 Task: Research Airbnb accommodation in Jeddah, Saudi Arabia from 12th December, 2023 to 16th December, 2023 for 8 adults.8 bedrooms having 8 beds and 8 bathrooms. Property type can be hotel. Amenities needed are: wifi, TV, free parkinig on premises, gym, breakfast. Booking option can be shelf check-in. Look for 3 properties as per requirement.
Action: Mouse pressed left at (530, 109)
Screenshot: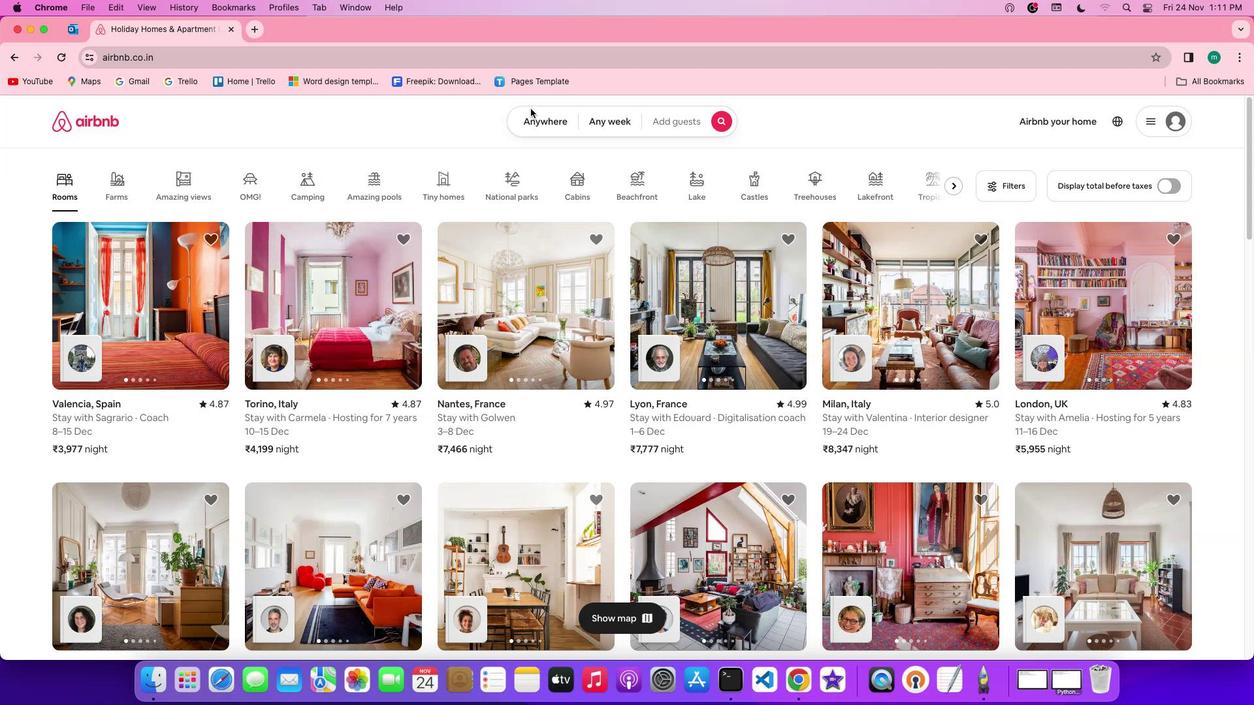 
Action: Mouse pressed left at (530, 109)
Screenshot: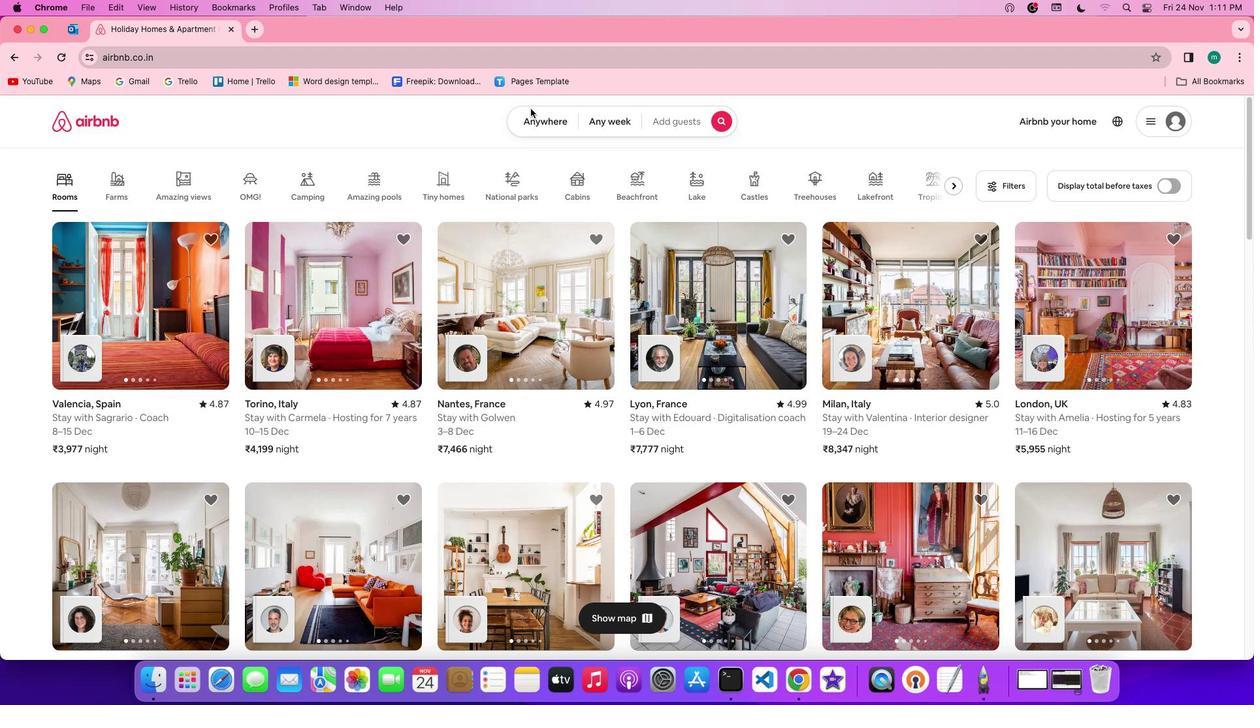 
Action: Mouse moved to (474, 167)
Screenshot: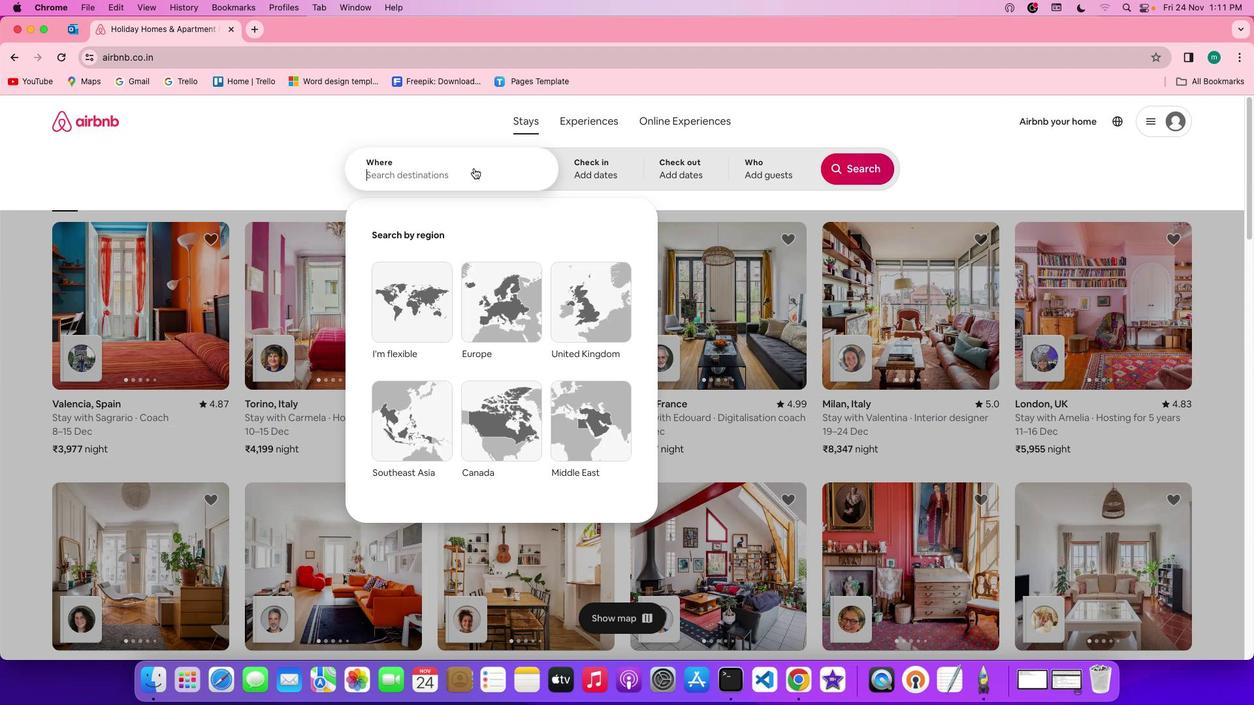 
Action: Mouse pressed left at (474, 167)
Screenshot: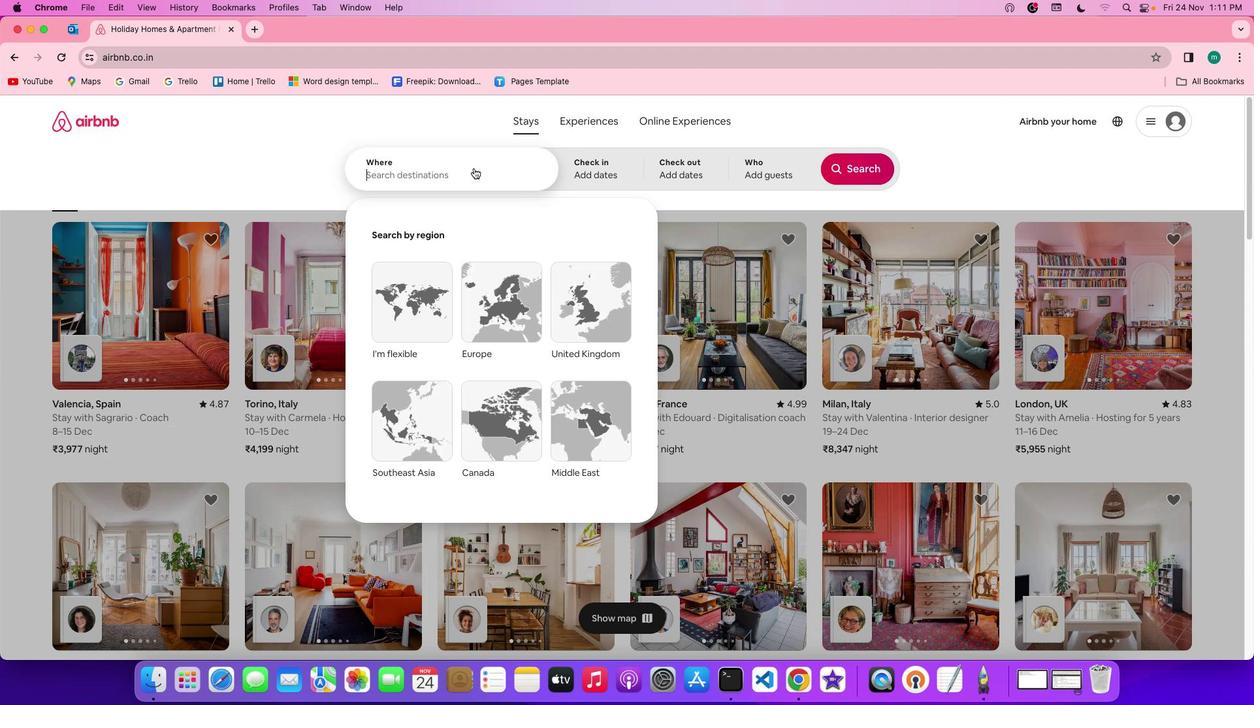 
Action: Mouse moved to (467, 178)
Screenshot: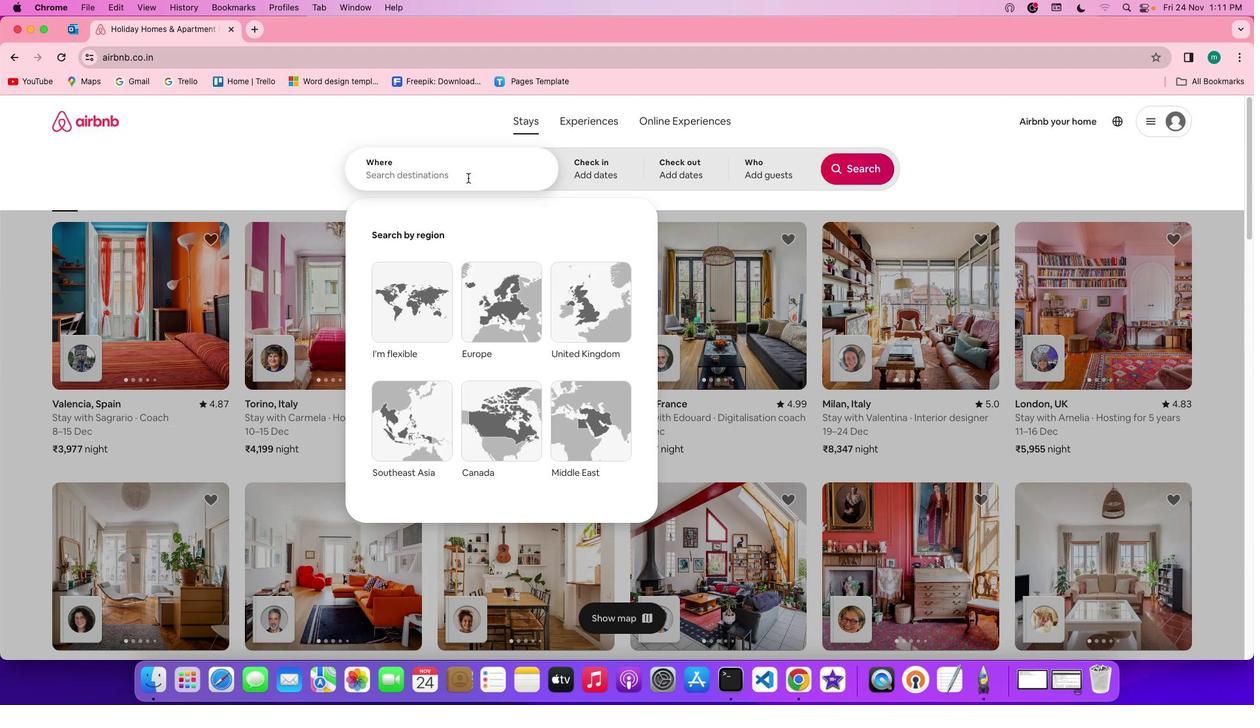 
Action: Mouse pressed left at (467, 178)
Screenshot: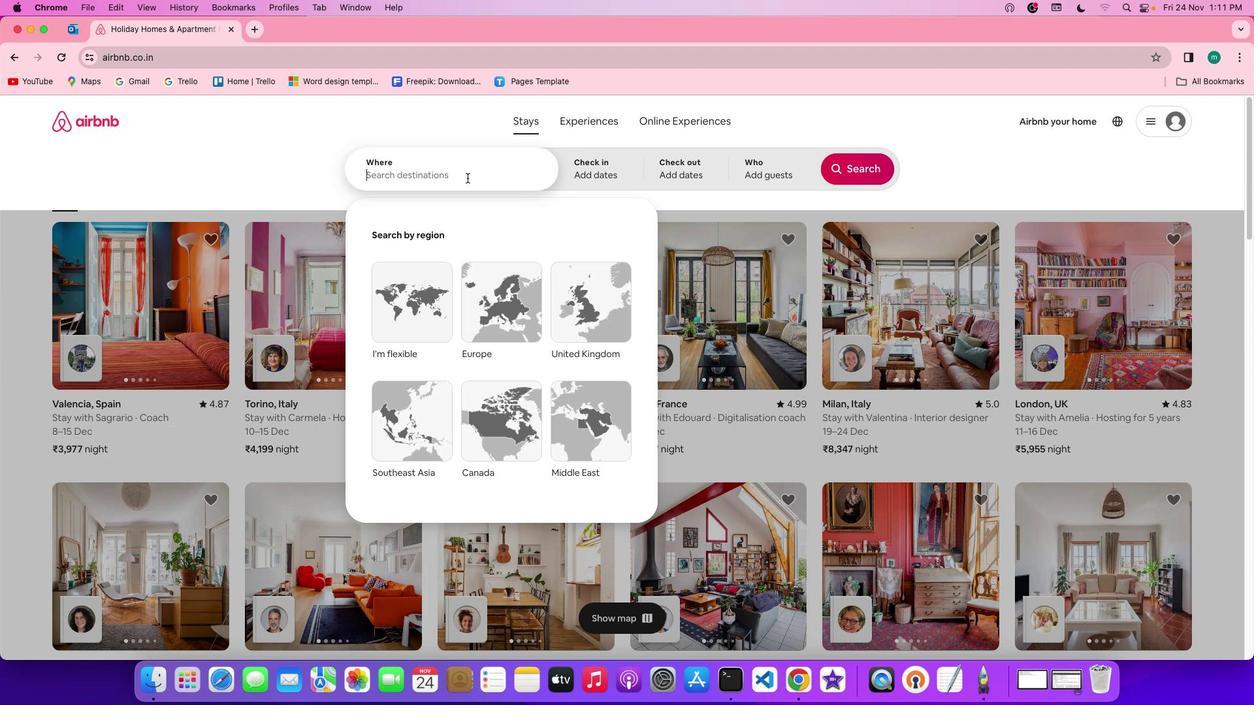 
Action: Mouse moved to (467, 178)
Screenshot: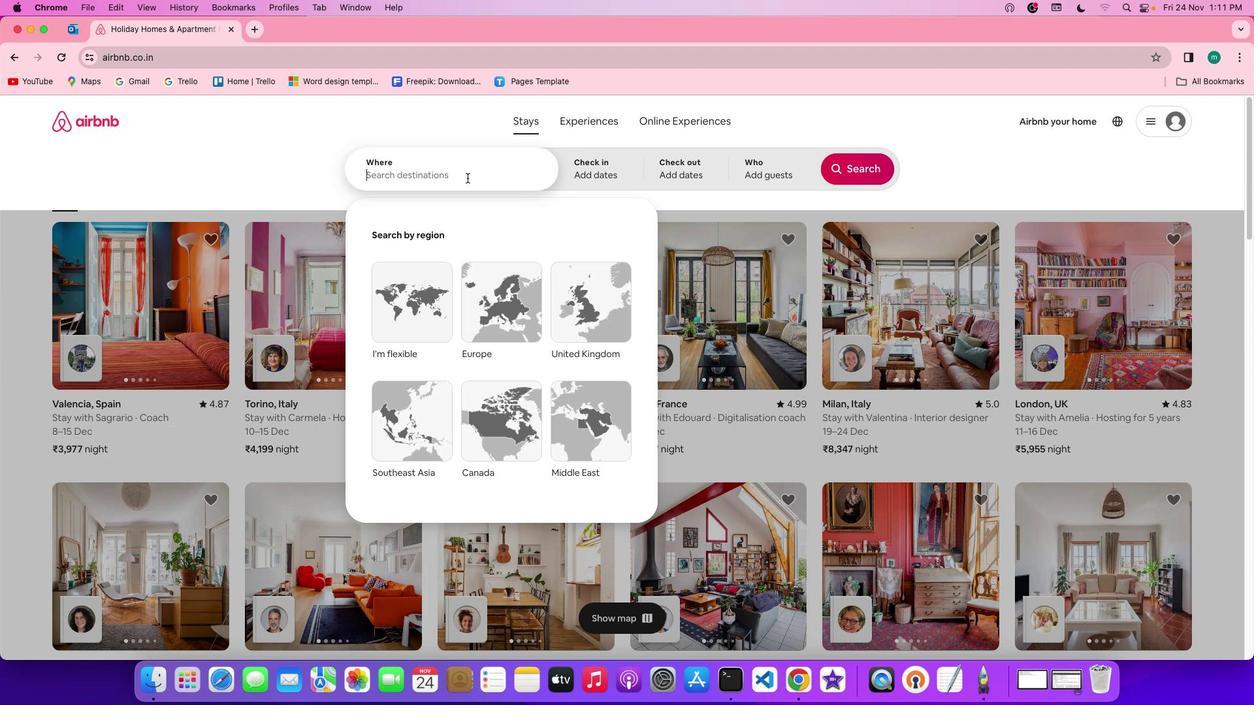 
Action: Key pressed Key.shift'J''e''d''d''a''h'','Key.spaceKey.shift's''a''u''d''i'Key.spaceKey.shift'a''r''a''b''i''a'
Screenshot: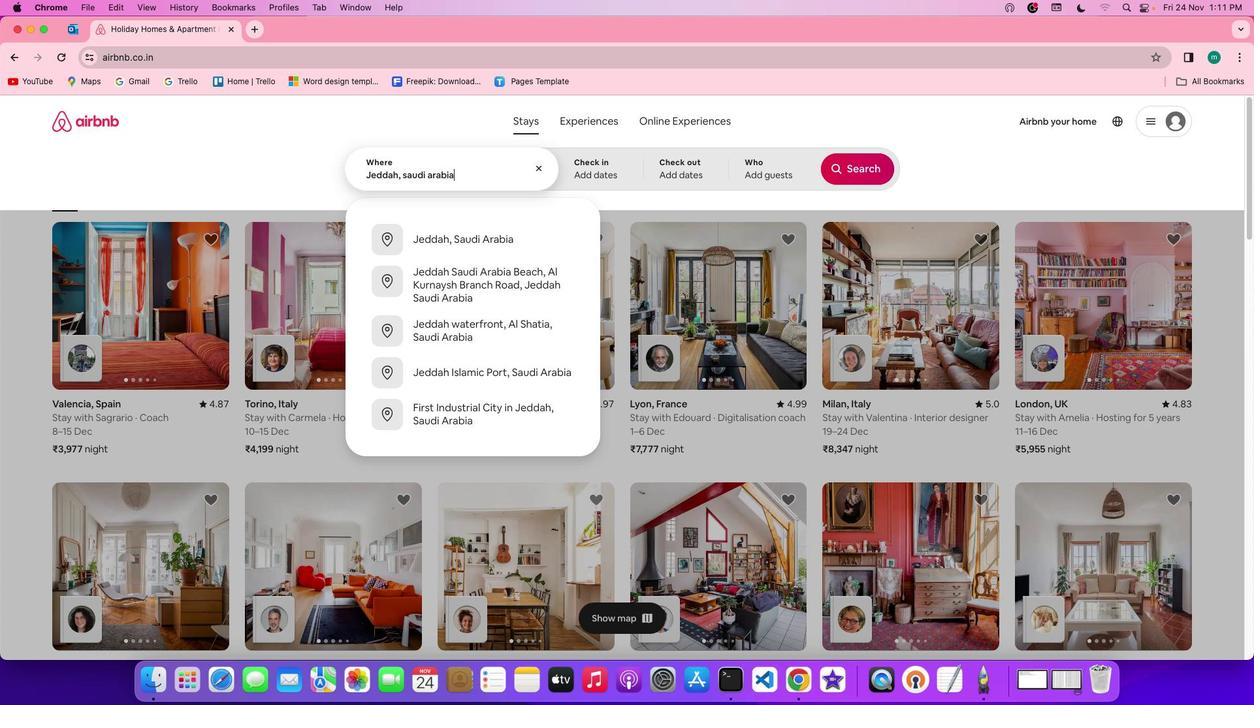 
Action: Mouse moved to (603, 166)
Screenshot: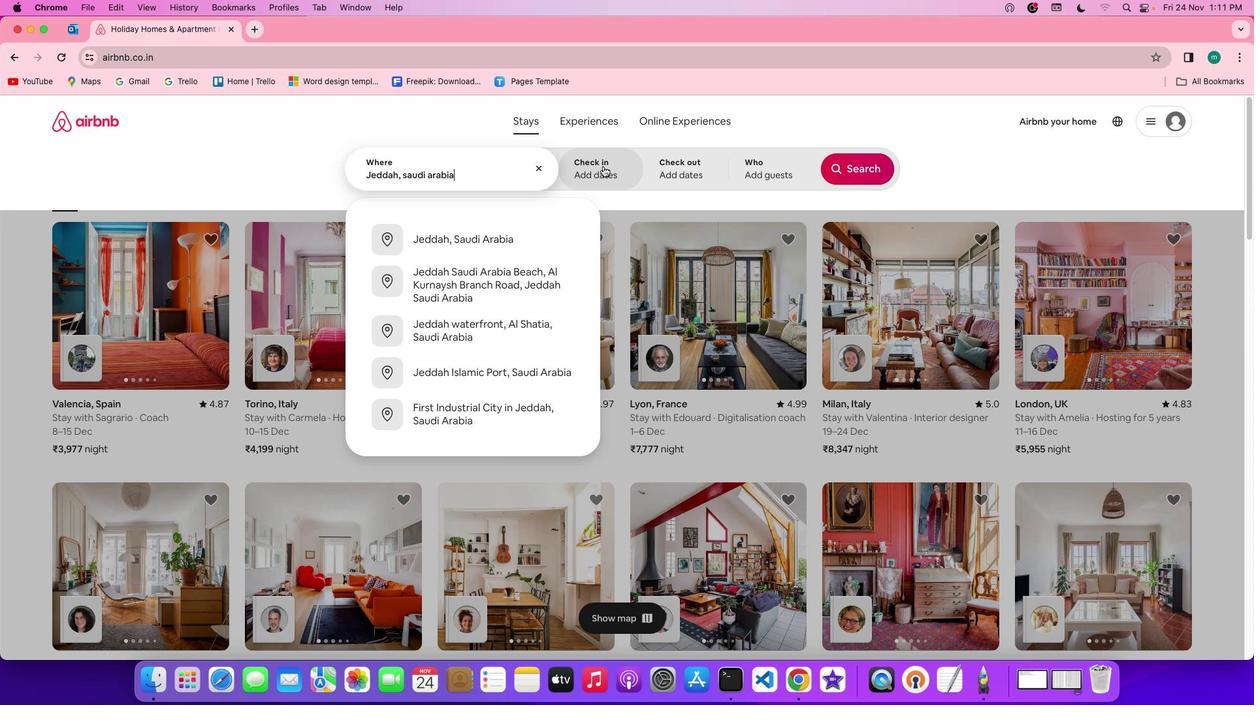 
Action: Mouse pressed left at (603, 166)
Screenshot: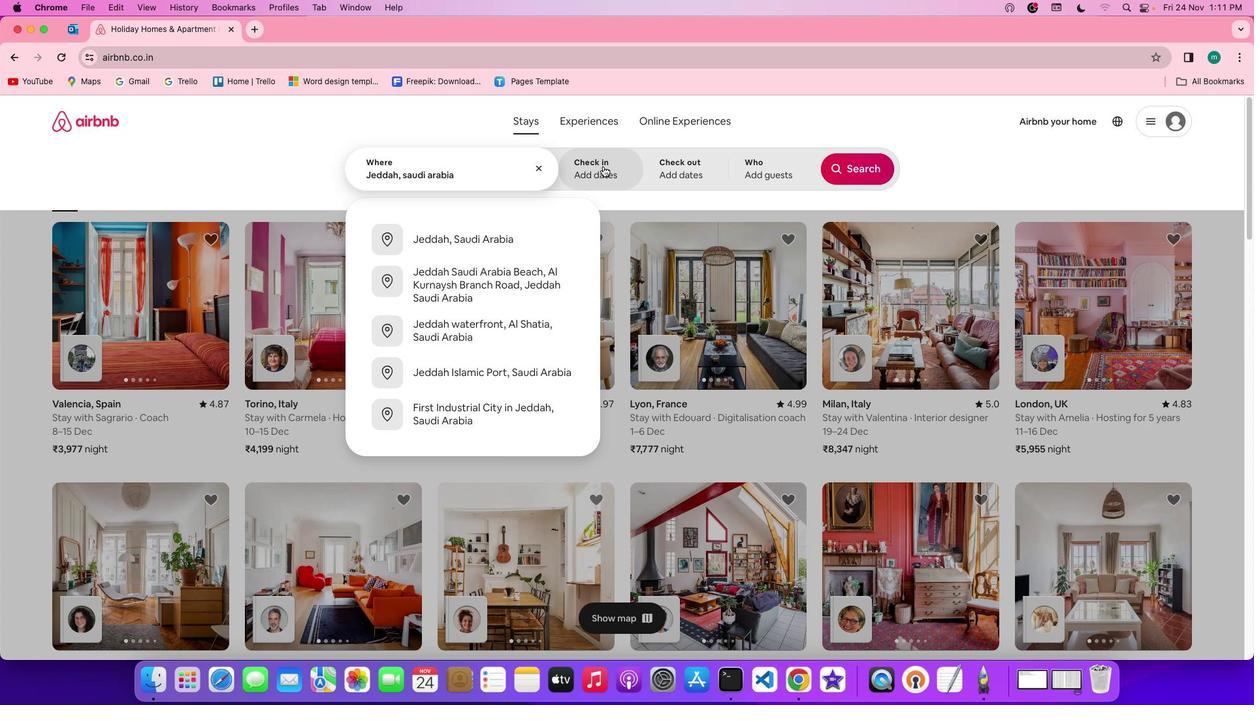 
Action: Mouse moved to (714, 387)
Screenshot: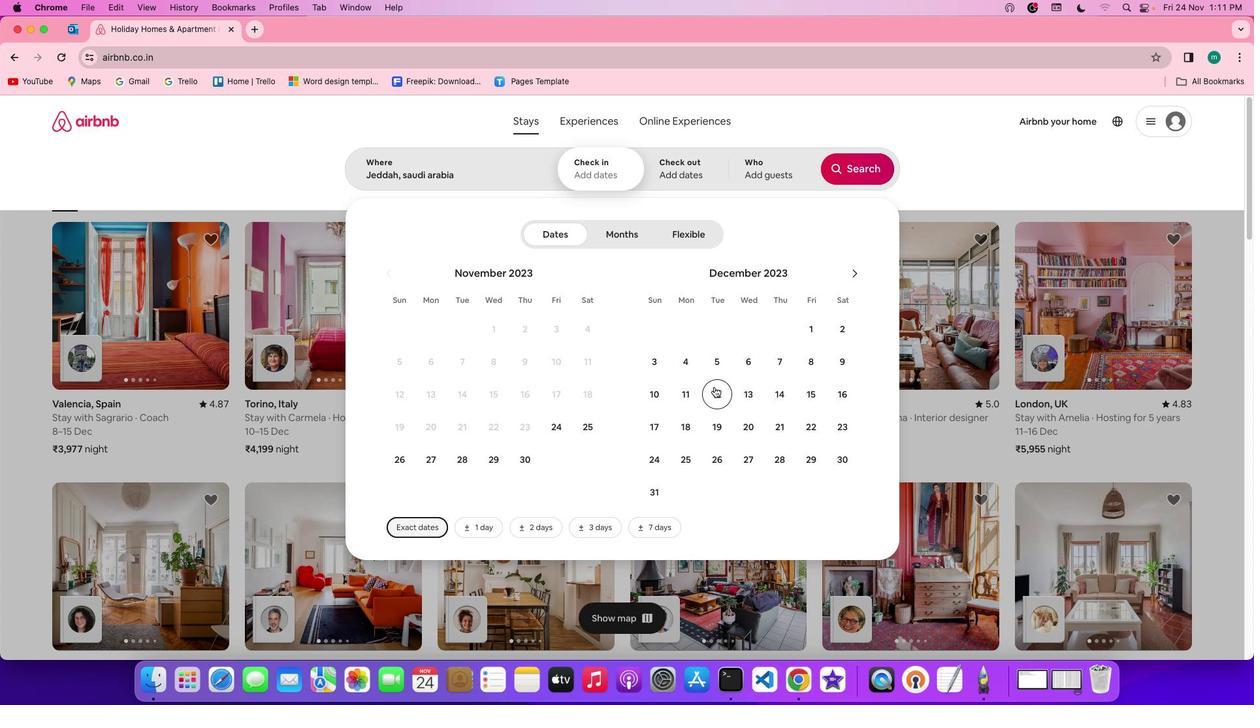 
Action: Mouse pressed left at (714, 387)
Screenshot: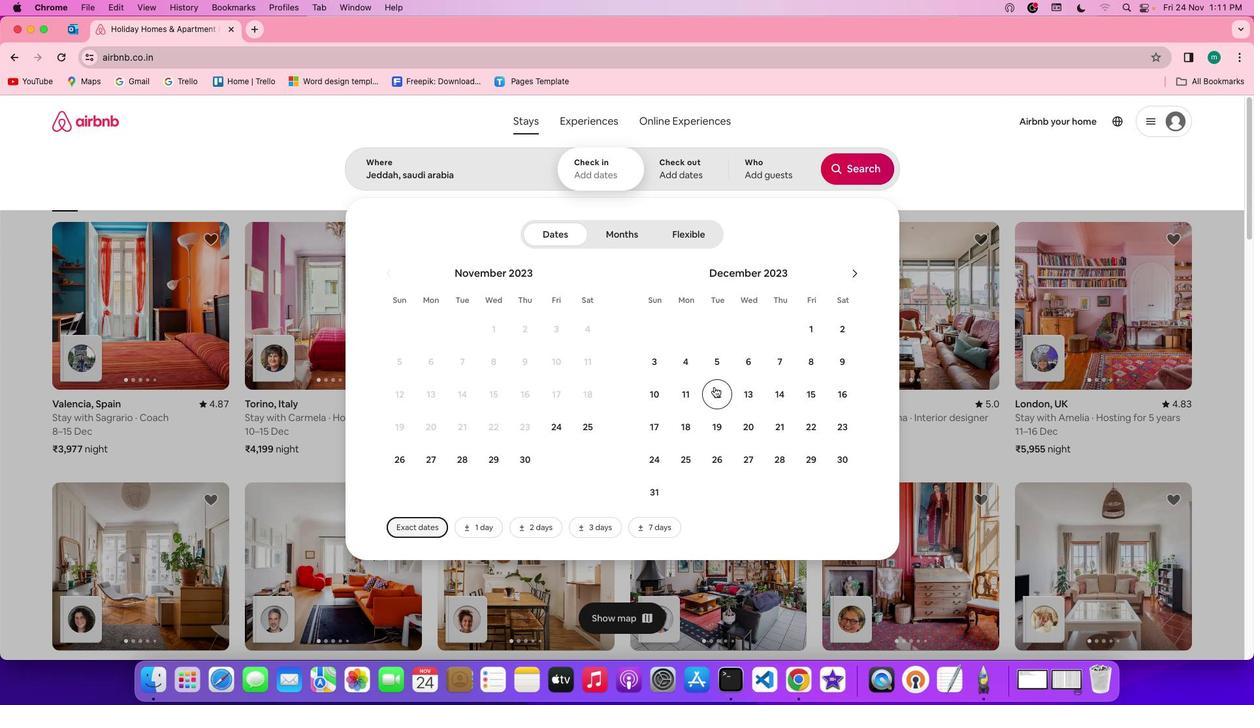 
Action: Mouse moved to (828, 394)
Screenshot: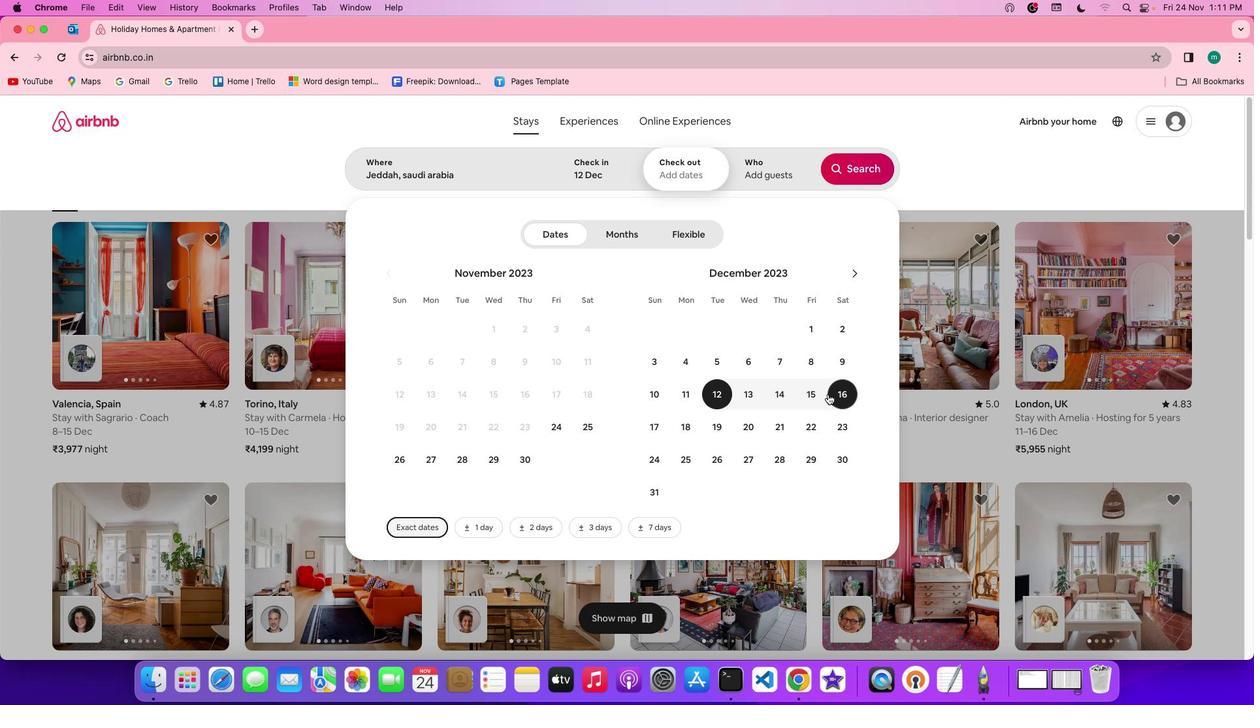 
Action: Mouse pressed left at (828, 394)
Screenshot: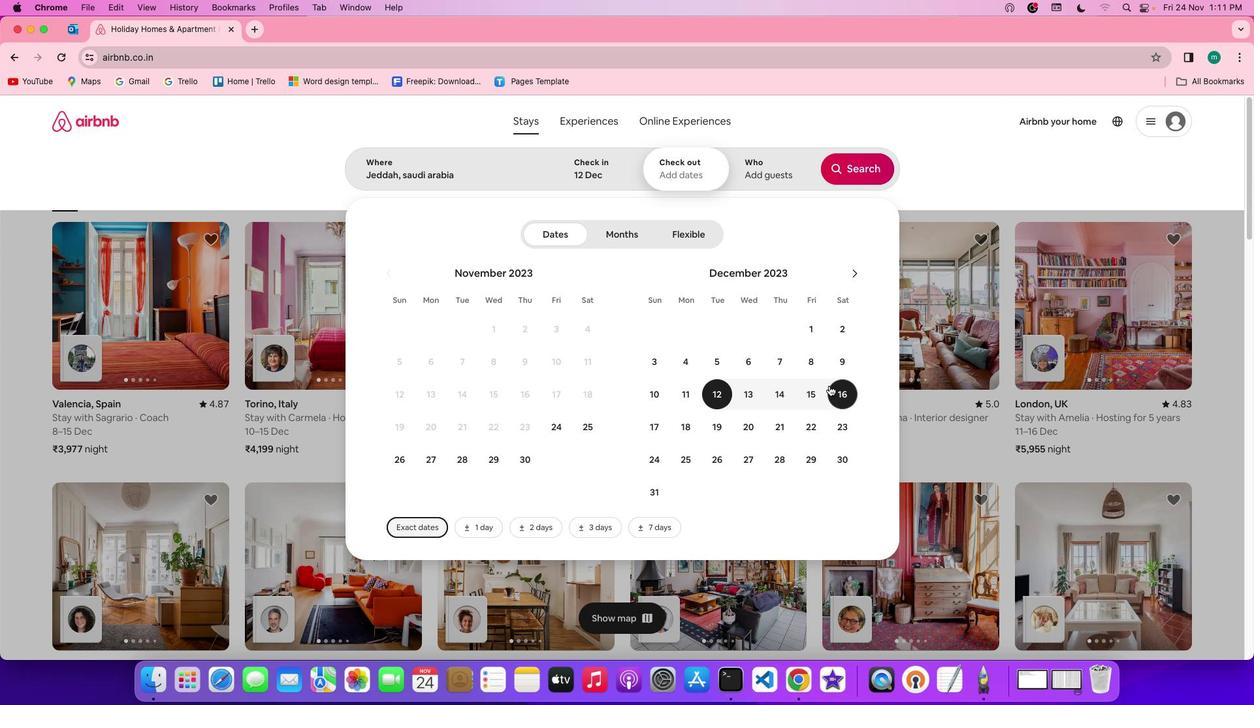 
Action: Mouse moved to (776, 157)
Screenshot: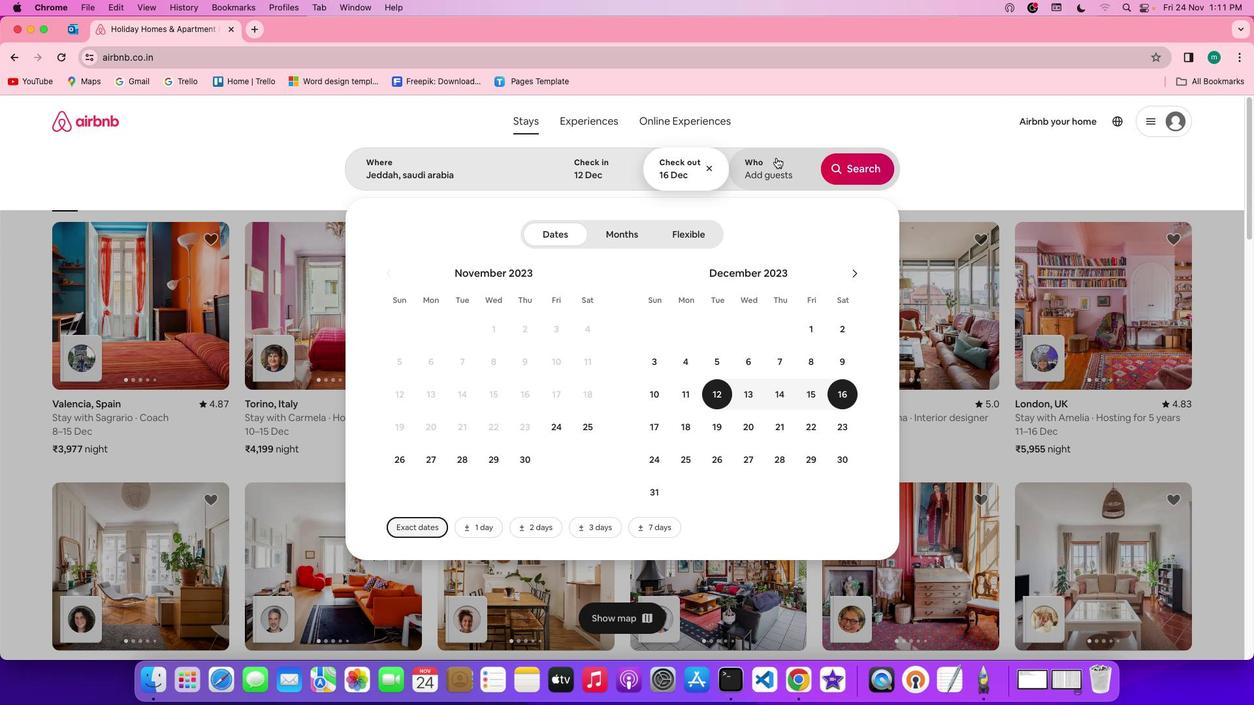 
Action: Mouse pressed left at (776, 157)
Screenshot: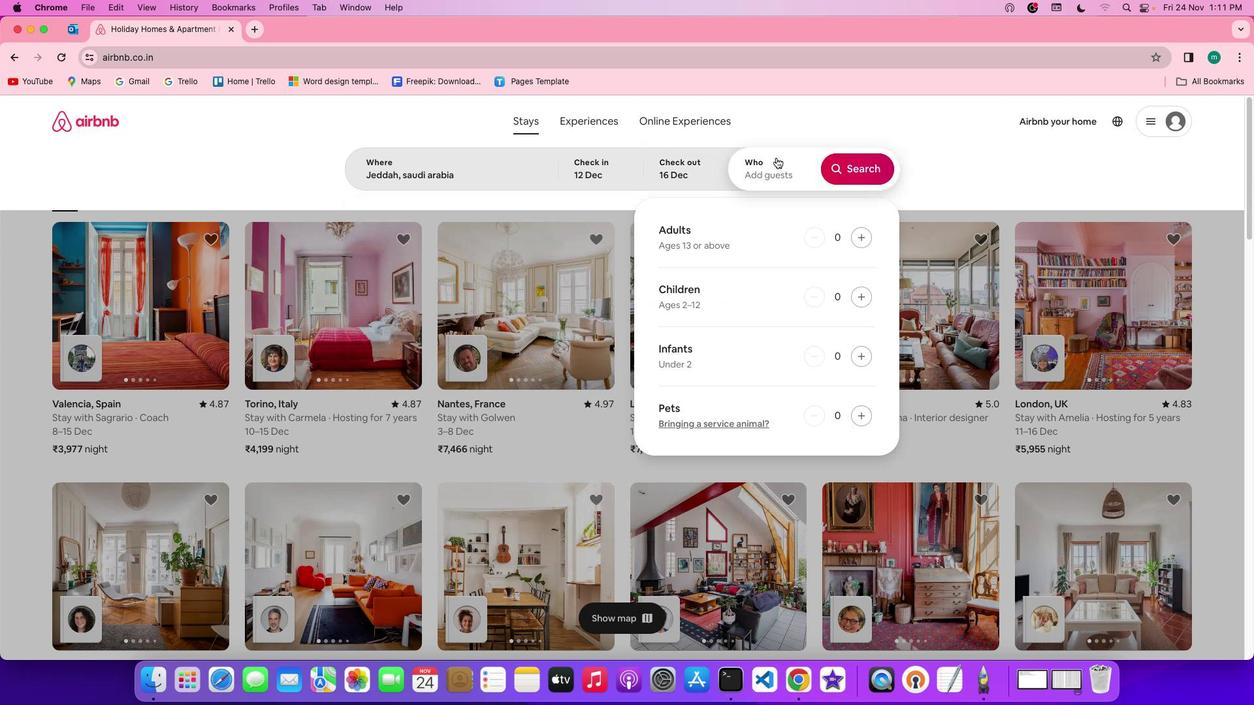 
Action: Mouse moved to (865, 237)
Screenshot: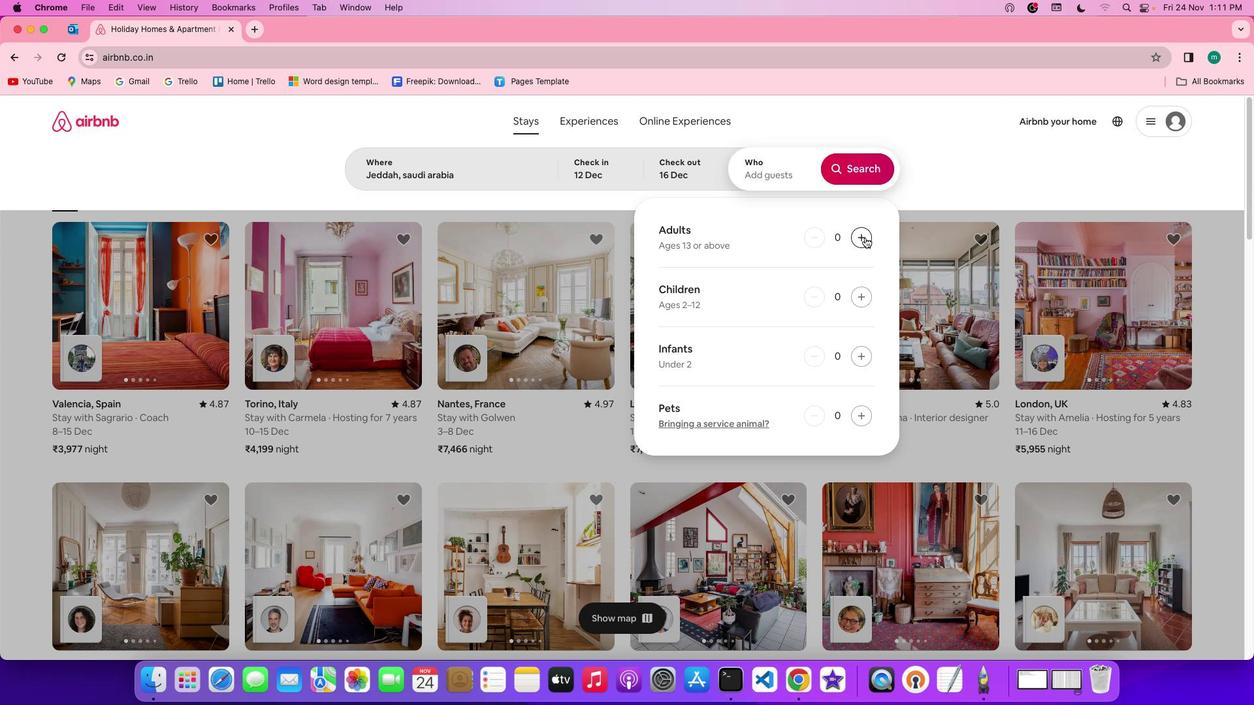 
Action: Mouse pressed left at (865, 237)
Screenshot: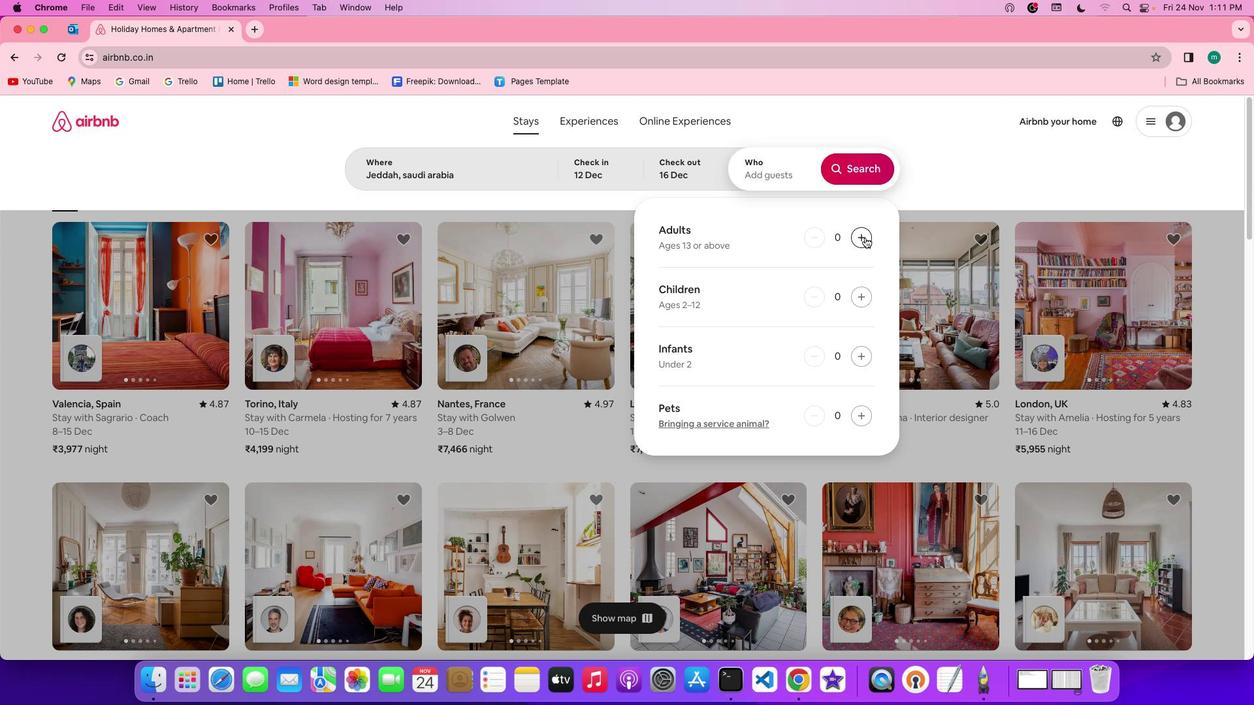 
Action: Mouse pressed left at (865, 237)
Screenshot: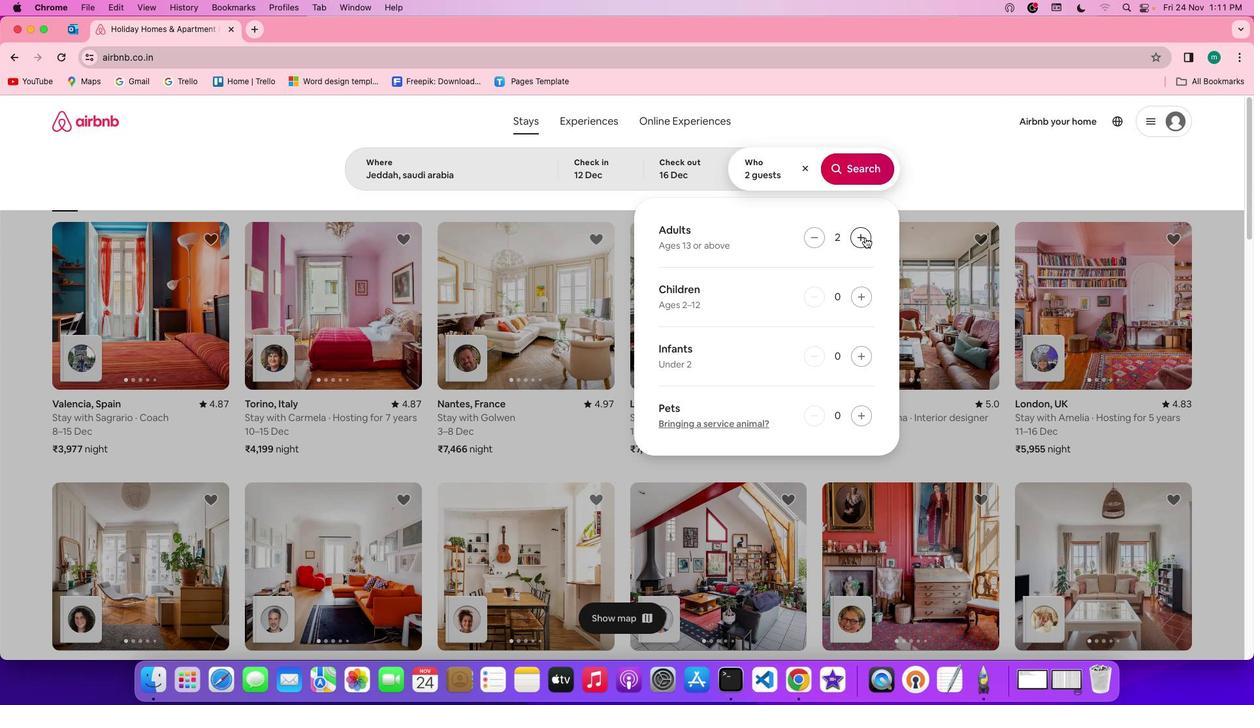 
Action: Mouse pressed left at (865, 237)
Screenshot: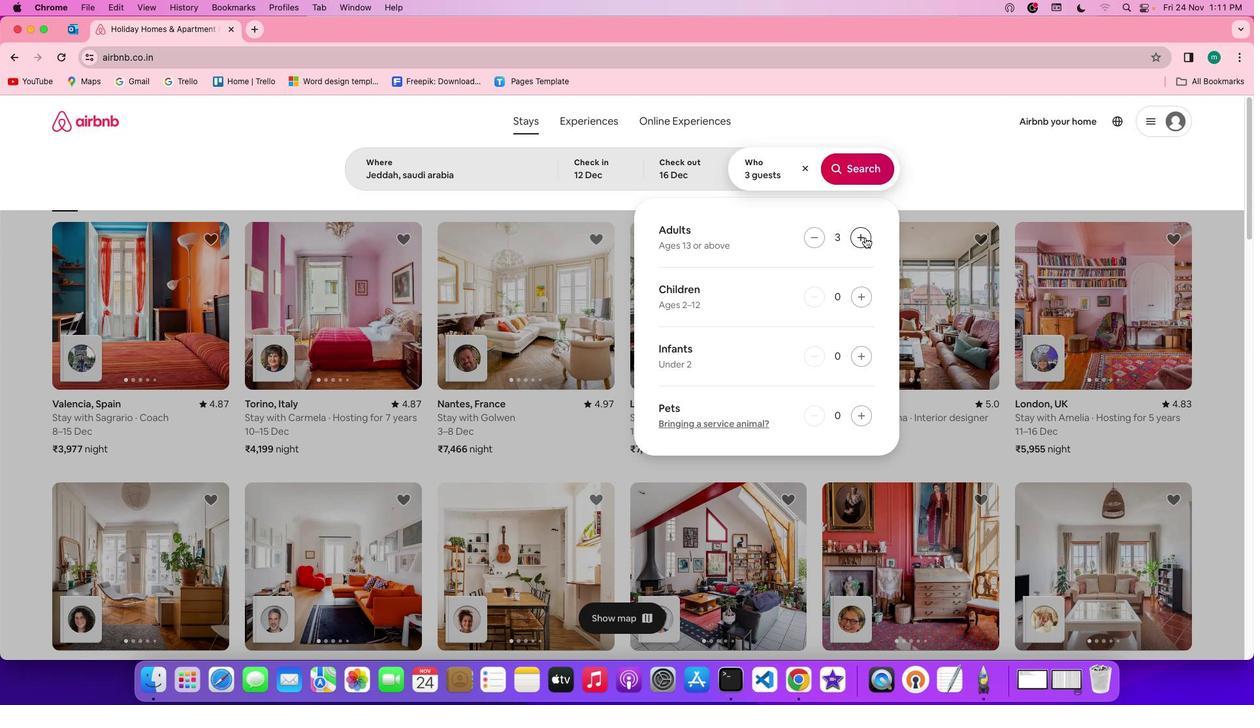 
Action: Mouse pressed left at (865, 237)
Screenshot: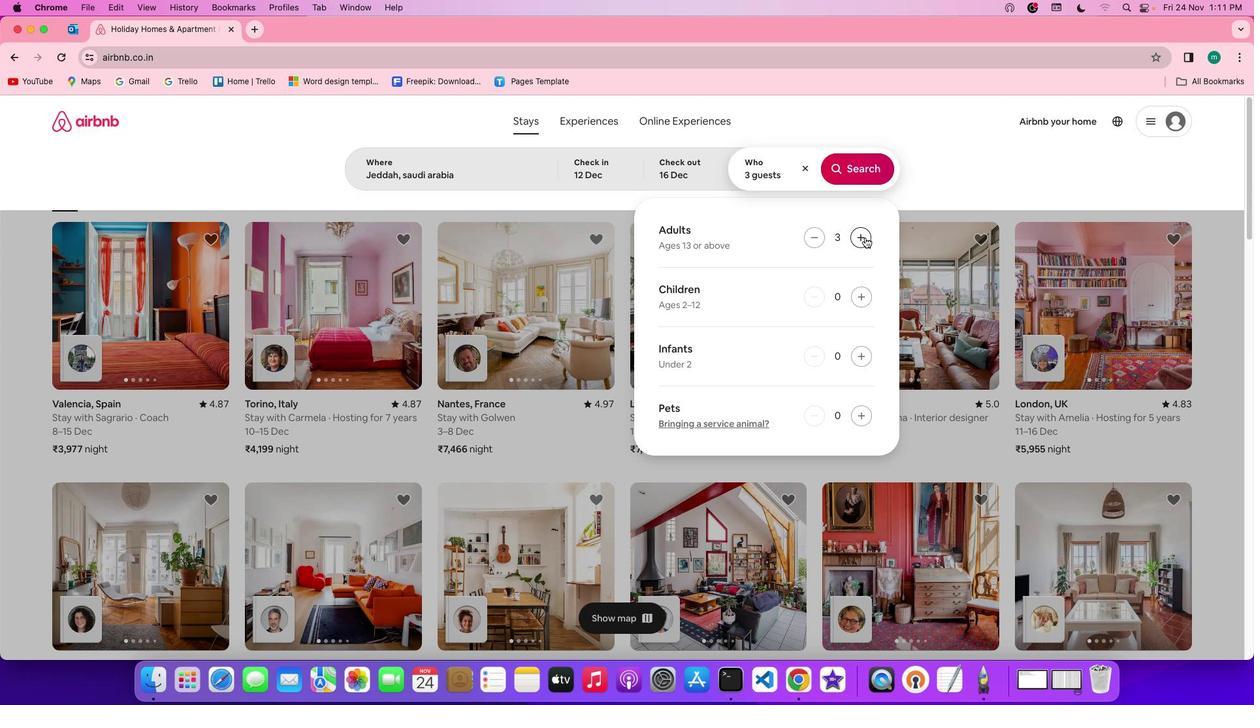 
Action: Mouse pressed left at (865, 237)
Screenshot: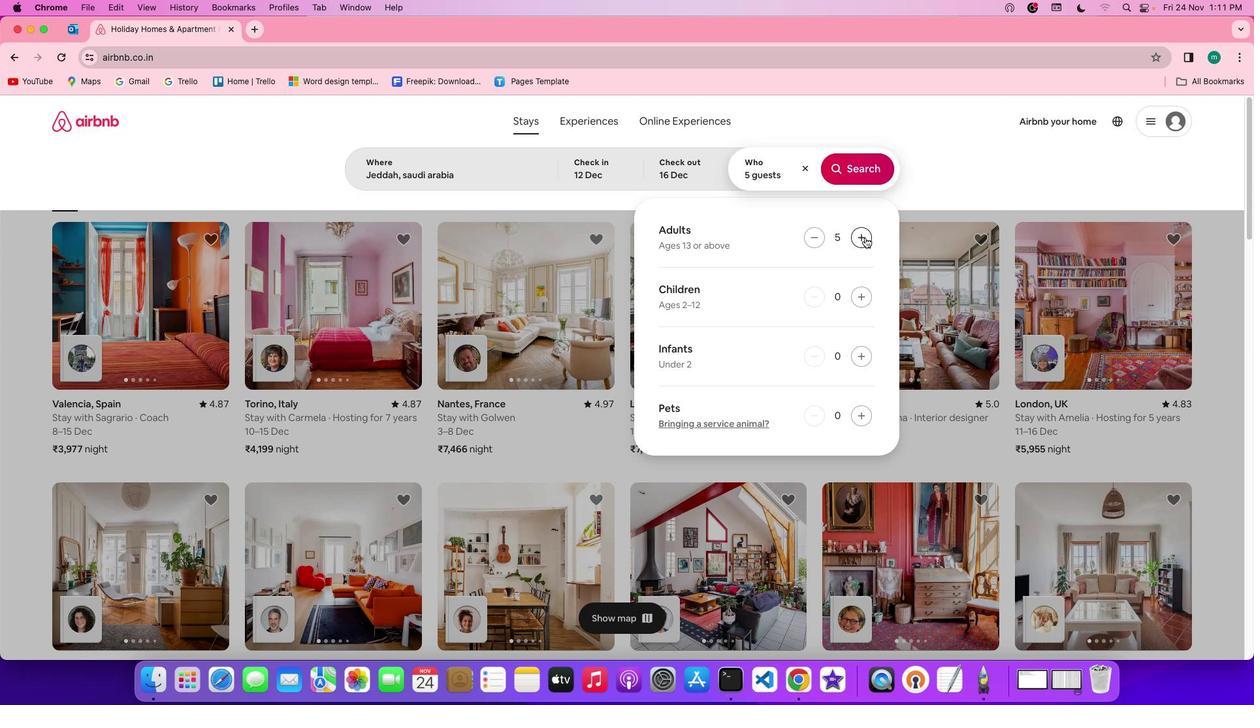 
Action: Mouse pressed left at (865, 237)
Screenshot: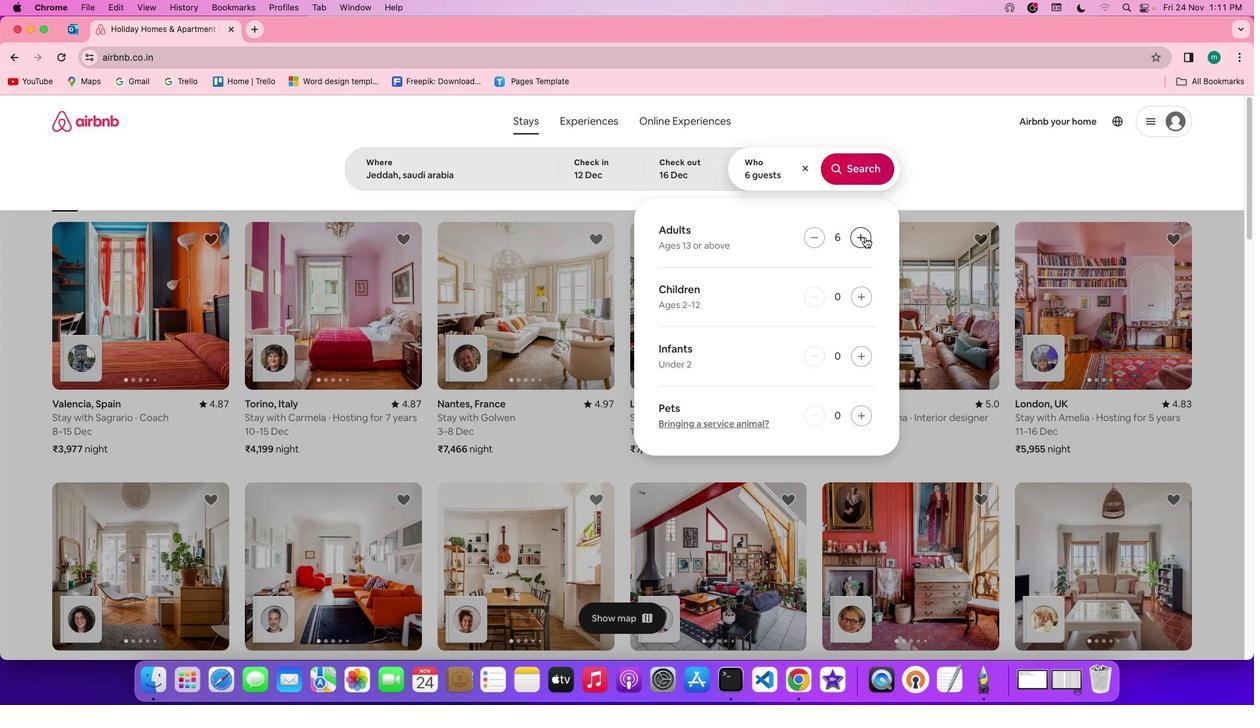 
Action: Mouse pressed left at (865, 237)
Screenshot: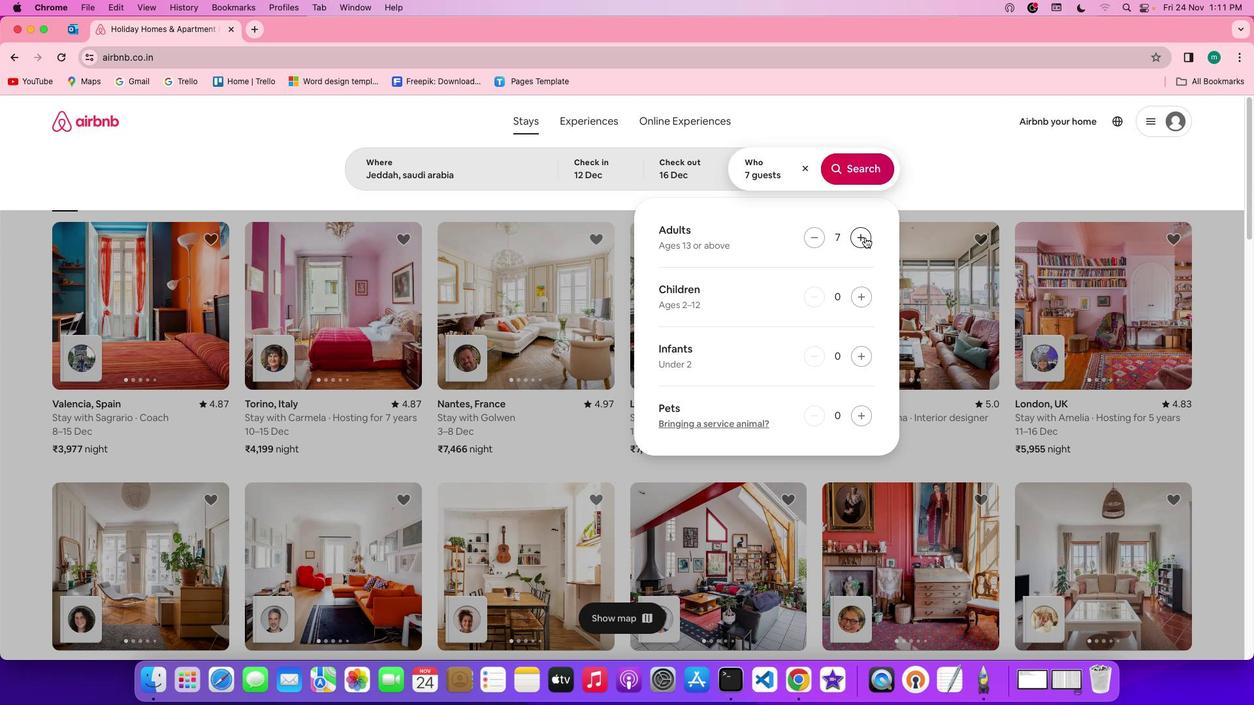 
Action: Mouse moved to (868, 247)
Screenshot: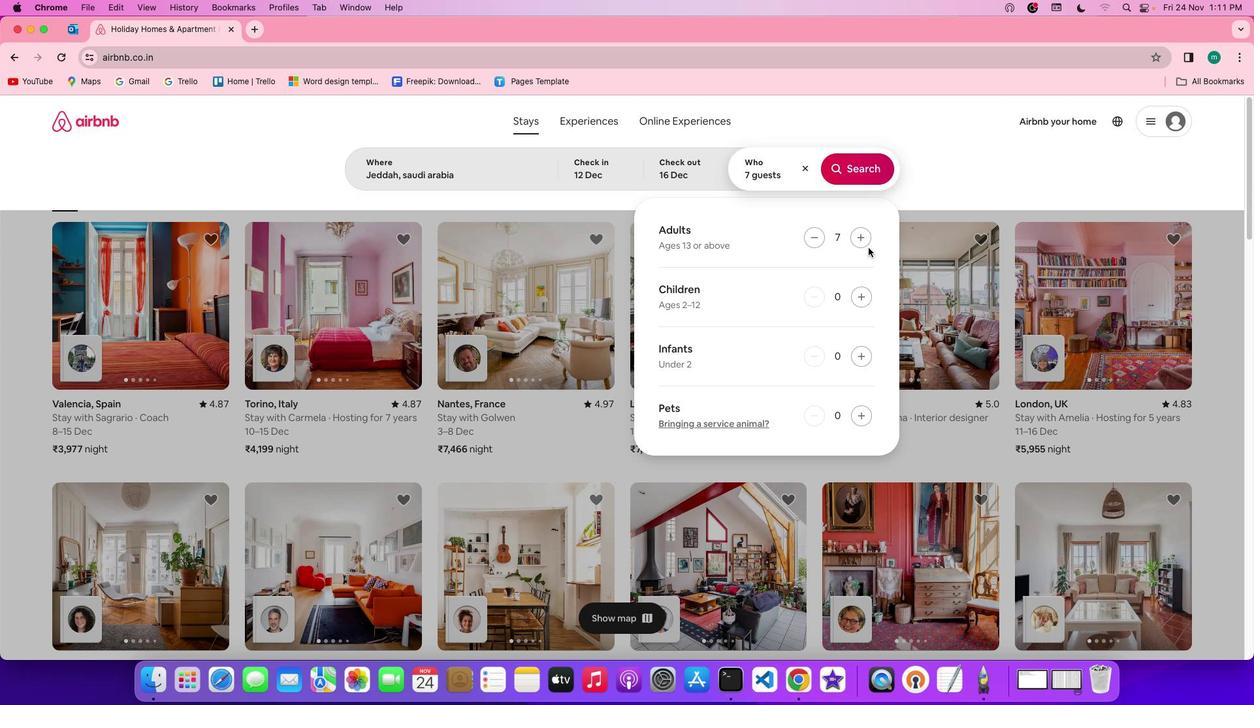 
Action: Mouse pressed left at (868, 247)
Screenshot: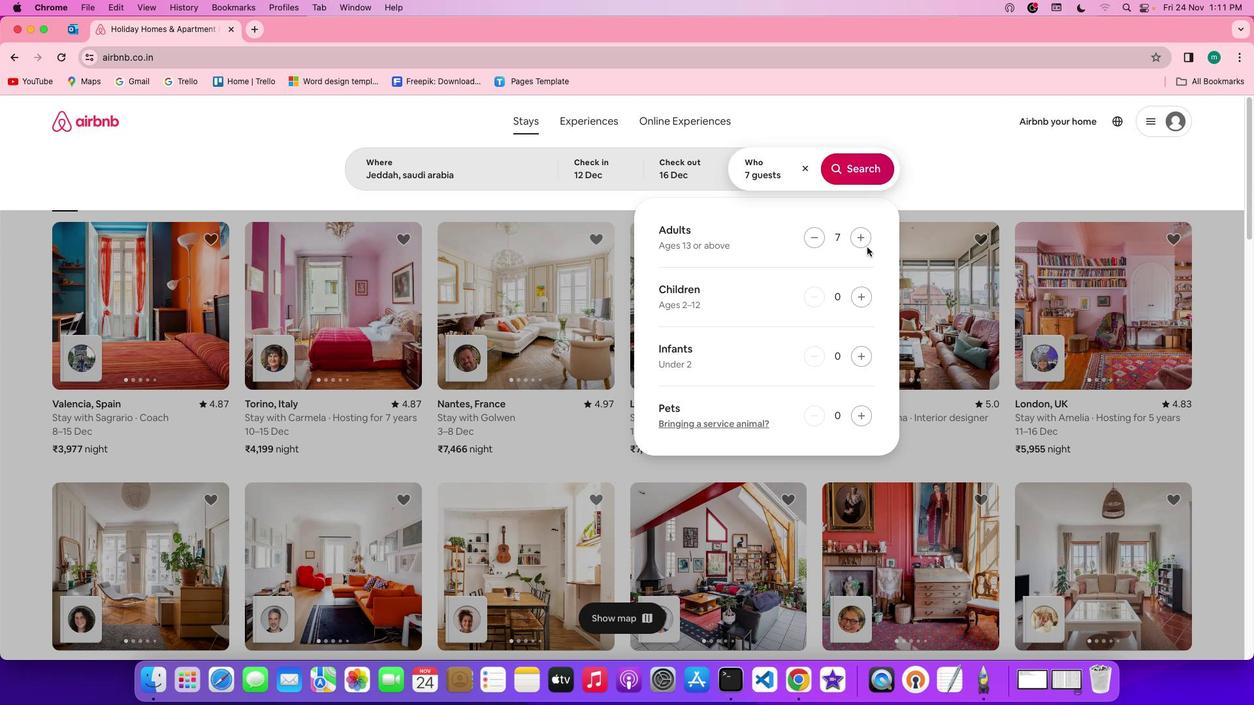 
Action: Mouse moved to (865, 241)
Screenshot: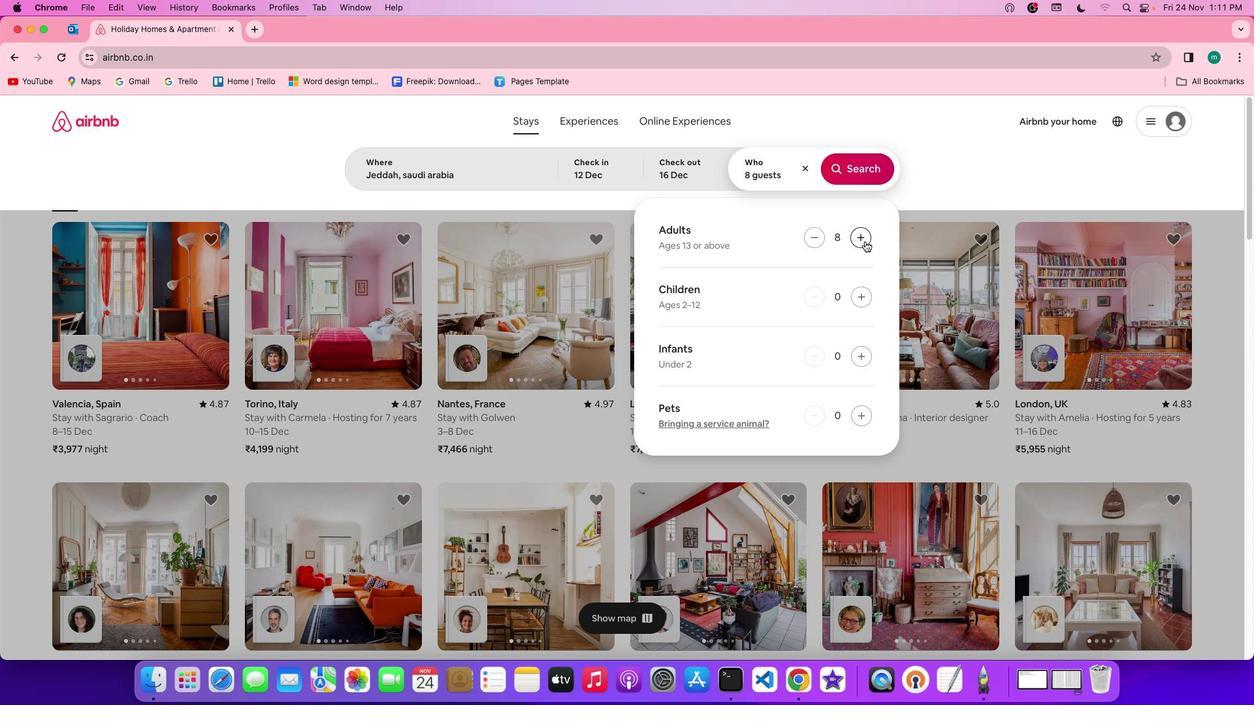 
Action: Mouse pressed left at (865, 241)
Screenshot: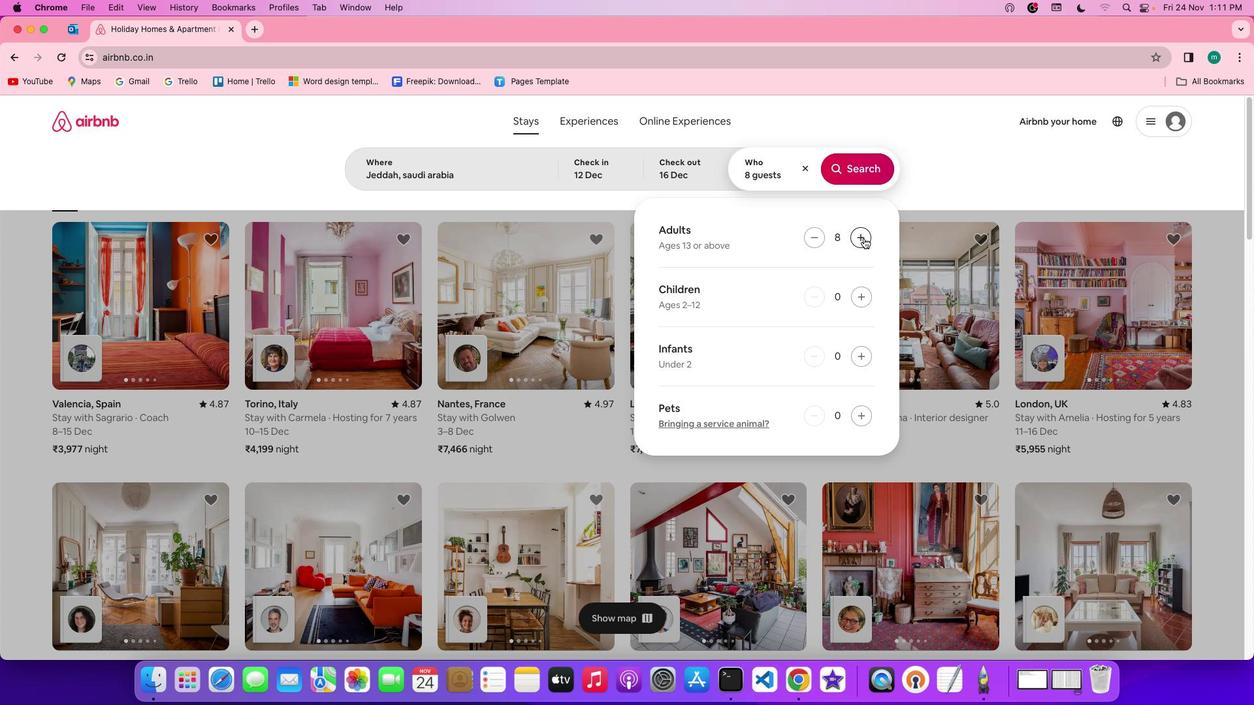 
Action: Mouse moved to (869, 173)
Screenshot: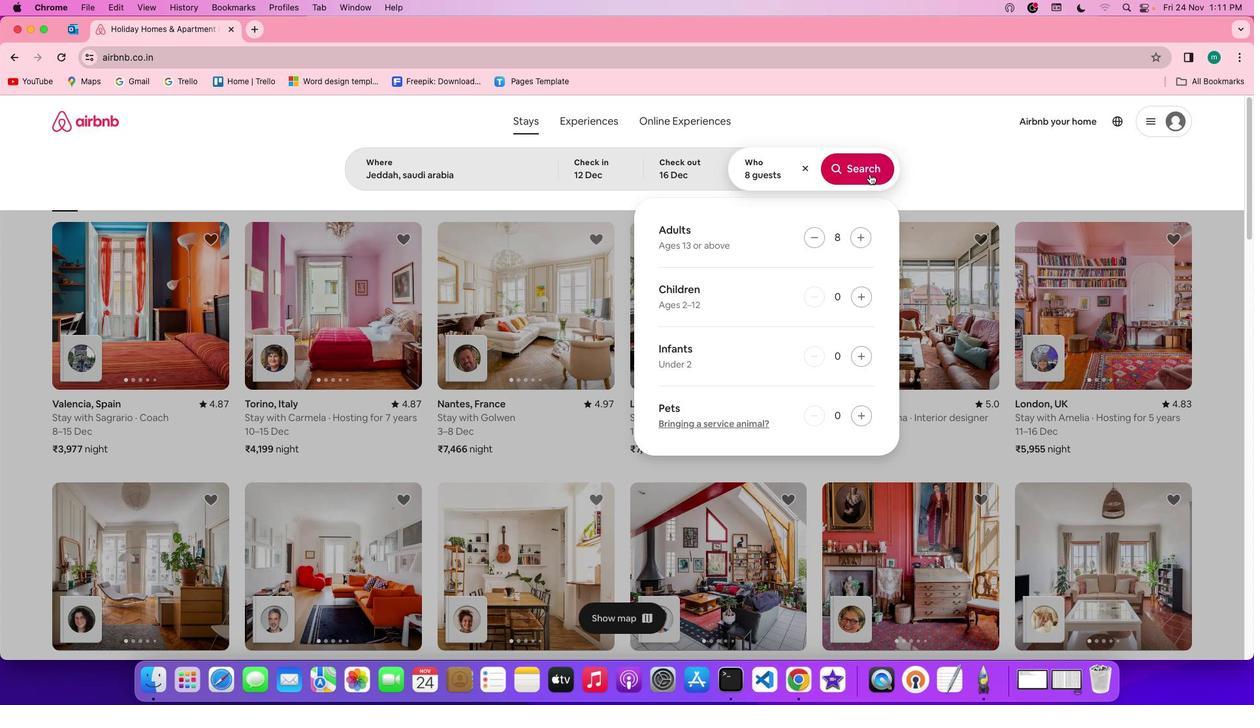 
Action: Mouse pressed left at (869, 173)
Screenshot: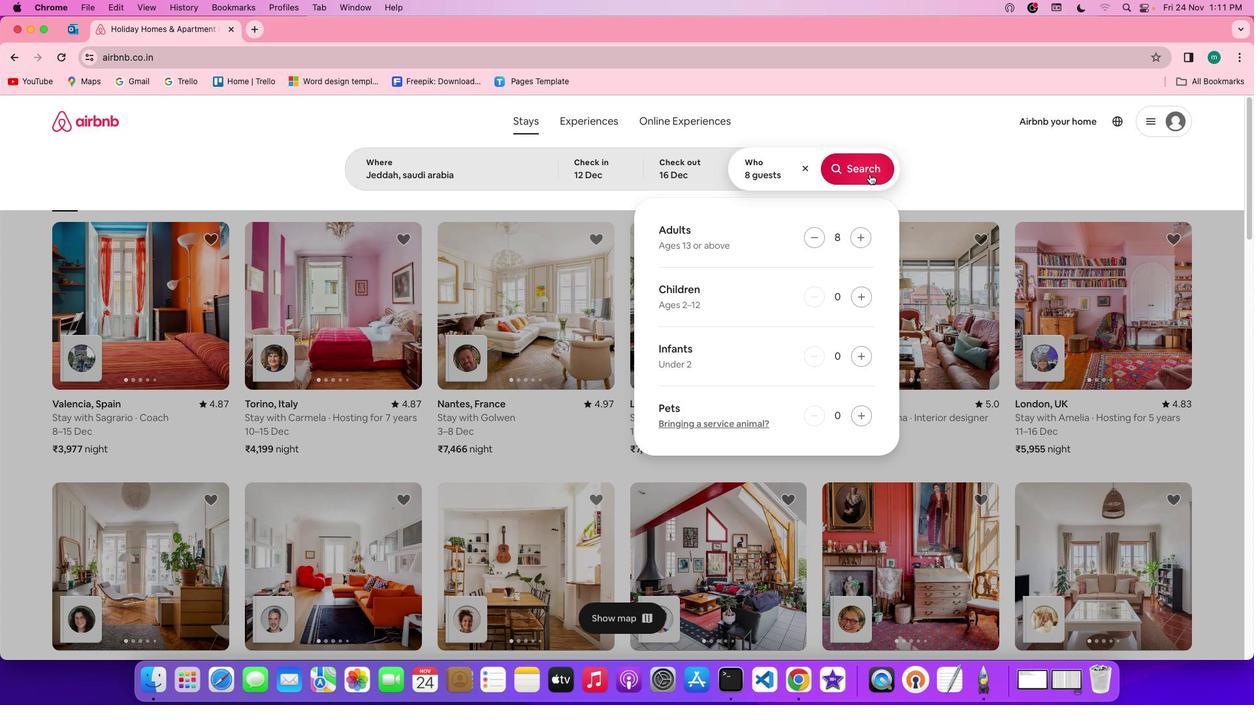 
Action: Mouse moved to (1048, 171)
Screenshot: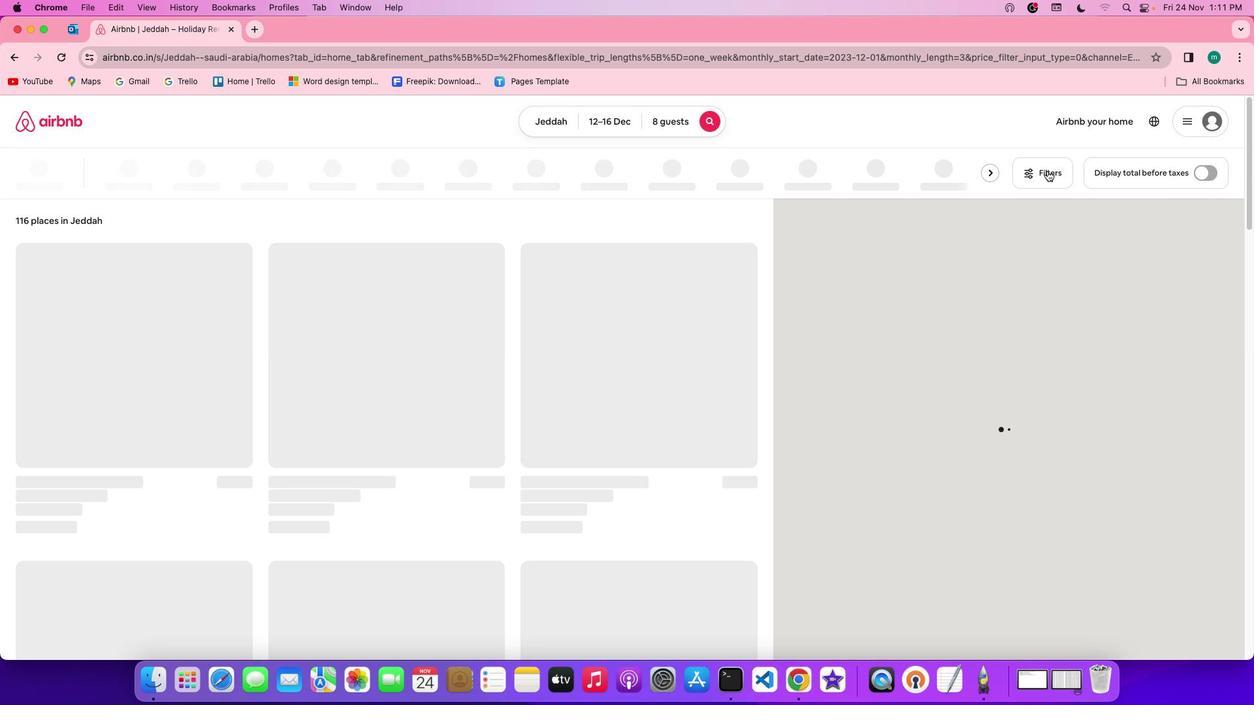
Action: Mouse pressed left at (1048, 171)
Screenshot: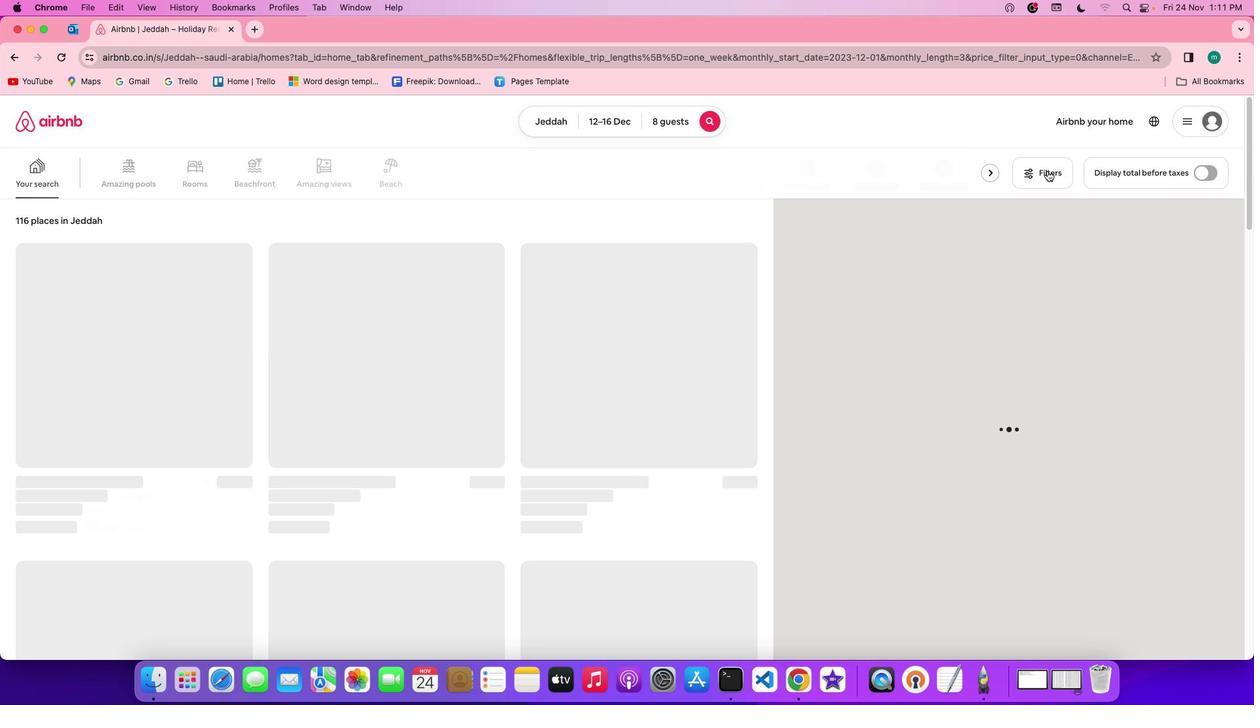 
Action: Mouse moved to (682, 369)
Screenshot: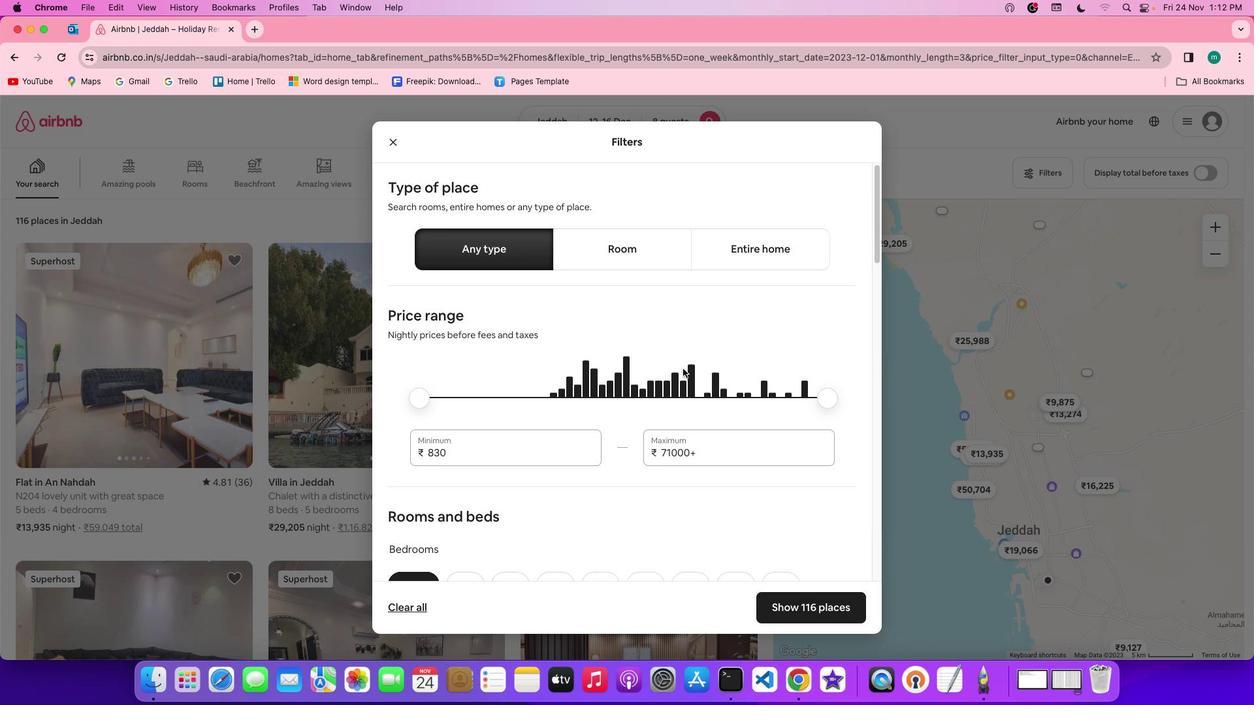 
Action: Mouse scrolled (682, 369) with delta (0, 0)
Screenshot: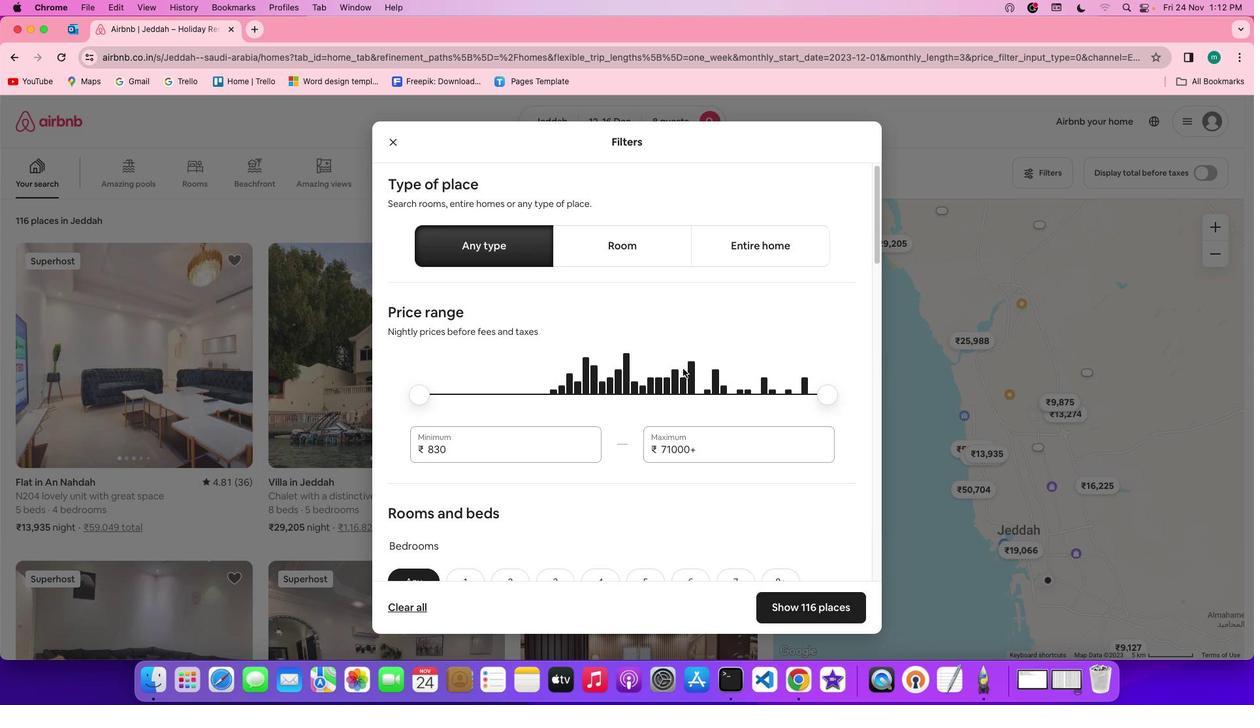 
Action: Mouse scrolled (682, 369) with delta (0, 0)
Screenshot: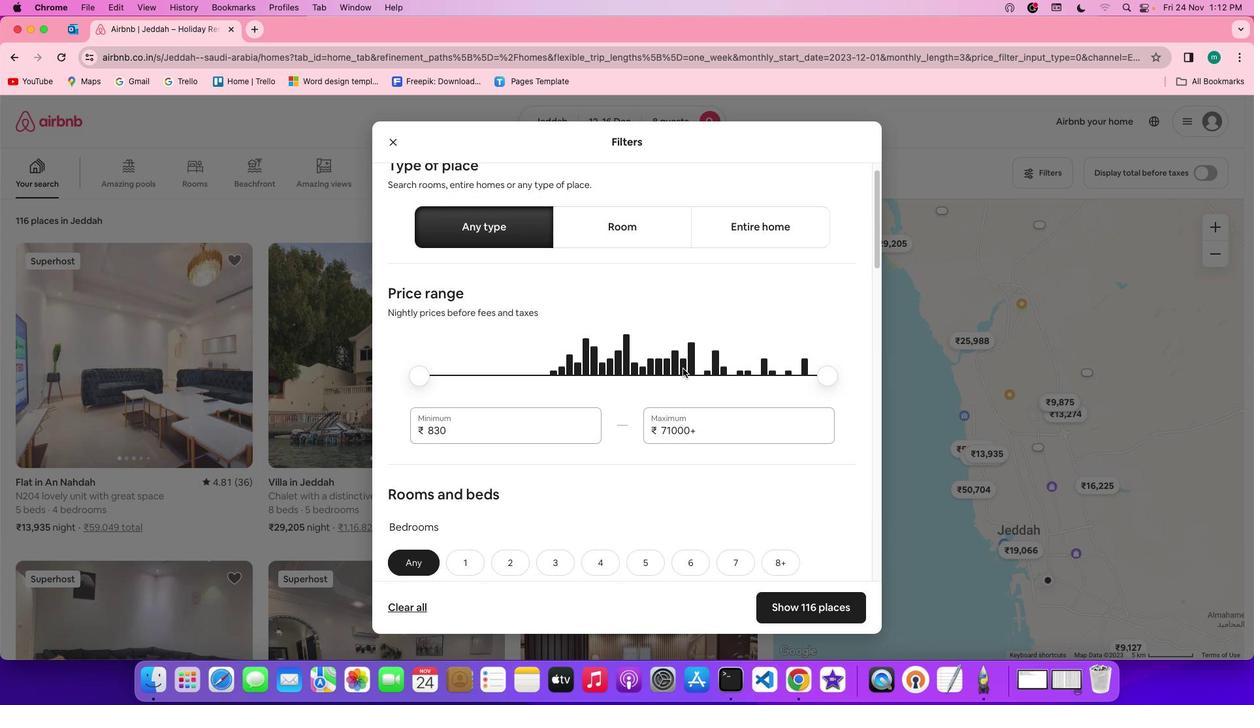 
Action: Mouse scrolled (682, 369) with delta (0, 0)
Screenshot: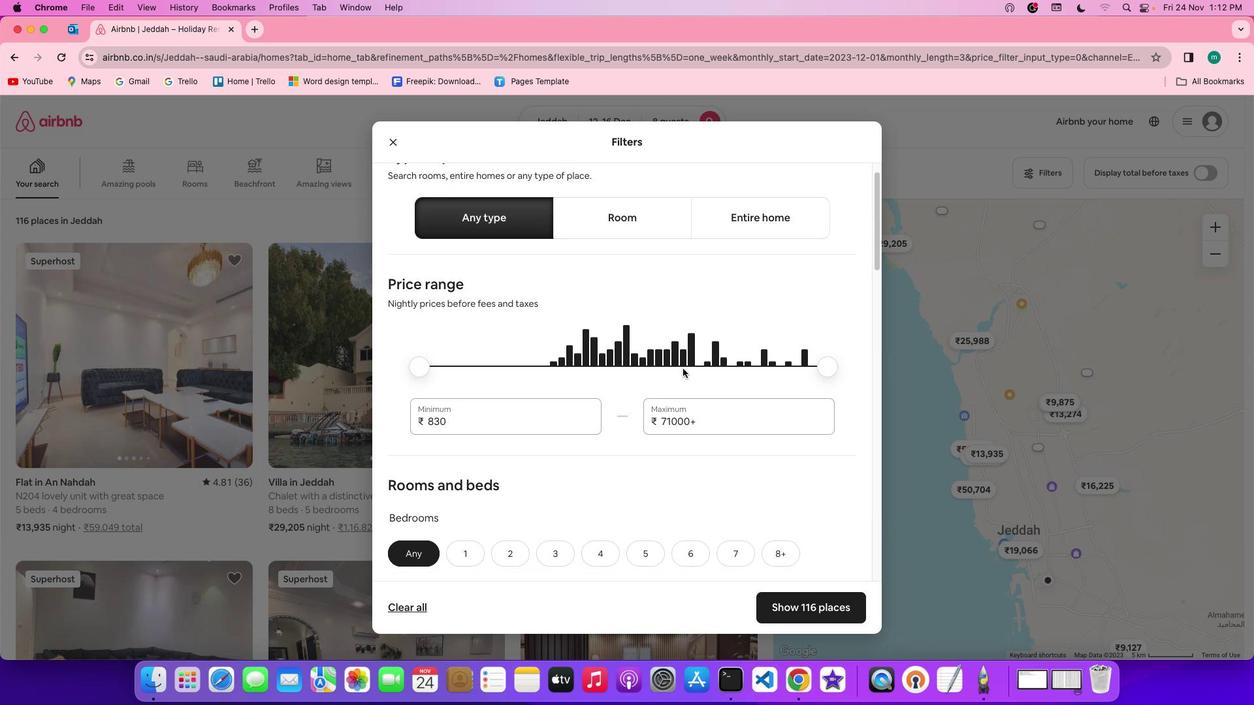
Action: Mouse scrolled (682, 369) with delta (0, -1)
Screenshot: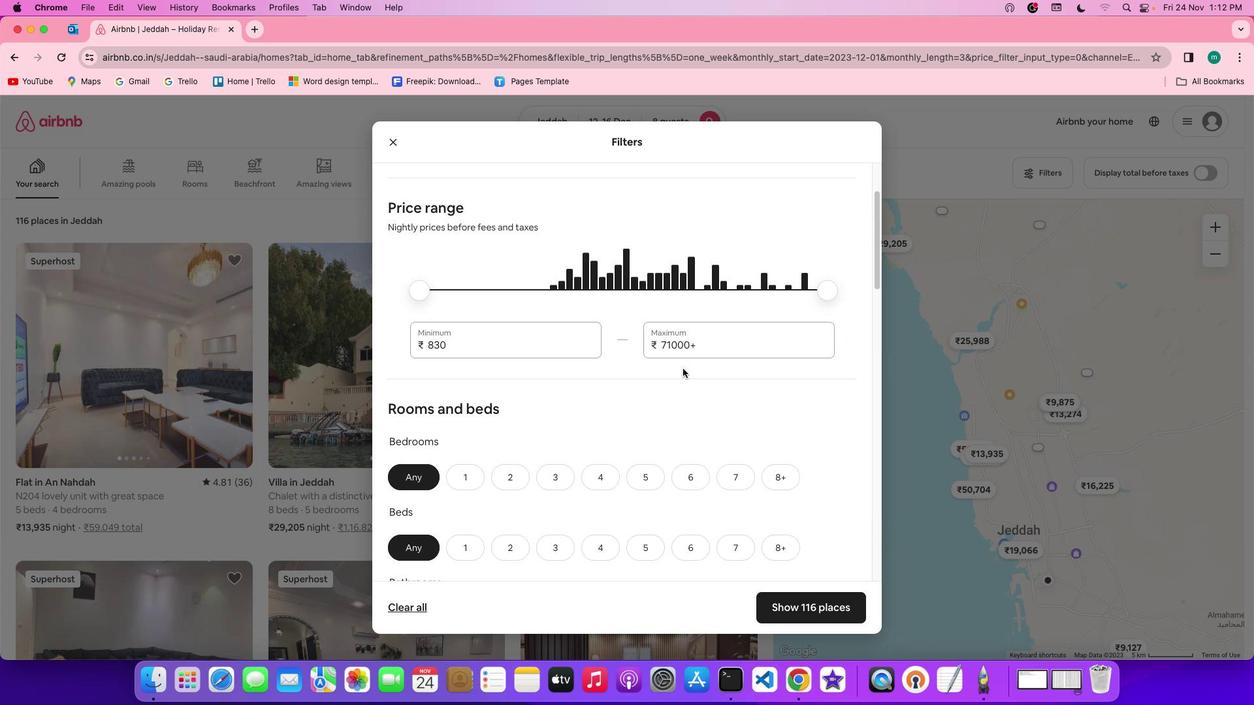 
Action: Mouse scrolled (682, 369) with delta (0, 0)
Screenshot: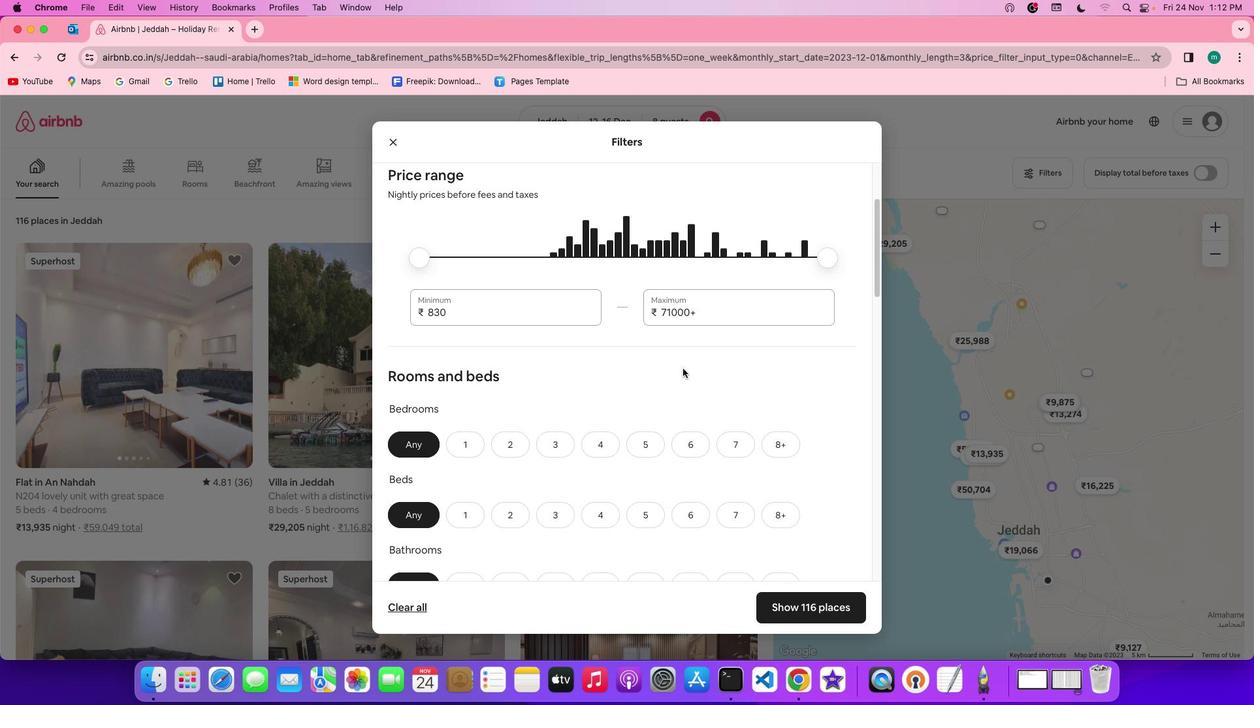 
Action: Mouse scrolled (682, 369) with delta (0, 0)
Screenshot: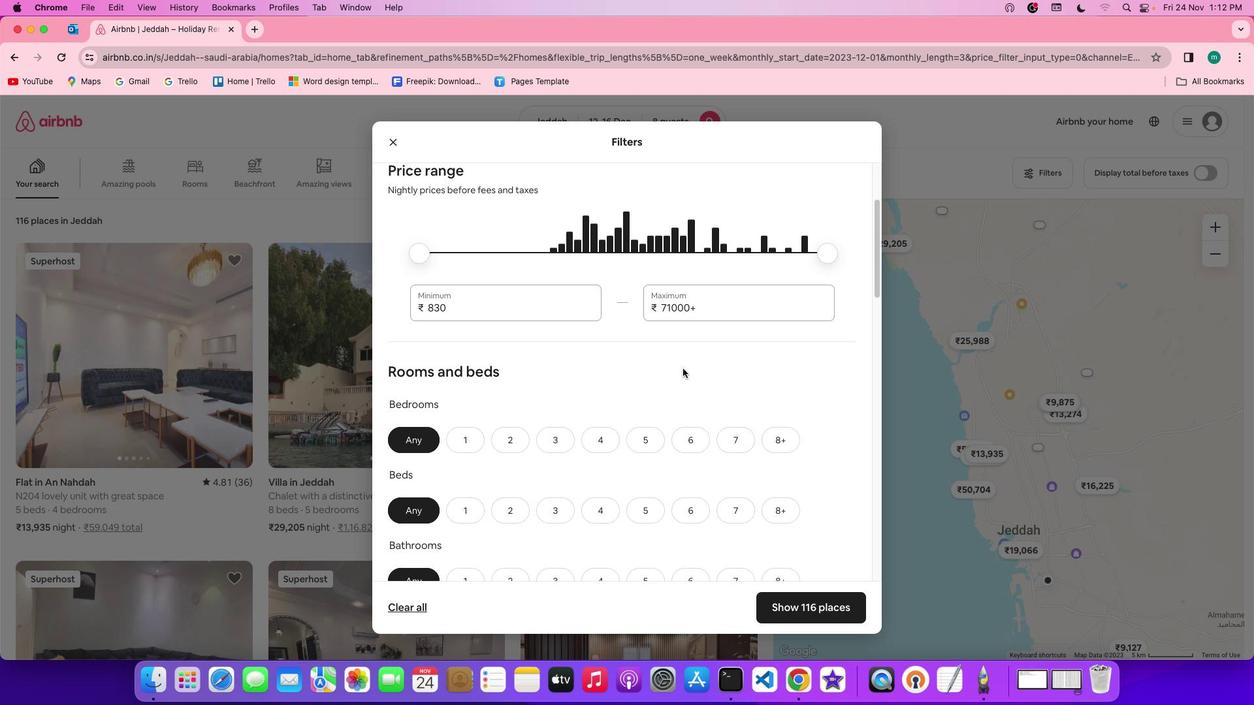 
Action: Mouse scrolled (682, 369) with delta (0, 0)
Screenshot: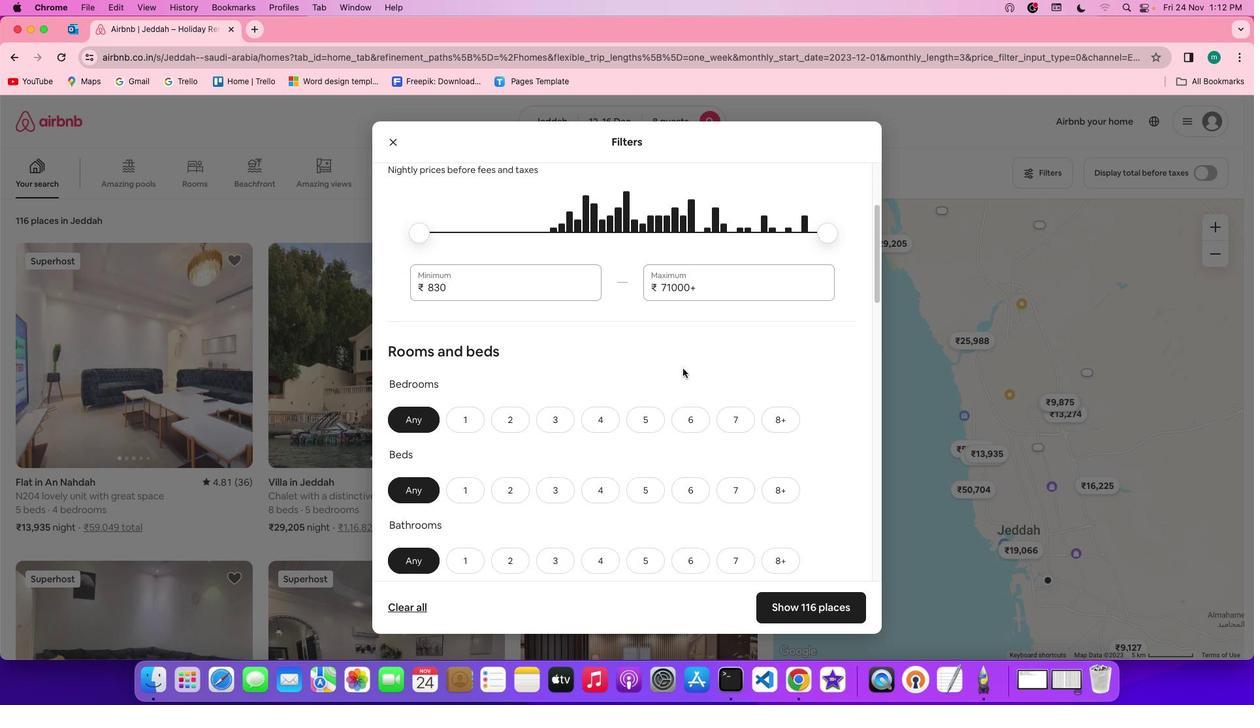 
Action: Mouse scrolled (682, 369) with delta (0, 0)
Screenshot: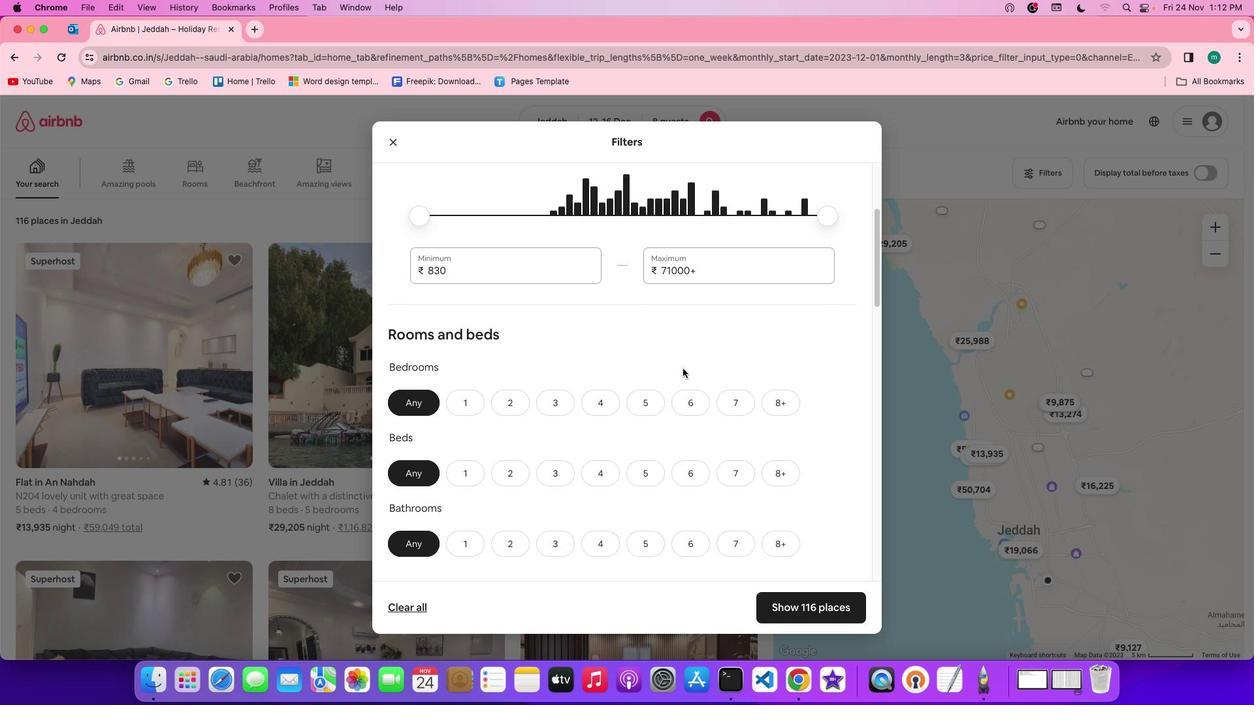 
Action: Mouse scrolled (682, 369) with delta (0, 0)
Screenshot: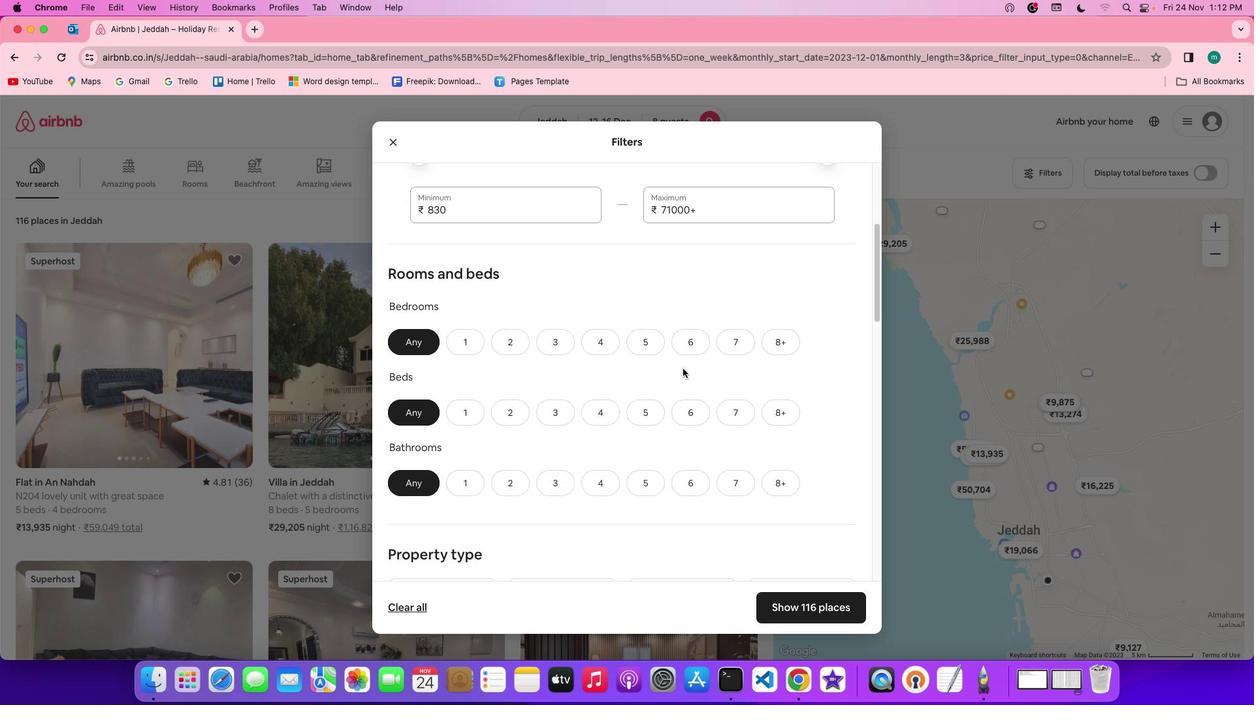 
Action: Mouse scrolled (682, 369) with delta (0, 0)
Screenshot: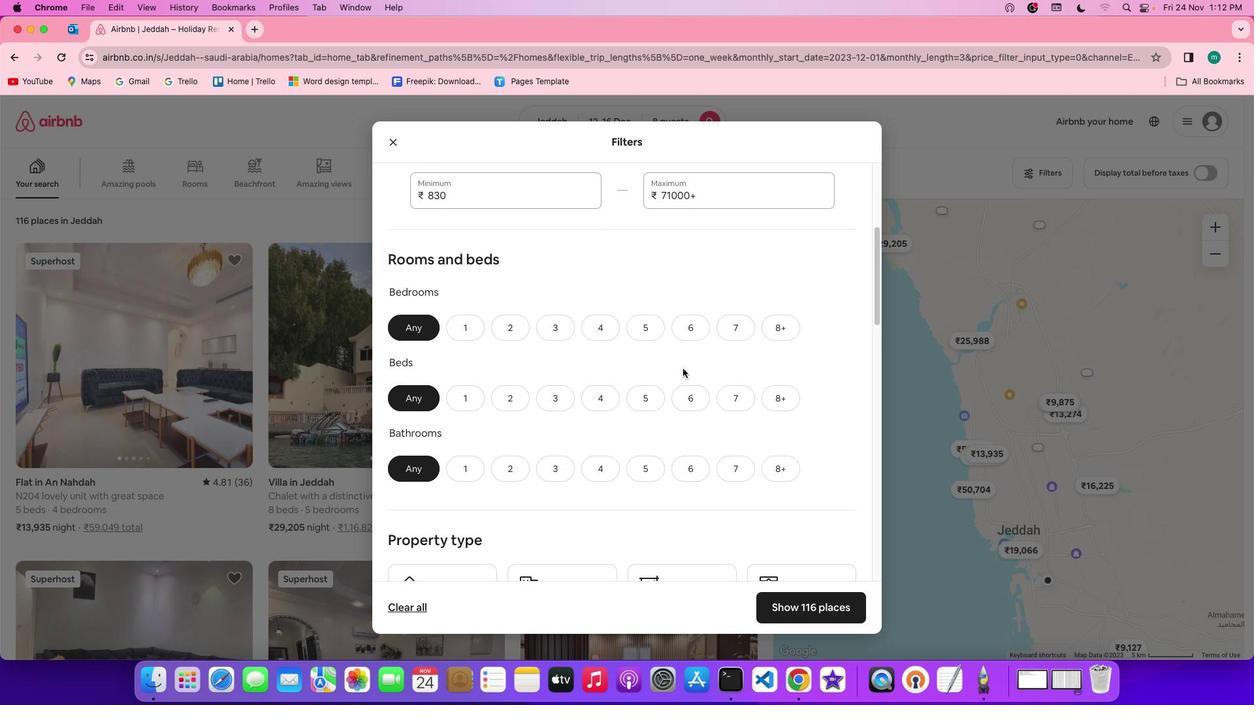 
Action: Mouse scrolled (682, 369) with delta (0, 0)
Screenshot: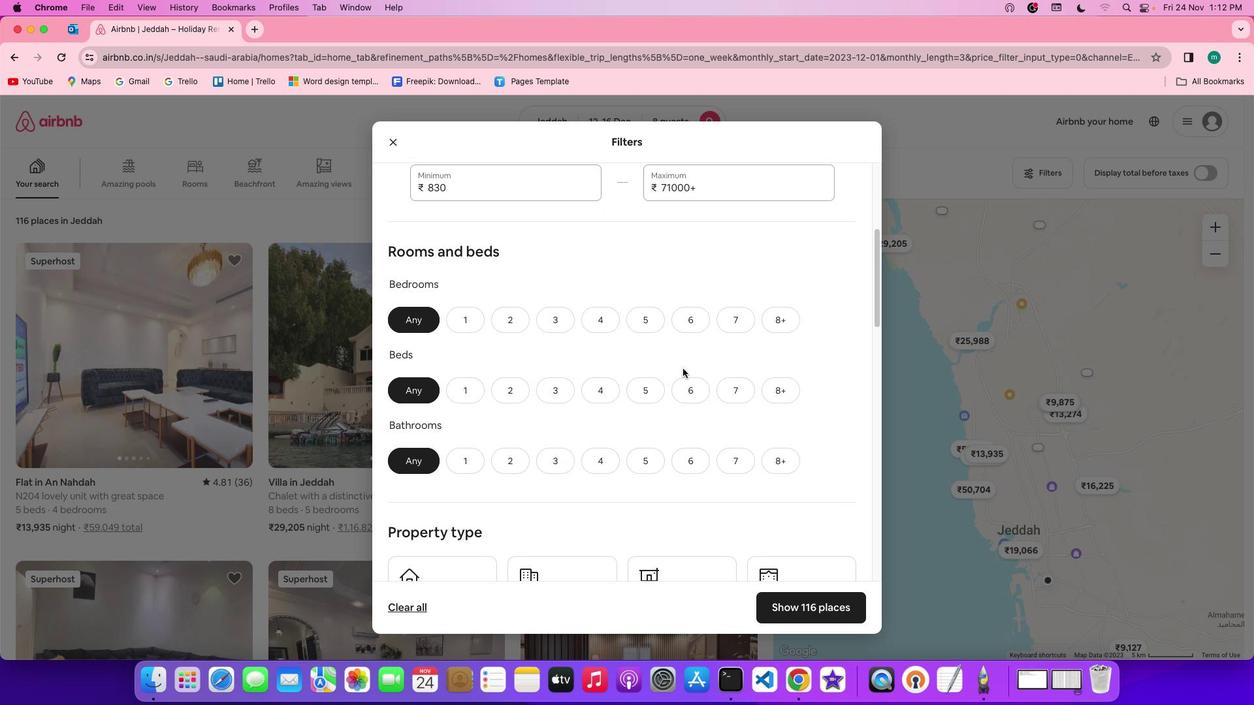 
Action: Mouse scrolled (682, 369) with delta (0, 0)
Screenshot: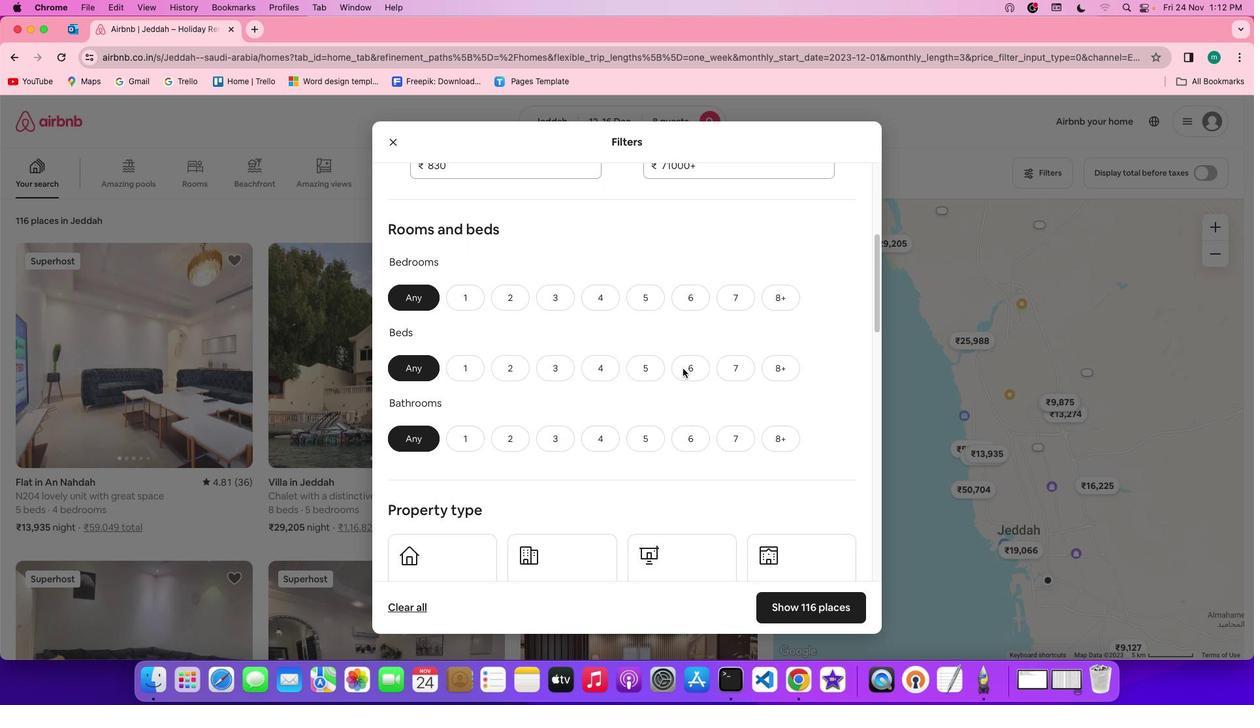 
Action: Mouse scrolled (682, 369) with delta (0, 0)
Screenshot: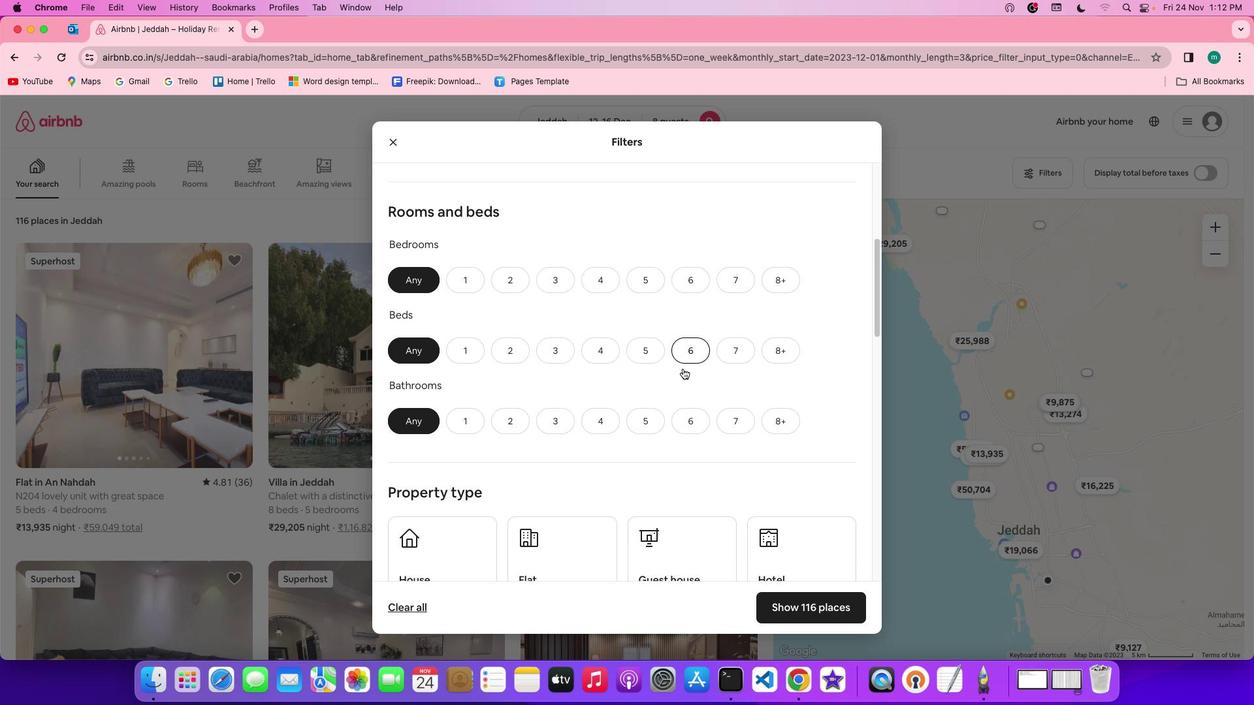 
Action: Mouse scrolled (682, 369) with delta (0, 0)
Screenshot: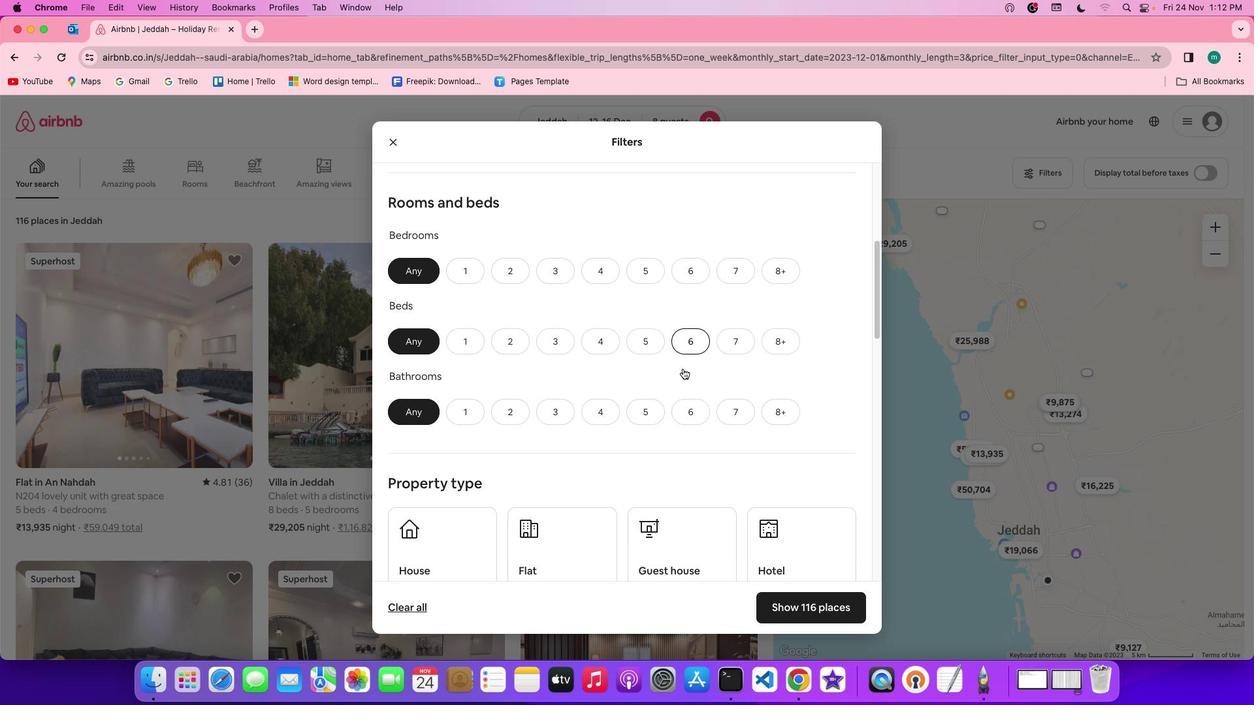 
Action: Mouse scrolled (682, 369) with delta (0, 0)
Screenshot: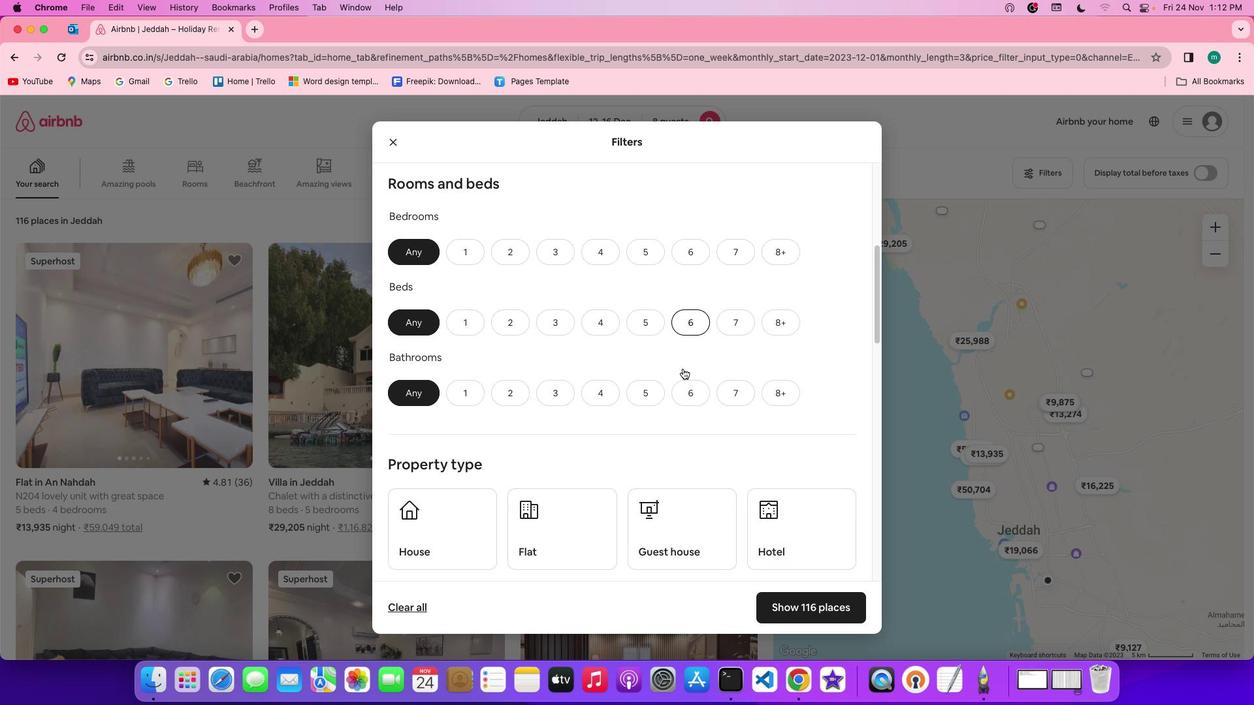 
Action: Mouse scrolled (682, 369) with delta (0, 0)
Screenshot: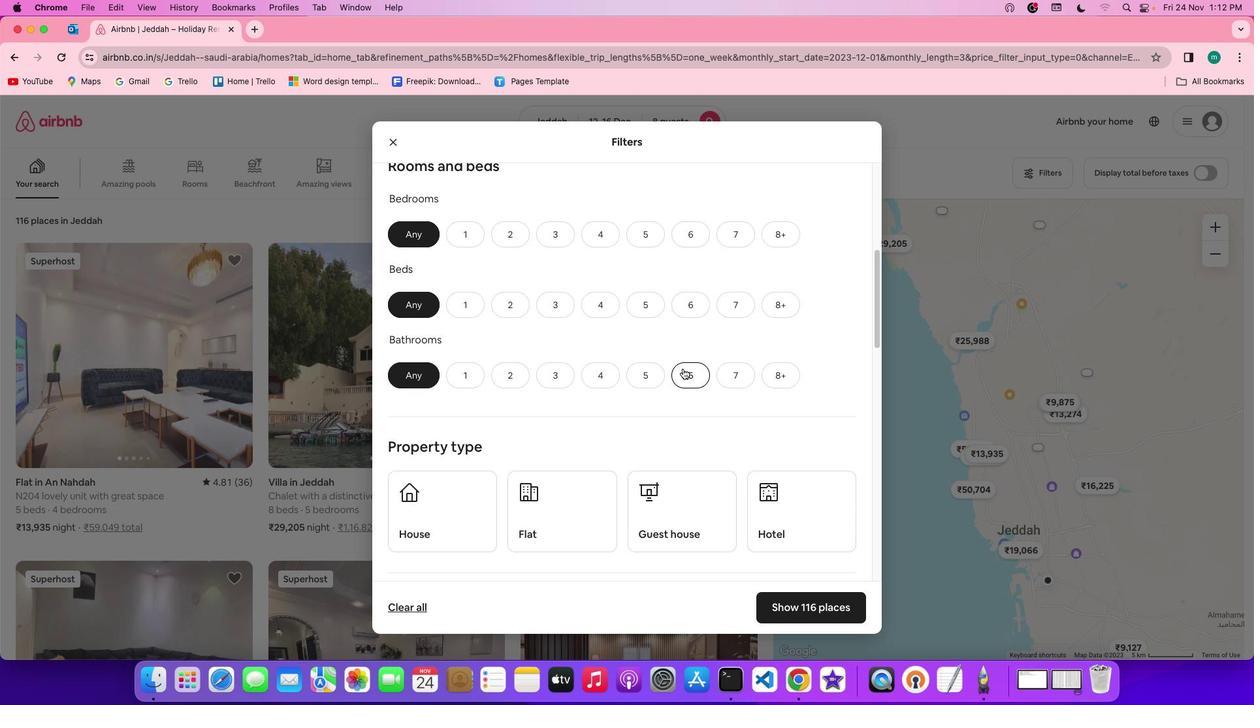 
Action: Mouse scrolled (682, 369) with delta (0, 0)
Screenshot: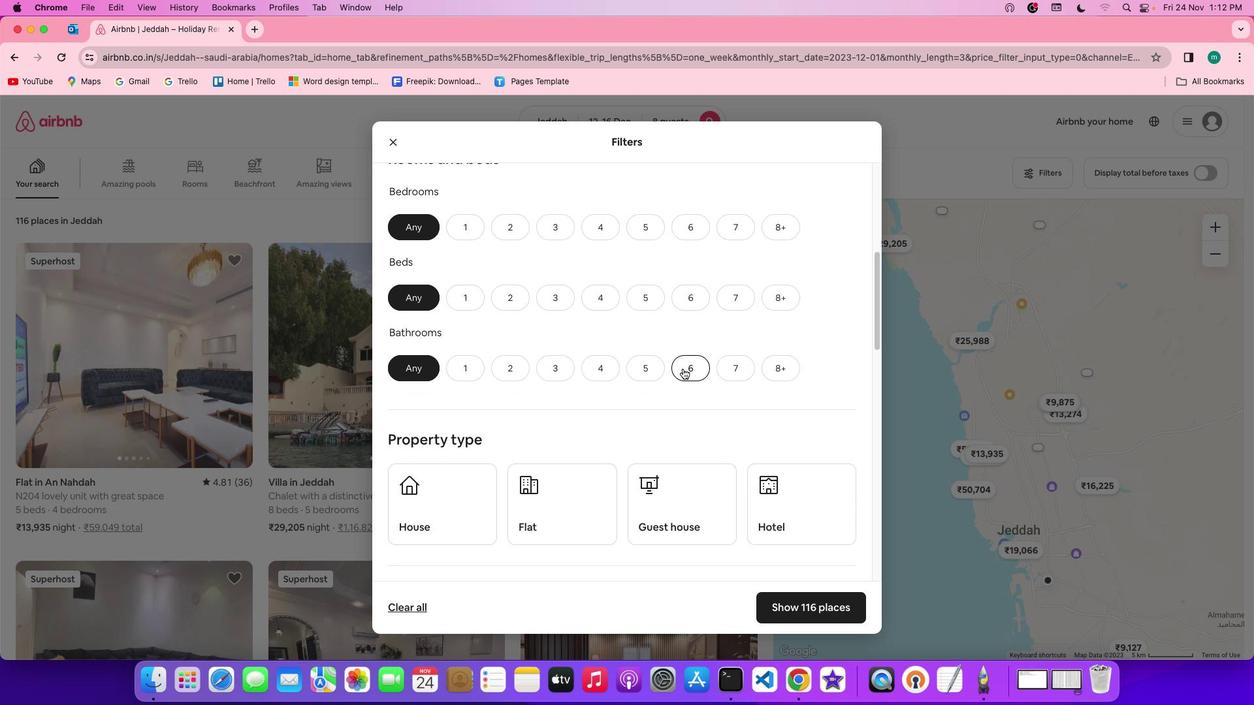 
Action: Mouse scrolled (682, 369) with delta (0, 0)
Screenshot: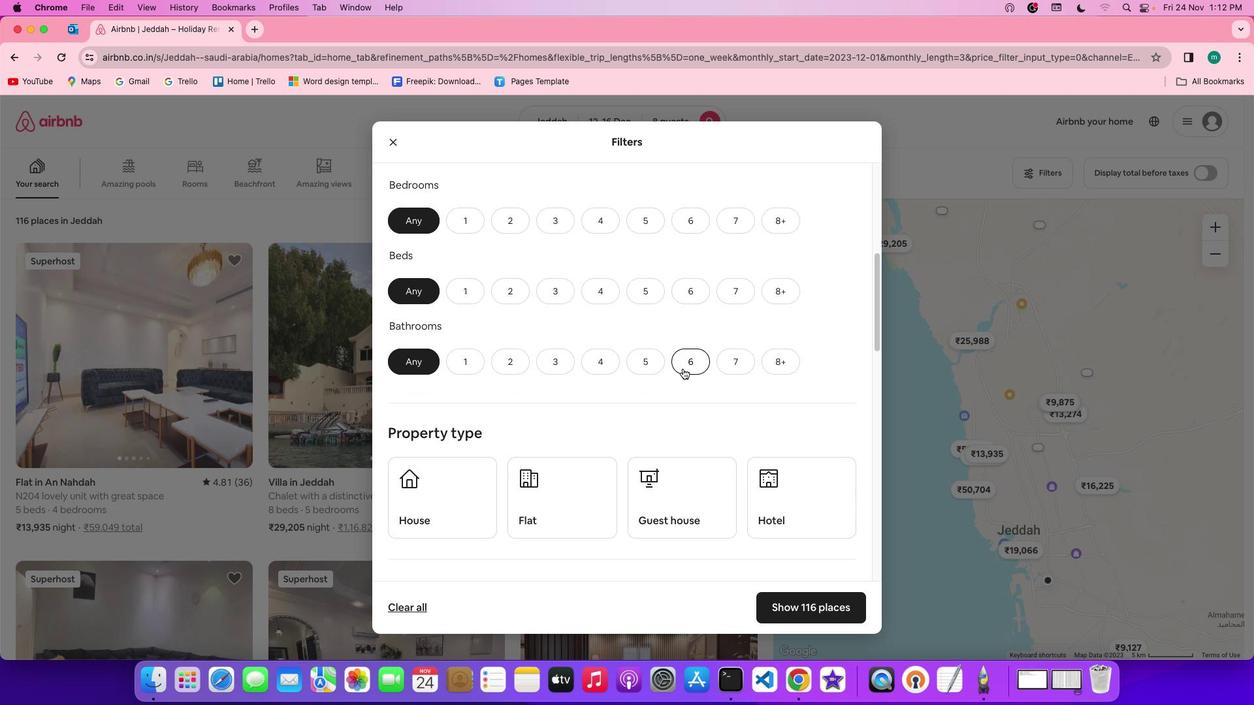 
Action: Mouse scrolled (682, 369) with delta (0, 0)
Screenshot: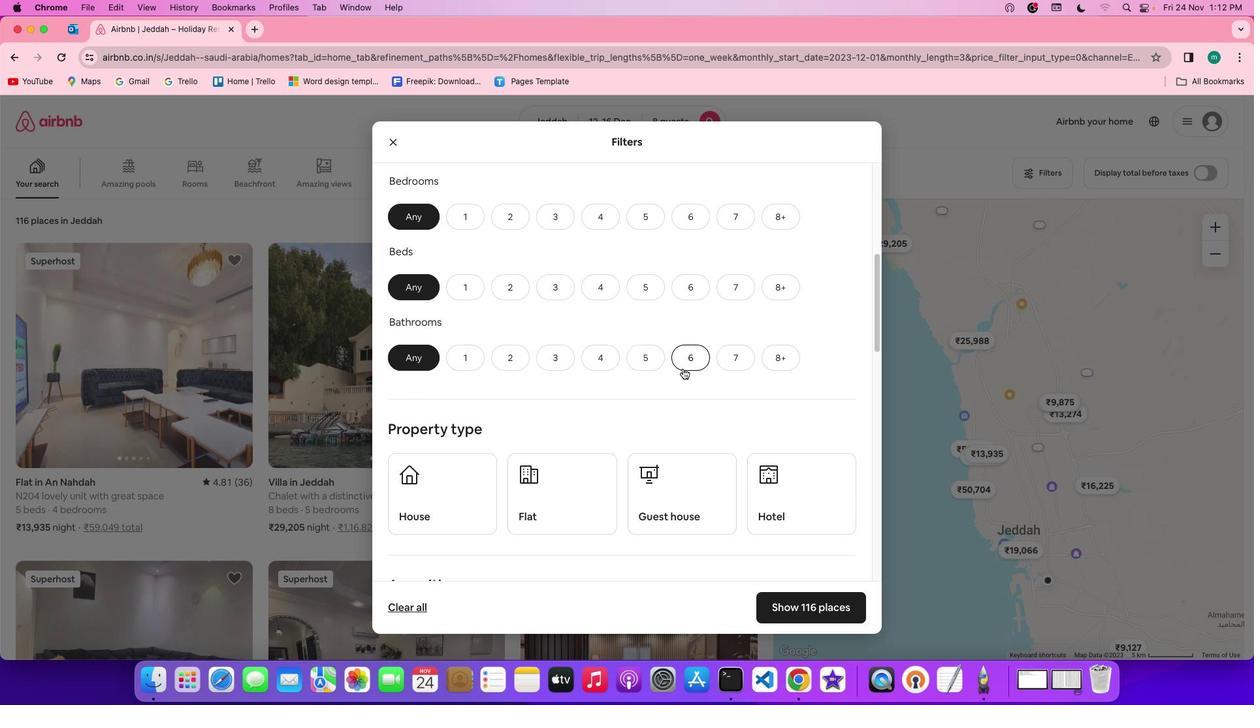 
Action: Mouse scrolled (682, 369) with delta (0, 0)
Screenshot: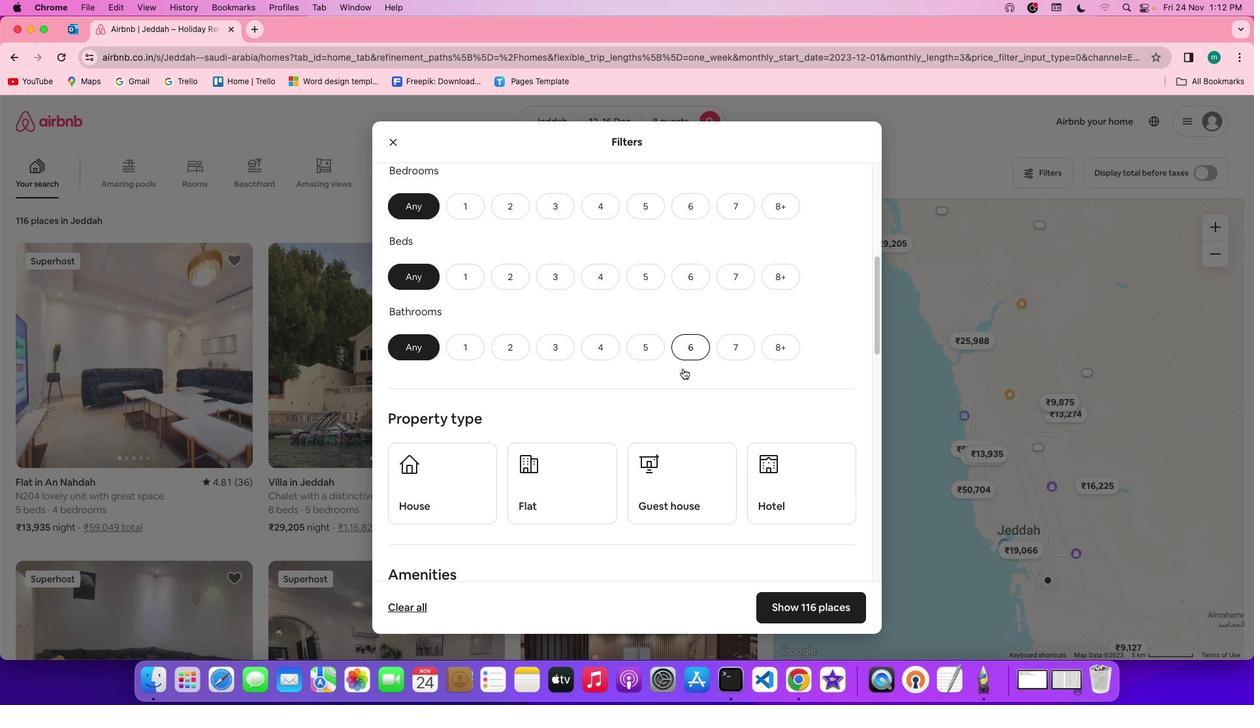 
Action: Mouse moved to (786, 211)
Screenshot: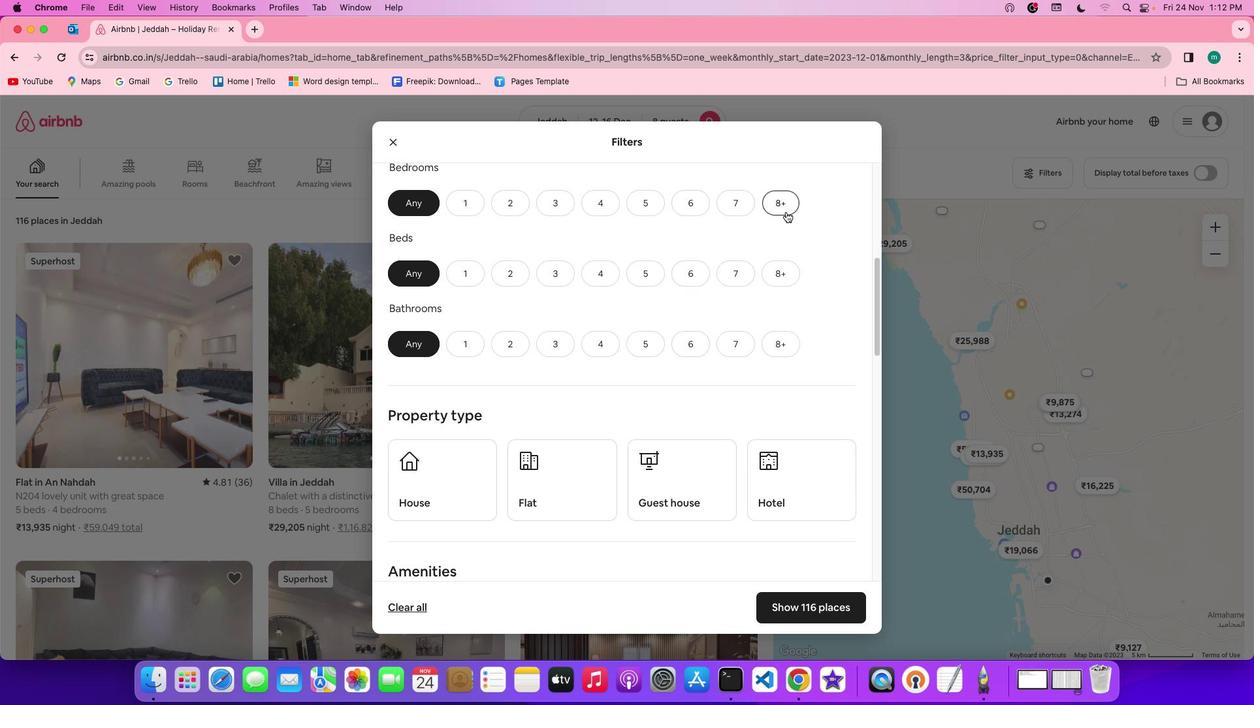
Action: Mouse pressed left at (786, 211)
Screenshot: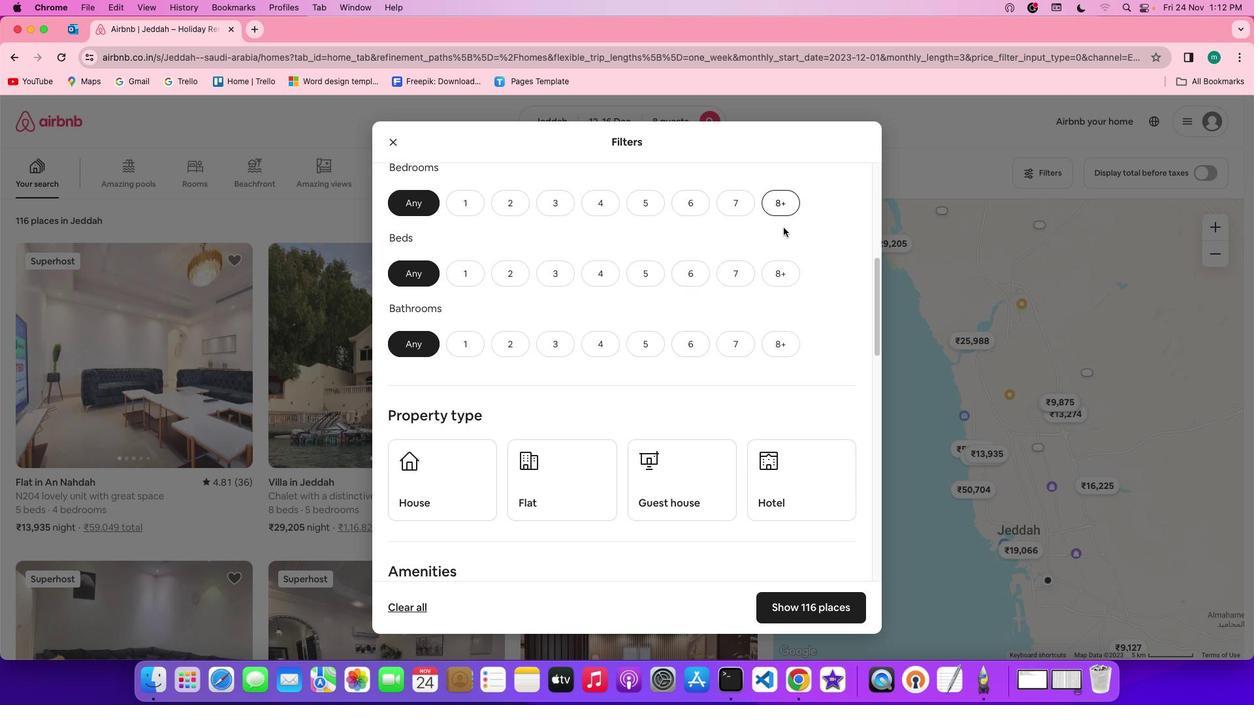 
Action: Mouse moved to (777, 277)
Screenshot: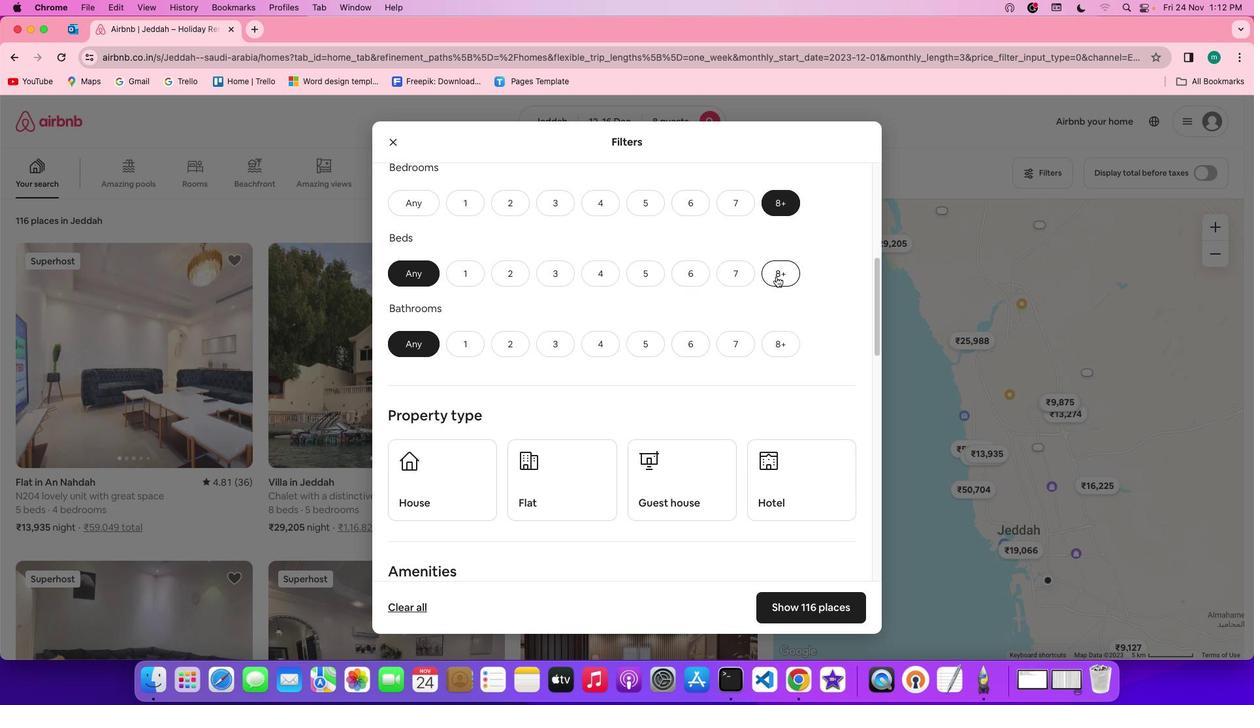 
Action: Mouse pressed left at (777, 277)
Screenshot: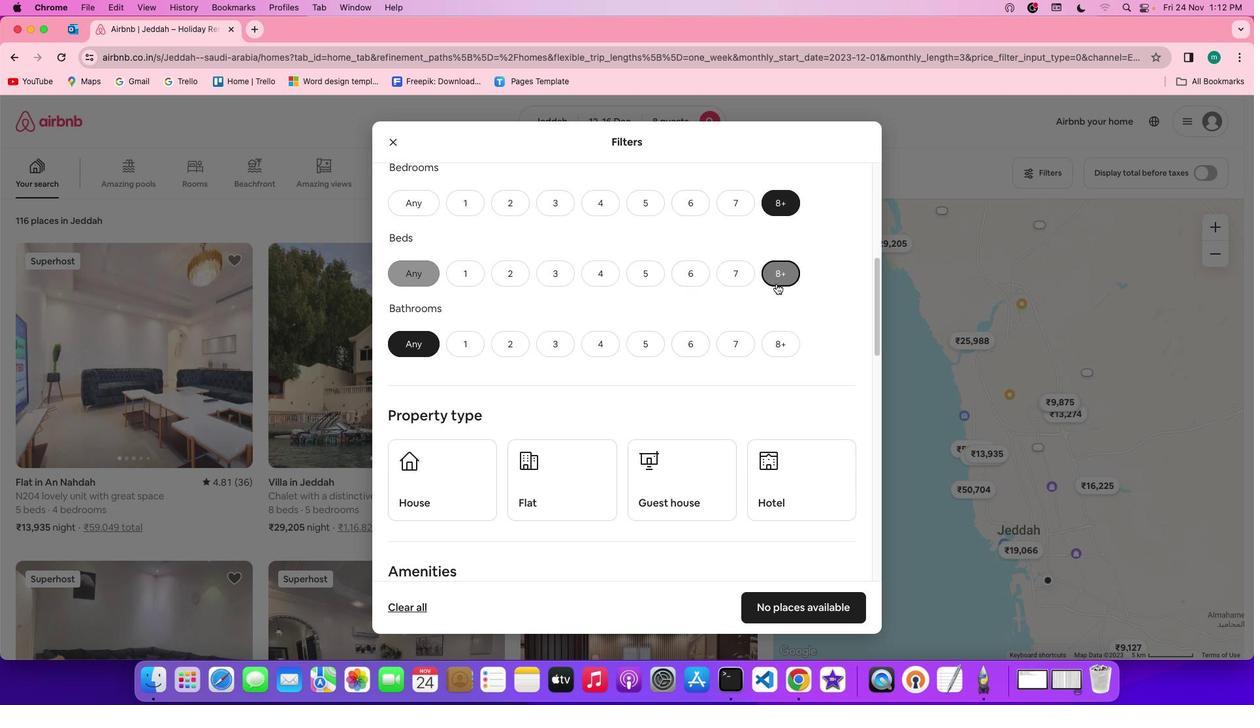
Action: Mouse moved to (775, 339)
Screenshot: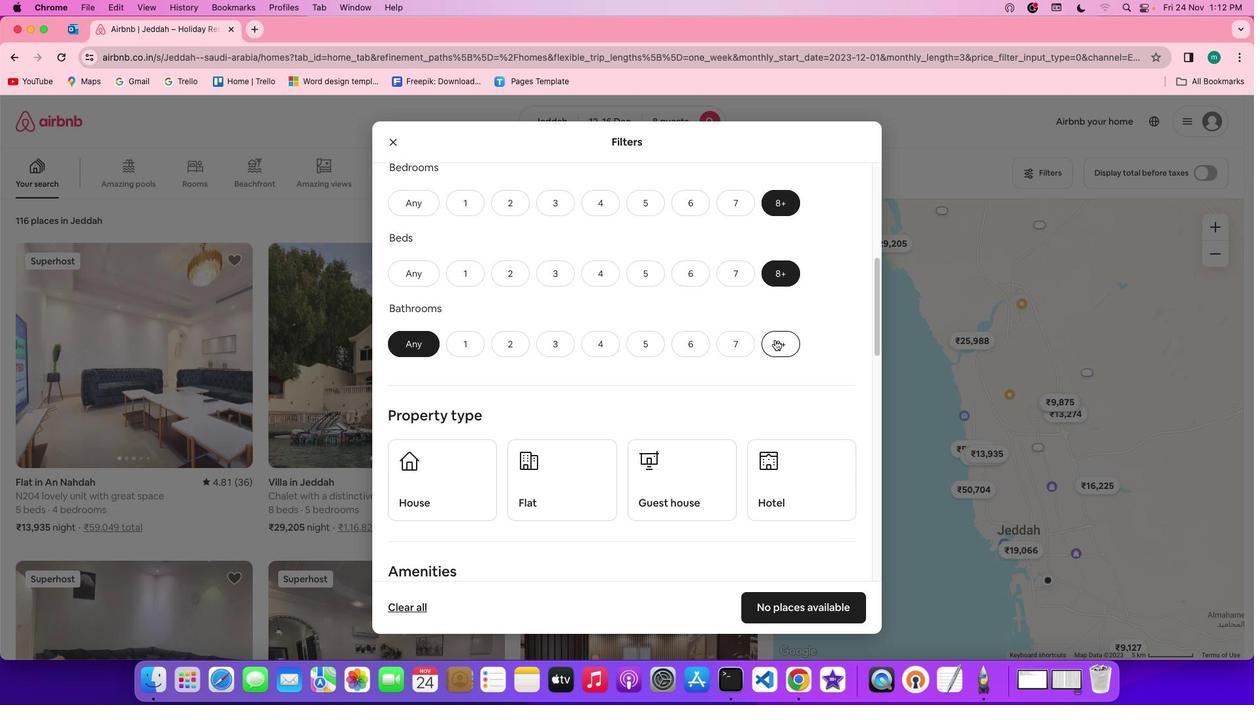 
Action: Mouse pressed left at (775, 339)
Screenshot: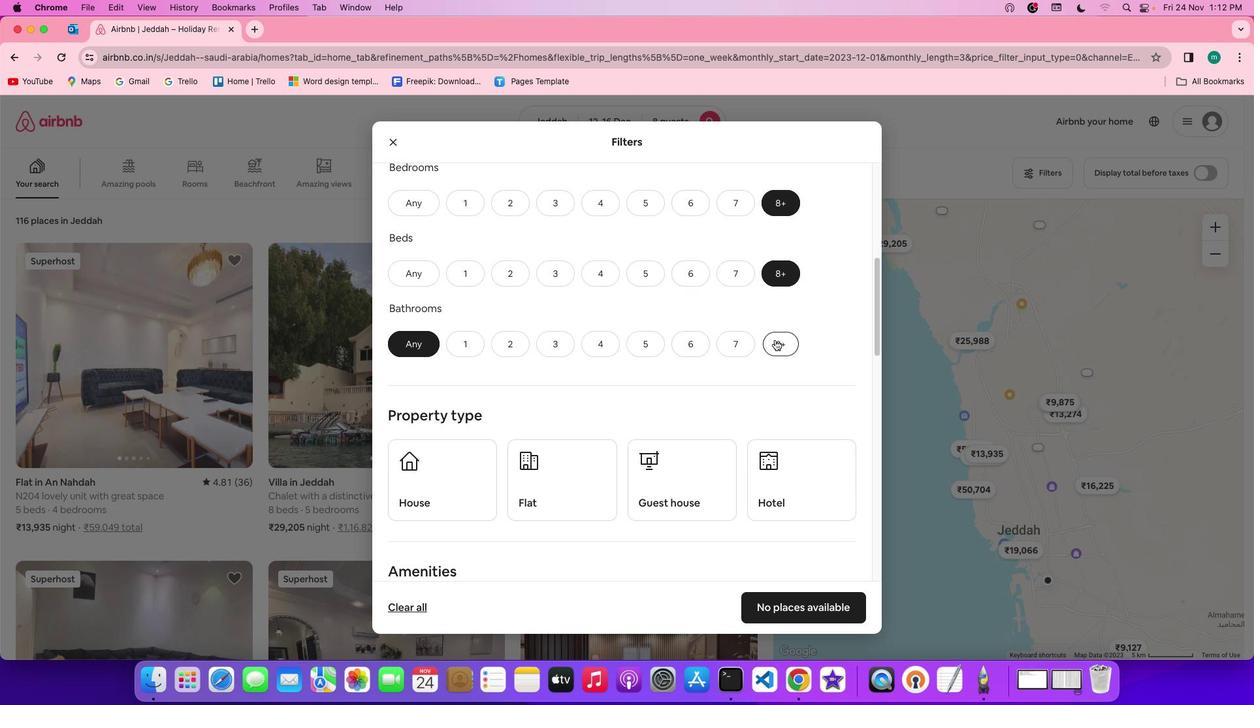 
Action: Mouse moved to (642, 381)
Screenshot: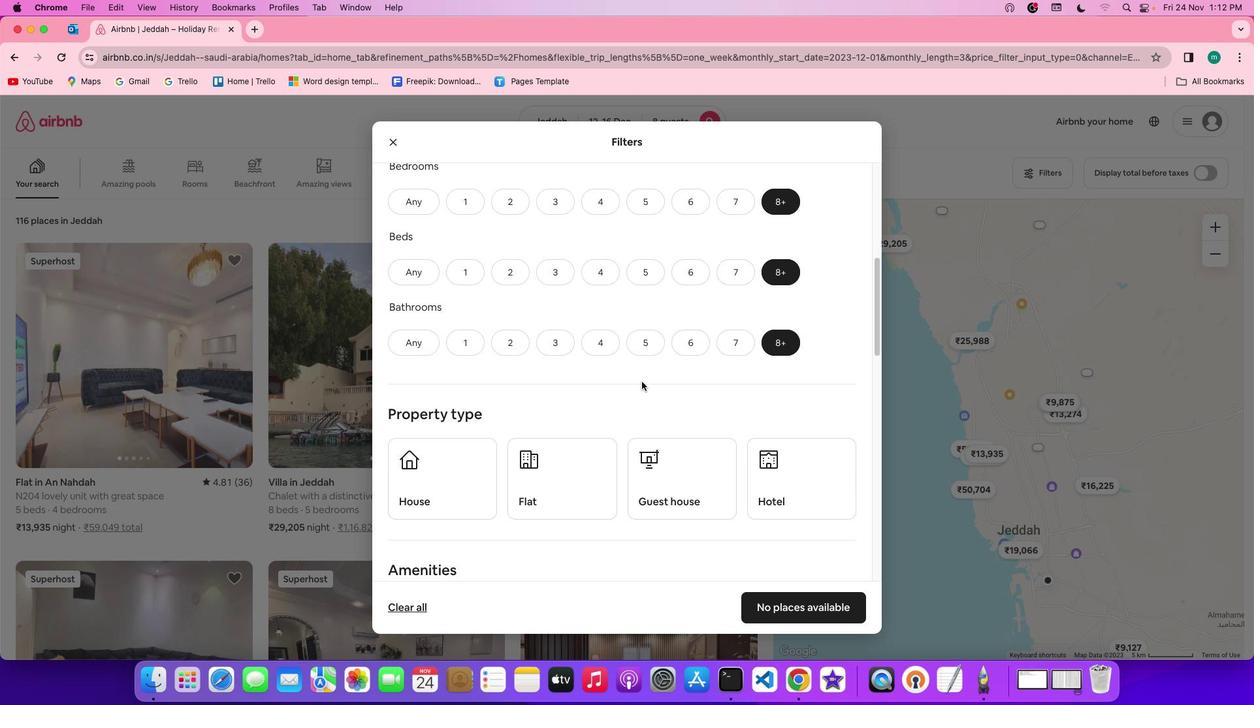 
Action: Mouse scrolled (642, 381) with delta (0, 0)
Screenshot: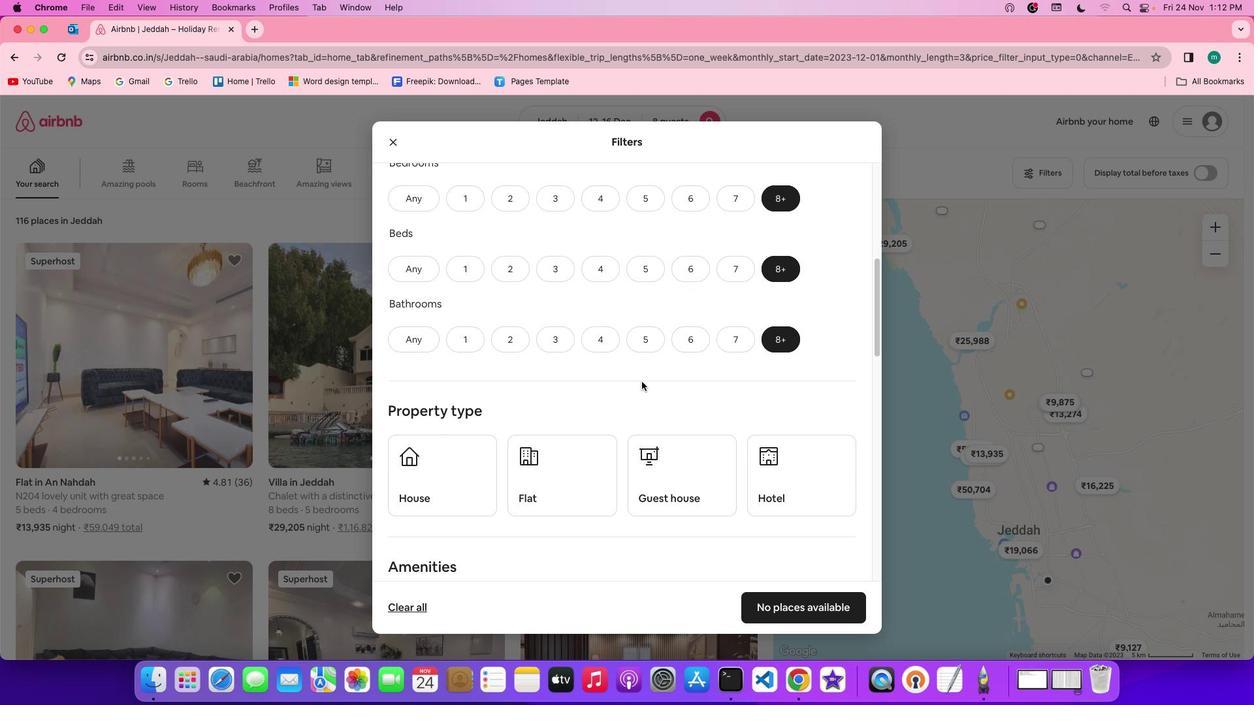 
Action: Mouse scrolled (642, 381) with delta (0, 0)
Screenshot: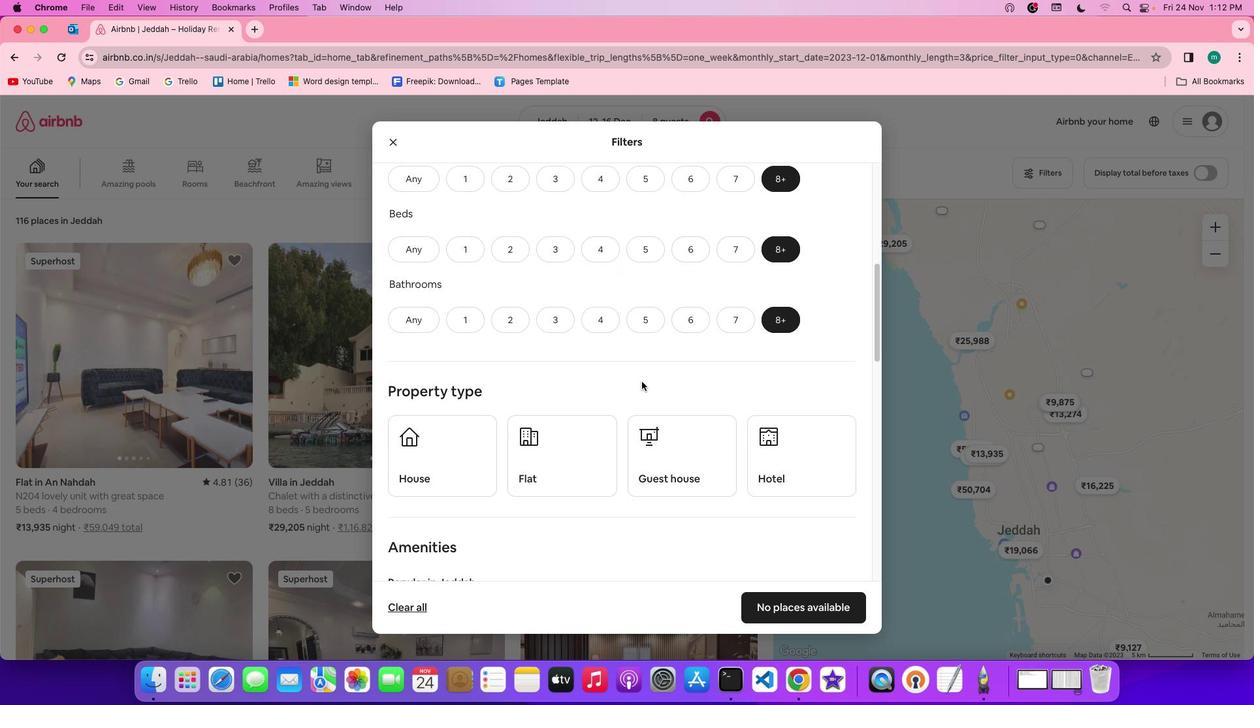 
Action: Mouse scrolled (642, 381) with delta (0, -1)
Screenshot: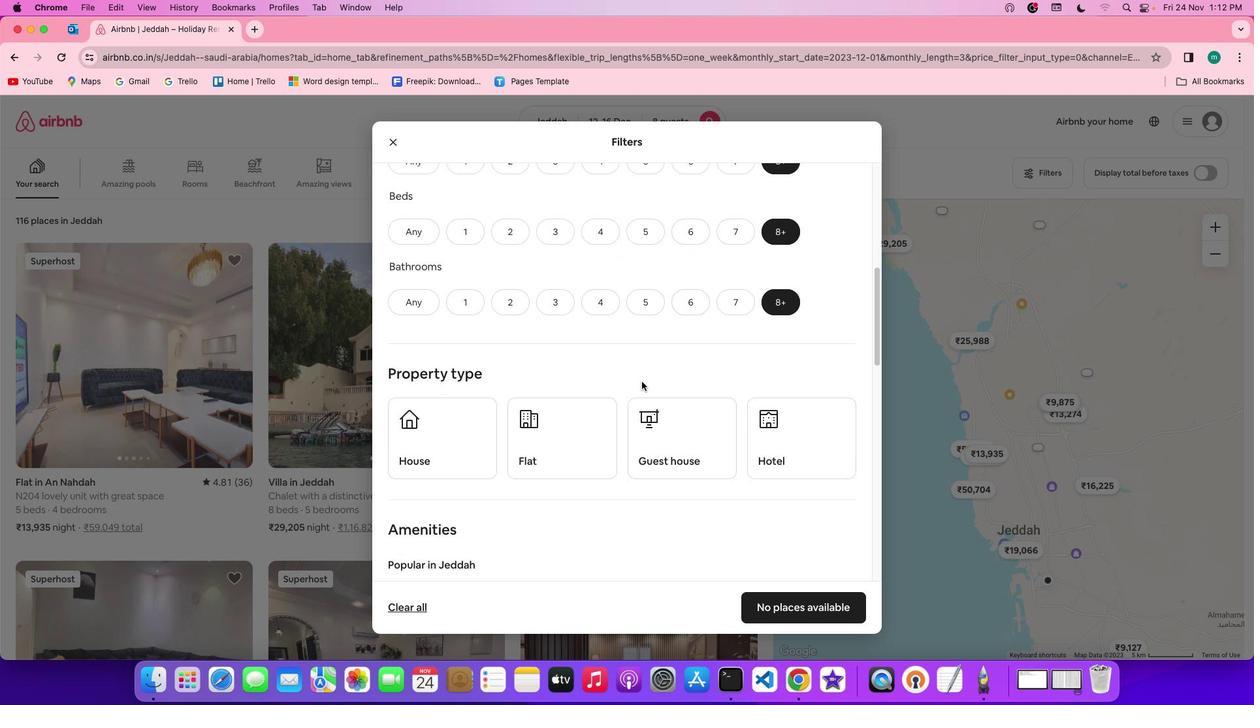 
Action: Mouse moved to (641, 381)
Screenshot: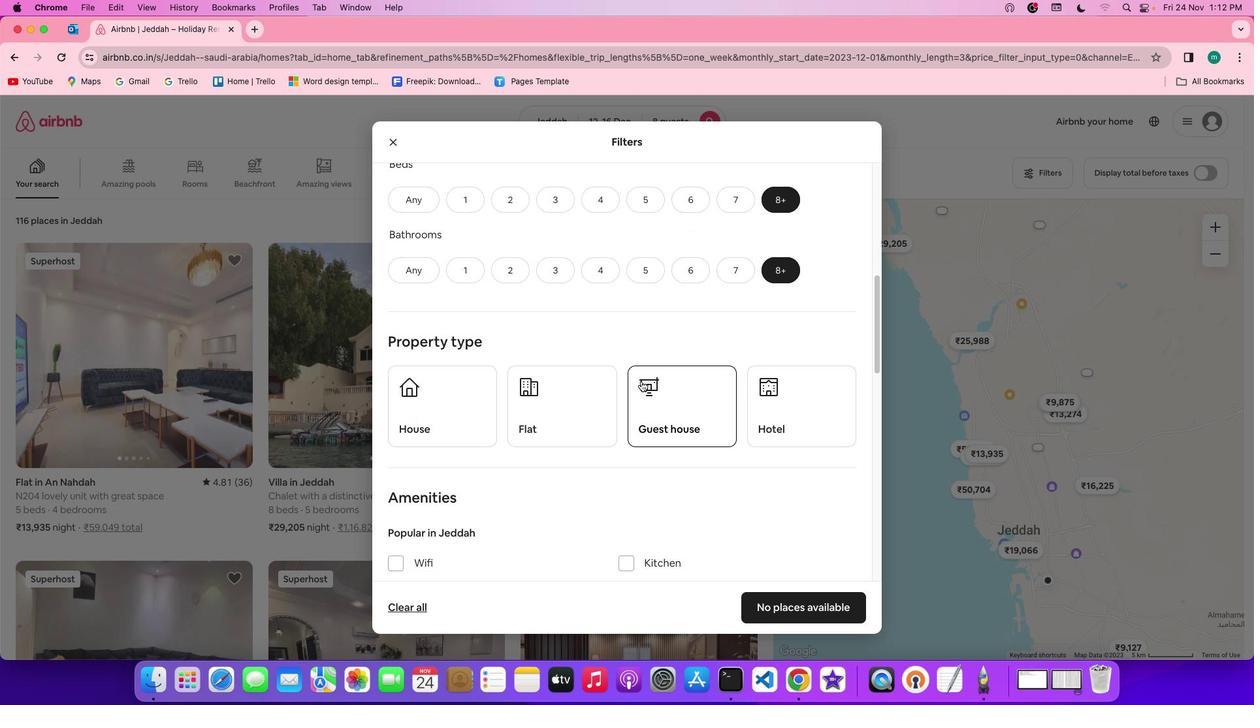 
Action: Mouse scrolled (641, 381) with delta (0, 0)
Screenshot: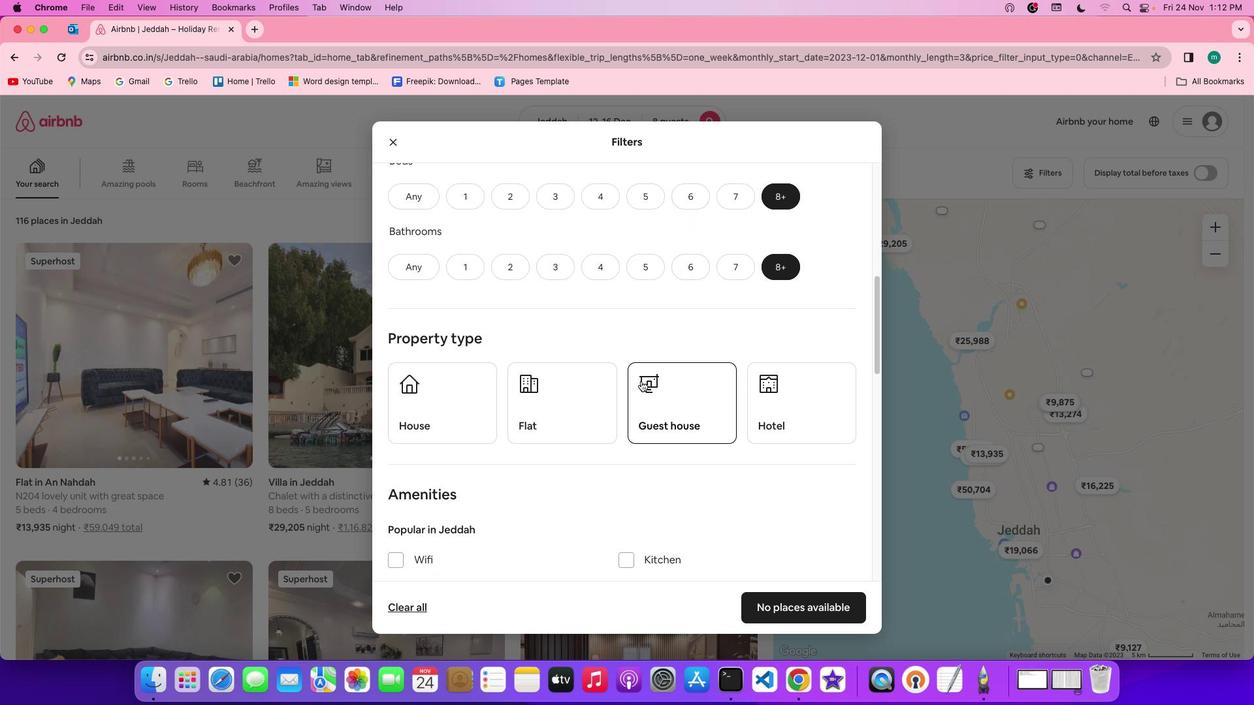 
Action: Mouse scrolled (641, 381) with delta (0, 0)
Screenshot: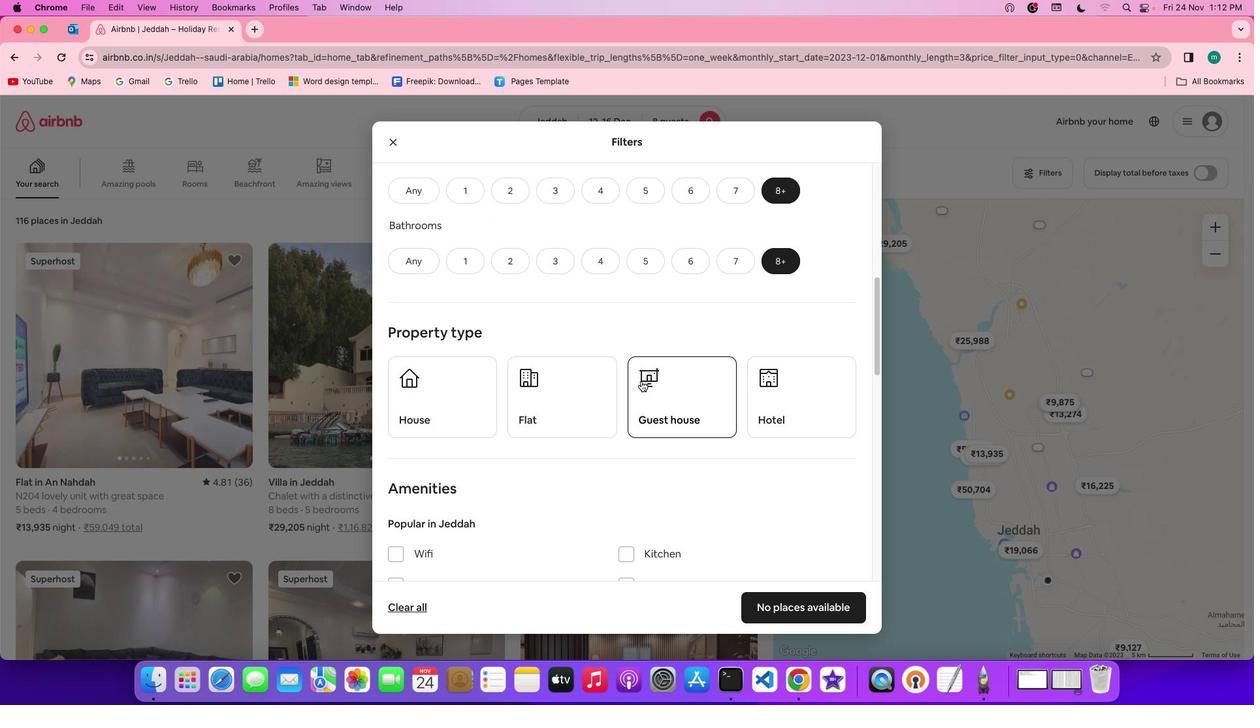 
Action: Mouse scrolled (641, 381) with delta (0, 0)
Screenshot: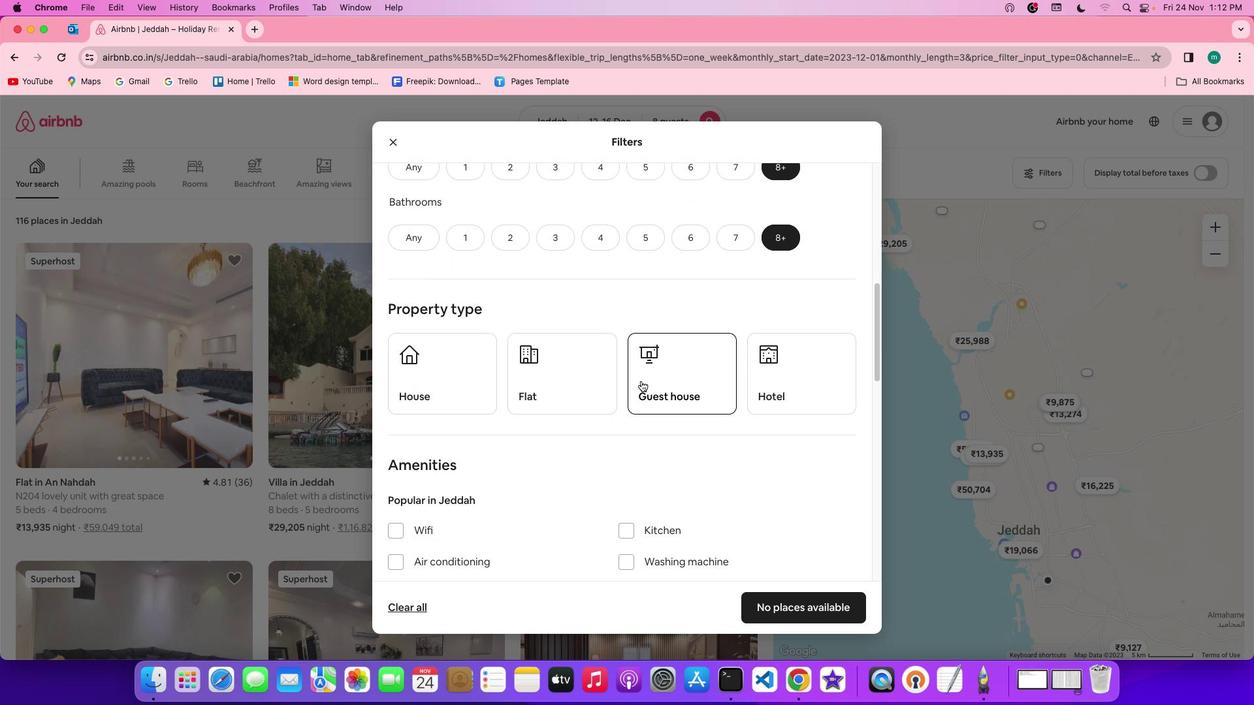 
Action: Mouse scrolled (641, 381) with delta (0, 0)
Screenshot: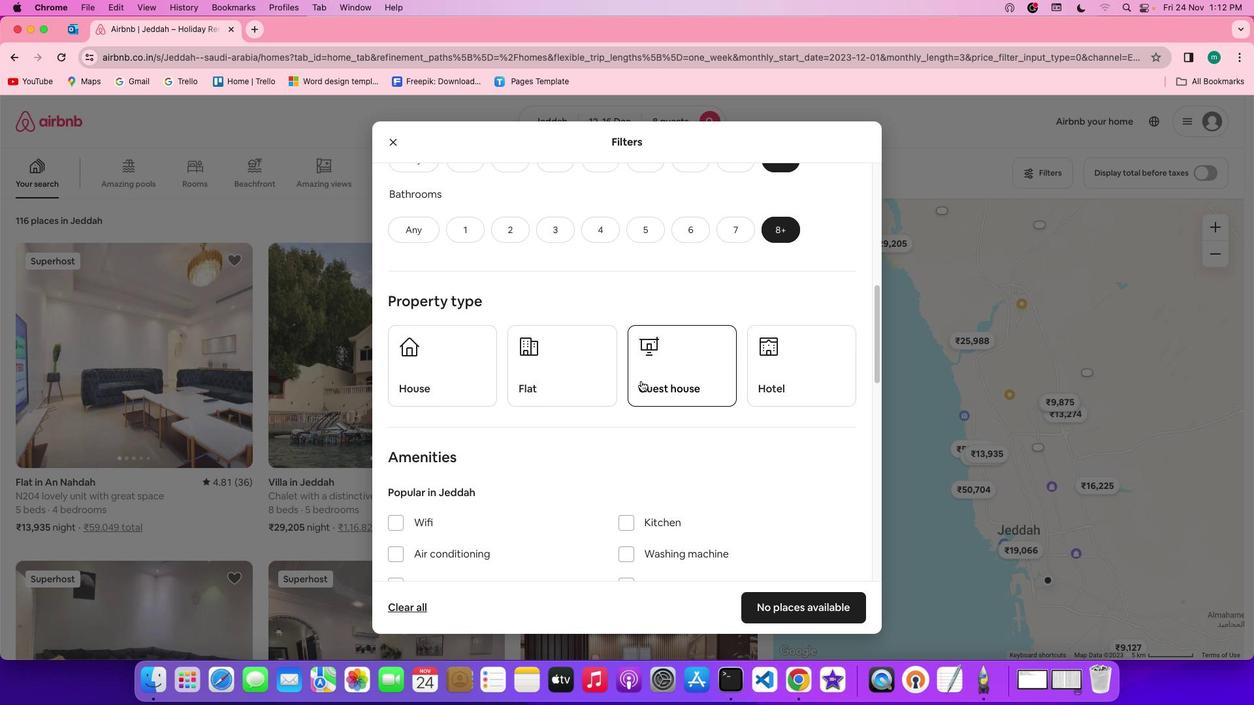
Action: Mouse scrolled (641, 381) with delta (0, 0)
Screenshot: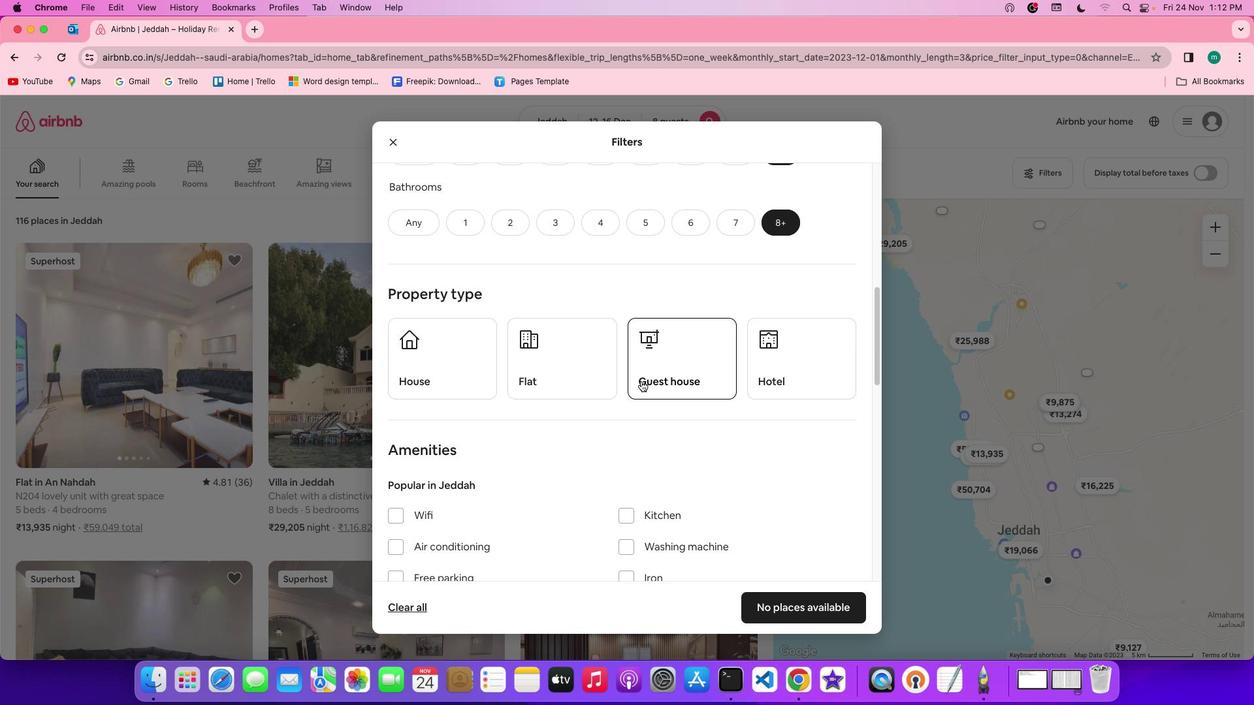 
Action: Mouse scrolled (641, 381) with delta (0, 0)
Screenshot: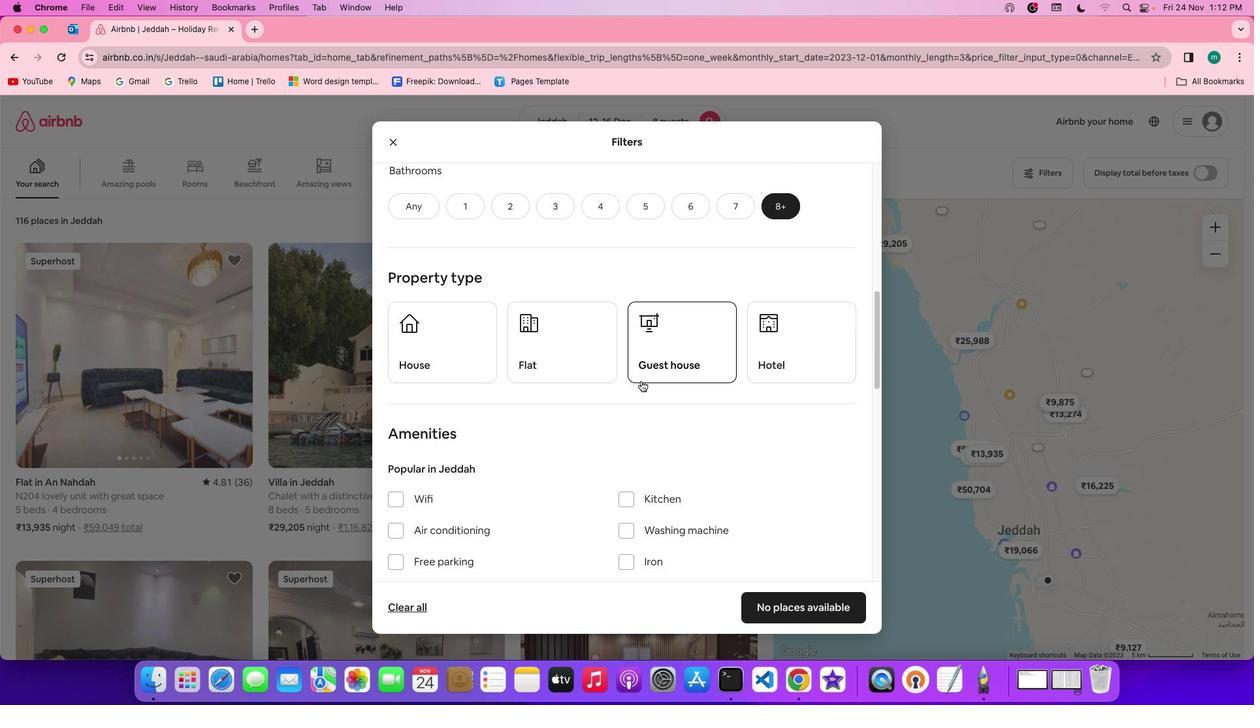 
Action: Mouse scrolled (641, 381) with delta (0, 0)
Screenshot: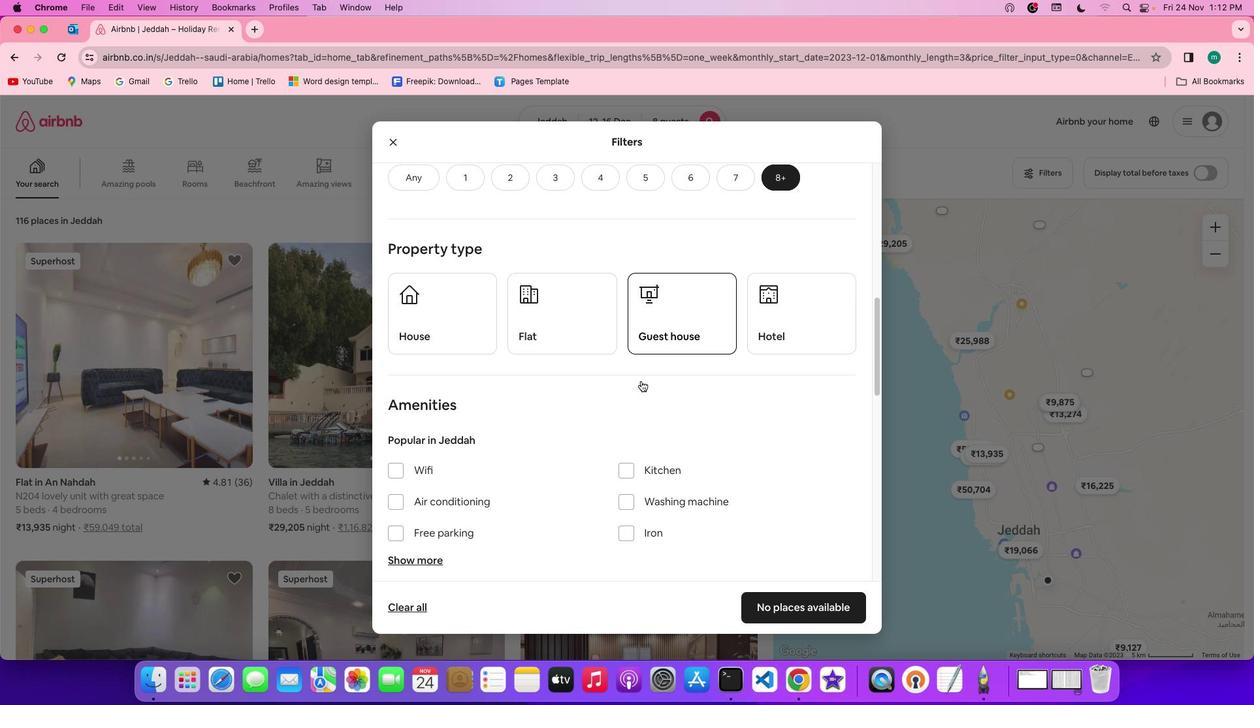 
Action: Mouse scrolled (641, 381) with delta (0, 0)
Screenshot: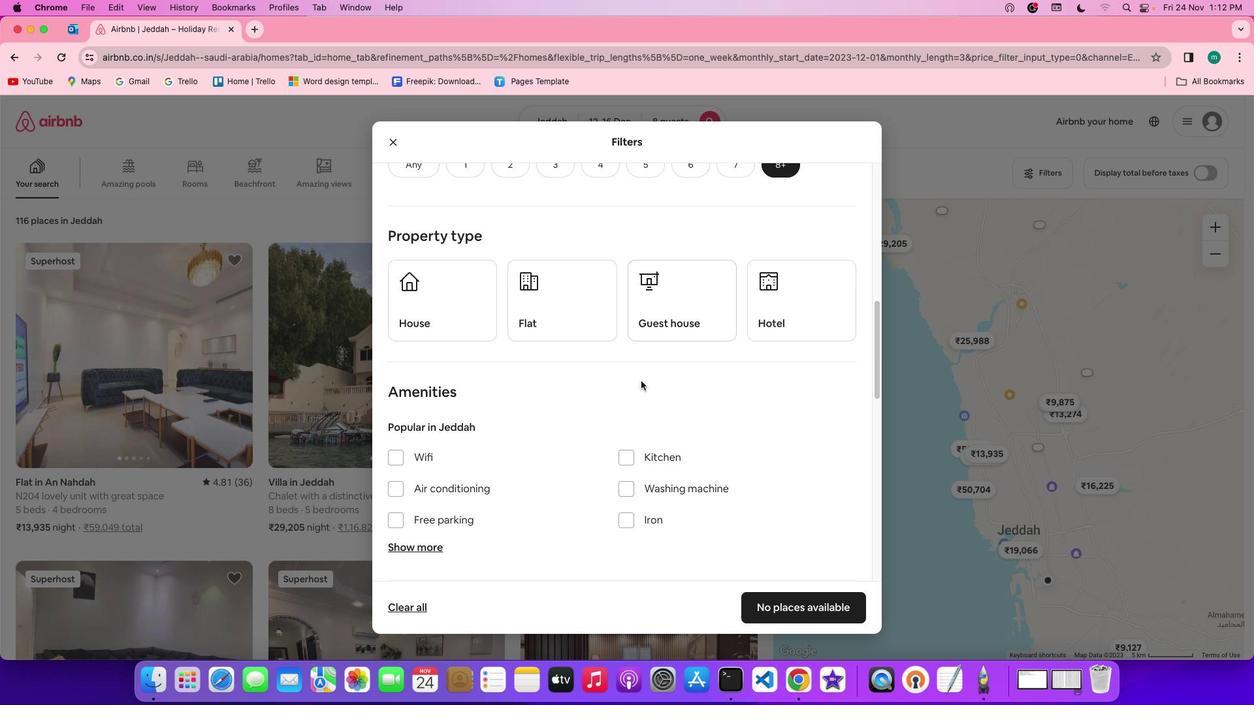 
Action: Mouse scrolled (641, 381) with delta (0, 0)
Screenshot: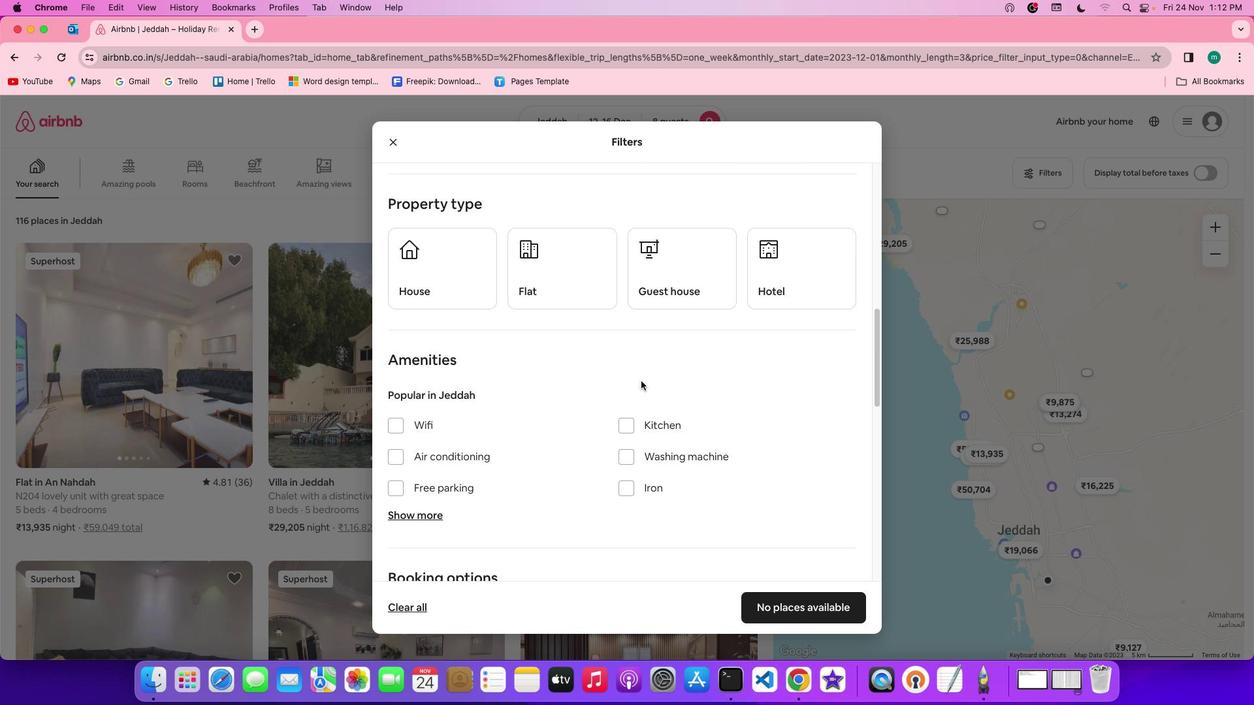 
Action: Mouse scrolled (641, 381) with delta (0, 0)
Screenshot: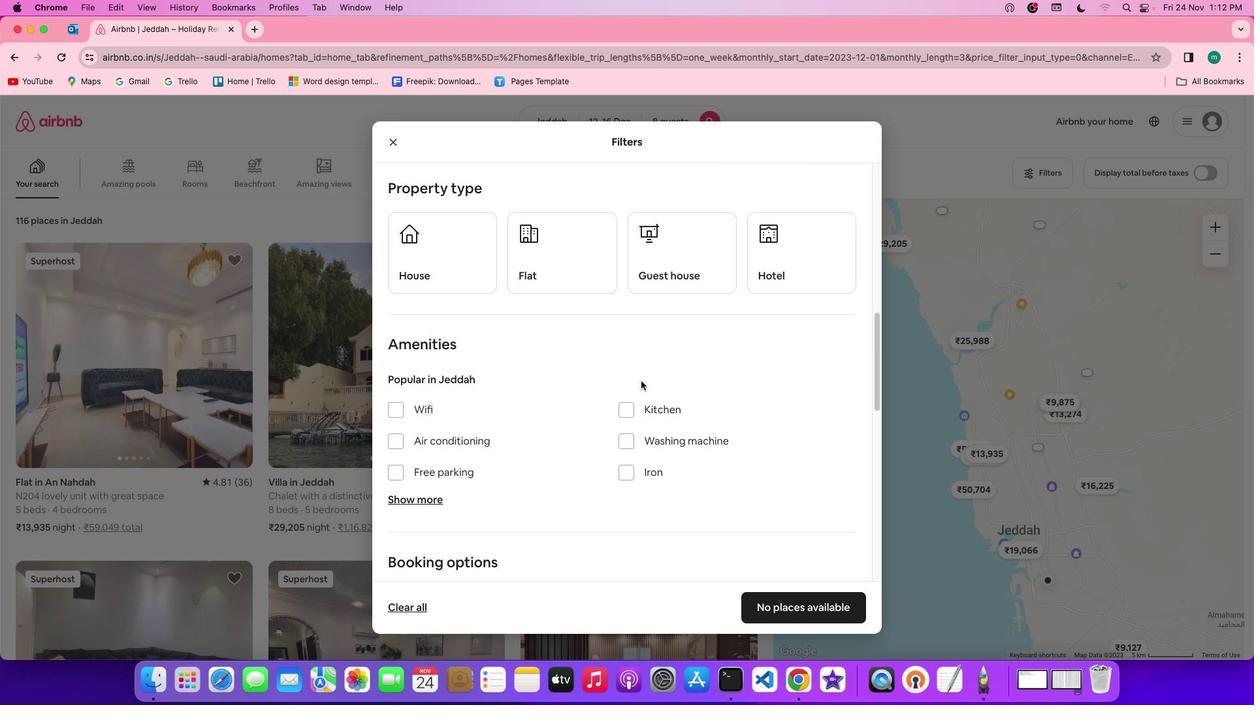 
Action: Mouse scrolled (641, 381) with delta (0, 0)
Screenshot: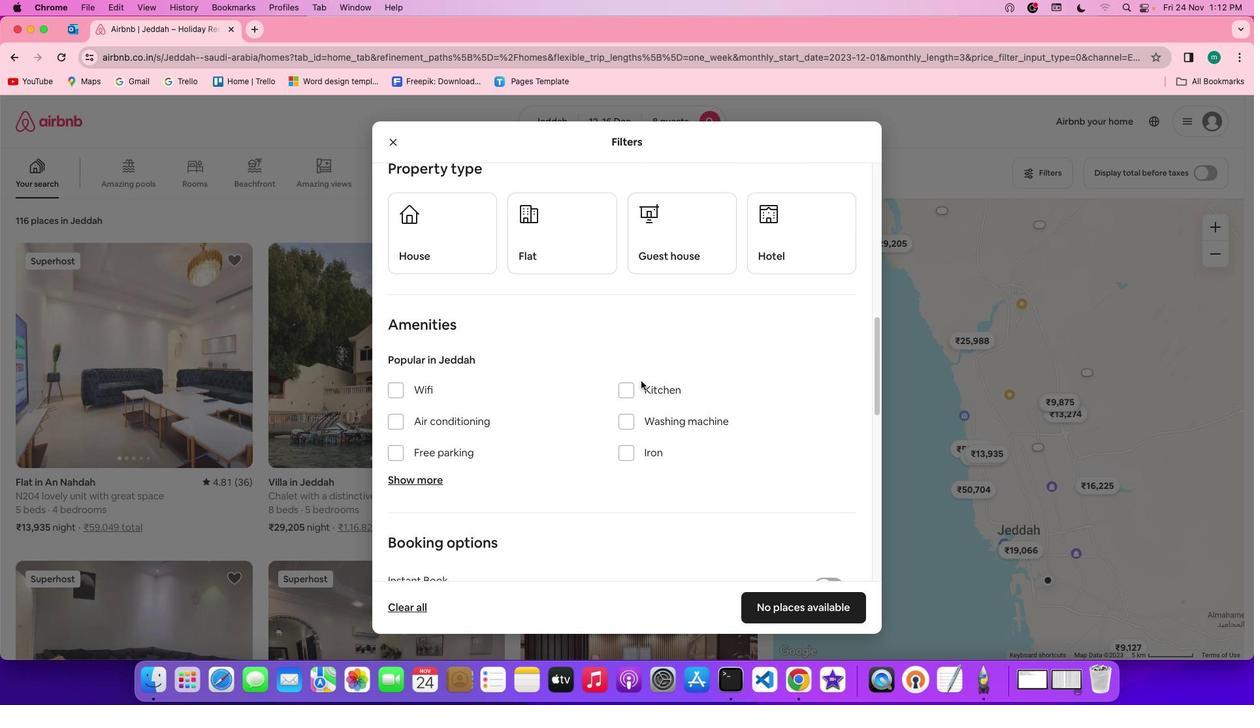 
Action: Mouse scrolled (641, 381) with delta (0, 0)
Screenshot: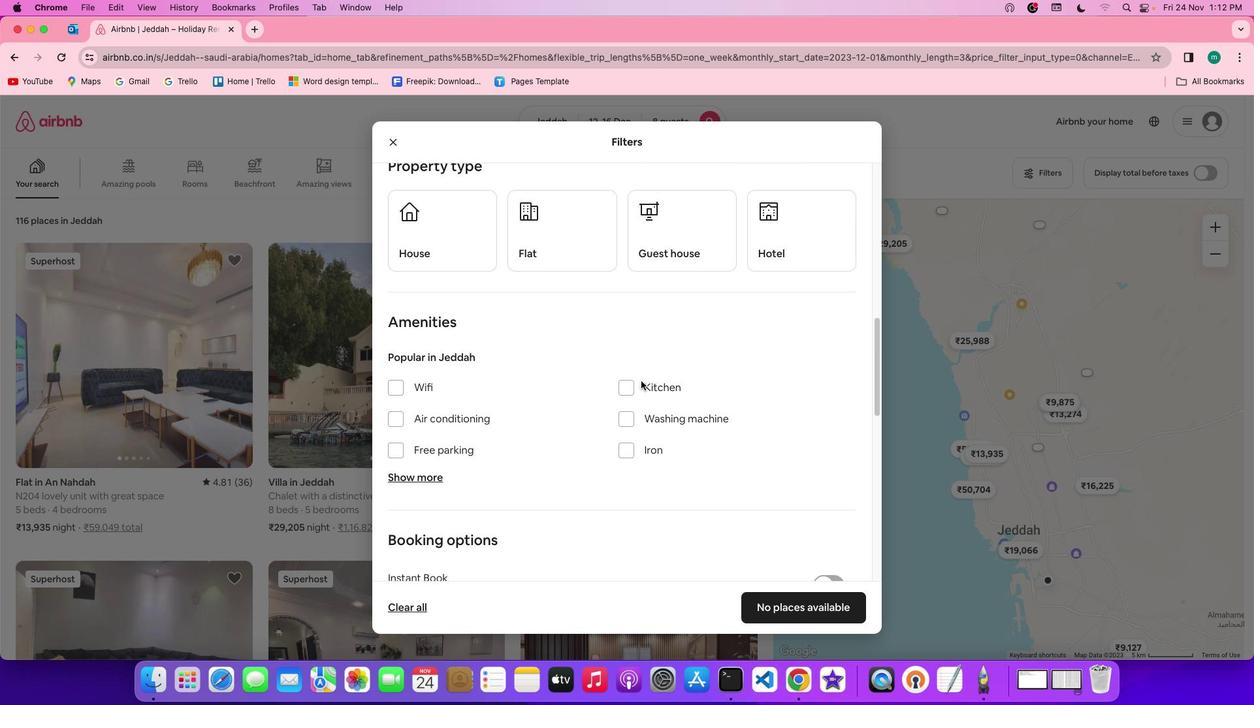 
Action: Mouse scrolled (641, 381) with delta (0, 0)
Screenshot: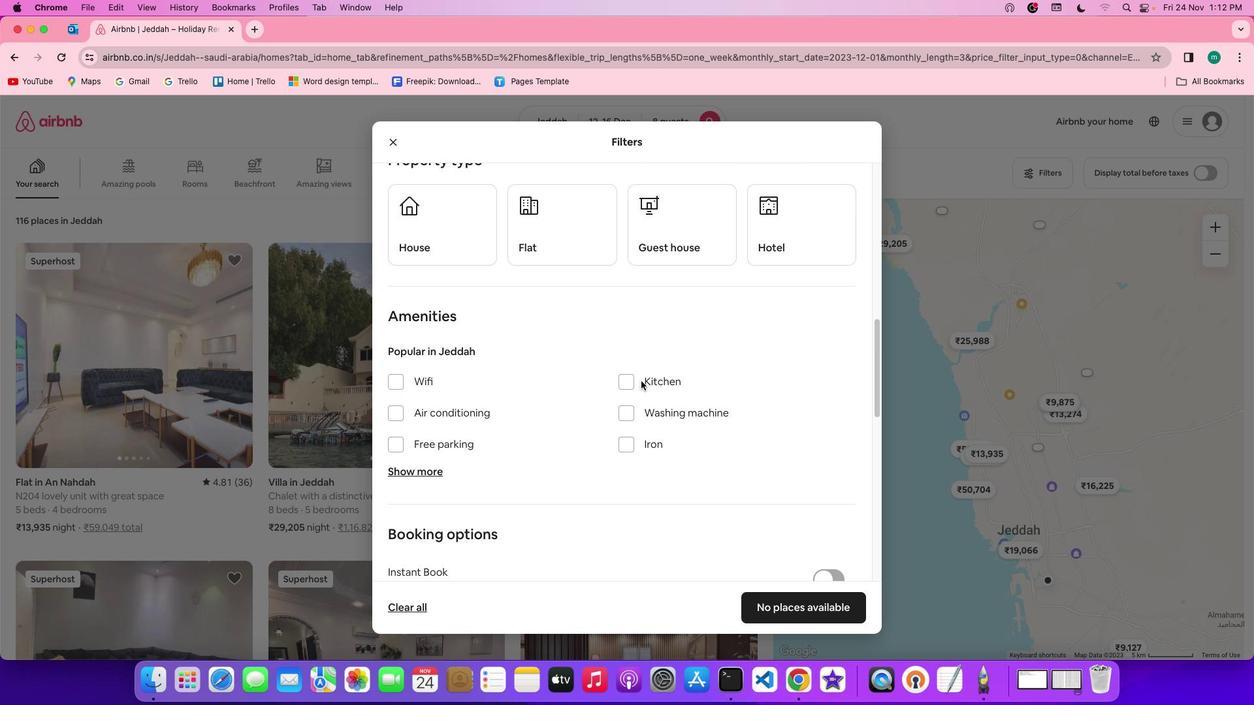 
Action: Mouse moved to (779, 234)
Screenshot: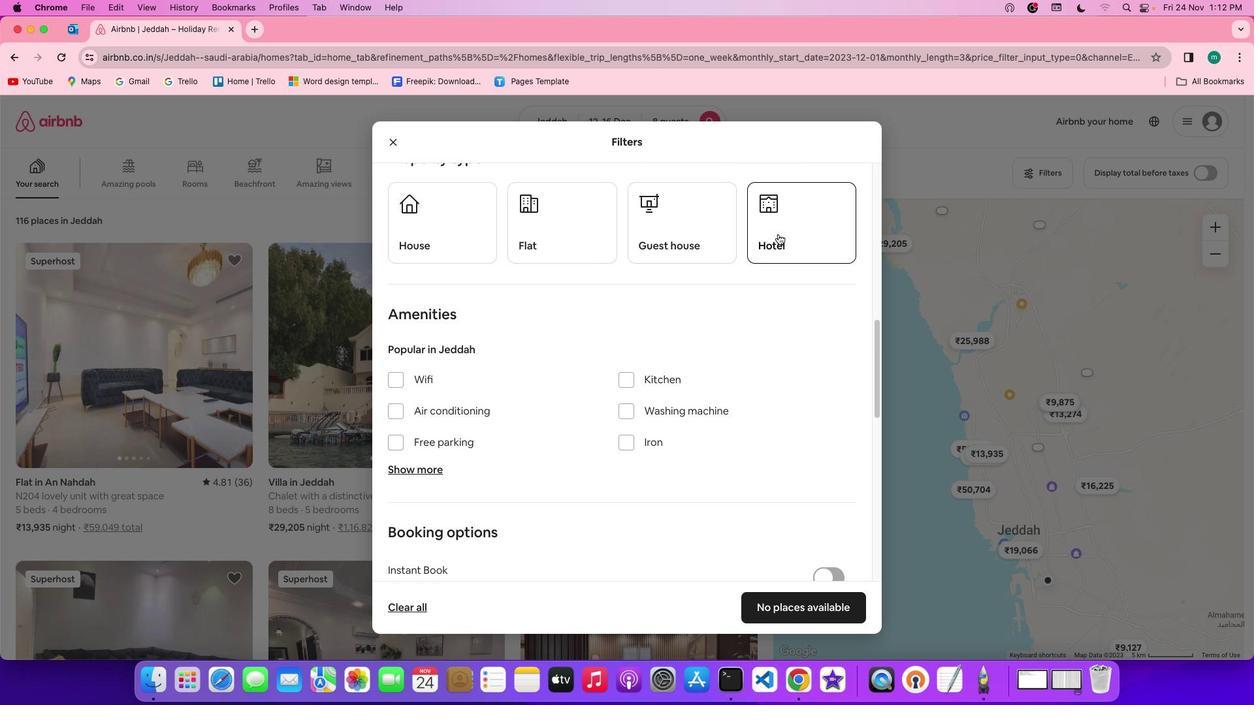 
Action: Mouse pressed left at (779, 234)
Screenshot: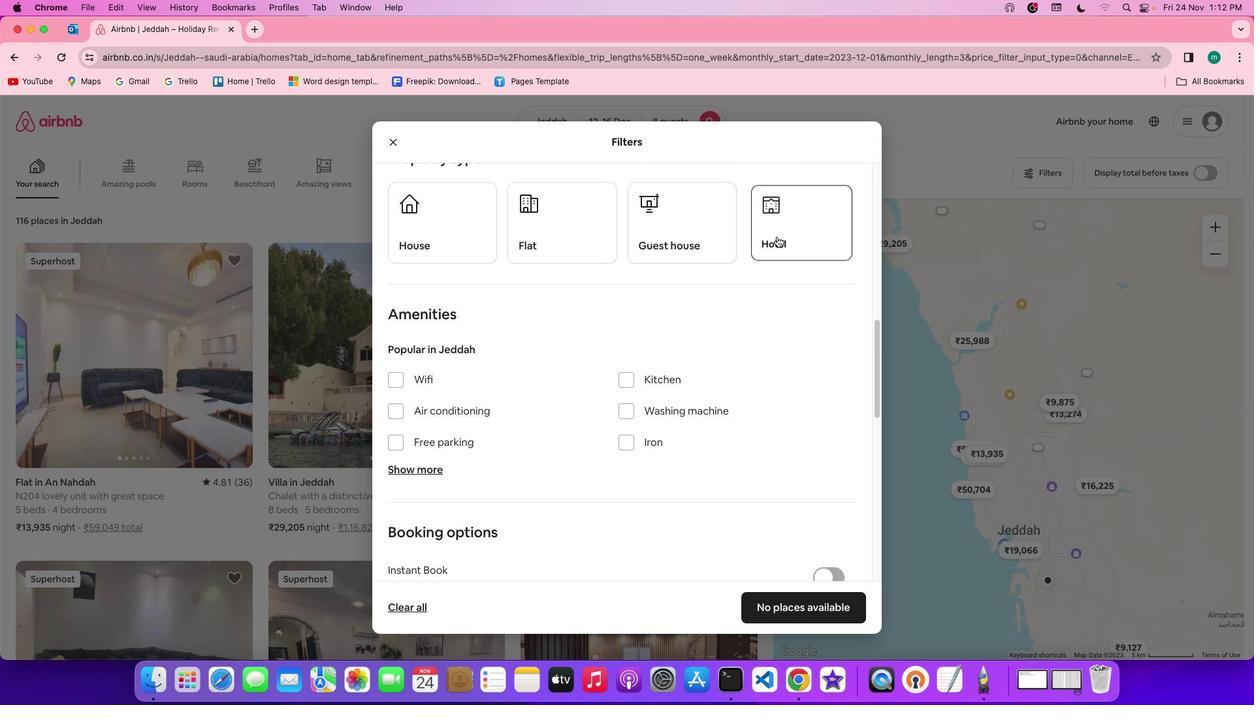 
Action: Mouse moved to (684, 374)
Screenshot: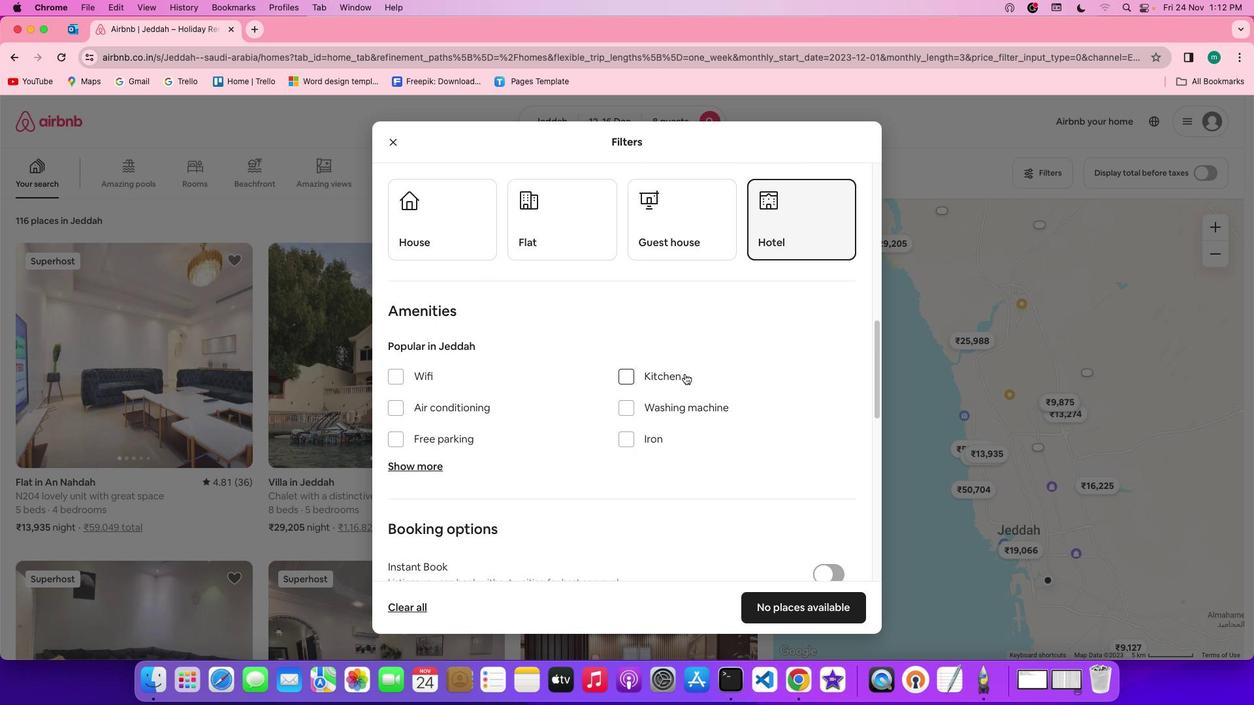 
Action: Mouse scrolled (684, 374) with delta (0, 0)
Screenshot: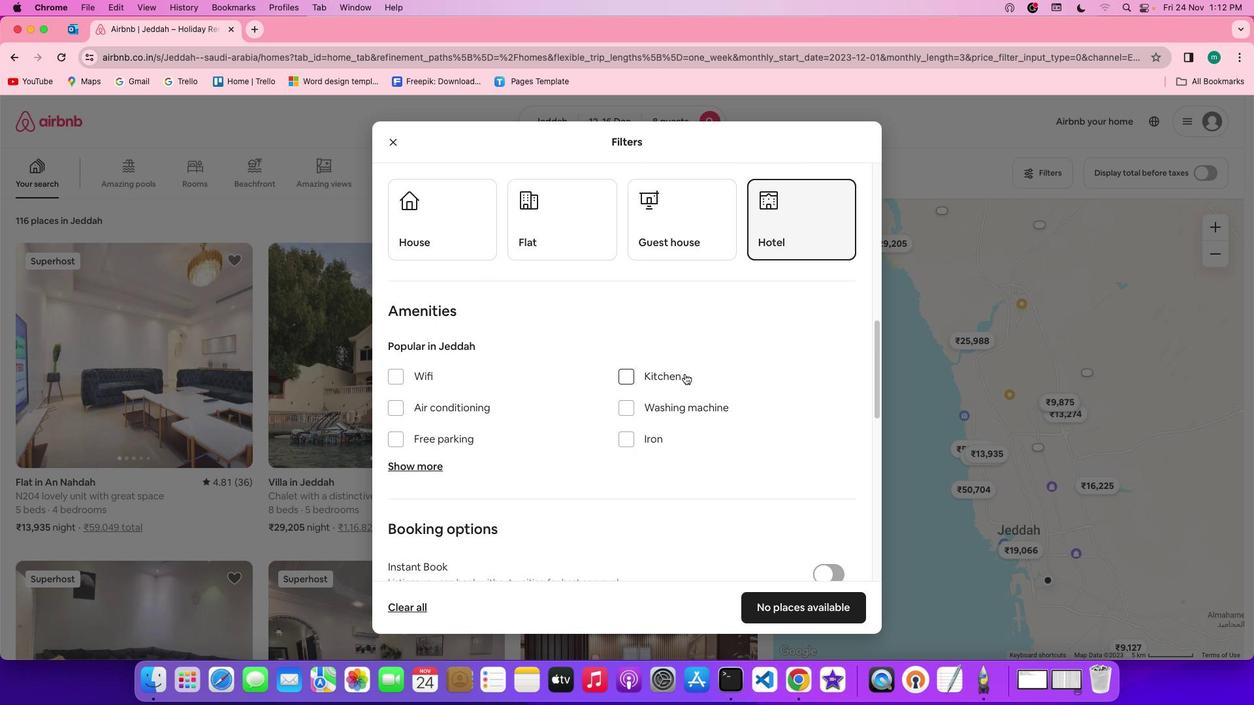 
Action: Mouse moved to (684, 374)
Screenshot: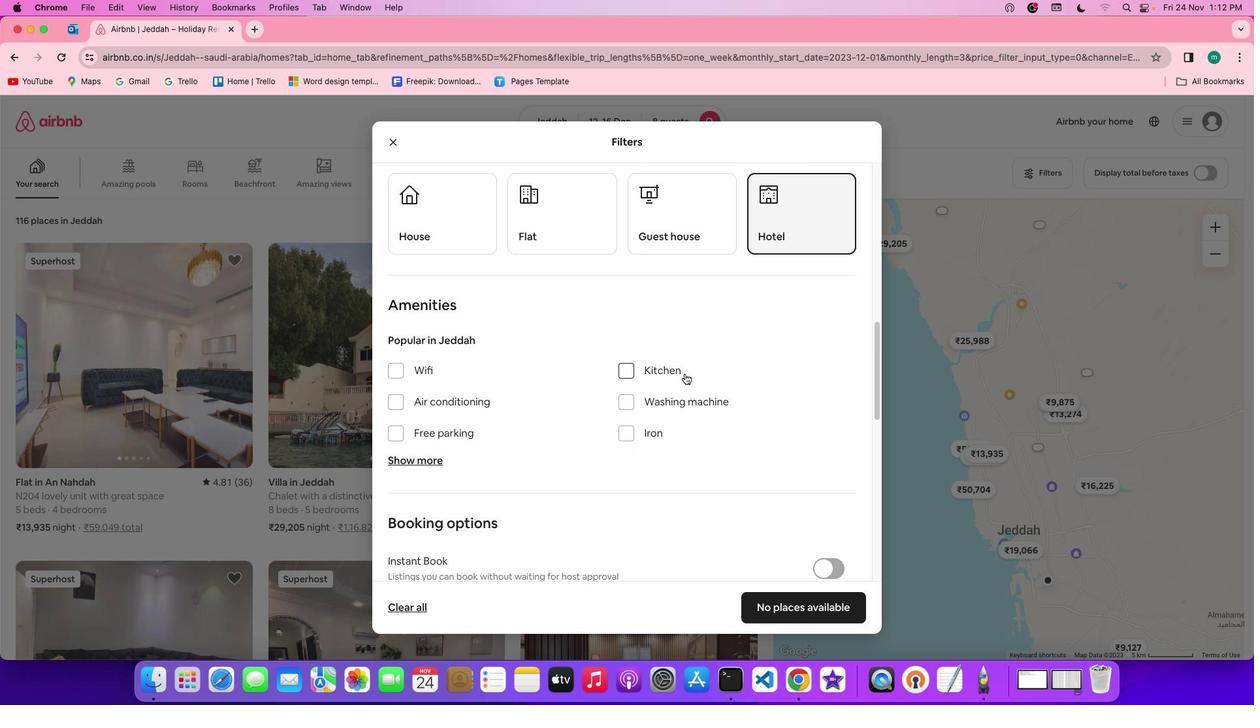 
Action: Mouse scrolled (684, 374) with delta (0, 0)
Screenshot: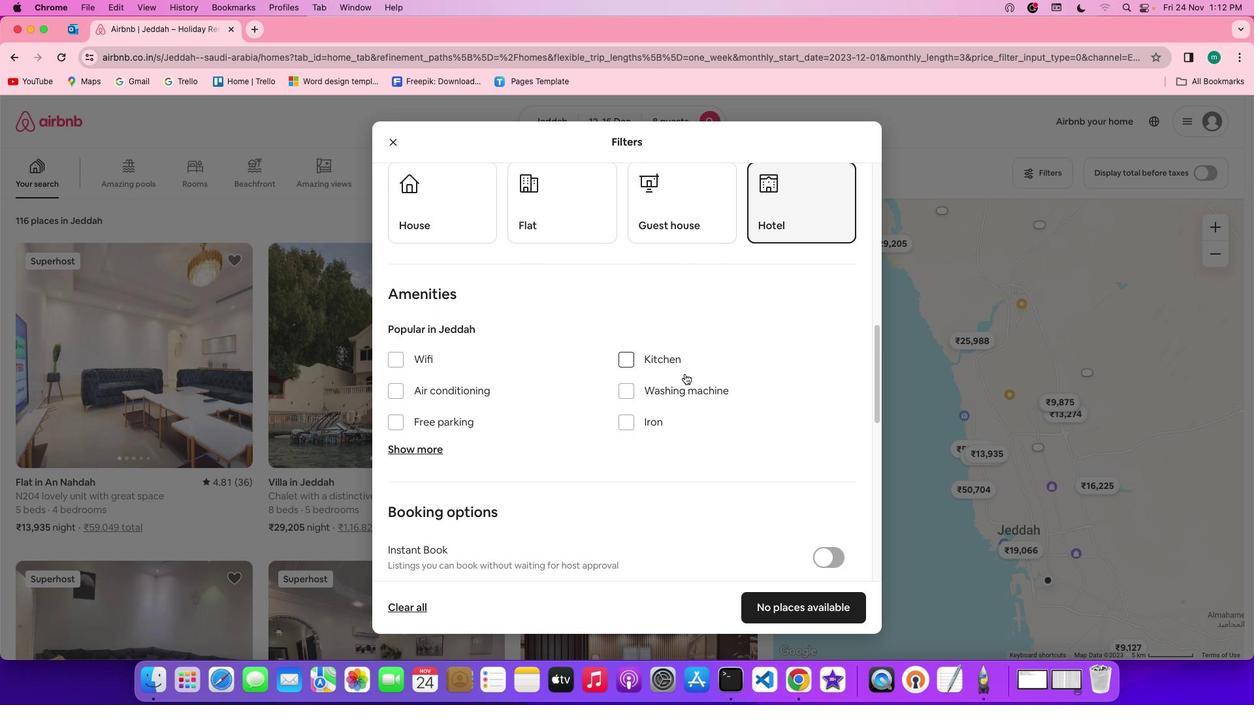 
Action: Mouse scrolled (684, 374) with delta (0, 0)
Screenshot: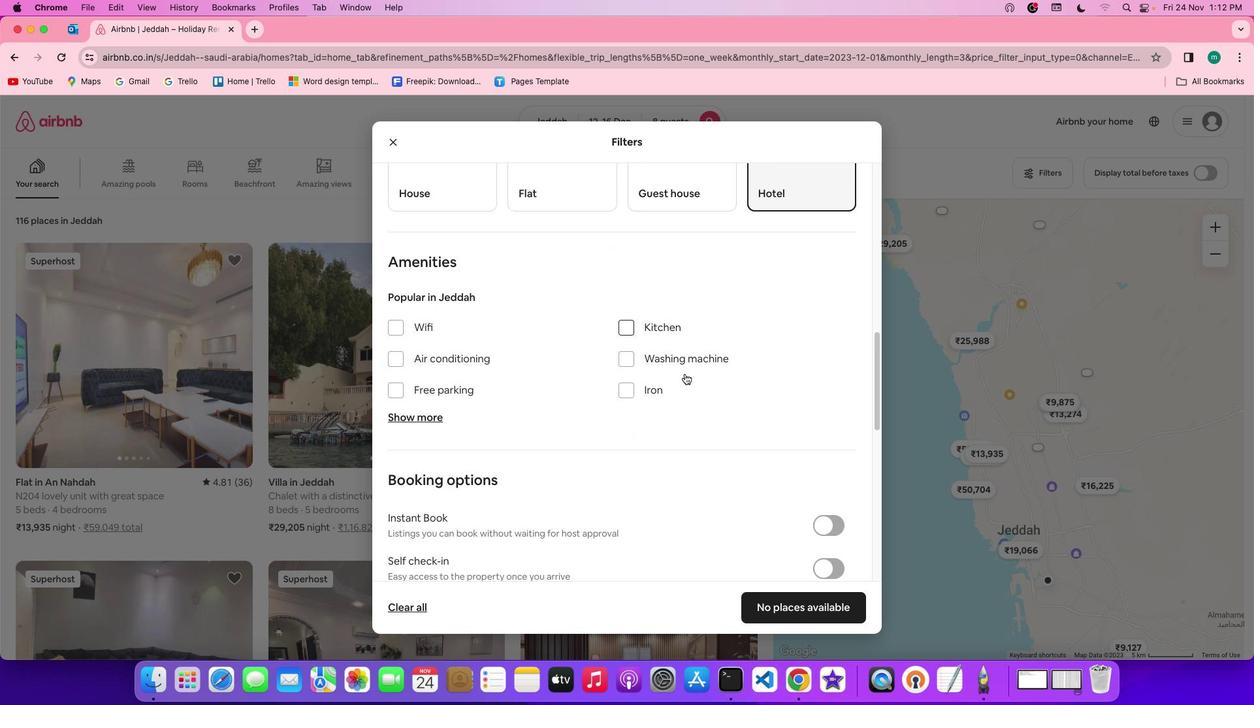 
Action: Mouse scrolled (684, 374) with delta (0, 0)
Screenshot: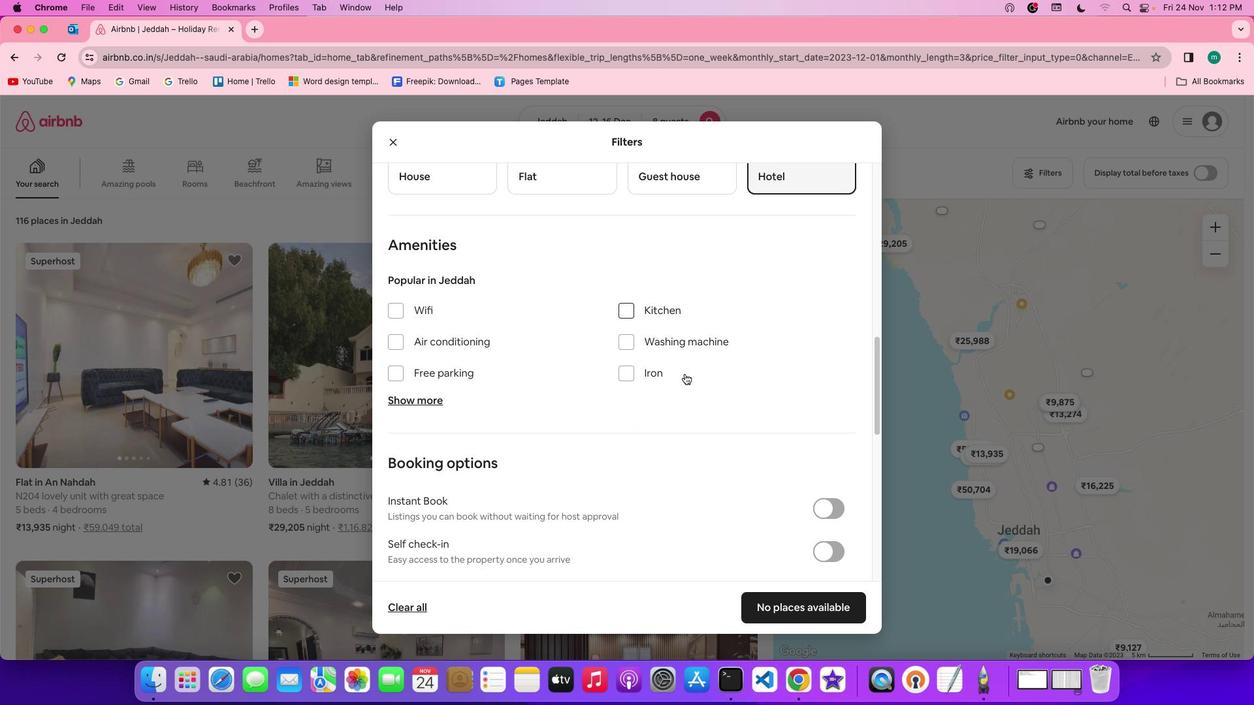 
Action: Mouse moved to (682, 385)
Screenshot: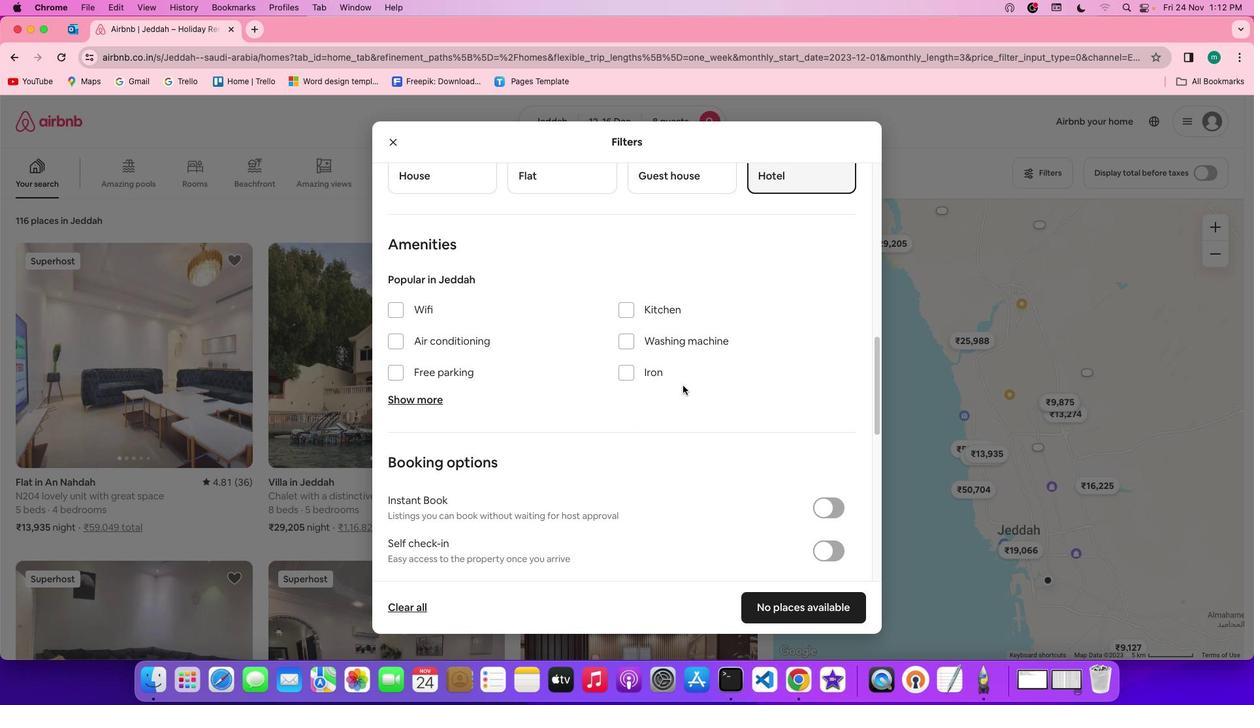 
Action: Mouse scrolled (682, 385) with delta (0, 0)
Screenshot: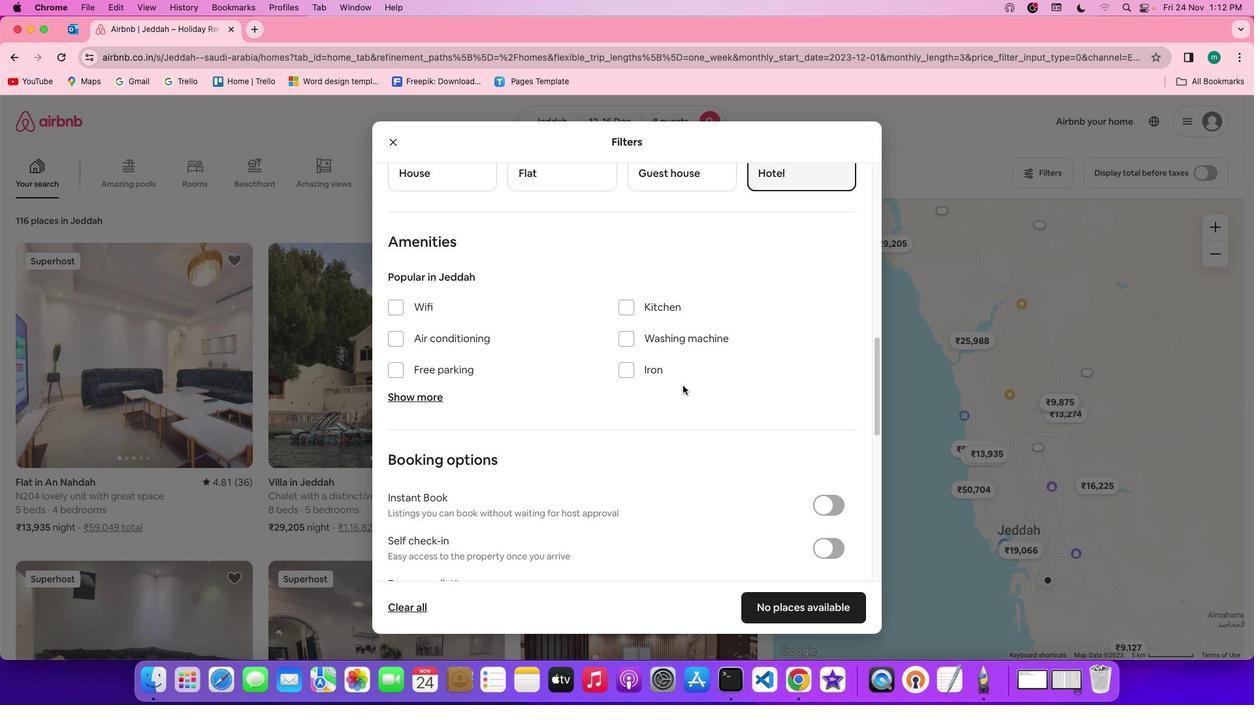 
Action: Mouse moved to (682, 386)
Screenshot: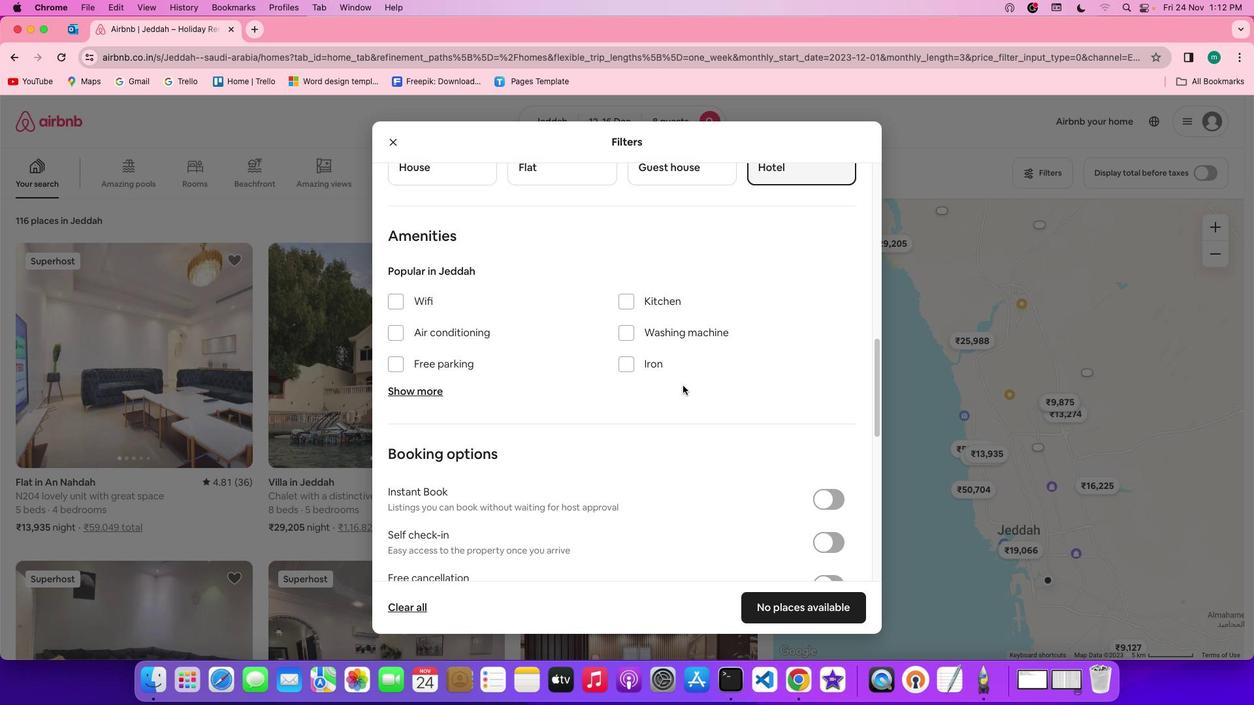 
Action: Mouse scrolled (682, 386) with delta (0, 0)
Screenshot: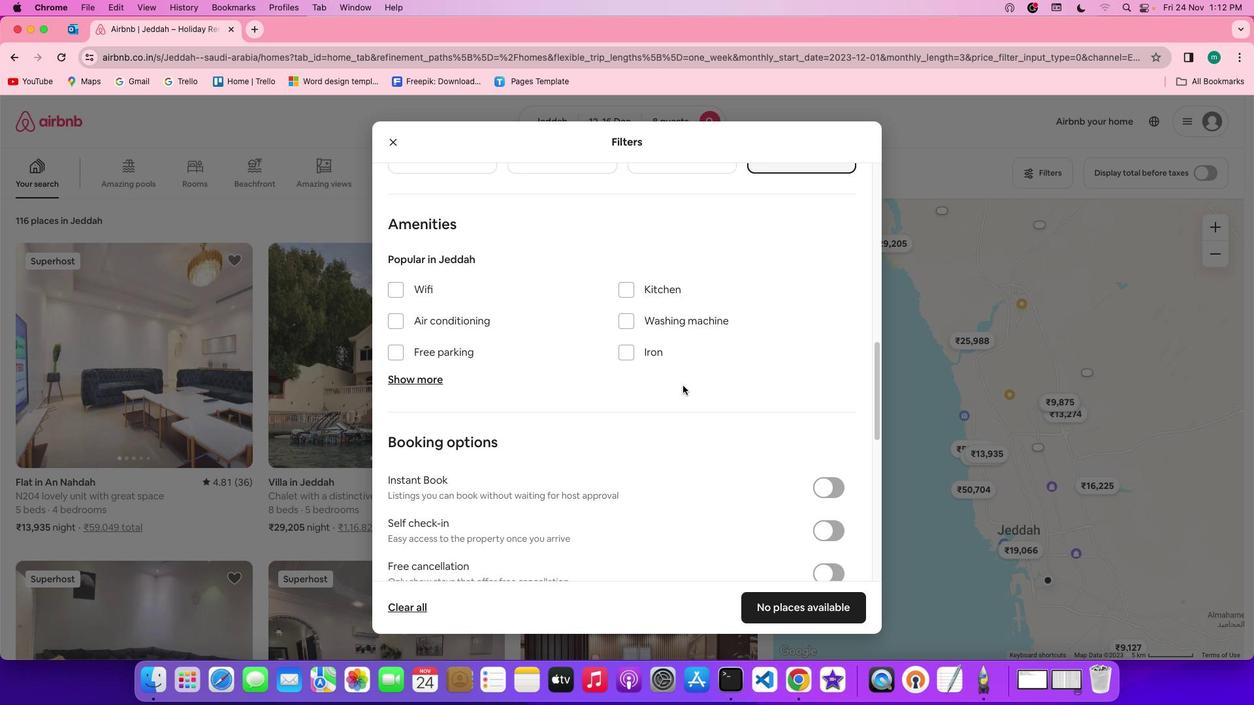 
Action: Mouse scrolled (682, 386) with delta (0, 0)
Screenshot: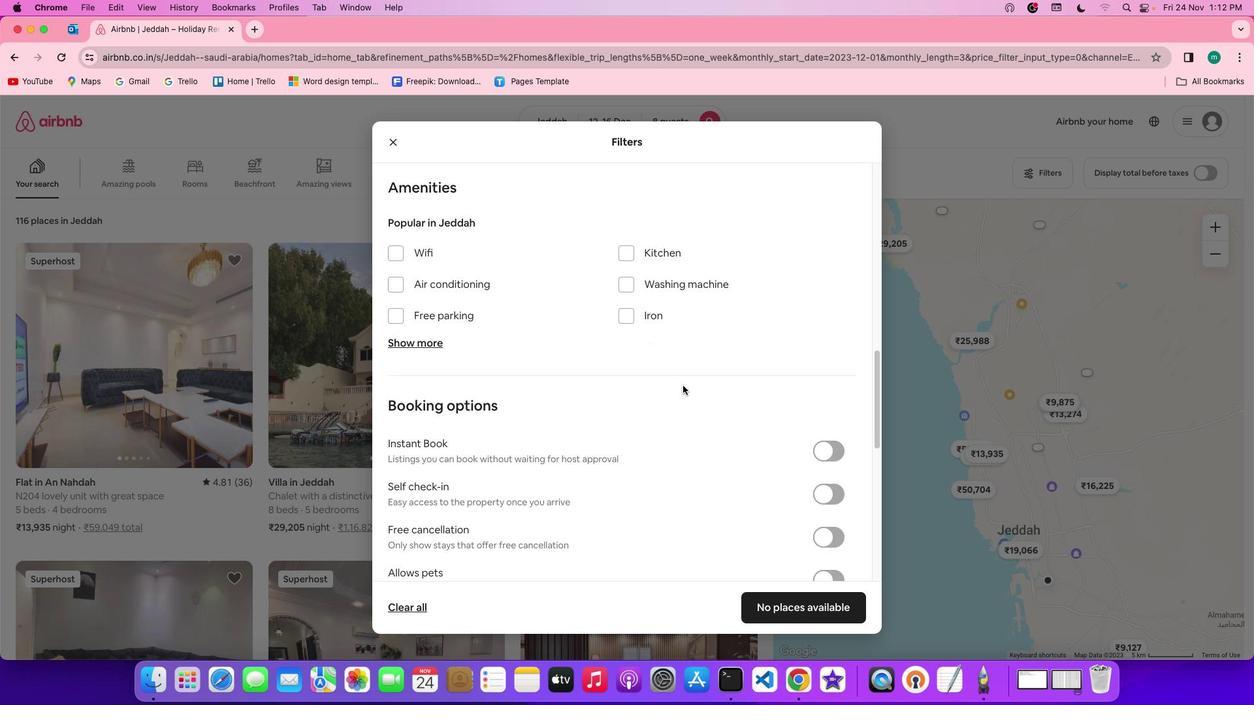 
Action: Mouse scrolled (682, 386) with delta (0, -1)
Screenshot: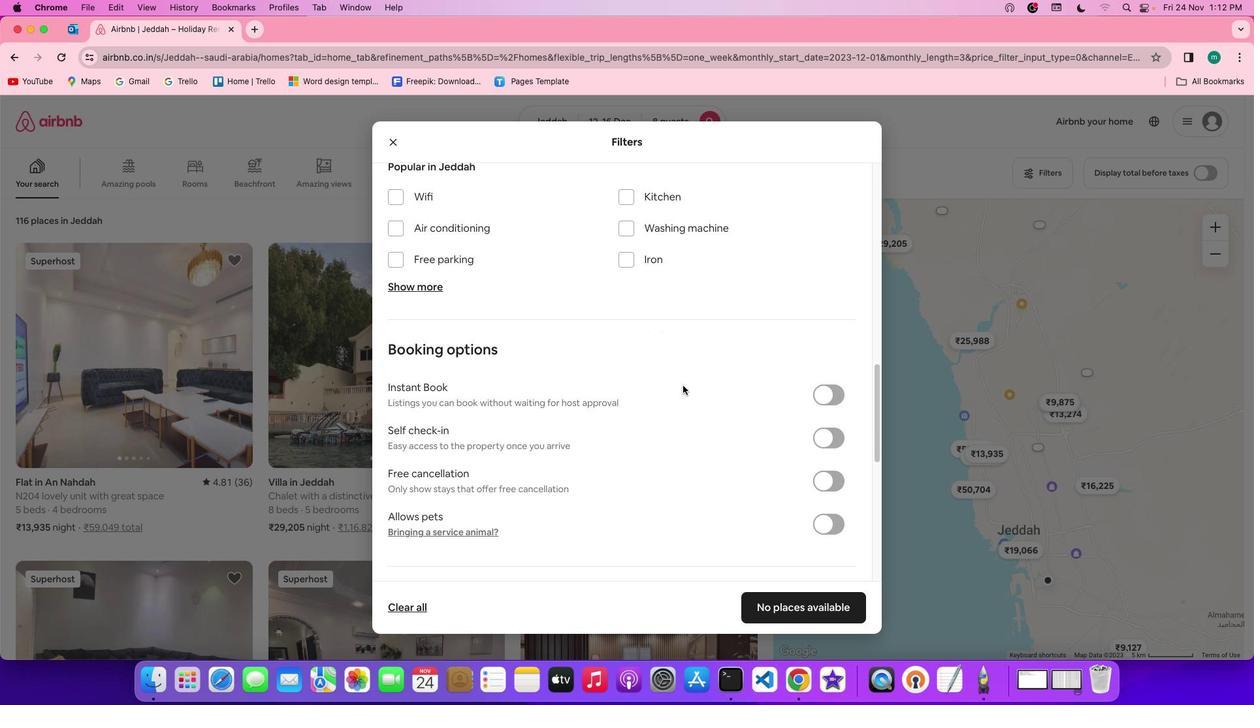 
Action: Mouse scrolled (682, 386) with delta (0, 0)
Screenshot: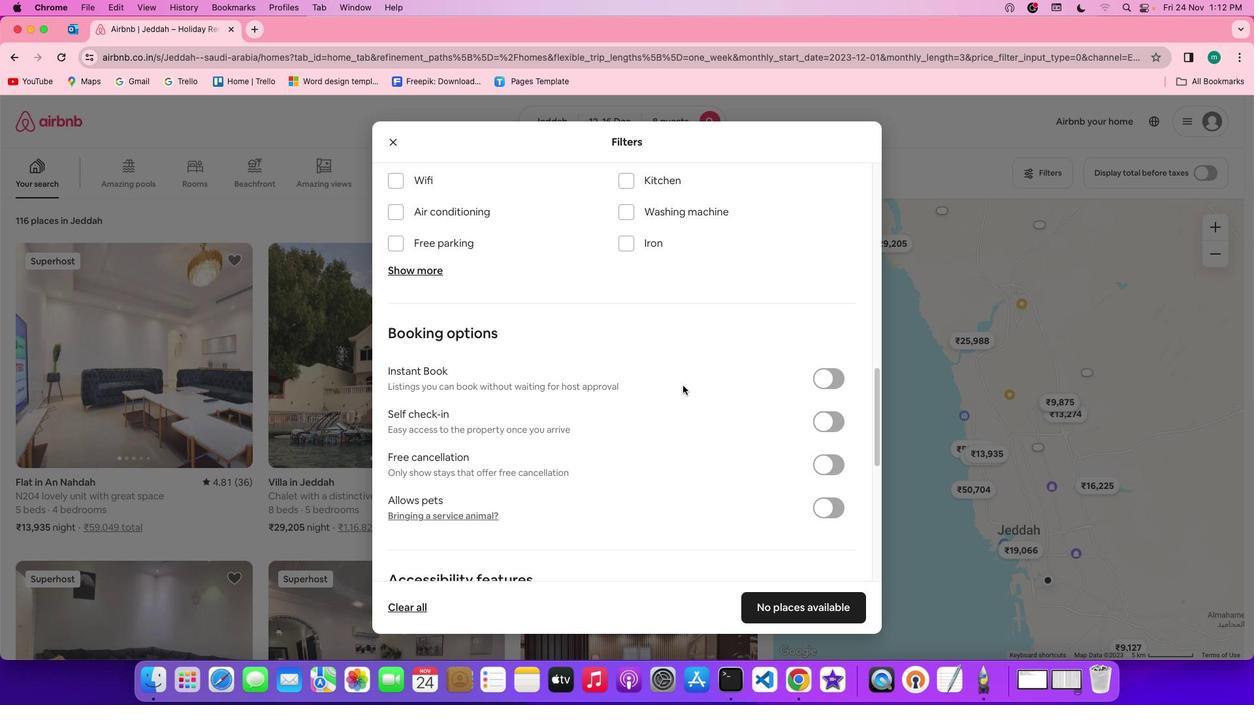 
Action: Mouse scrolled (682, 386) with delta (0, 0)
Screenshot: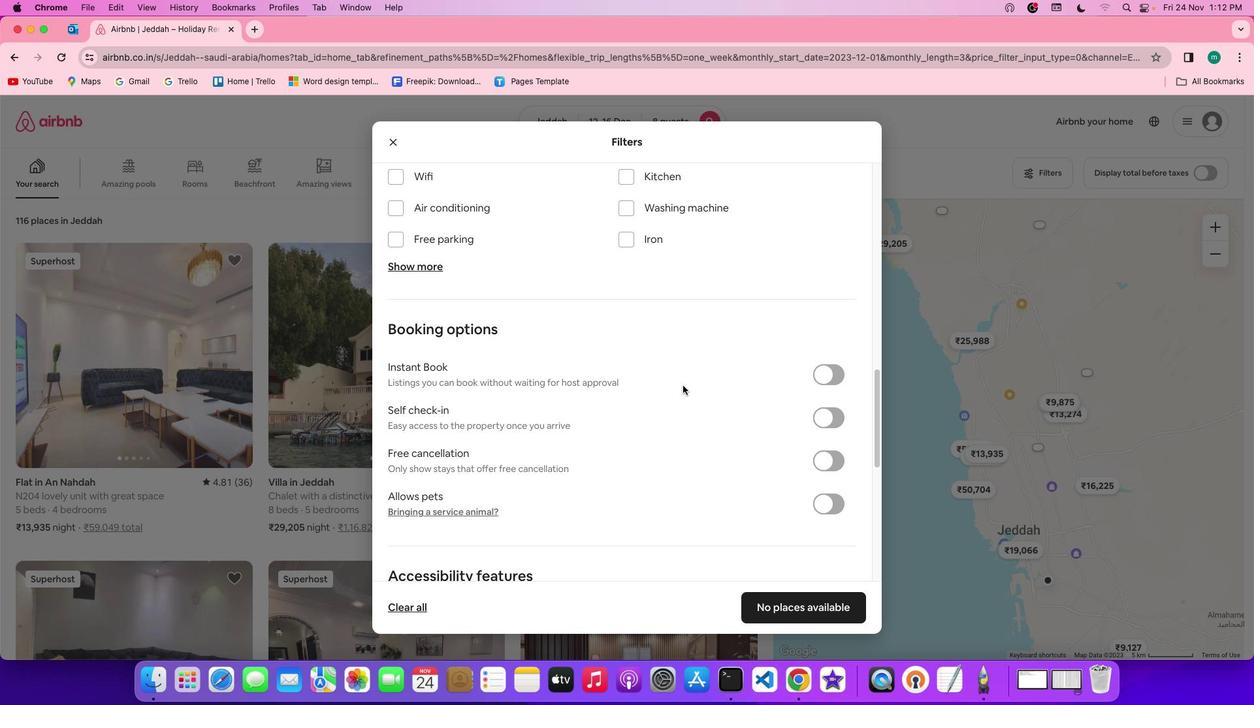 
Action: Mouse scrolled (682, 386) with delta (0, 0)
Screenshot: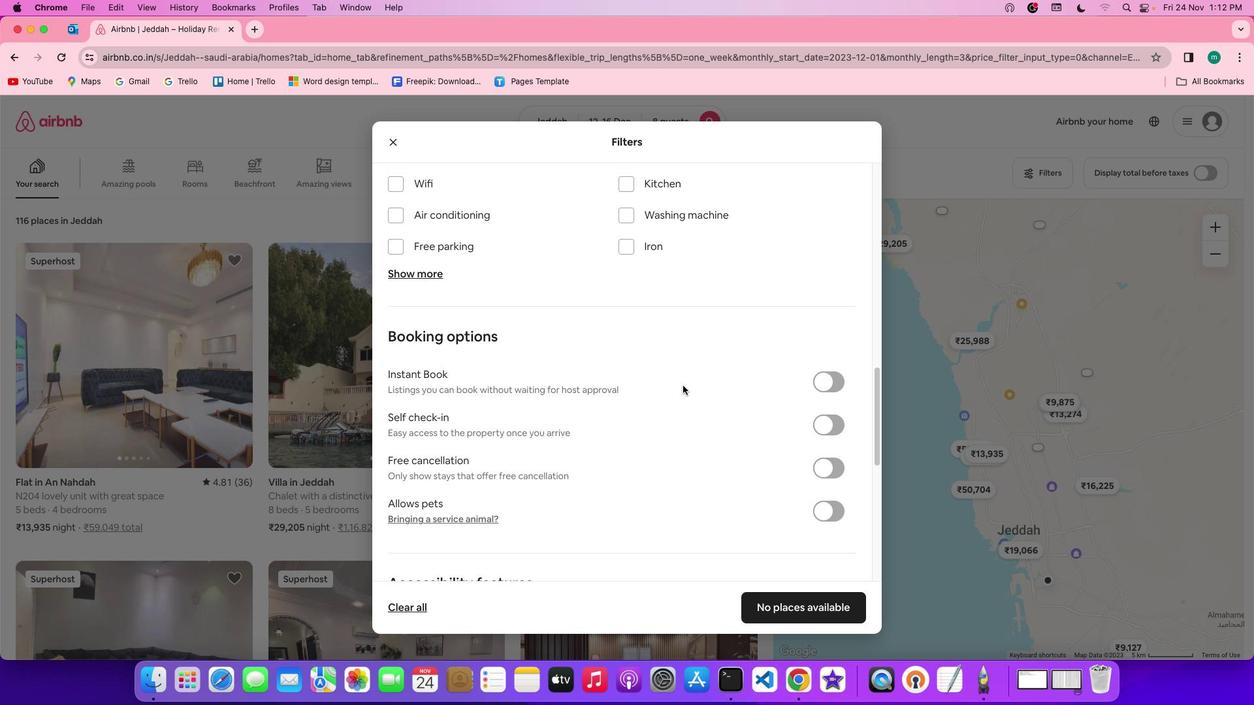 
Action: Mouse scrolled (682, 386) with delta (0, 0)
Screenshot: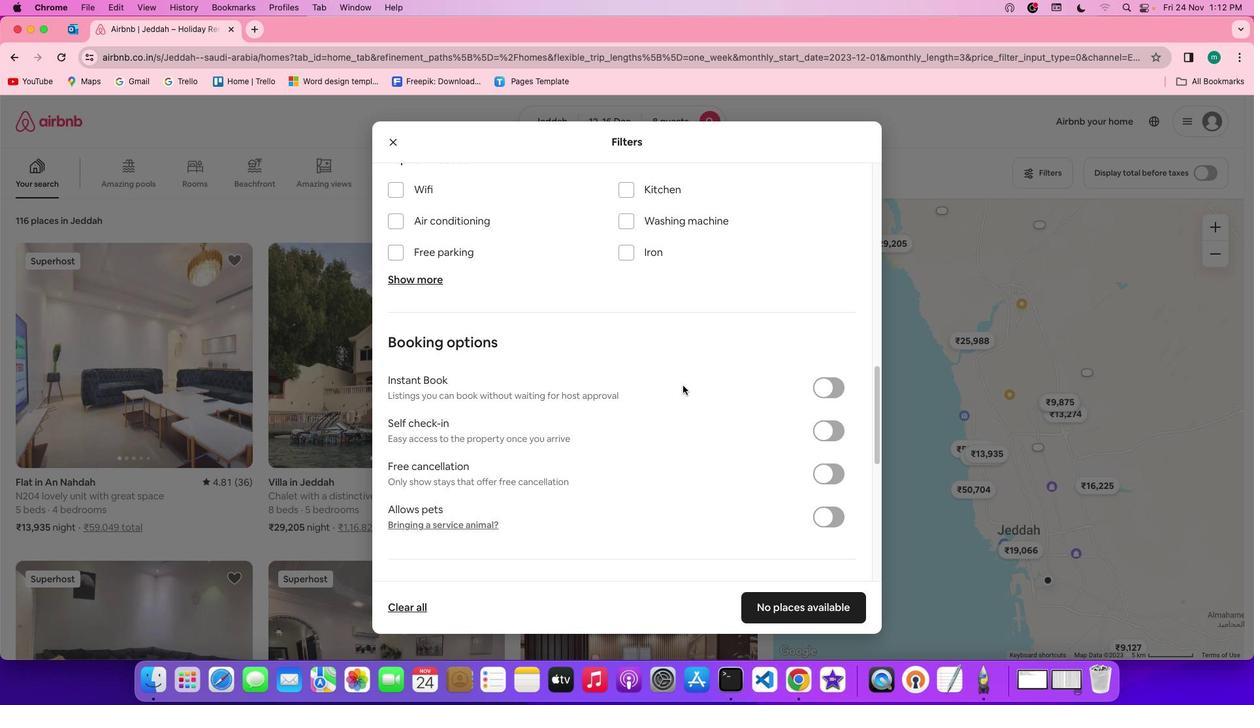 
Action: Mouse moved to (400, 194)
Screenshot: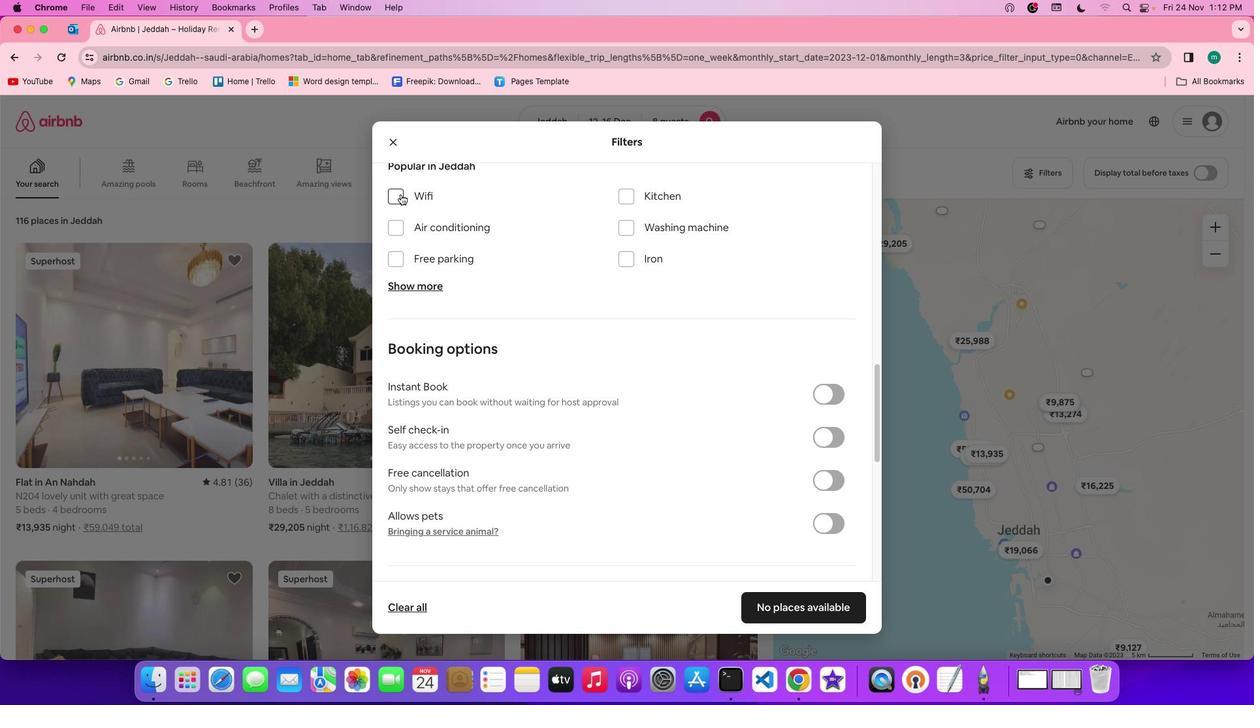 
Action: Mouse pressed left at (400, 194)
Screenshot: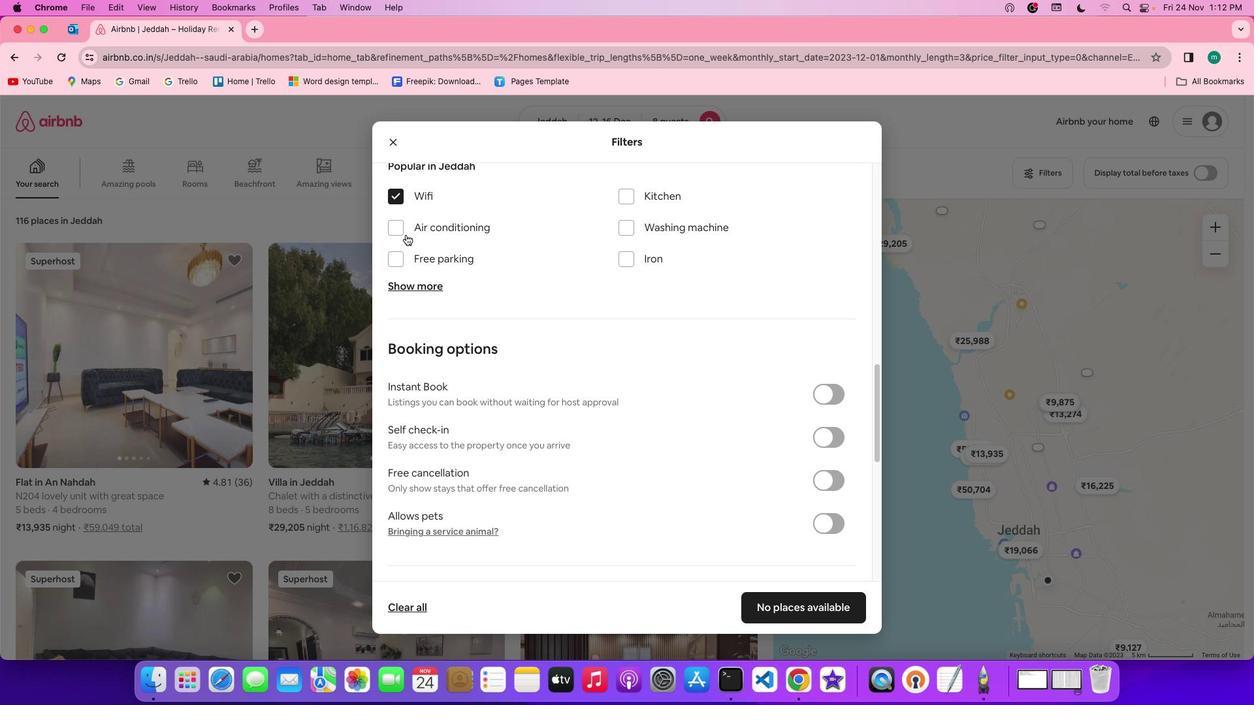 
Action: Mouse moved to (406, 282)
Screenshot: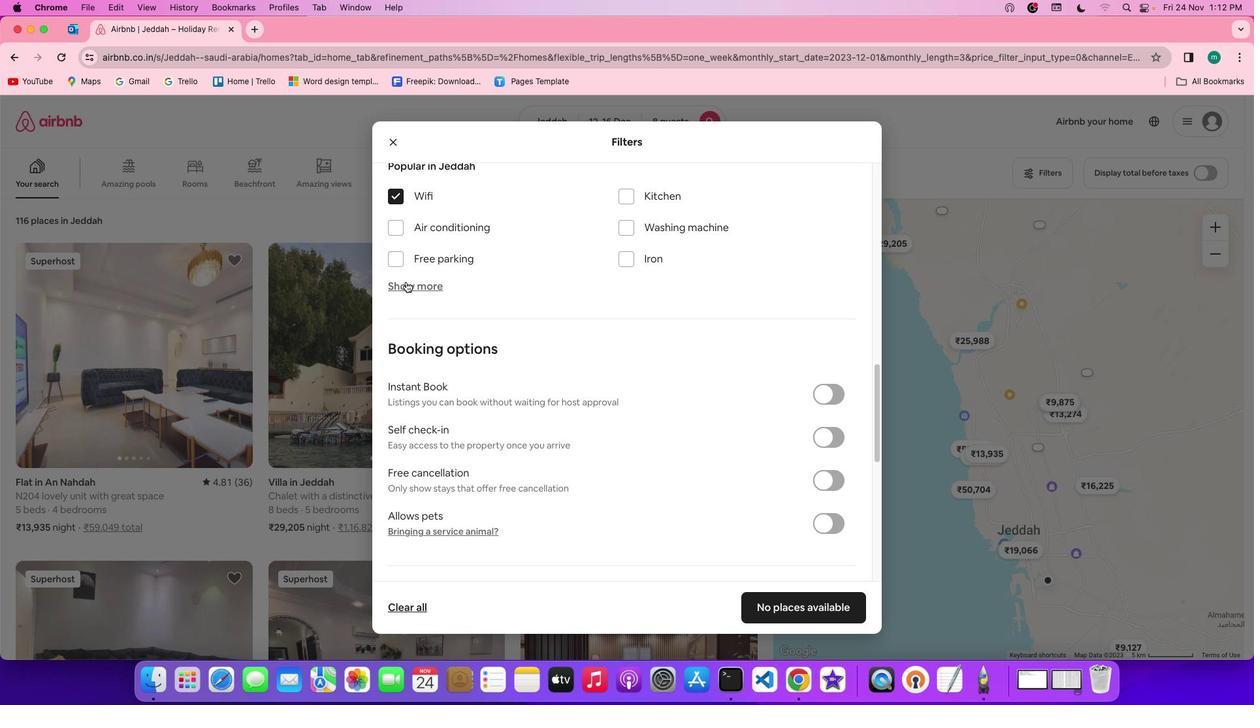 
Action: Mouse pressed left at (406, 282)
Screenshot: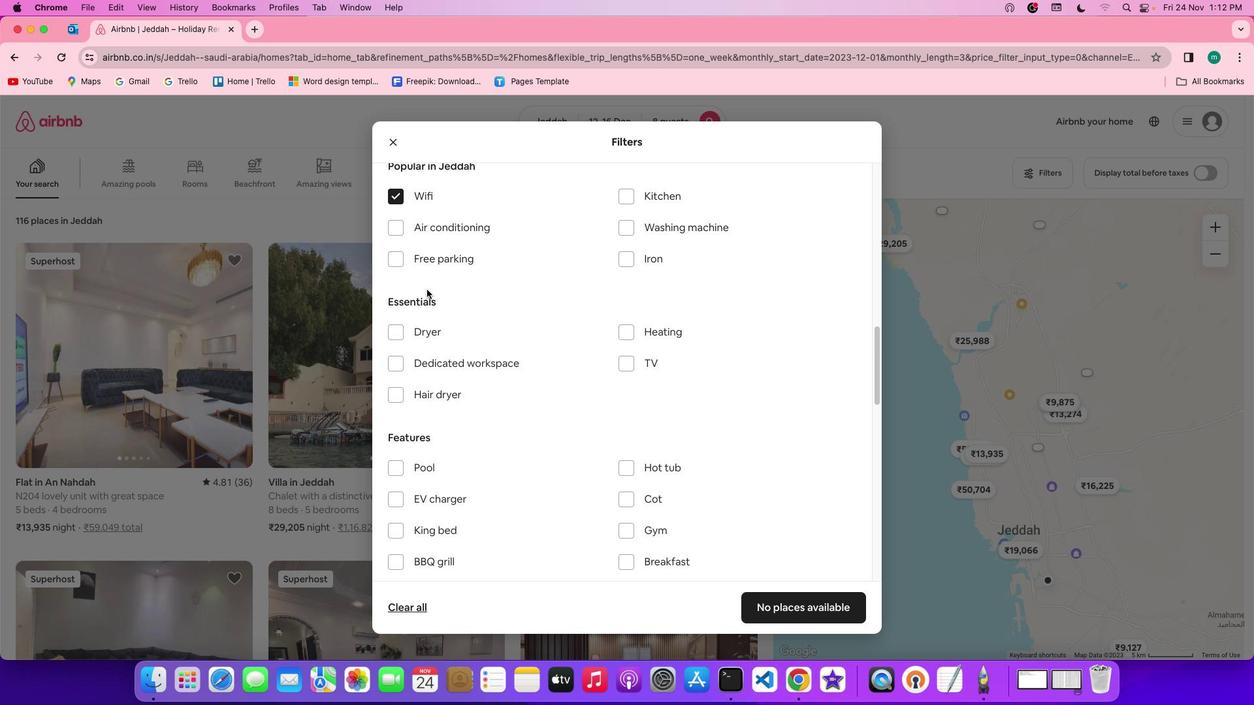 
Action: Mouse moved to (565, 326)
Screenshot: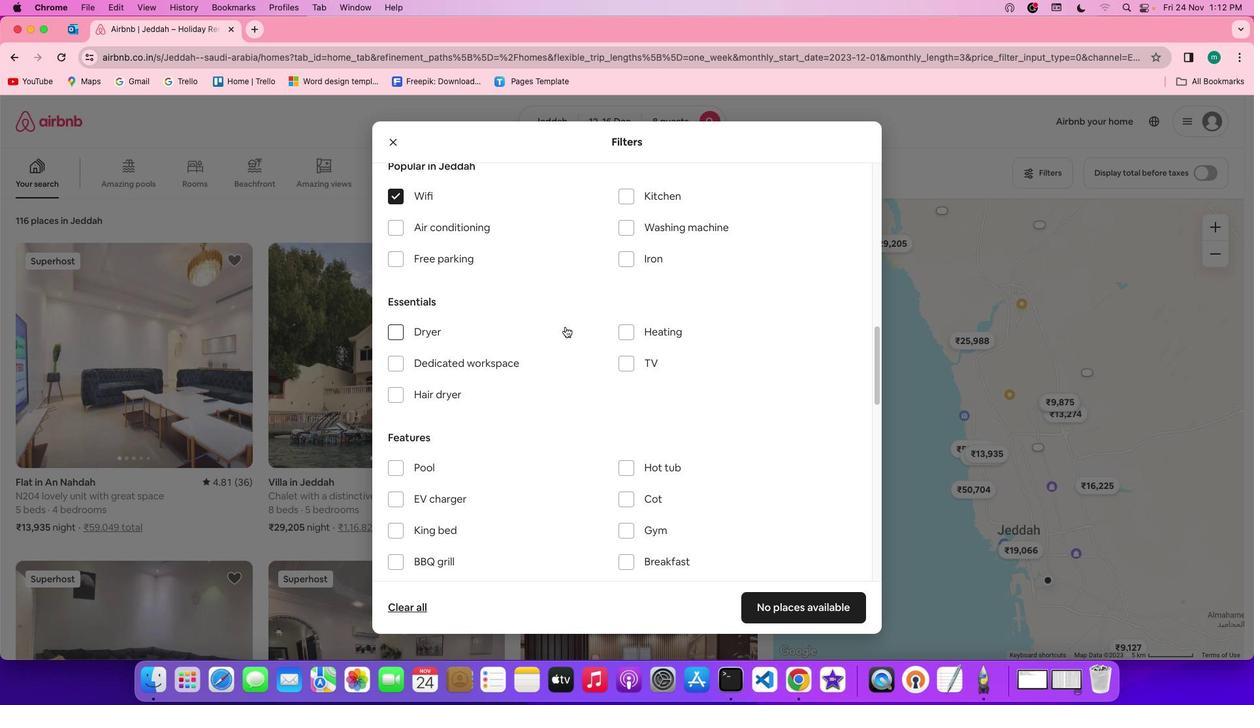 
Action: Mouse scrolled (565, 326) with delta (0, 0)
Screenshot: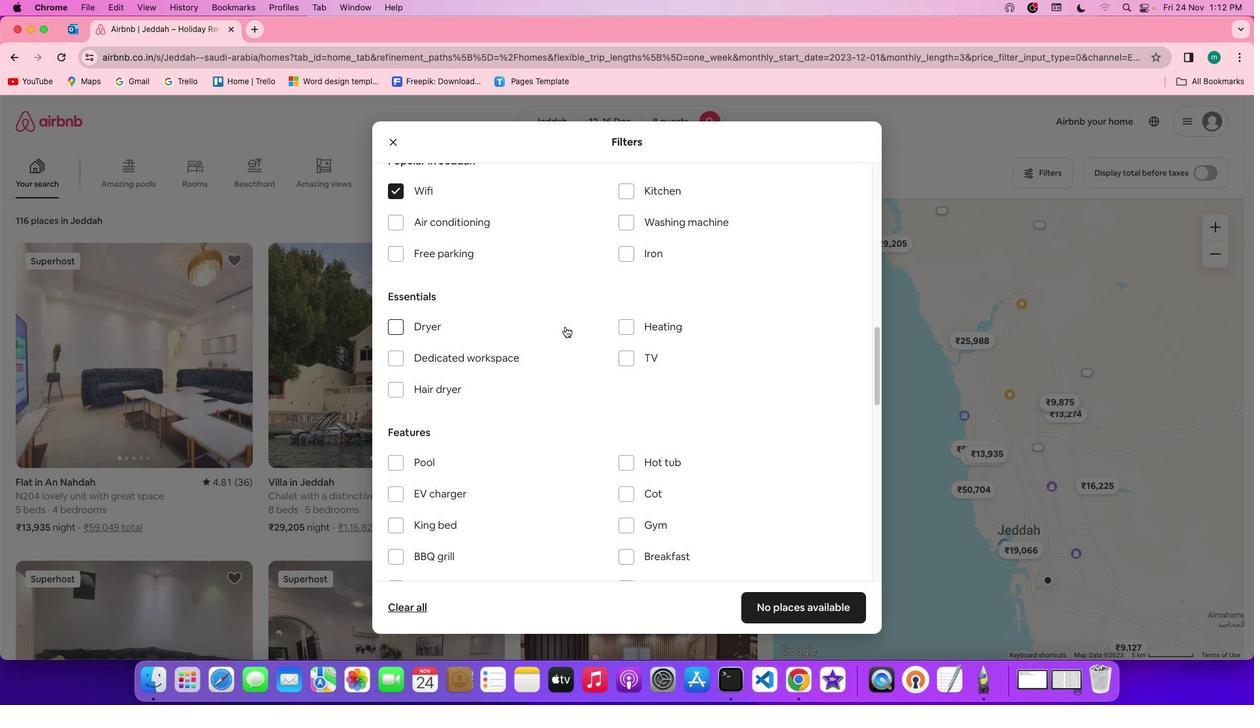 
Action: Mouse scrolled (565, 326) with delta (0, 0)
Screenshot: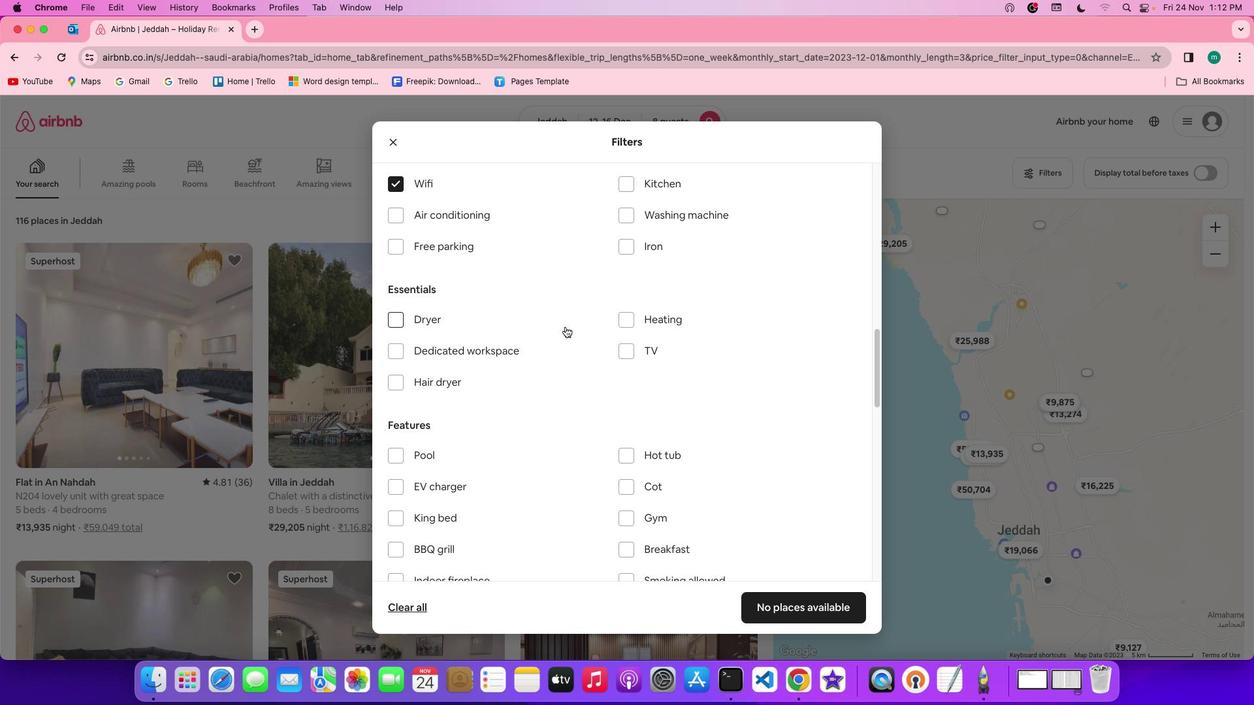 
Action: Mouse moved to (622, 349)
Screenshot: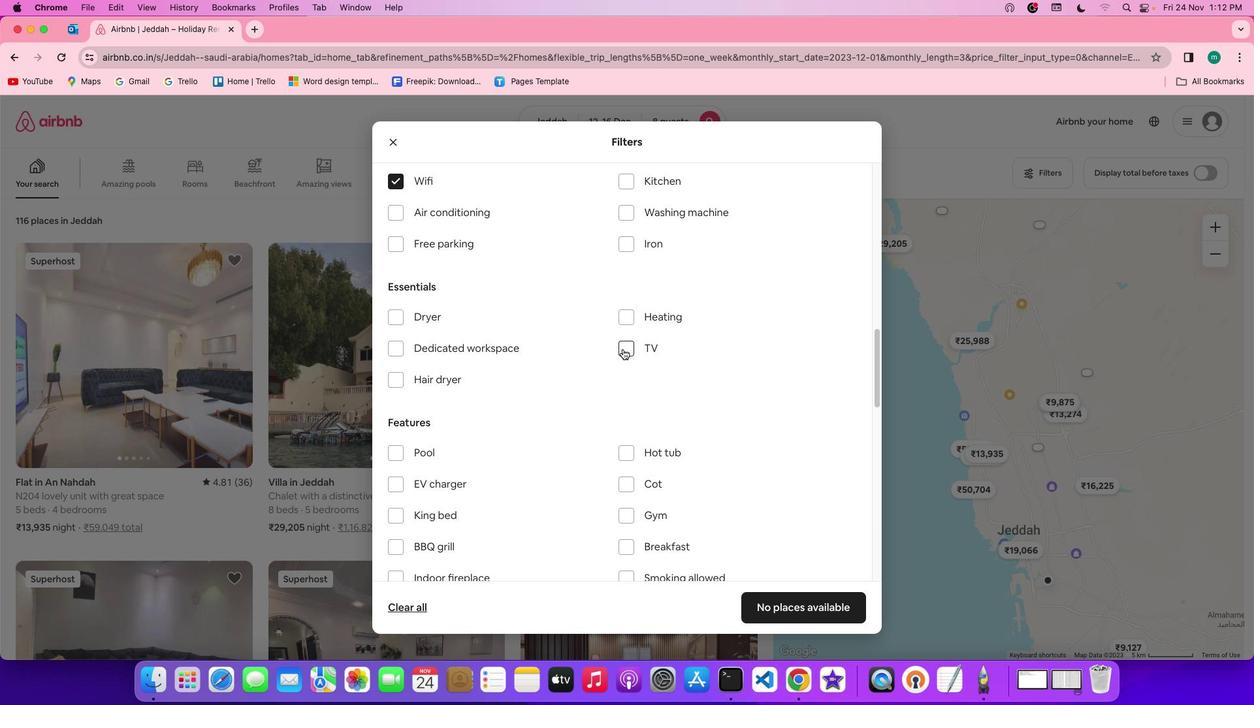 
Action: Mouse pressed left at (622, 349)
Screenshot: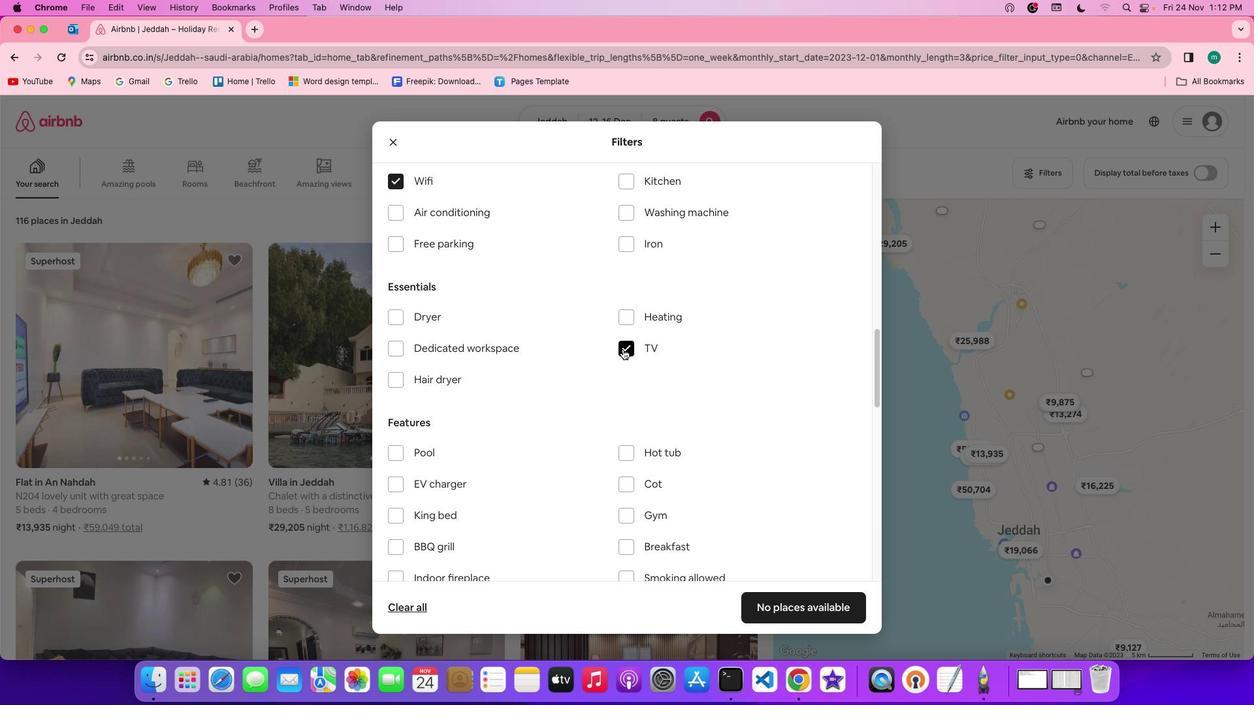 
Action: Mouse moved to (462, 241)
Screenshot: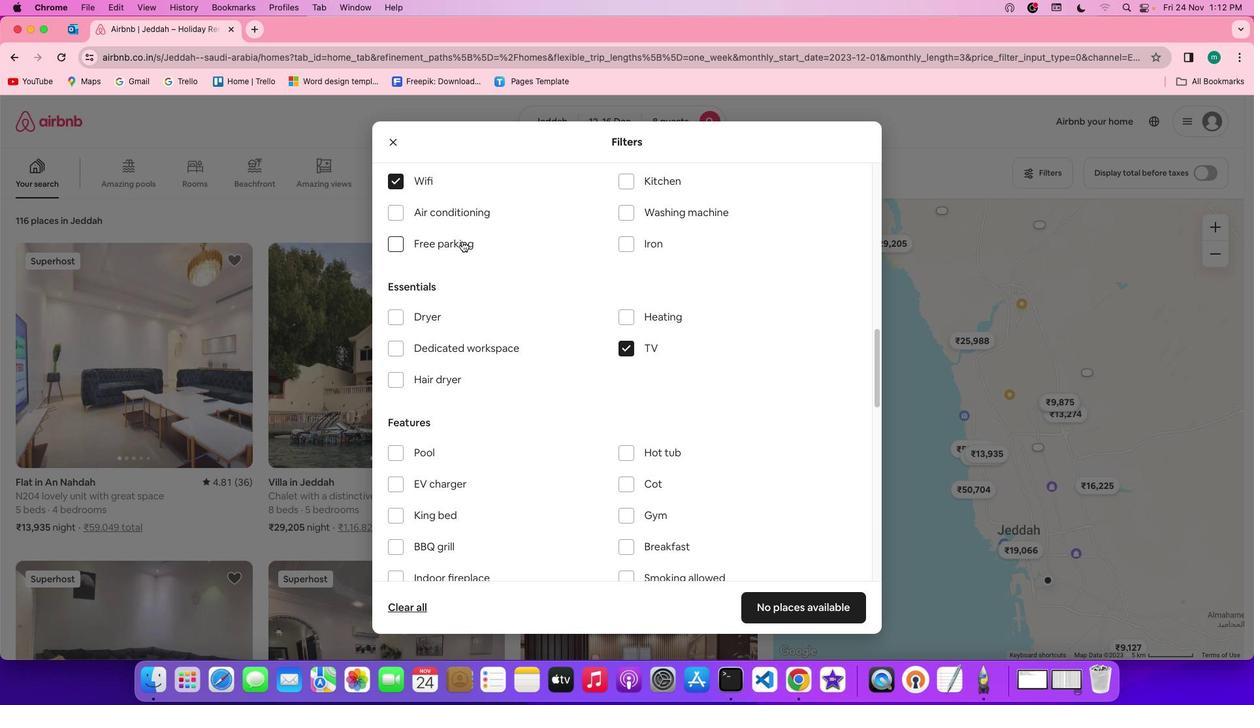 
Action: Mouse pressed left at (462, 241)
Screenshot: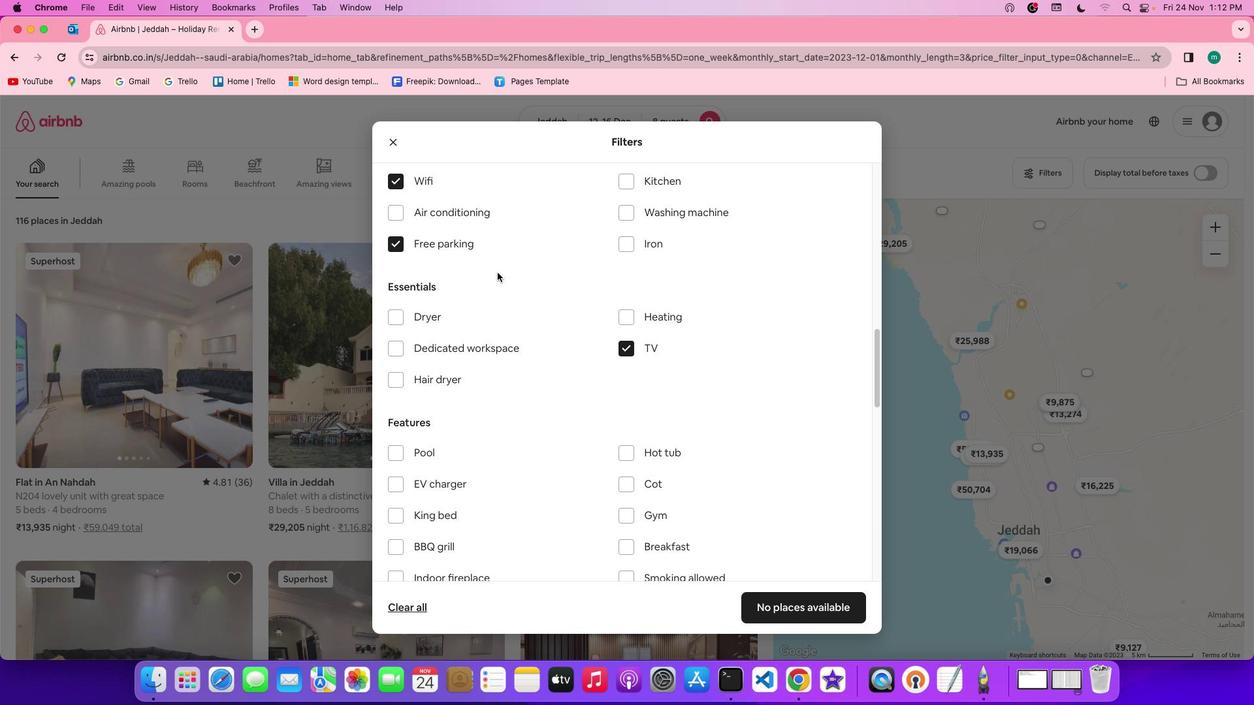 
Action: Mouse moved to (643, 365)
Screenshot: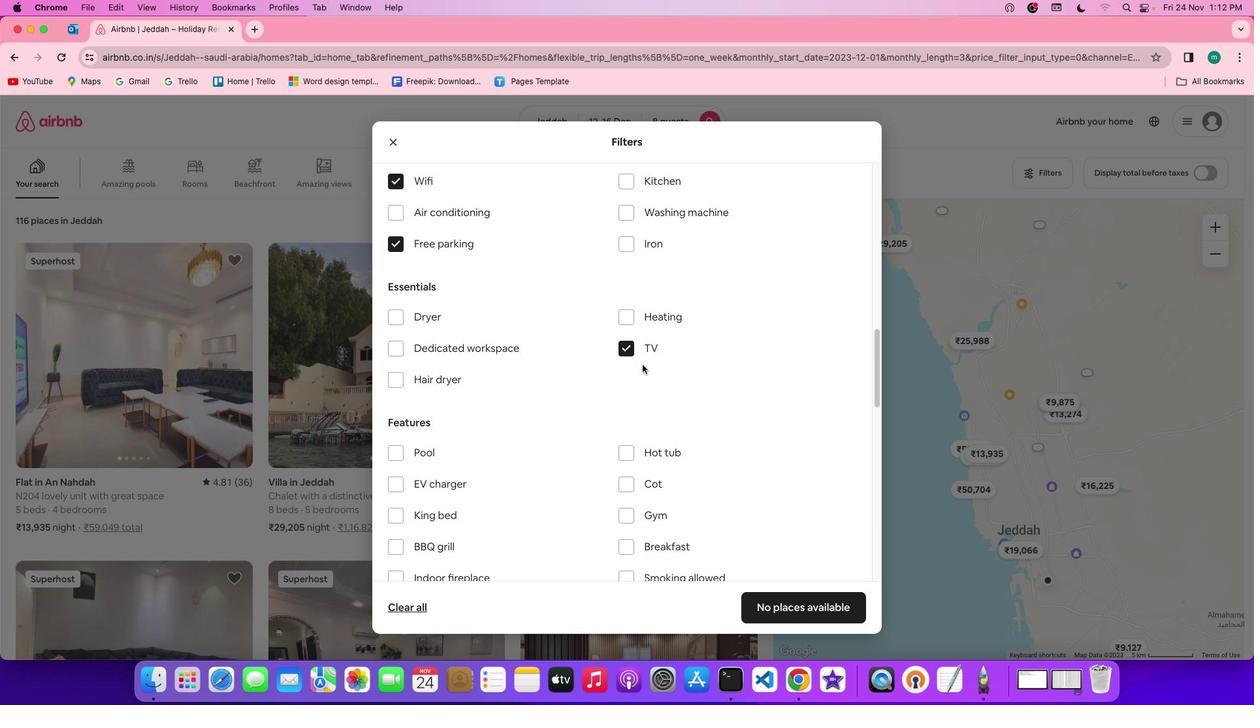 
Action: Mouse scrolled (643, 365) with delta (0, 0)
Screenshot: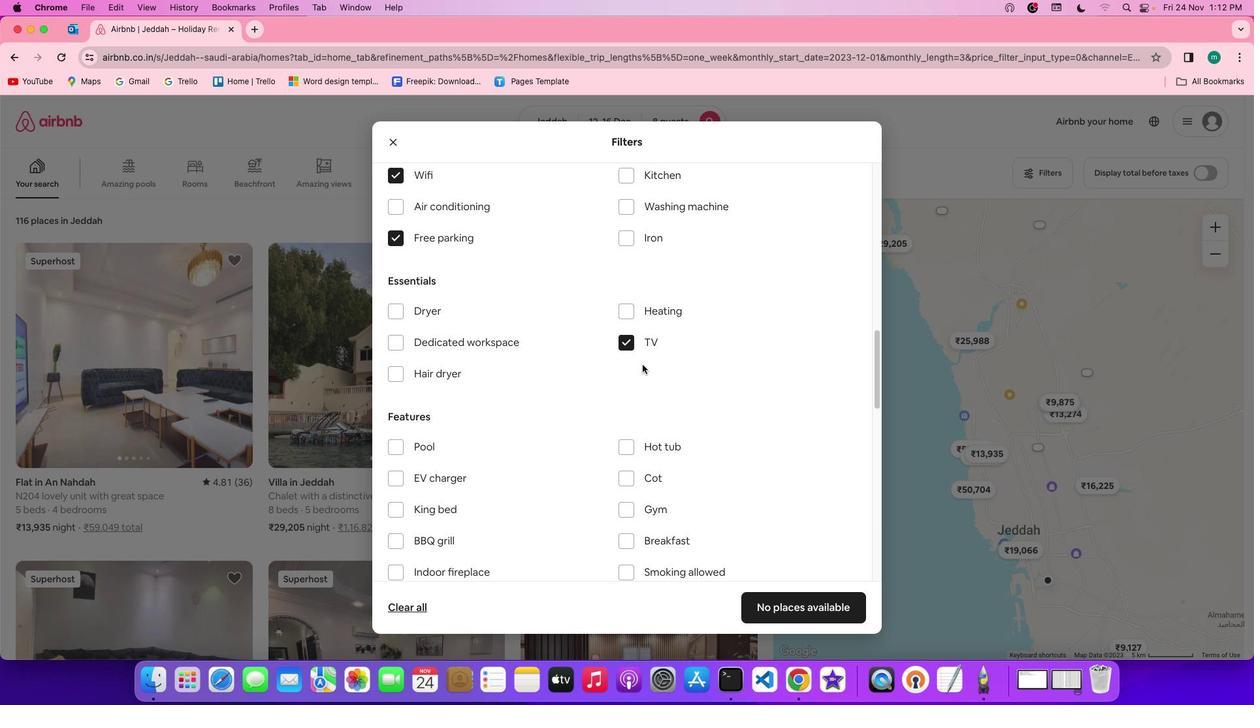 
Action: Mouse scrolled (643, 365) with delta (0, 0)
Screenshot: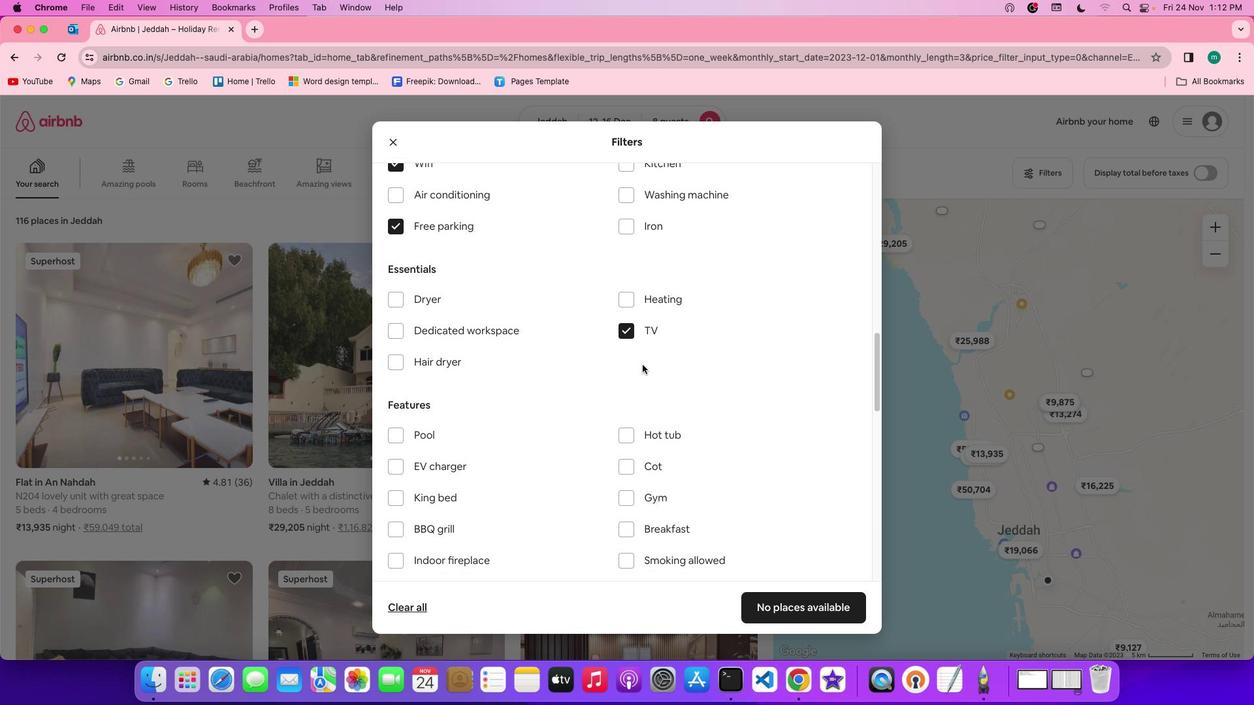
Action: Mouse scrolled (643, 365) with delta (0, 0)
Screenshot: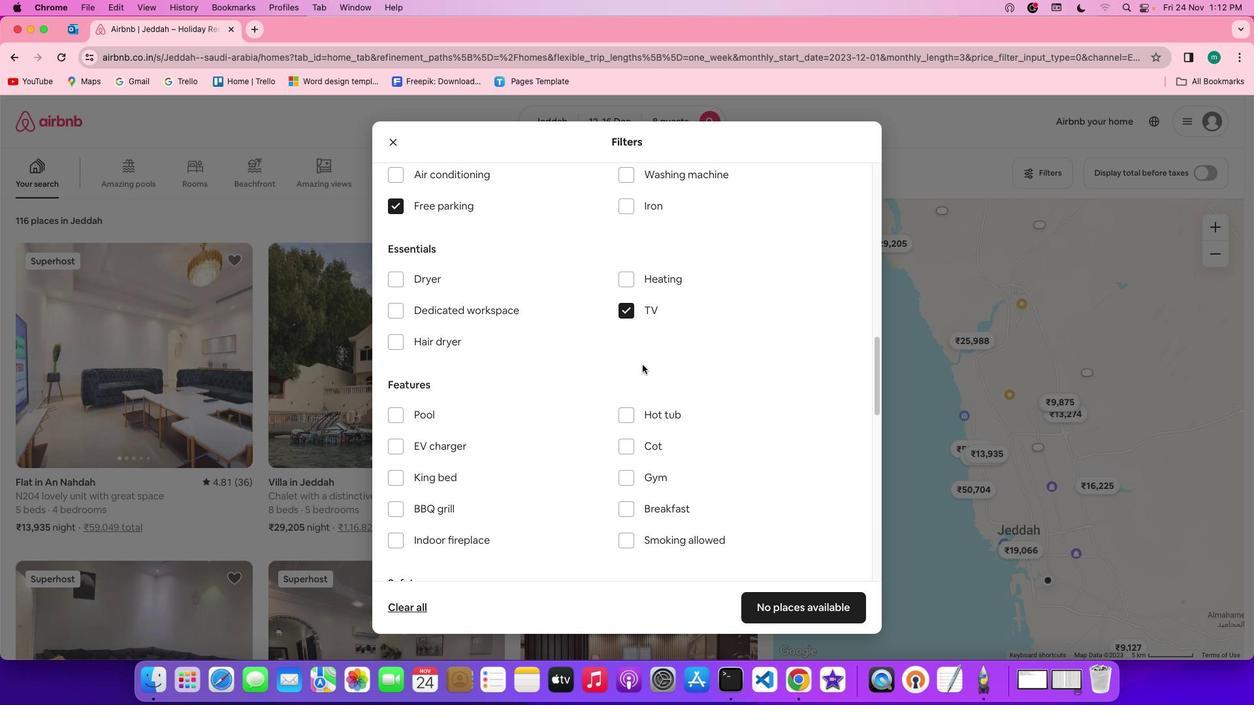 
Action: Mouse scrolled (643, 365) with delta (0, 0)
Screenshot: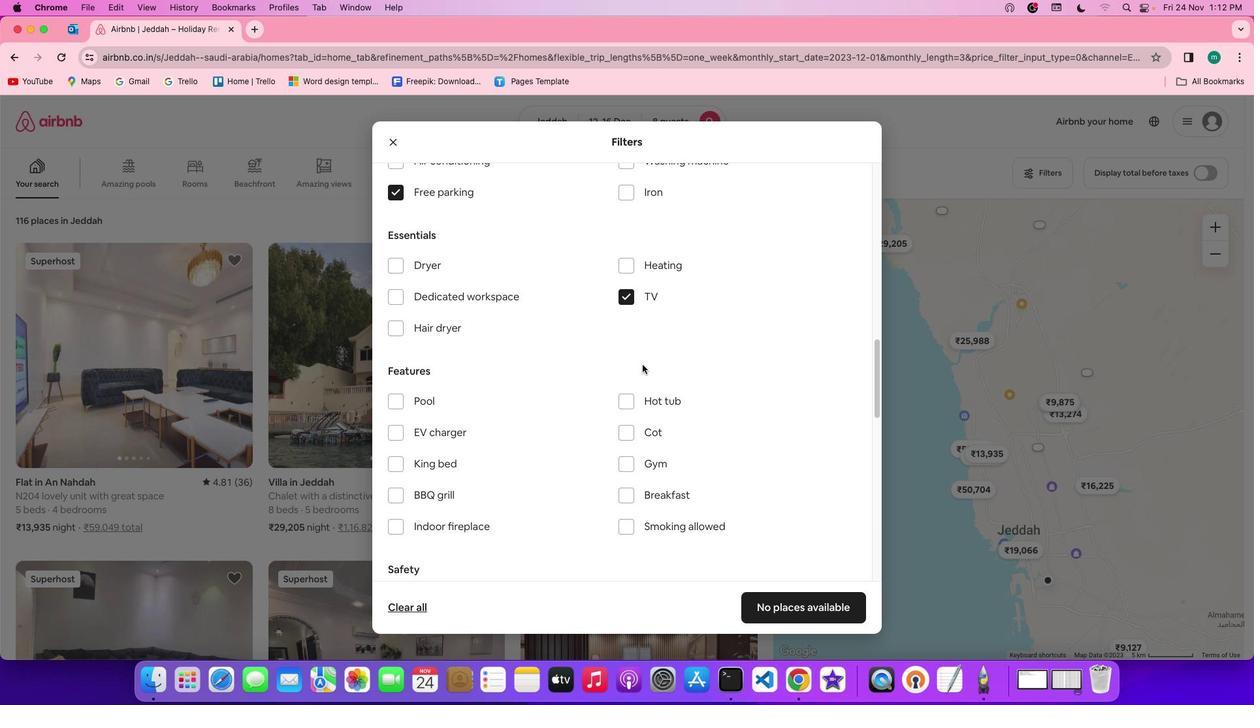 
Action: Mouse scrolled (643, 365) with delta (0, 0)
Screenshot: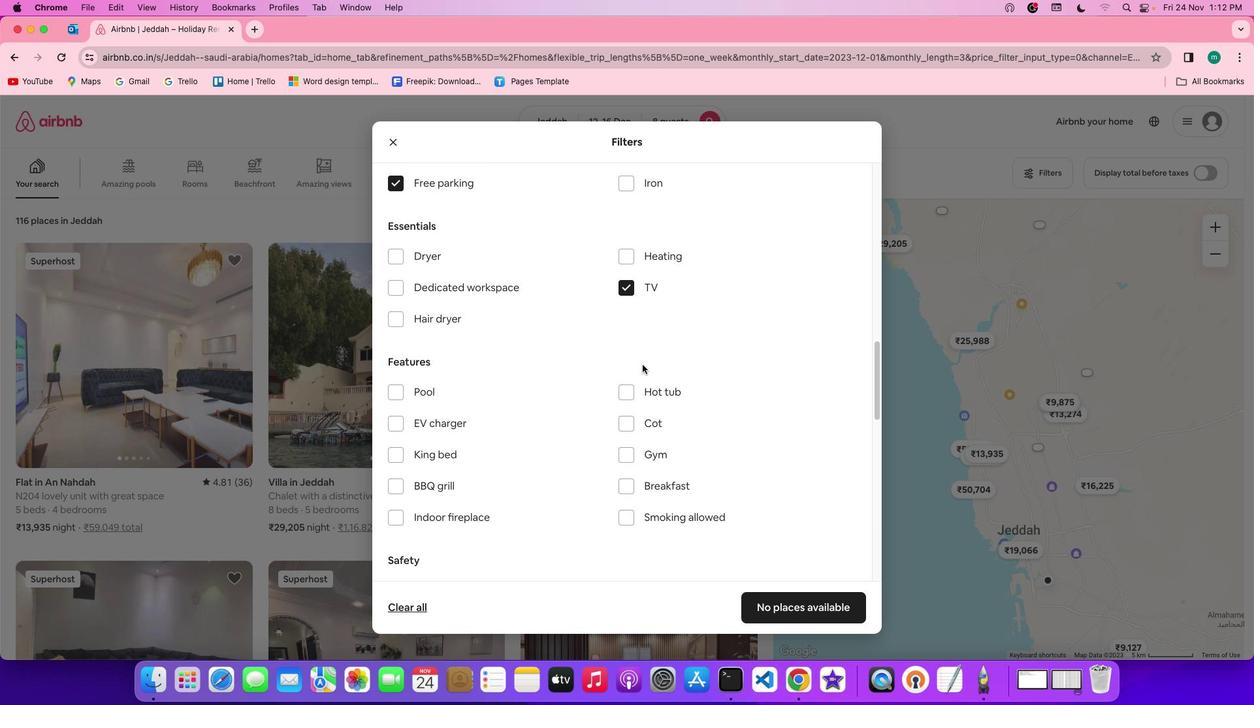 
Action: Mouse scrolled (643, 365) with delta (0, 0)
Screenshot: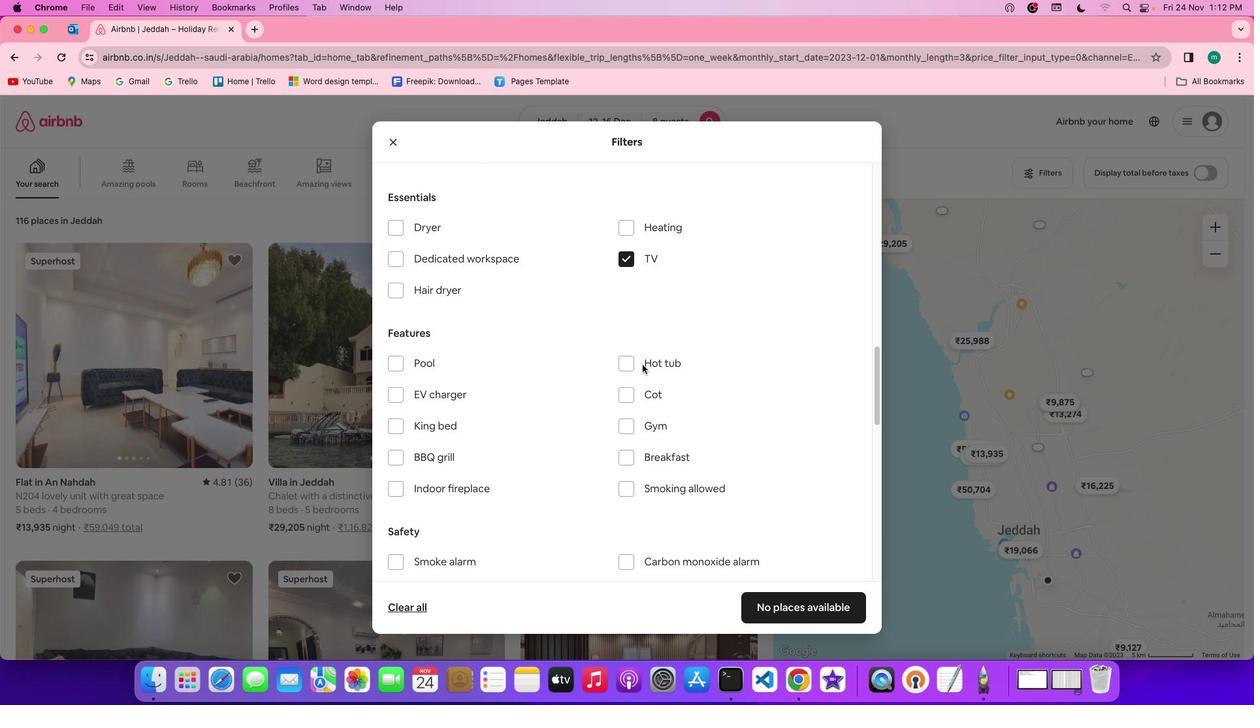 
Action: Mouse scrolled (643, 365) with delta (0, 0)
Screenshot: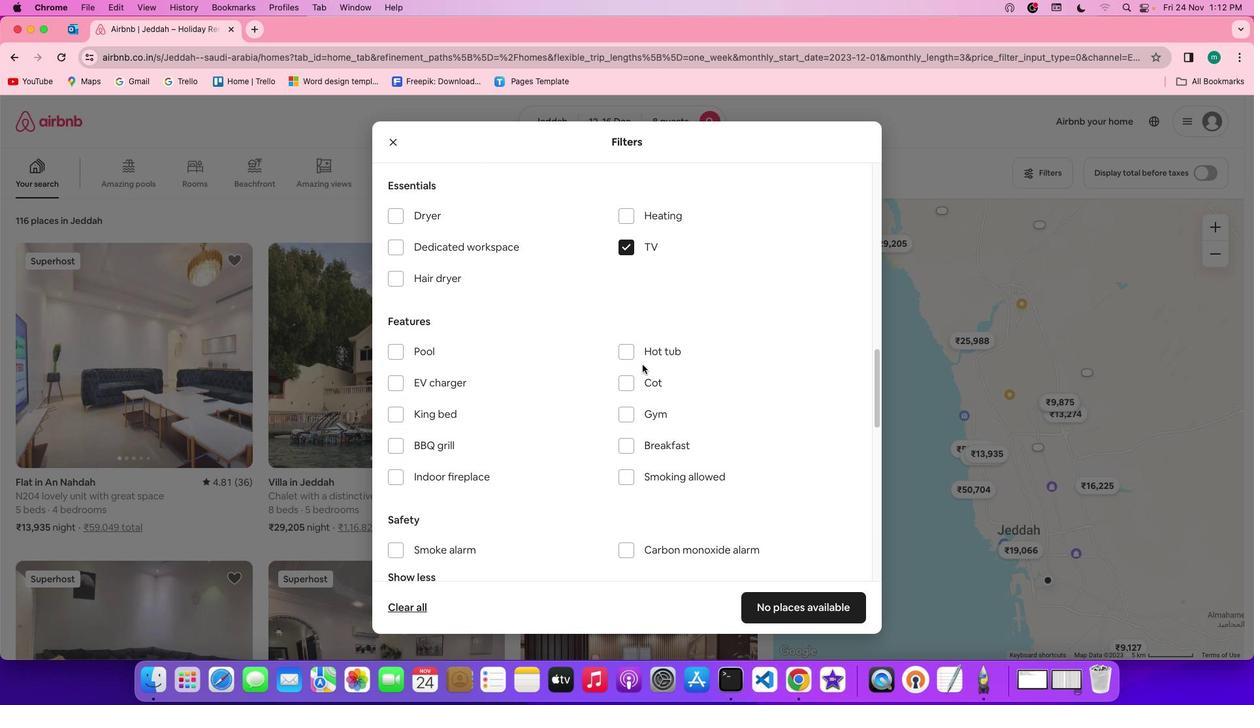
Action: Mouse scrolled (643, 365) with delta (0, 0)
Screenshot: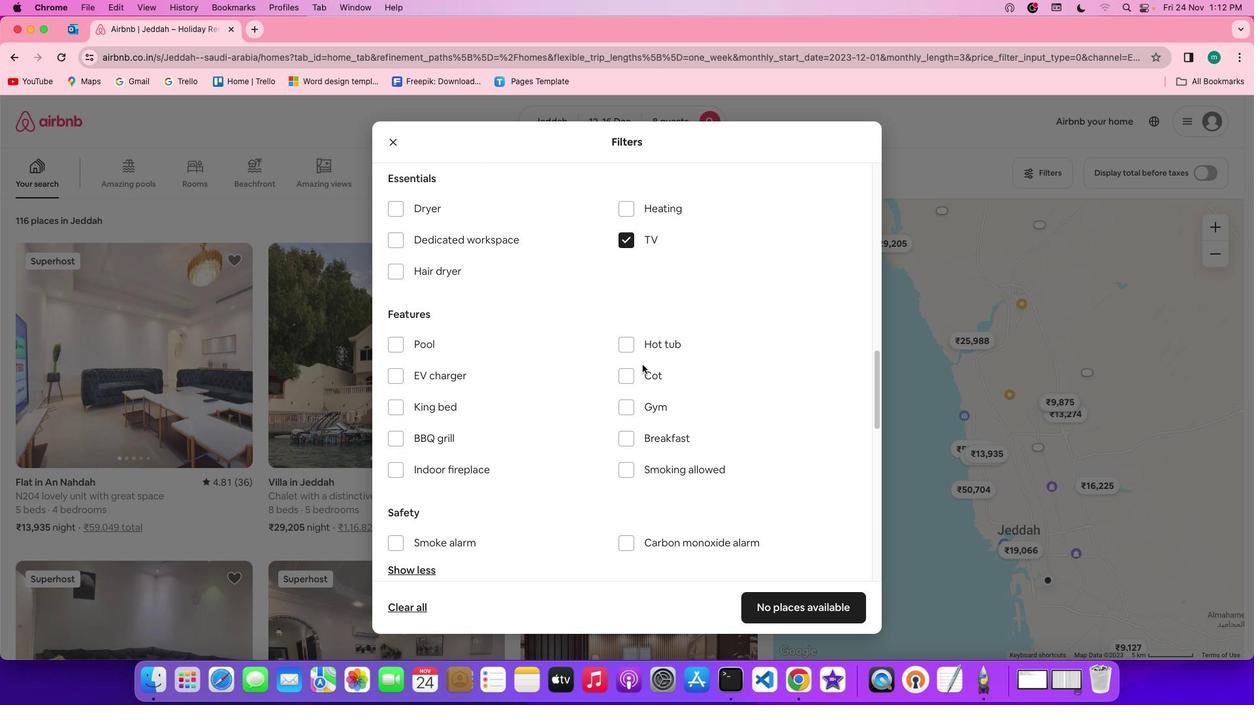
Action: Mouse moved to (643, 365)
Screenshot: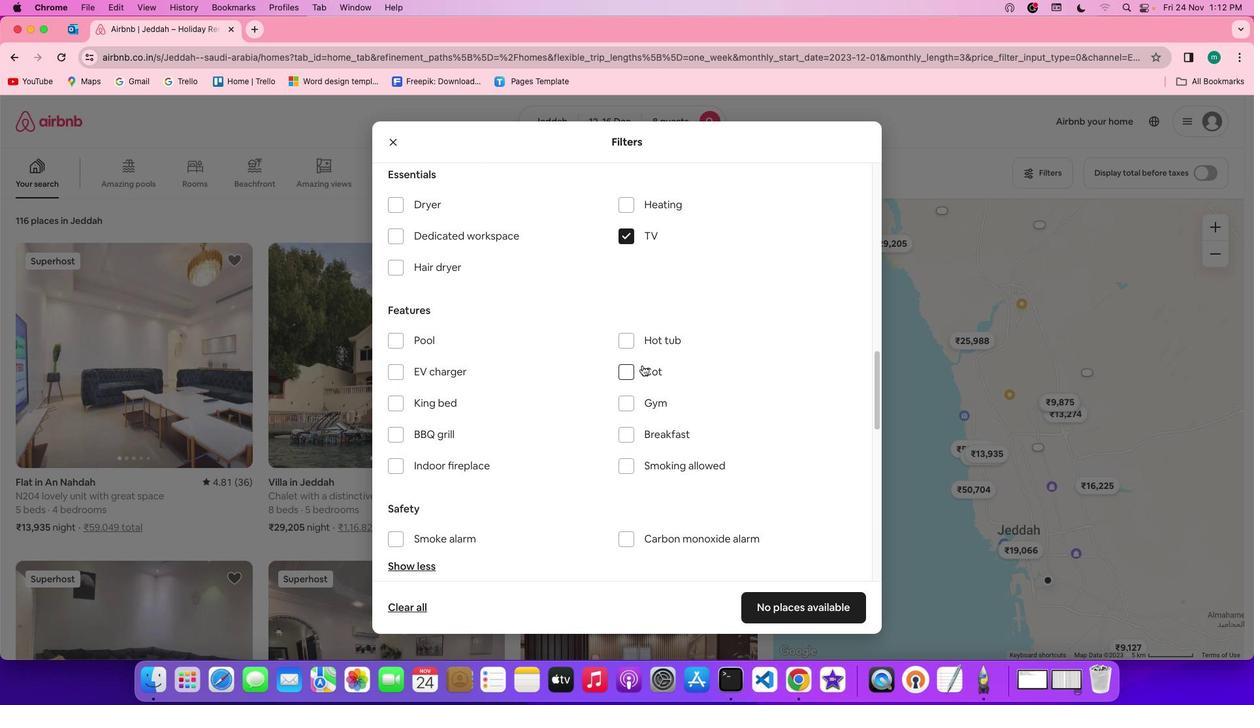 
Action: Mouse scrolled (643, 365) with delta (0, 0)
Screenshot: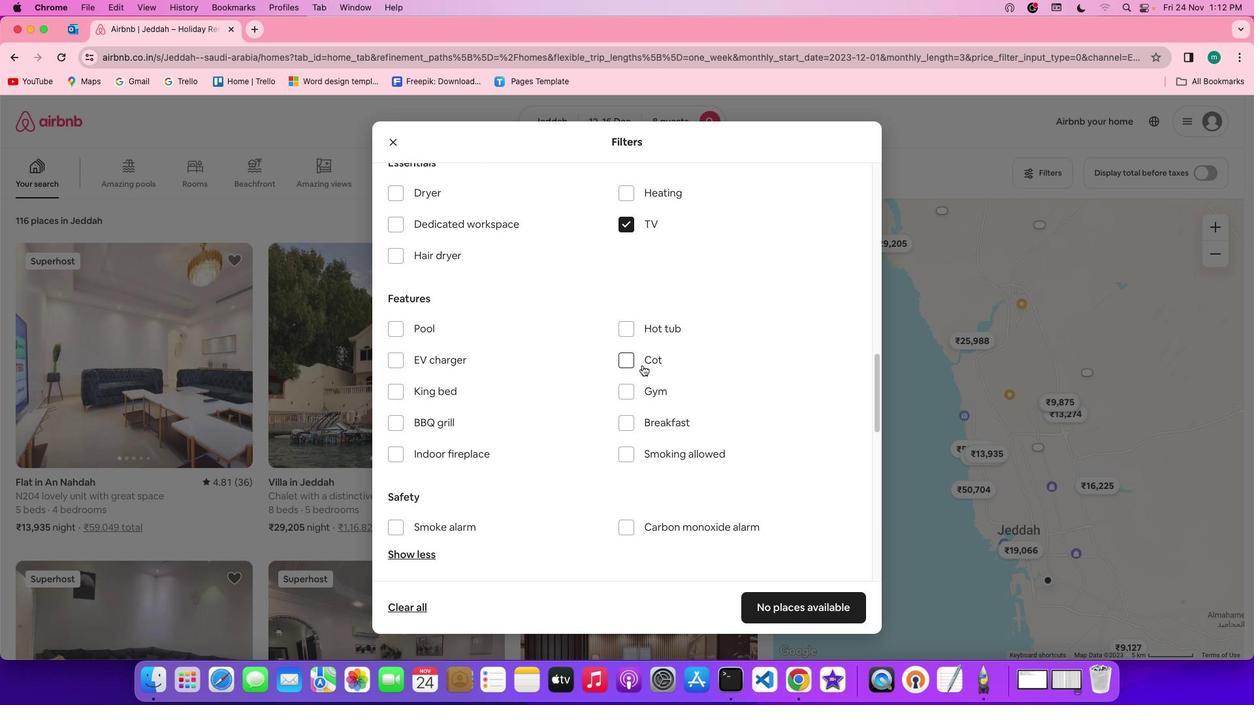 
Action: Mouse scrolled (643, 365) with delta (0, 0)
Screenshot: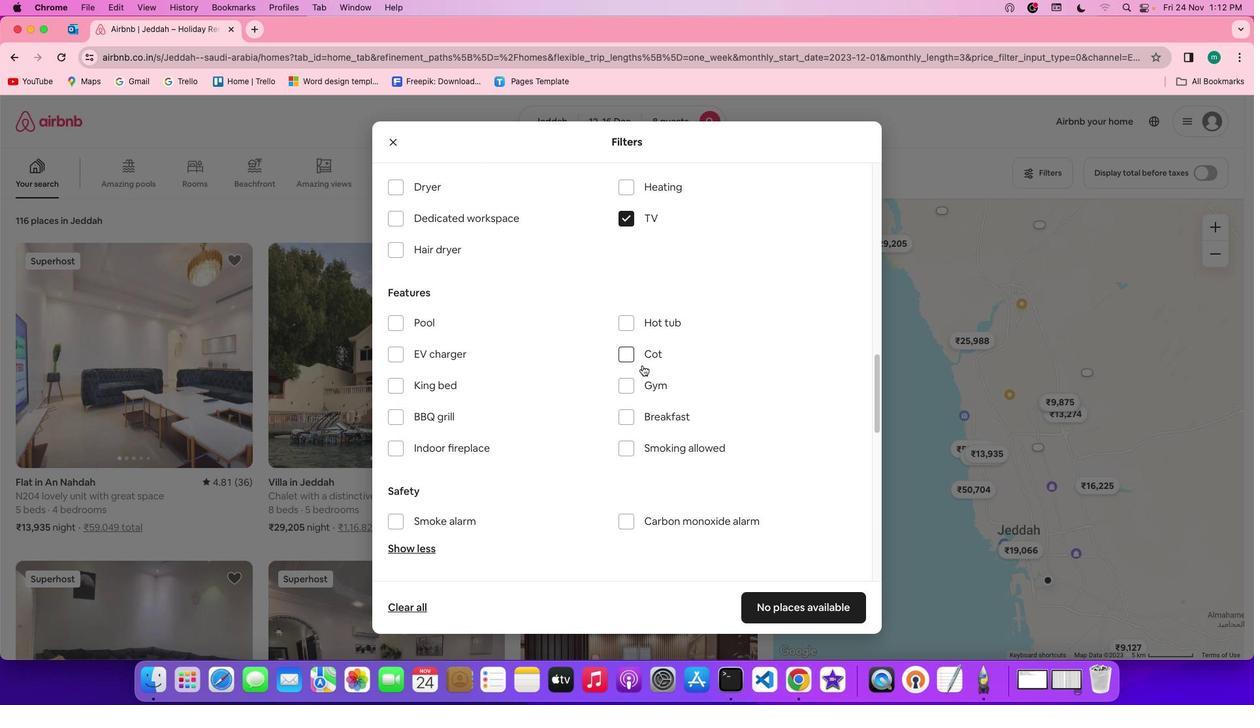 
Action: Mouse moved to (635, 377)
Screenshot: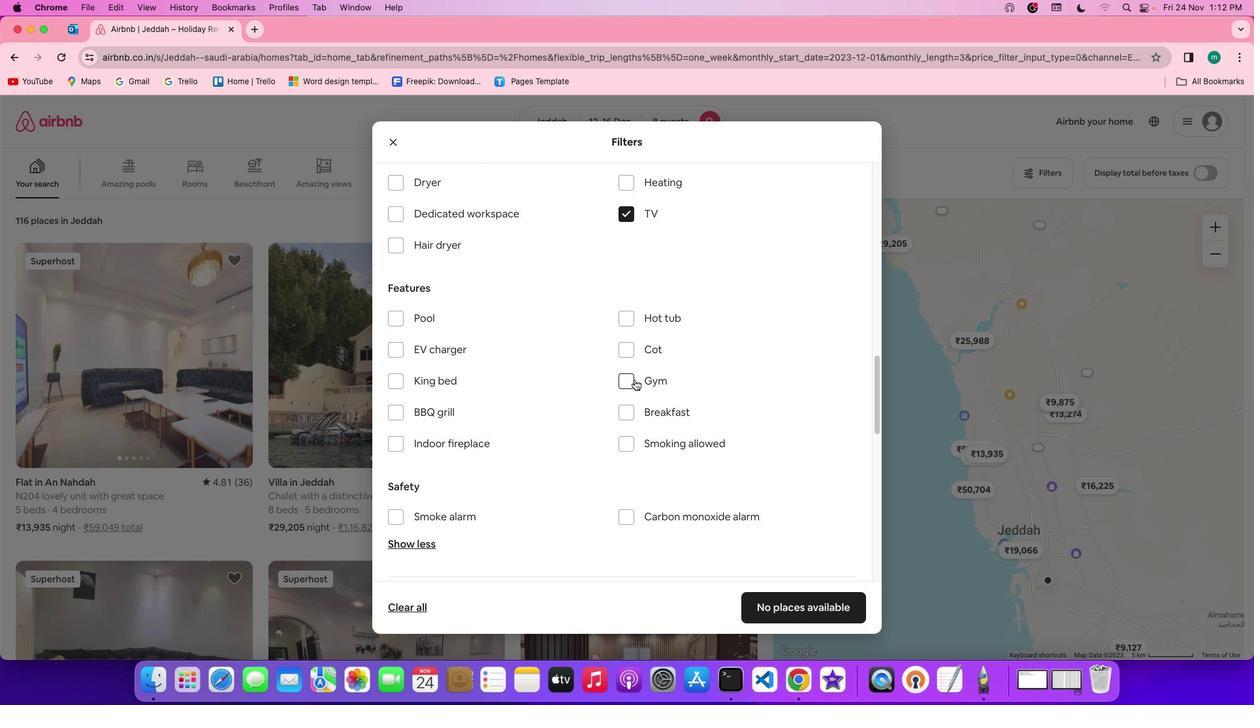 
Action: Mouse pressed left at (635, 377)
Screenshot: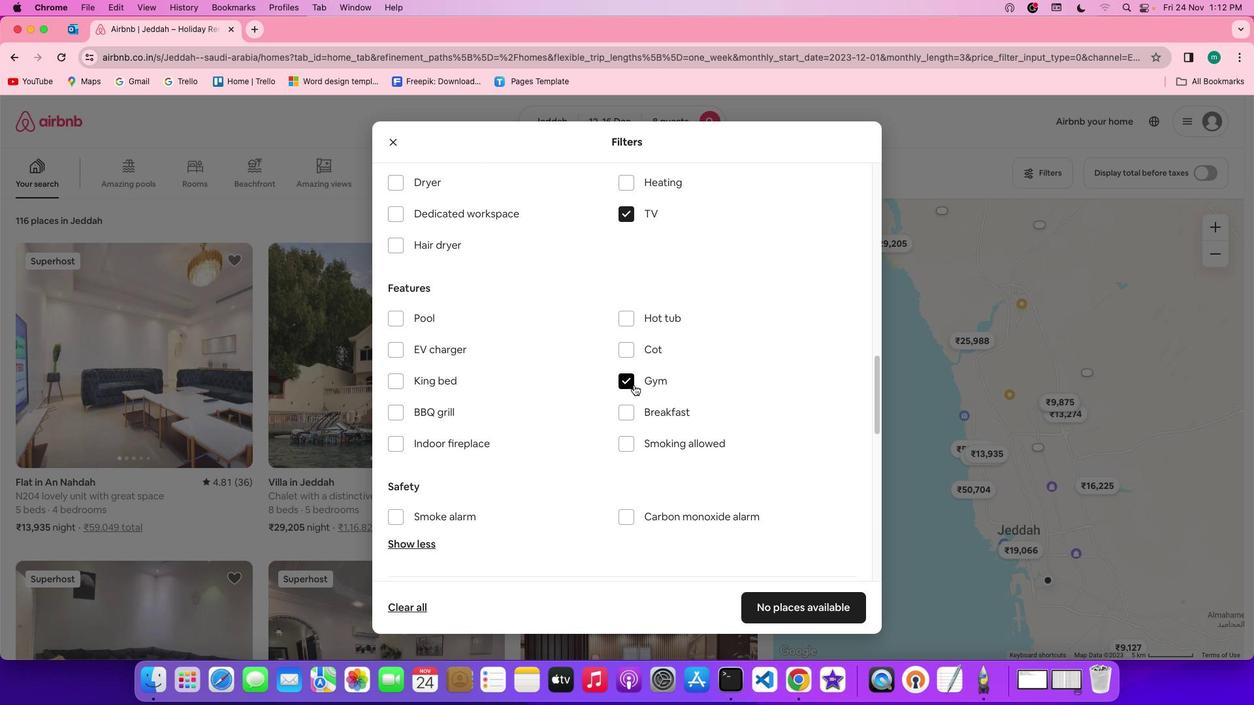 
Action: Mouse moved to (632, 417)
Screenshot: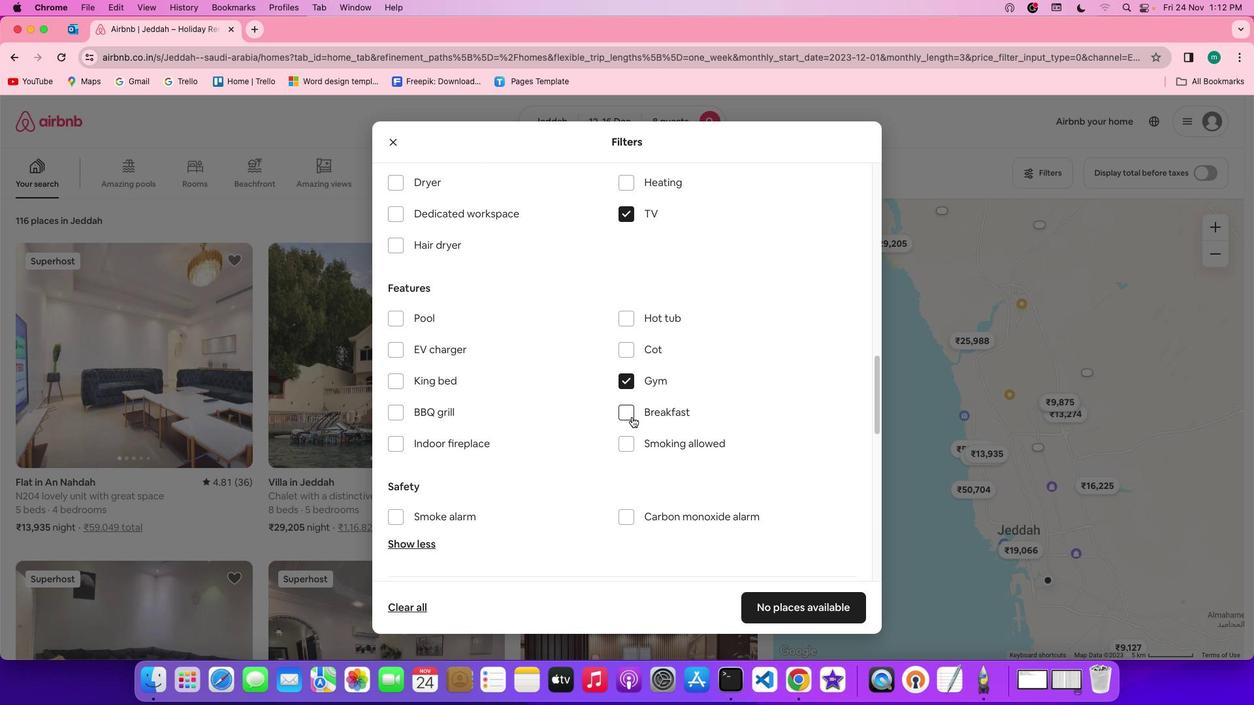 
Action: Mouse pressed left at (632, 417)
Screenshot: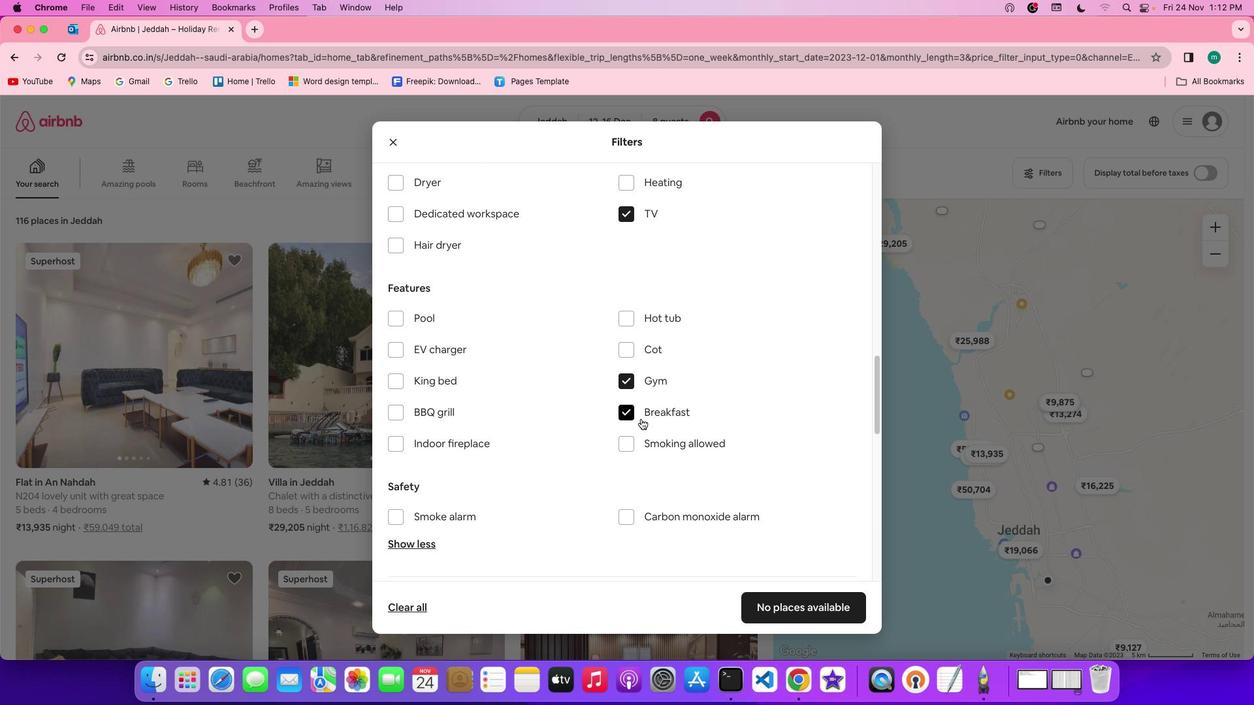 
Action: Mouse moved to (720, 430)
Screenshot: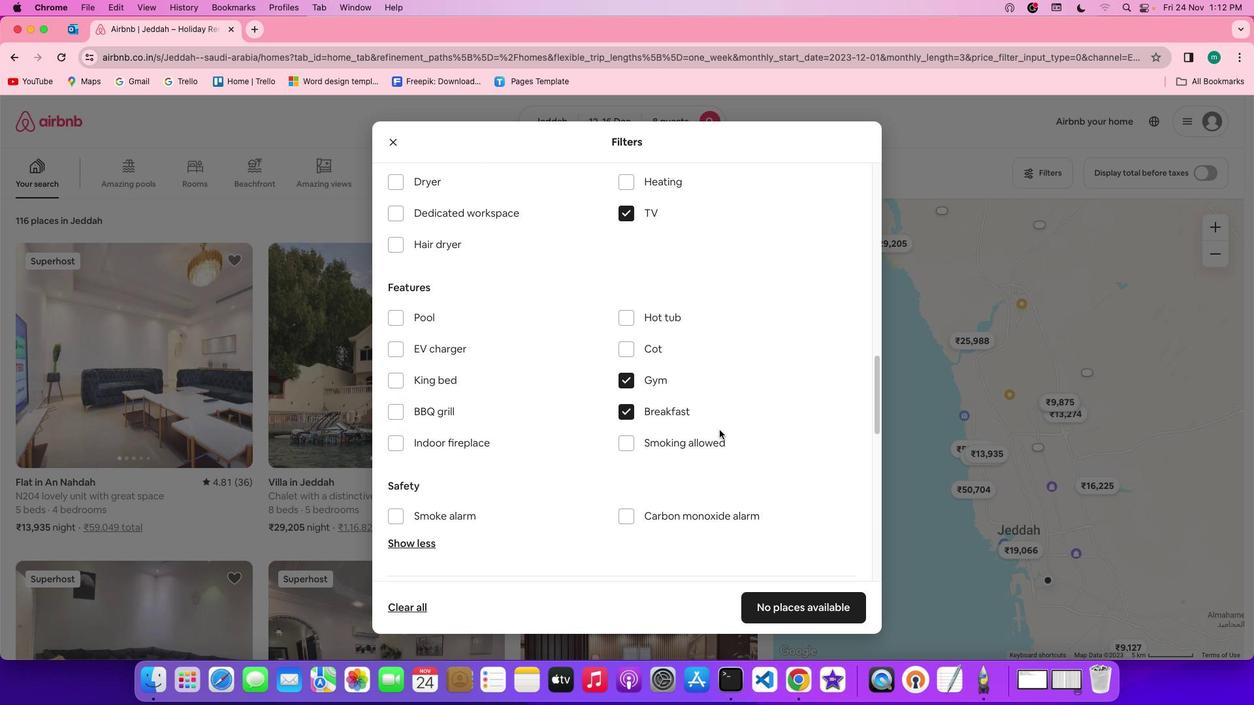 
Action: Mouse scrolled (720, 430) with delta (0, 0)
Screenshot: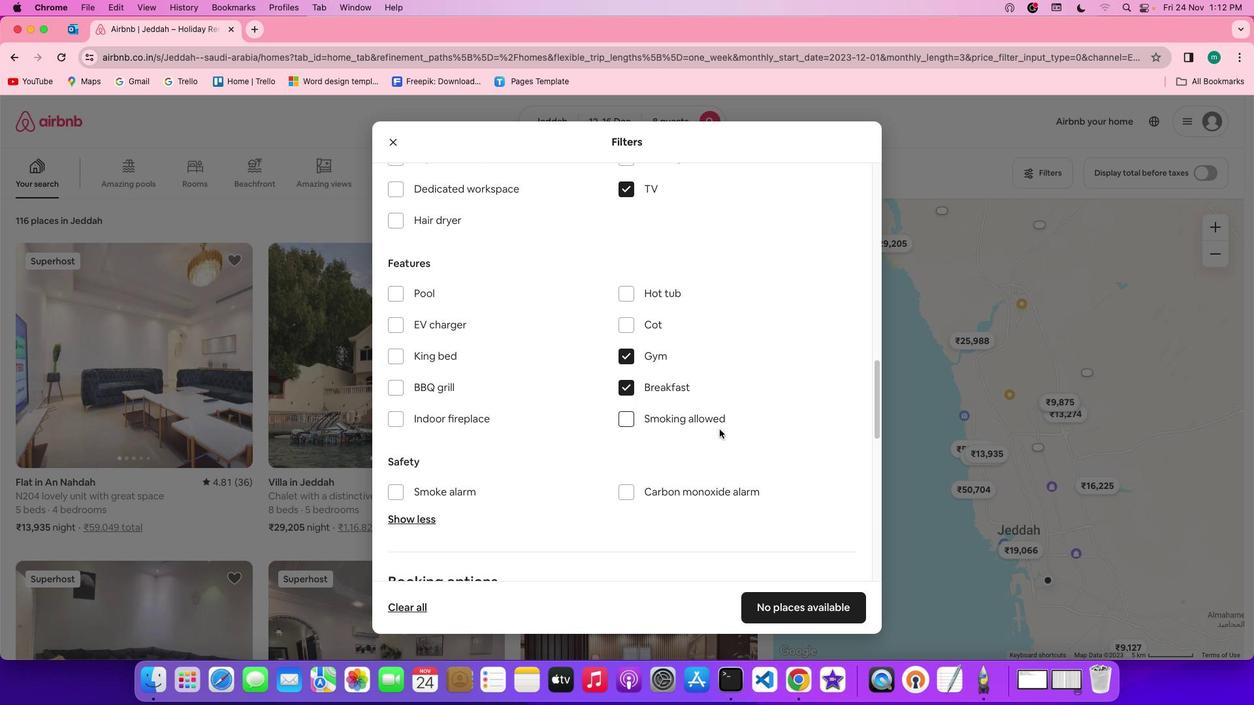 
Action: Mouse scrolled (720, 430) with delta (0, 0)
Screenshot: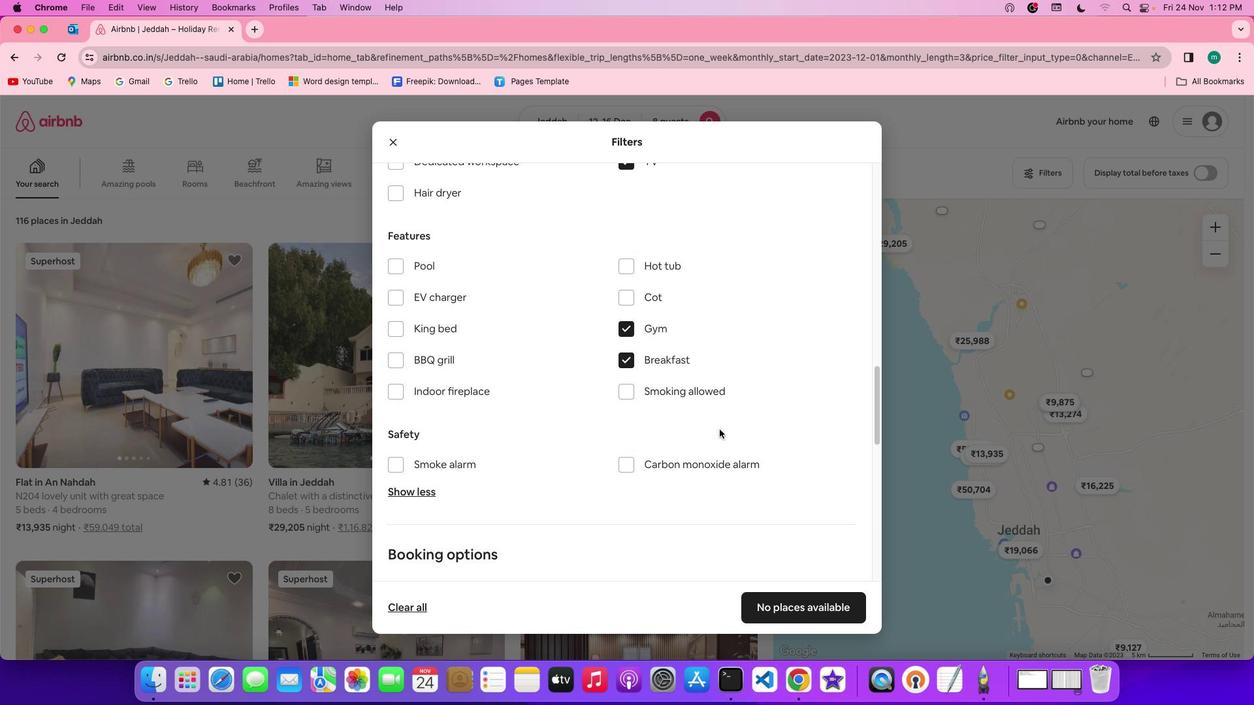 
Action: Mouse scrolled (720, 430) with delta (0, -1)
Screenshot: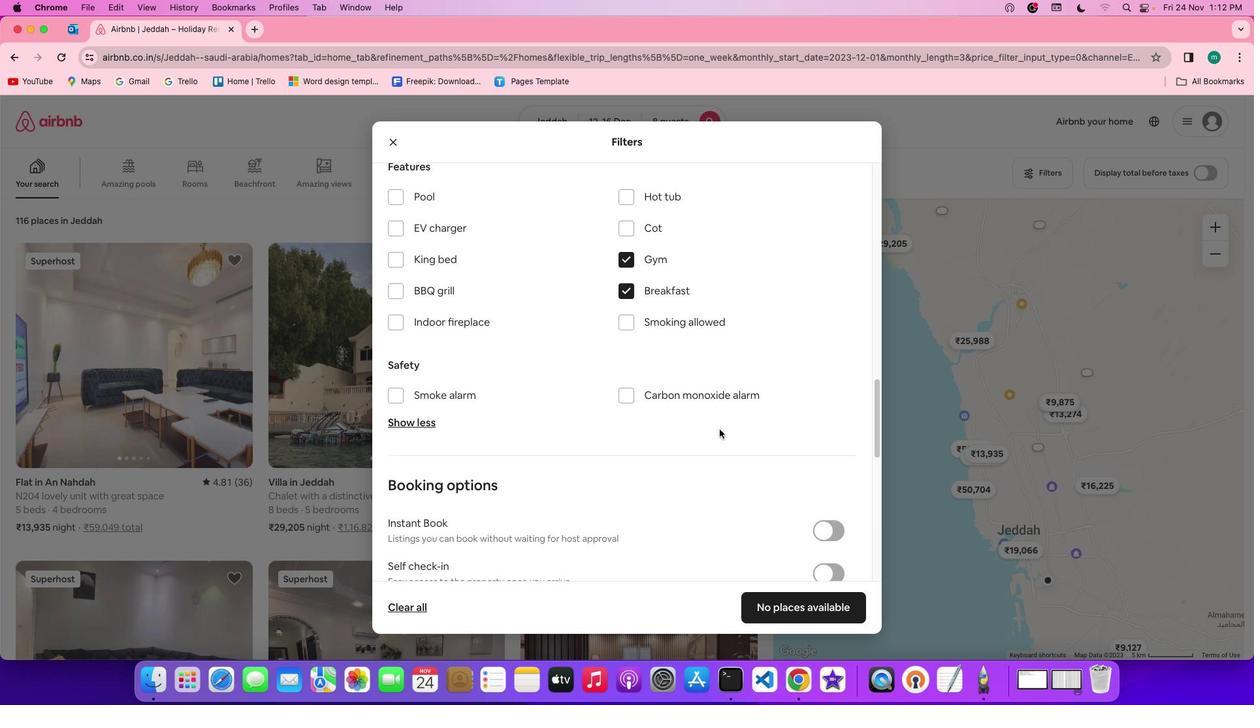 
Action: Mouse moved to (719, 430)
Screenshot: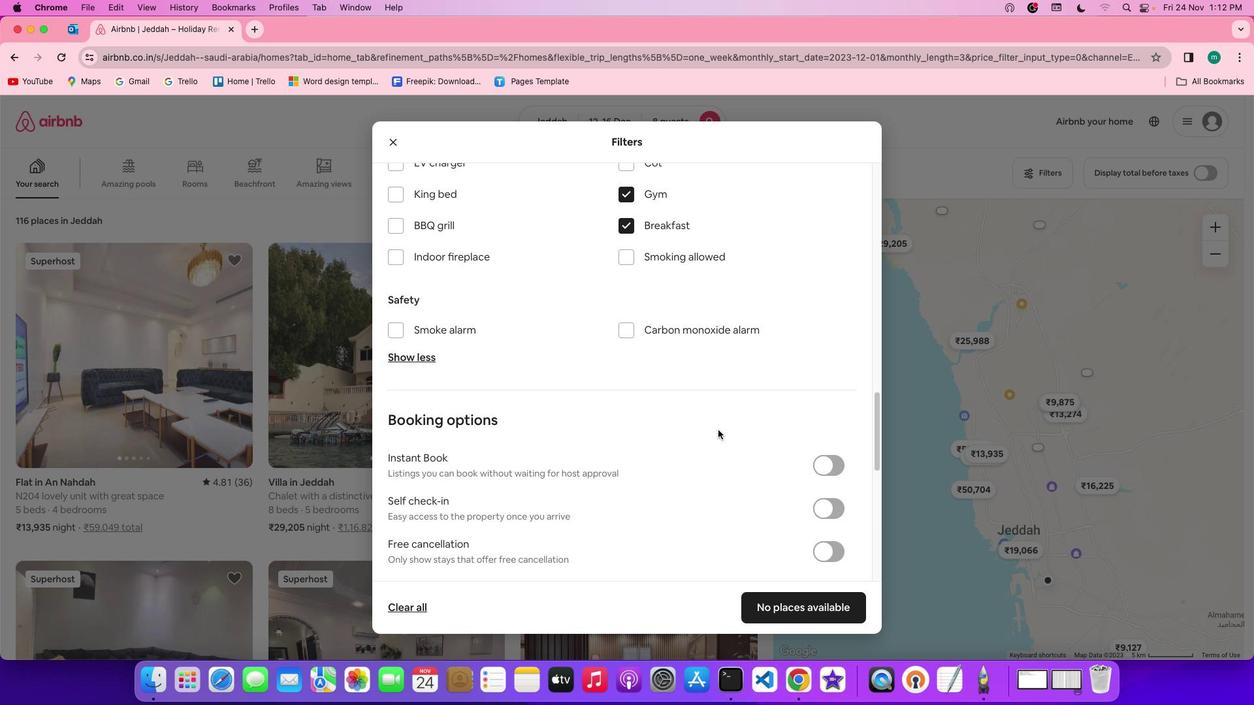 
Action: Mouse scrolled (719, 430) with delta (0, -1)
Screenshot: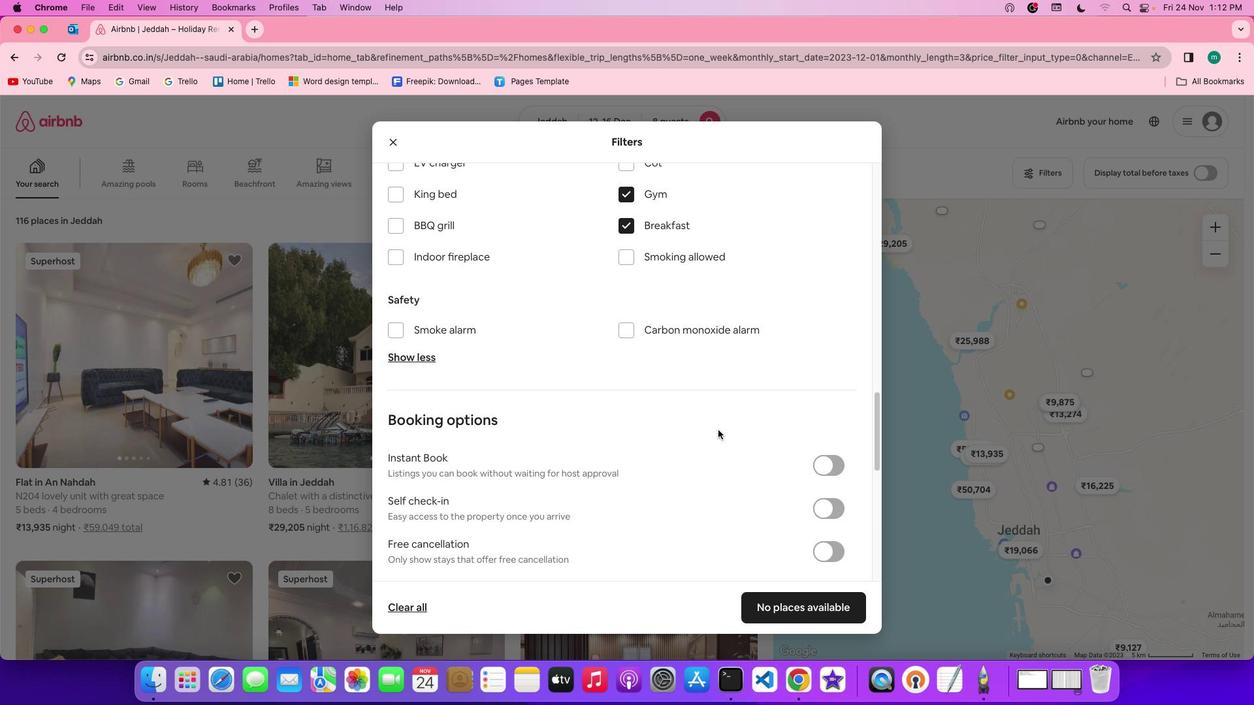 
Action: Mouse moved to (718, 430)
Screenshot: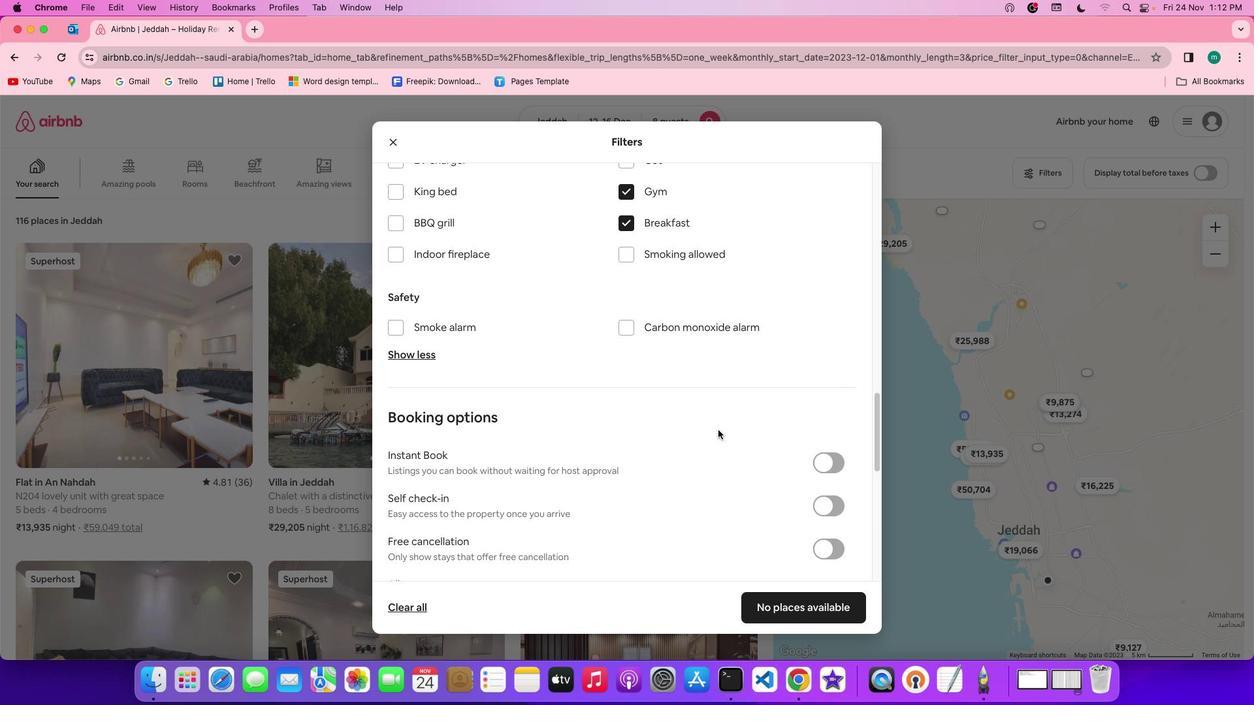 
Action: Mouse scrolled (718, 430) with delta (0, 0)
Screenshot: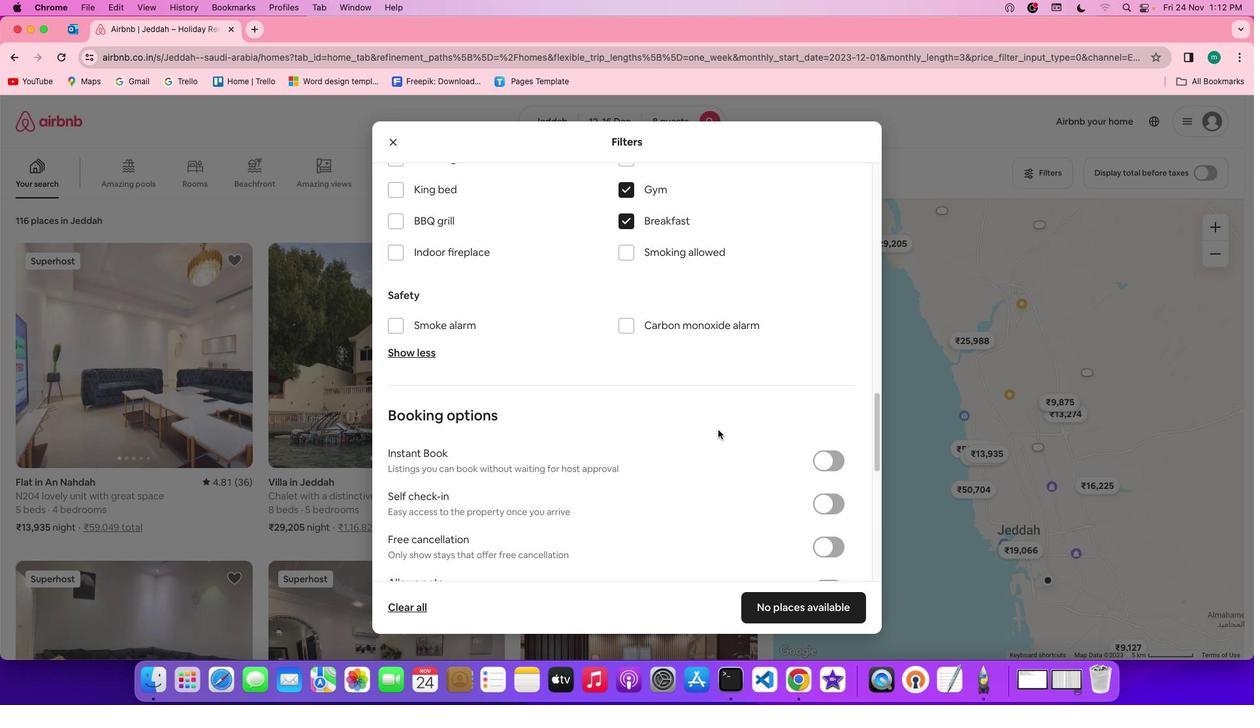 
Action: Mouse scrolled (718, 430) with delta (0, 0)
Screenshot: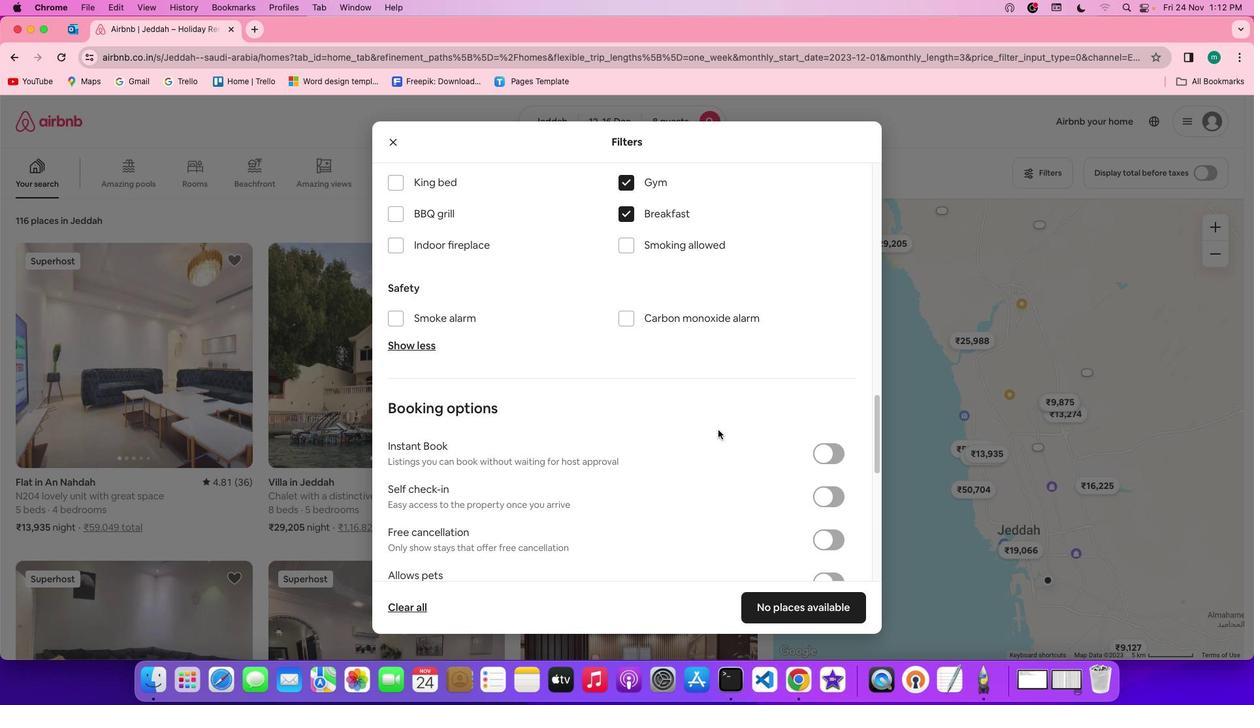 
Action: Mouse moved to (718, 430)
Screenshot: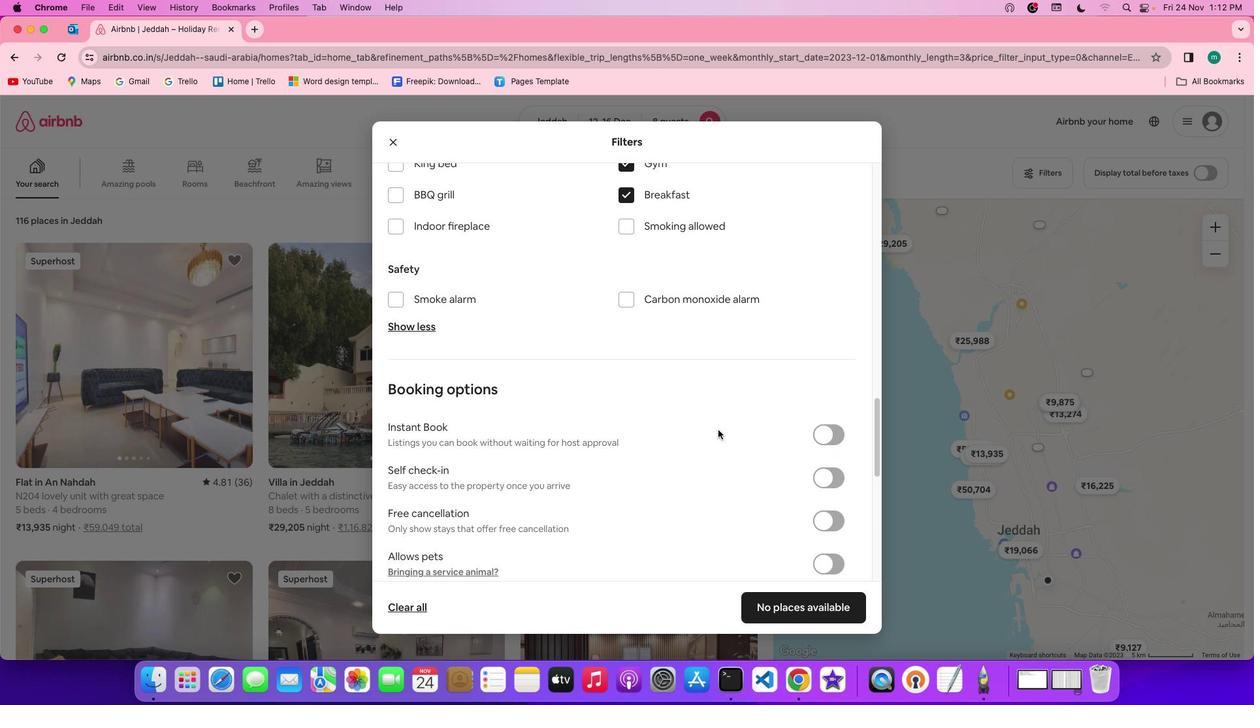 
Action: Mouse scrolled (718, 430) with delta (0, 0)
Screenshot: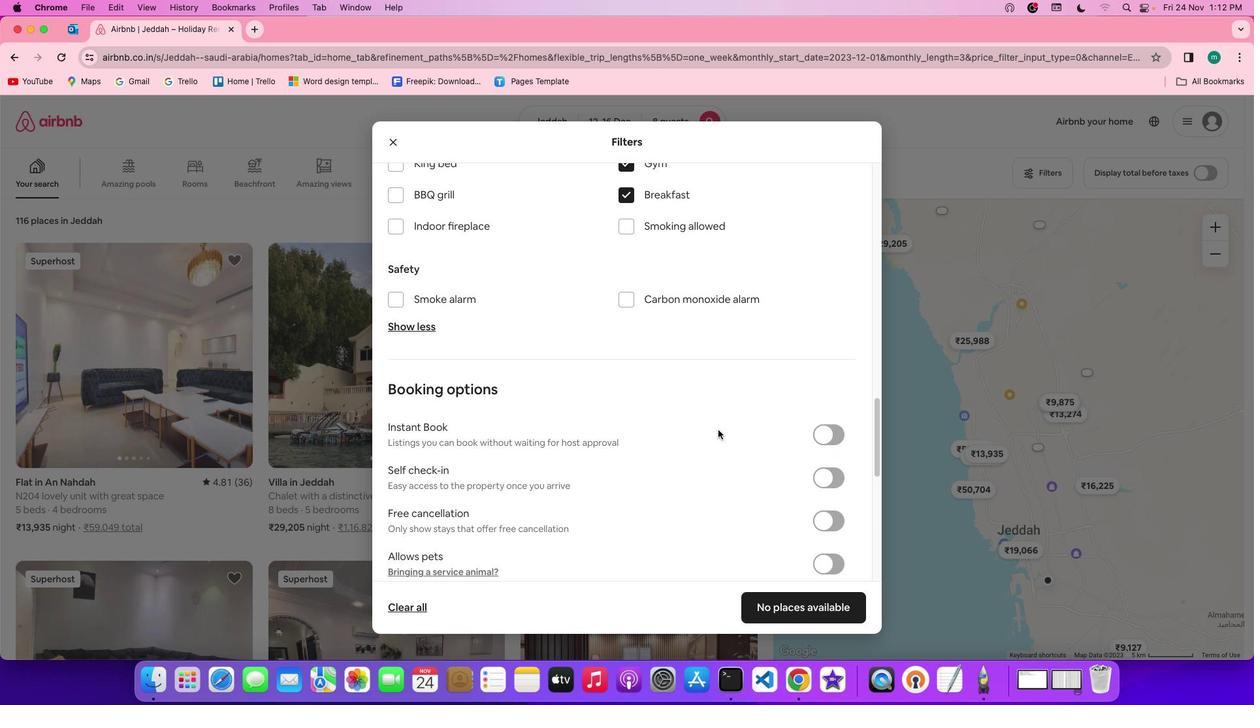 
Action: Mouse scrolled (718, 430) with delta (0, 0)
Screenshot: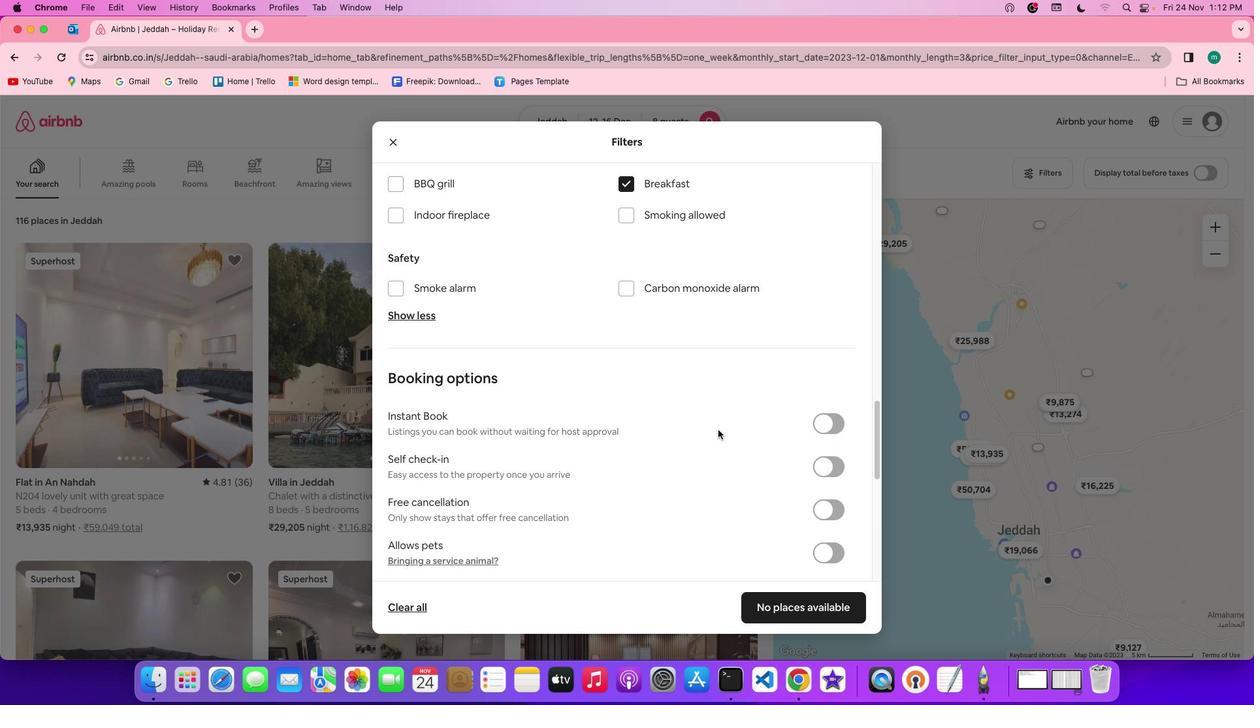 
Action: Mouse scrolled (718, 430) with delta (0, 0)
Screenshot: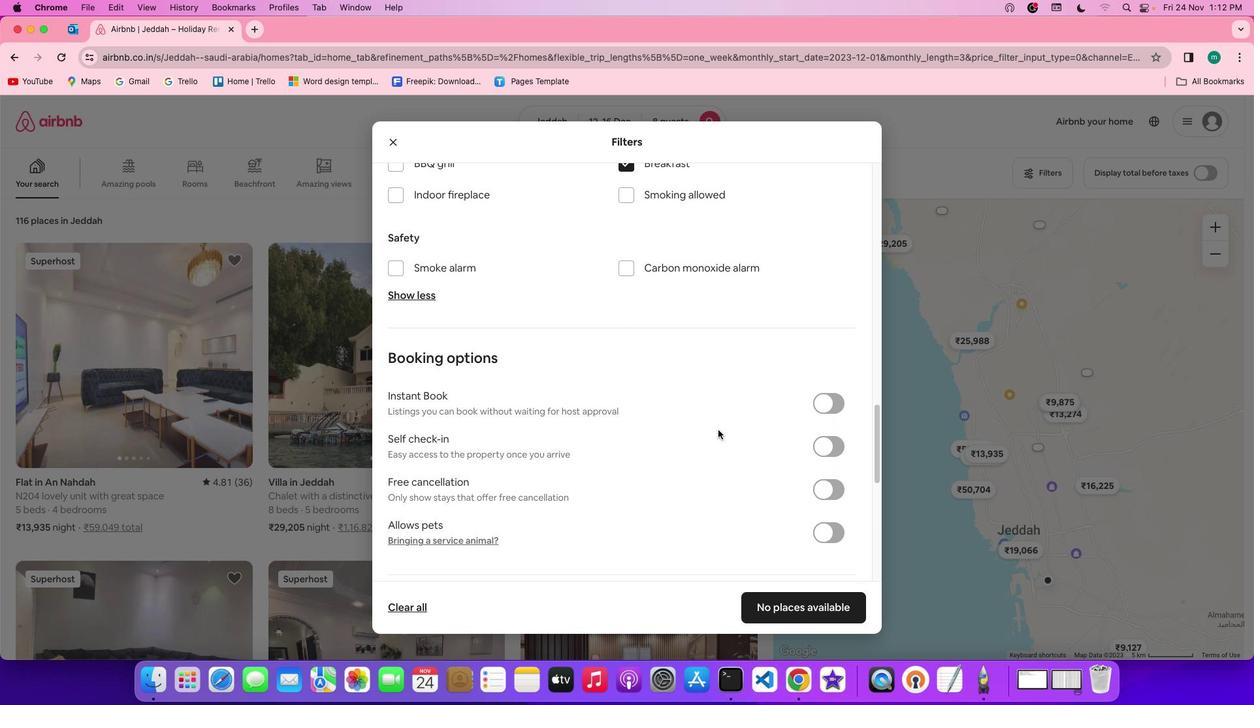 
Action: Mouse scrolled (718, 430) with delta (0, 0)
Screenshot: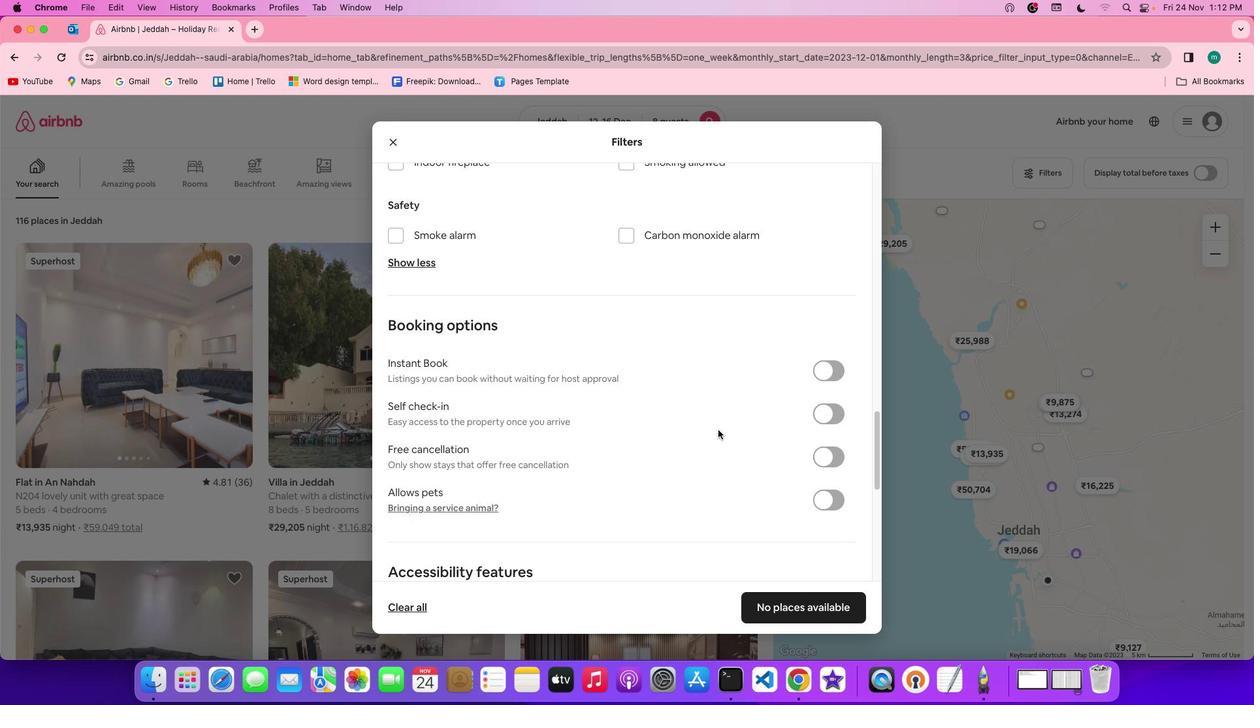 
Action: Mouse scrolled (718, 430) with delta (0, 0)
Screenshot: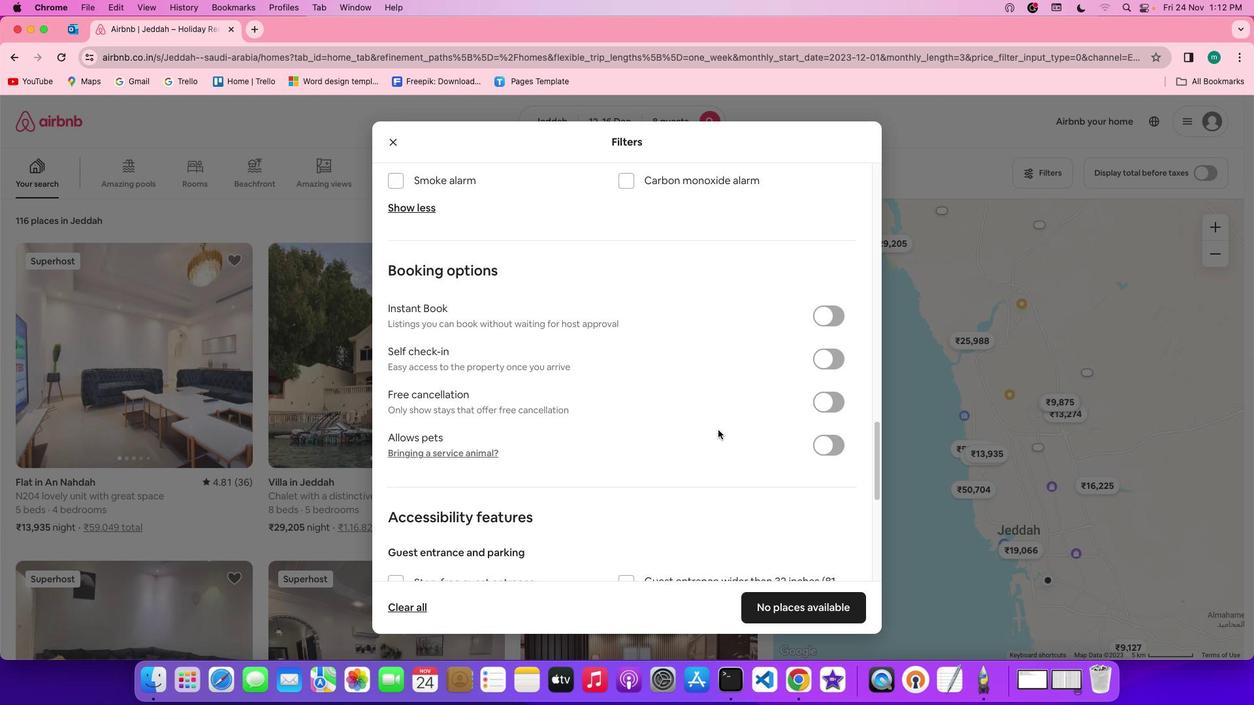 
Action: Mouse scrolled (718, 430) with delta (0, 0)
Screenshot: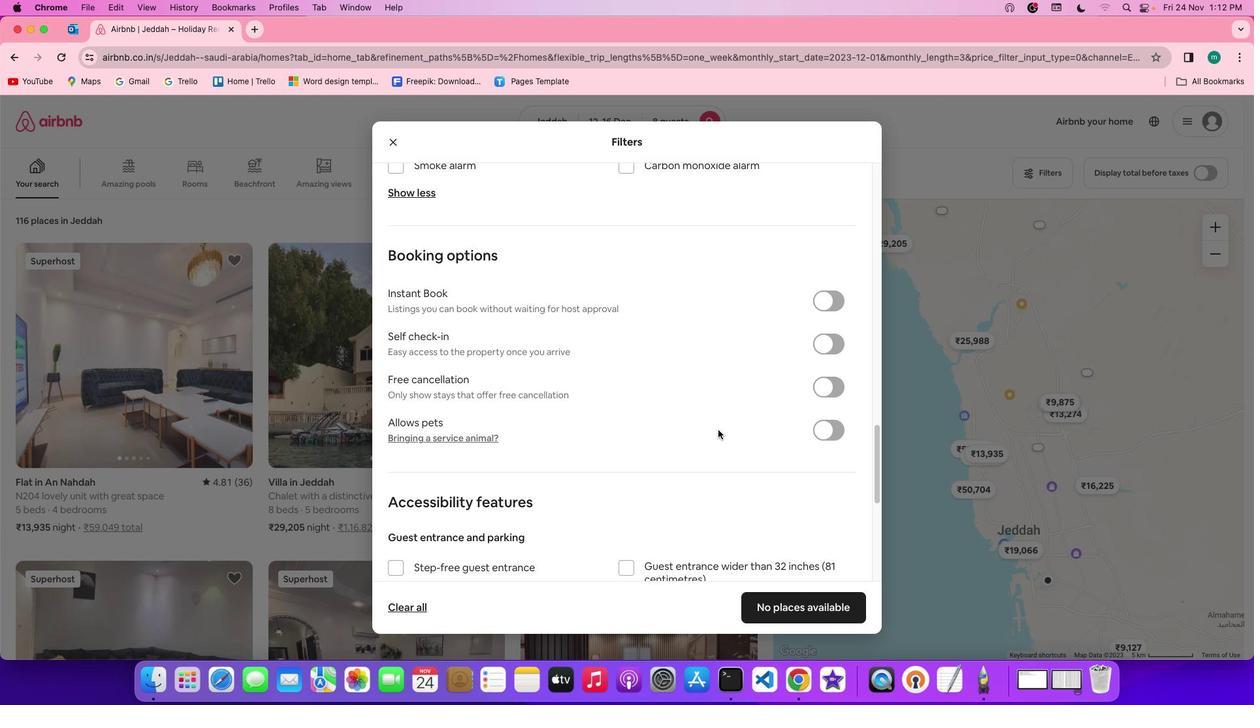
Action: Mouse scrolled (718, 430) with delta (0, 0)
Screenshot: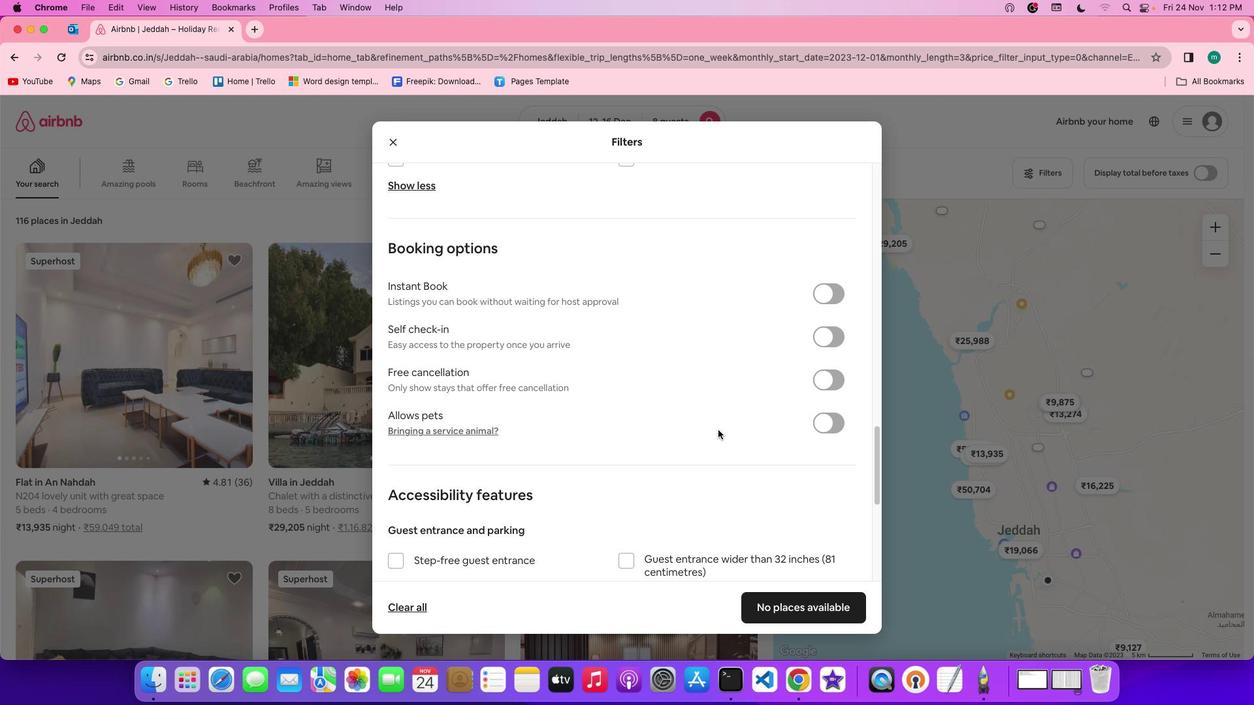 
Action: Mouse scrolled (718, 430) with delta (0, 0)
Screenshot: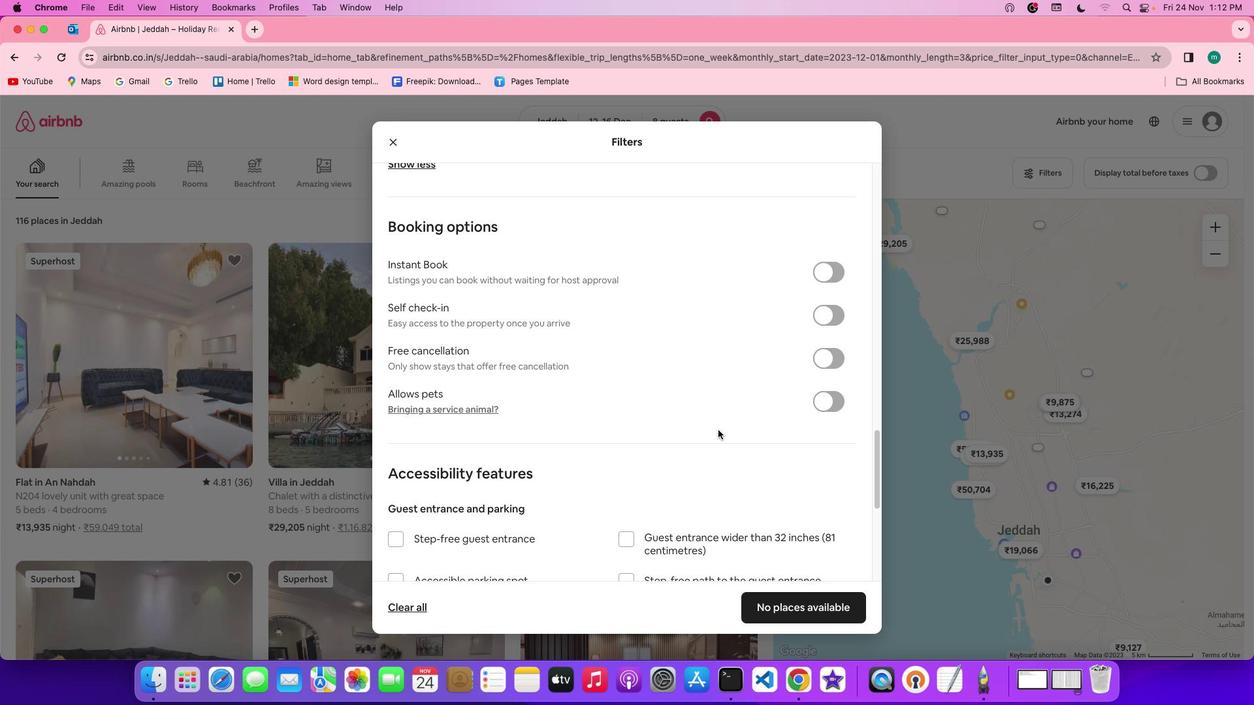 
Action: Mouse scrolled (718, 430) with delta (0, 0)
Screenshot: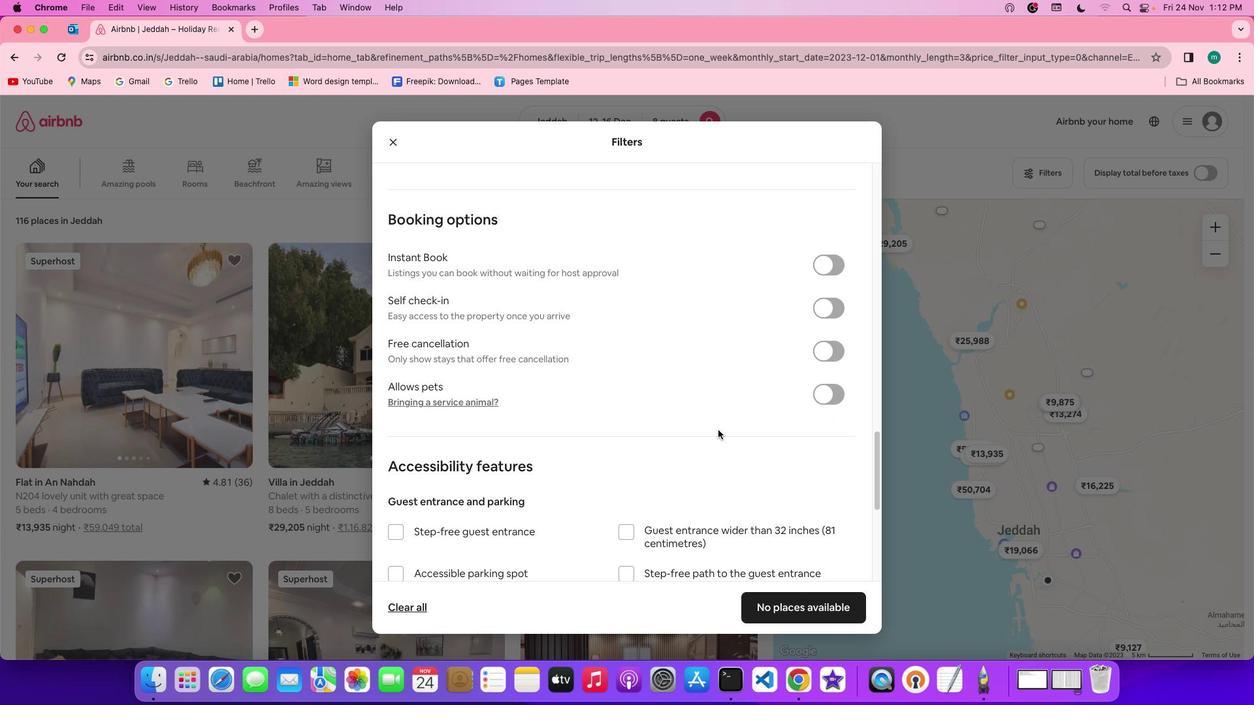
Action: Mouse scrolled (718, 430) with delta (0, 0)
Screenshot: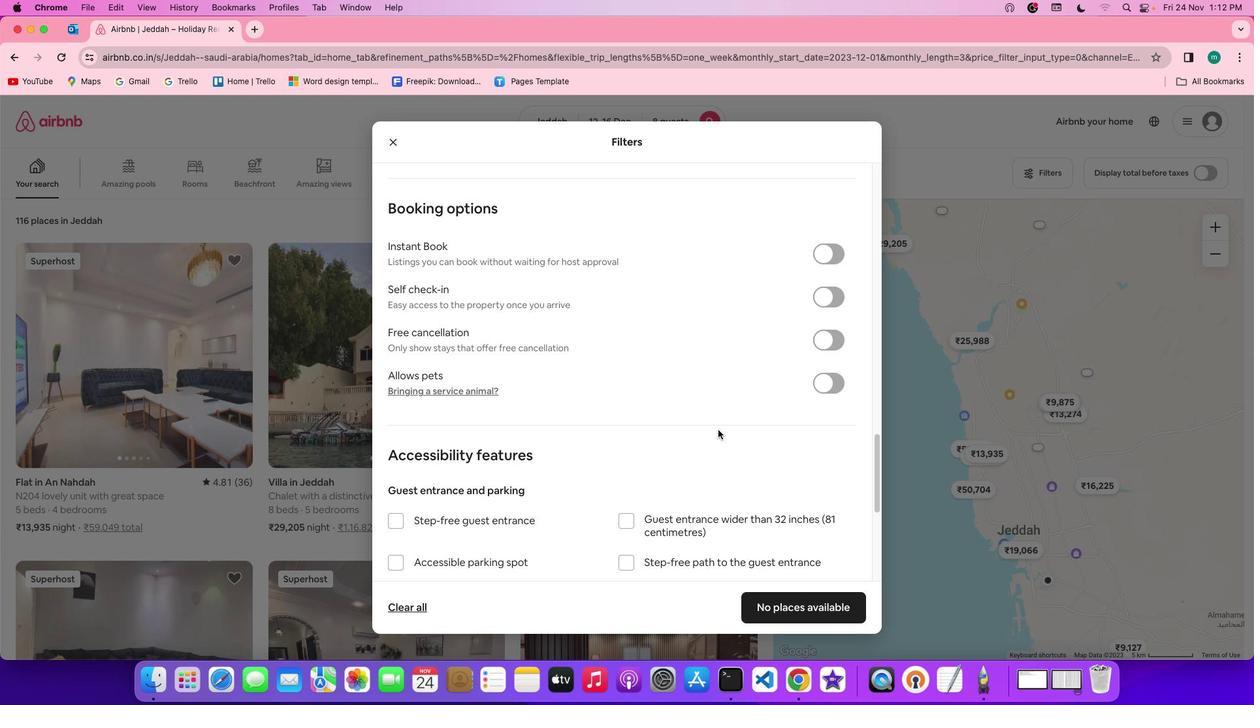 
Action: Mouse scrolled (718, 430) with delta (0, 0)
Screenshot: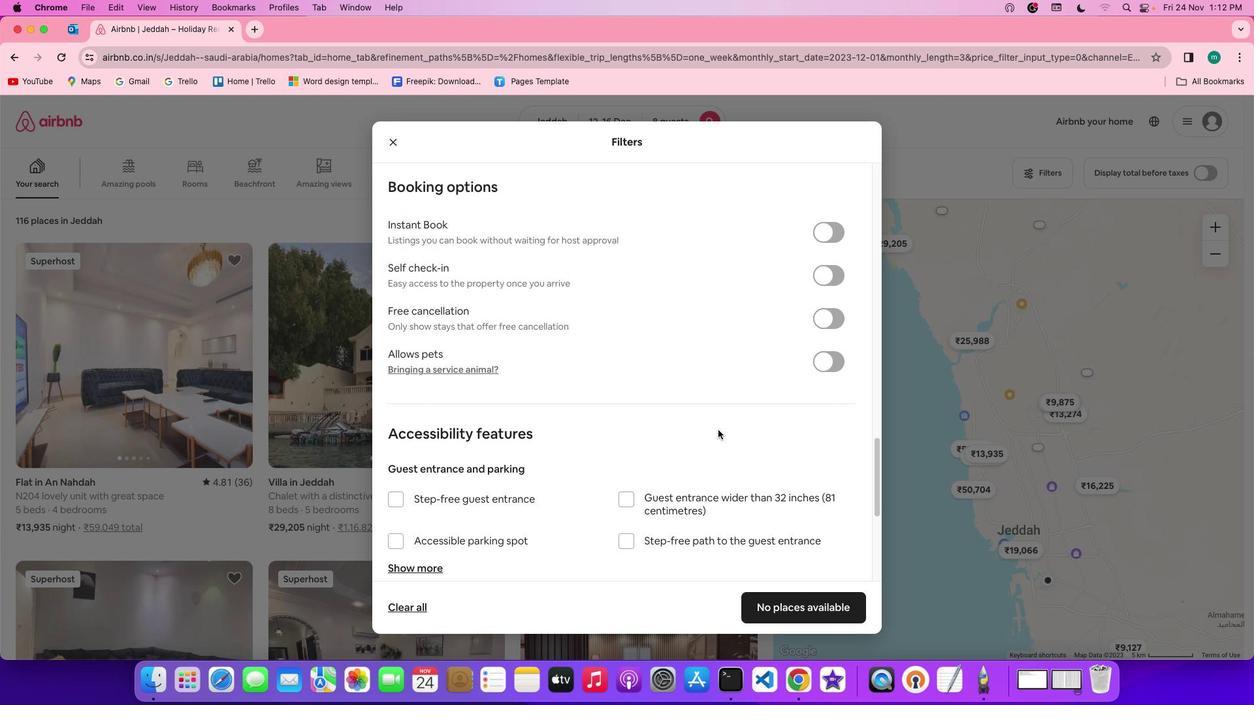 
Action: Mouse scrolled (718, 430) with delta (0, -1)
Screenshot: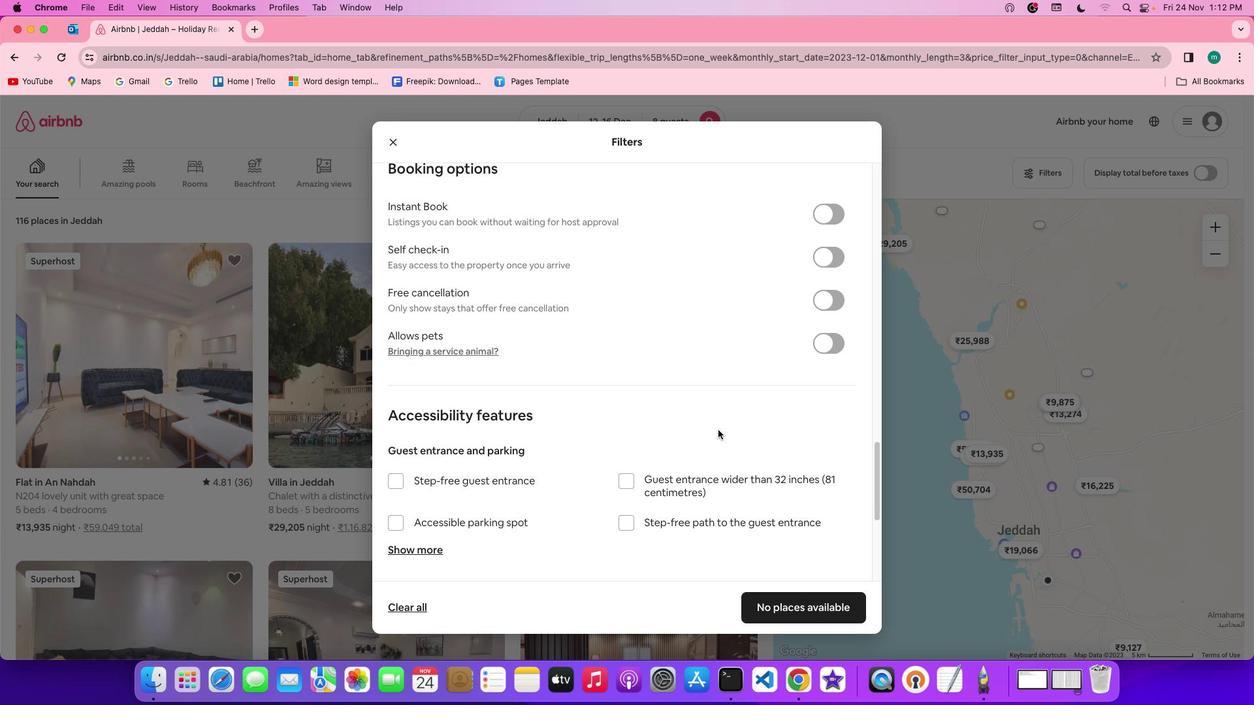 
Action: Mouse scrolled (718, 430) with delta (0, -1)
Screenshot: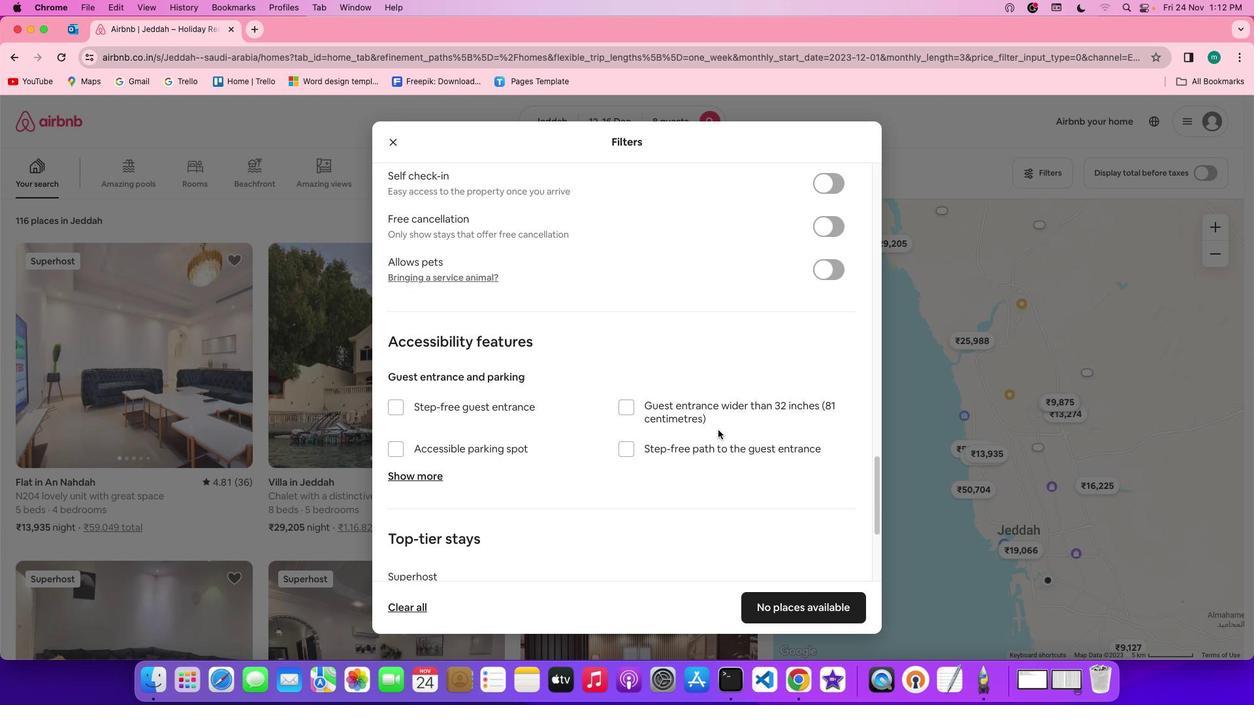 
Action: Mouse scrolled (718, 430) with delta (0, 0)
Screenshot: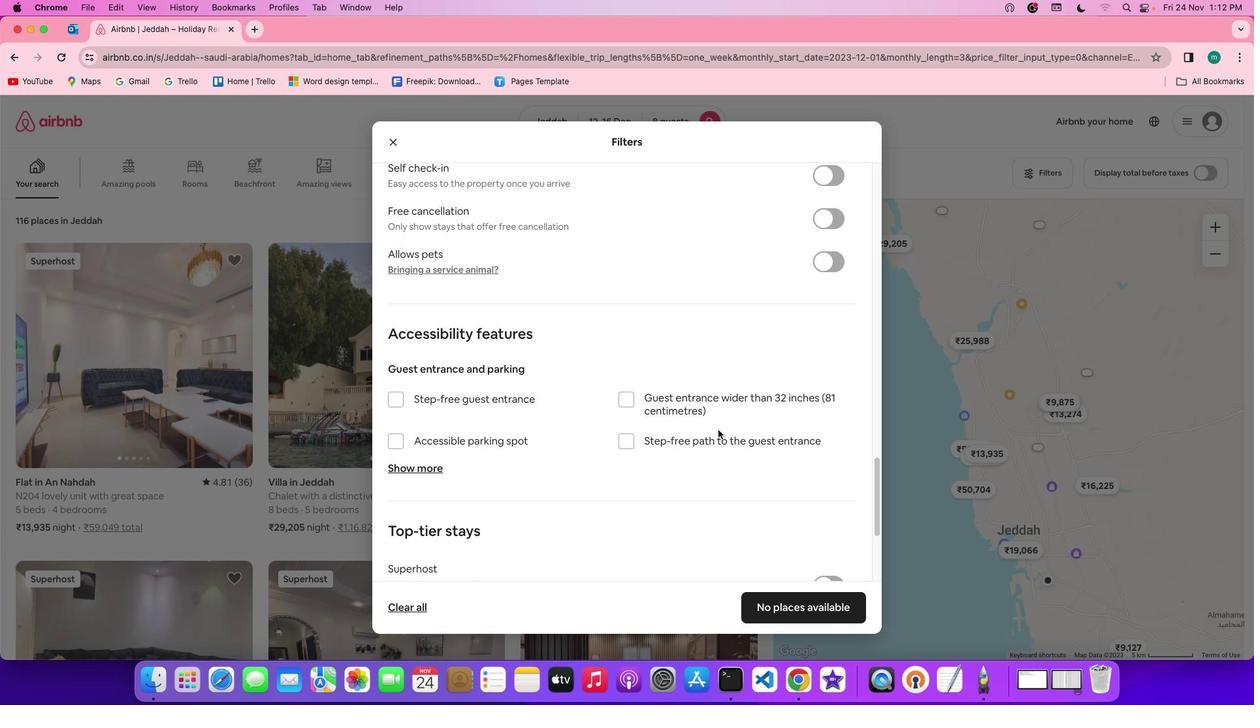 
Action: Mouse scrolled (718, 430) with delta (0, 0)
Screenshot: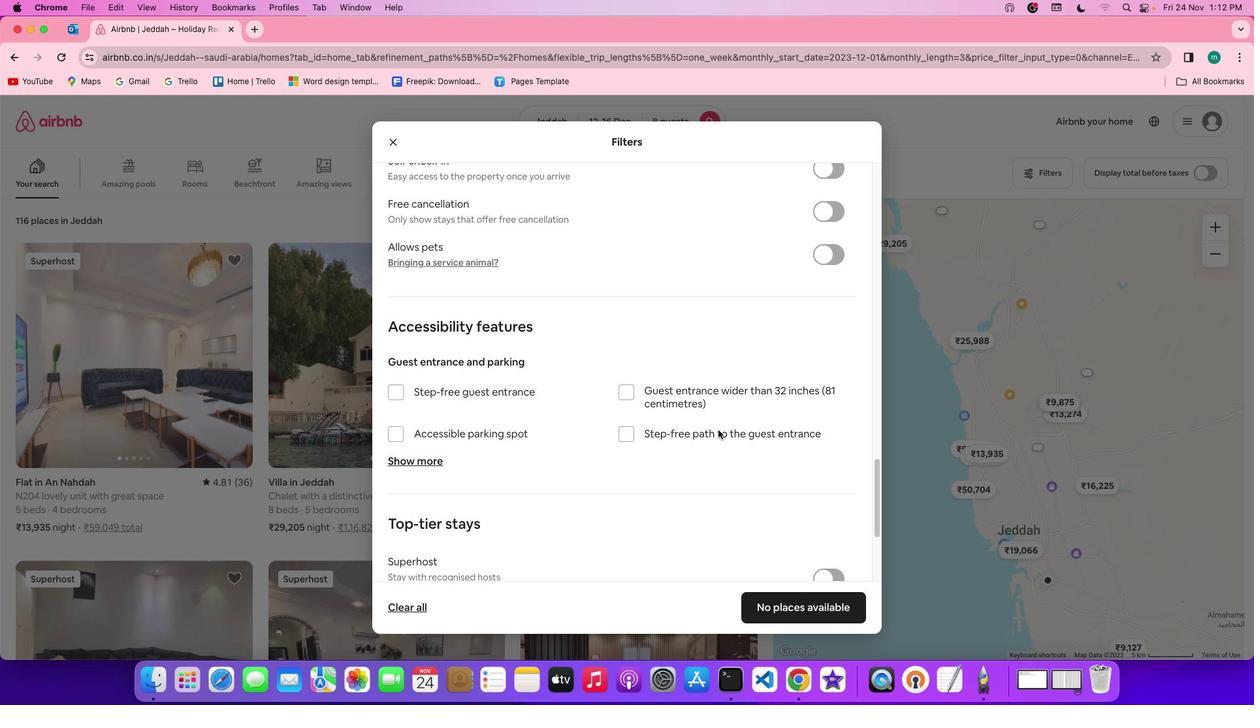 
Action: Mouse moved to (721, 422)
Screenshot: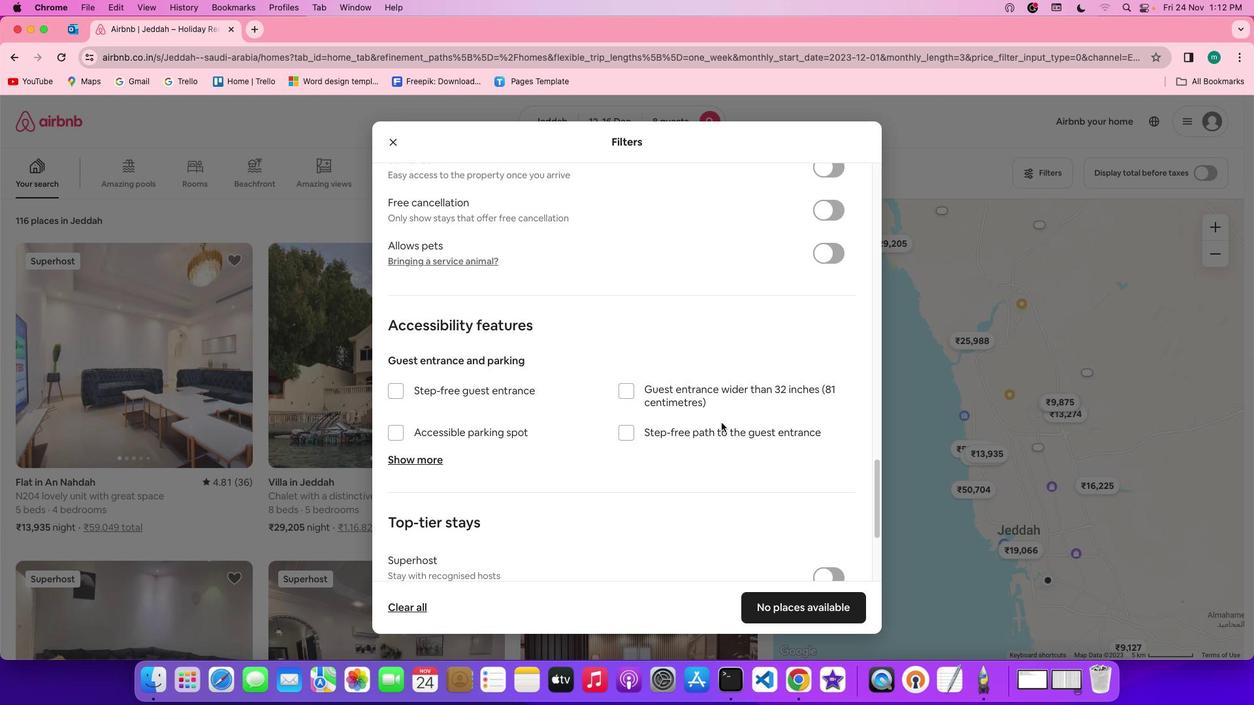 
Action: Mouse scrolled (721, 422) with delta (0, 0)
Screenshot: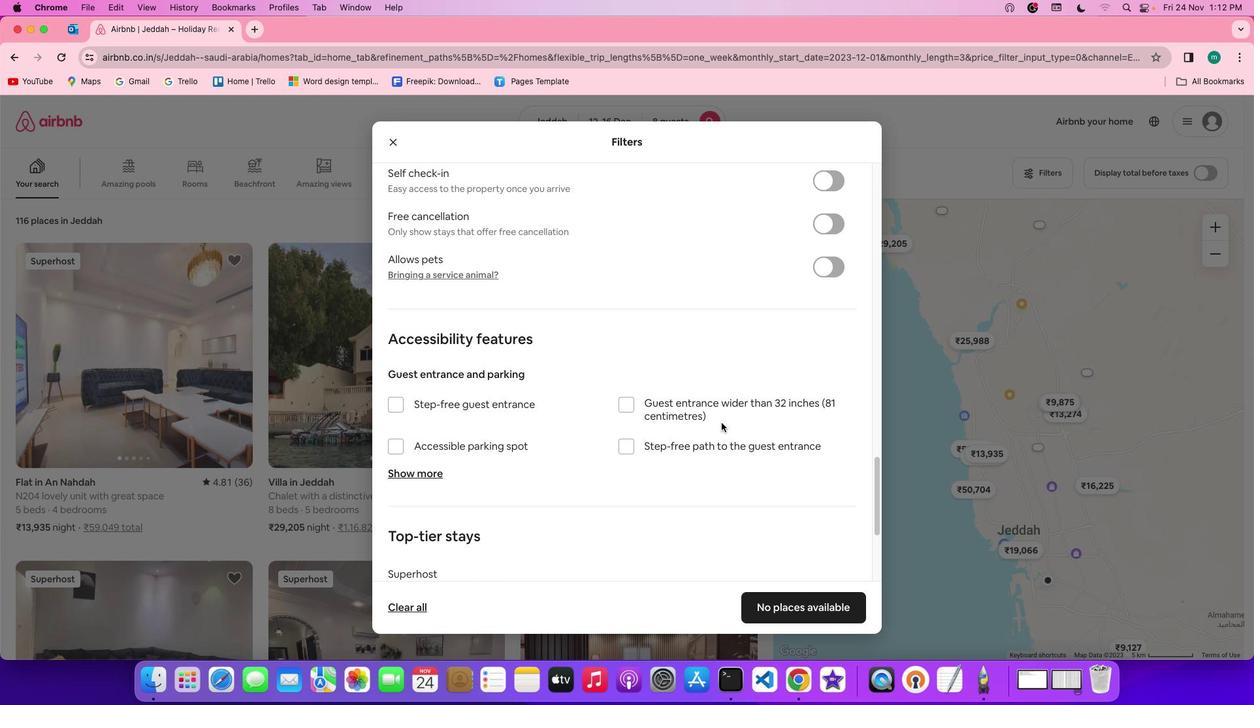 
Action: Mouse scrolled (721, 422) with delta (0, 0)
Screenshot: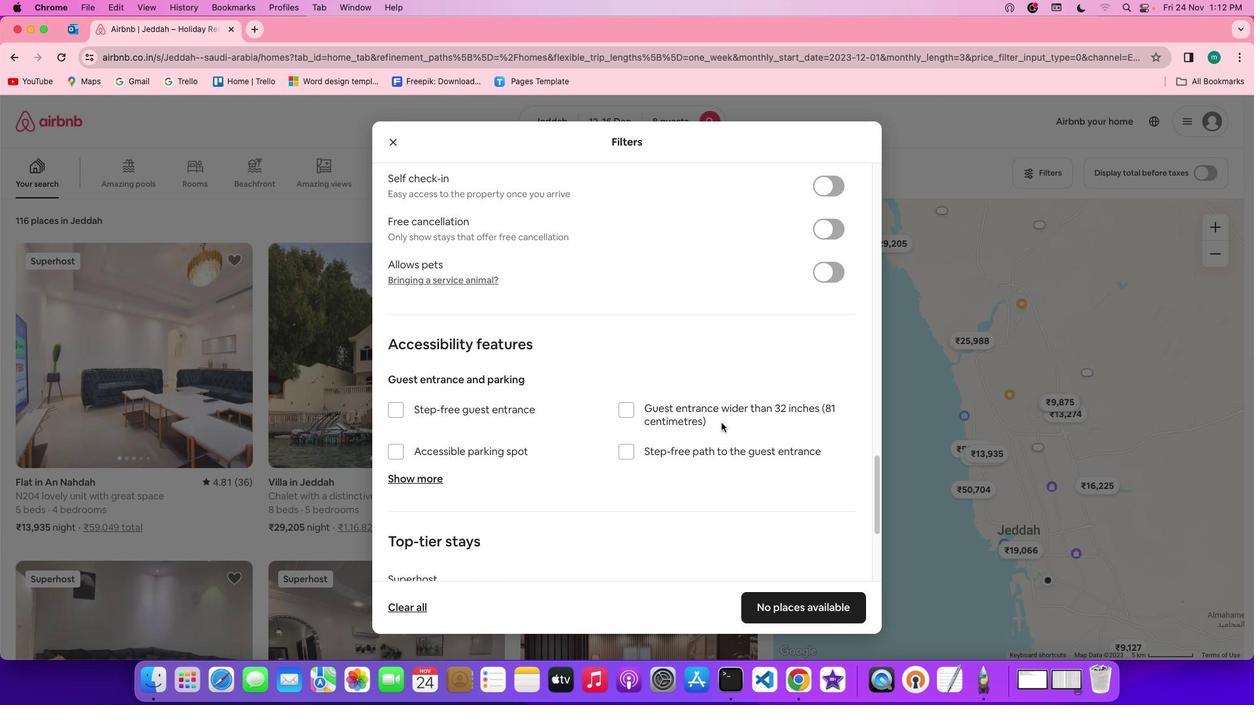 
Action: Mouse moved to (826, 195)
Screenshot: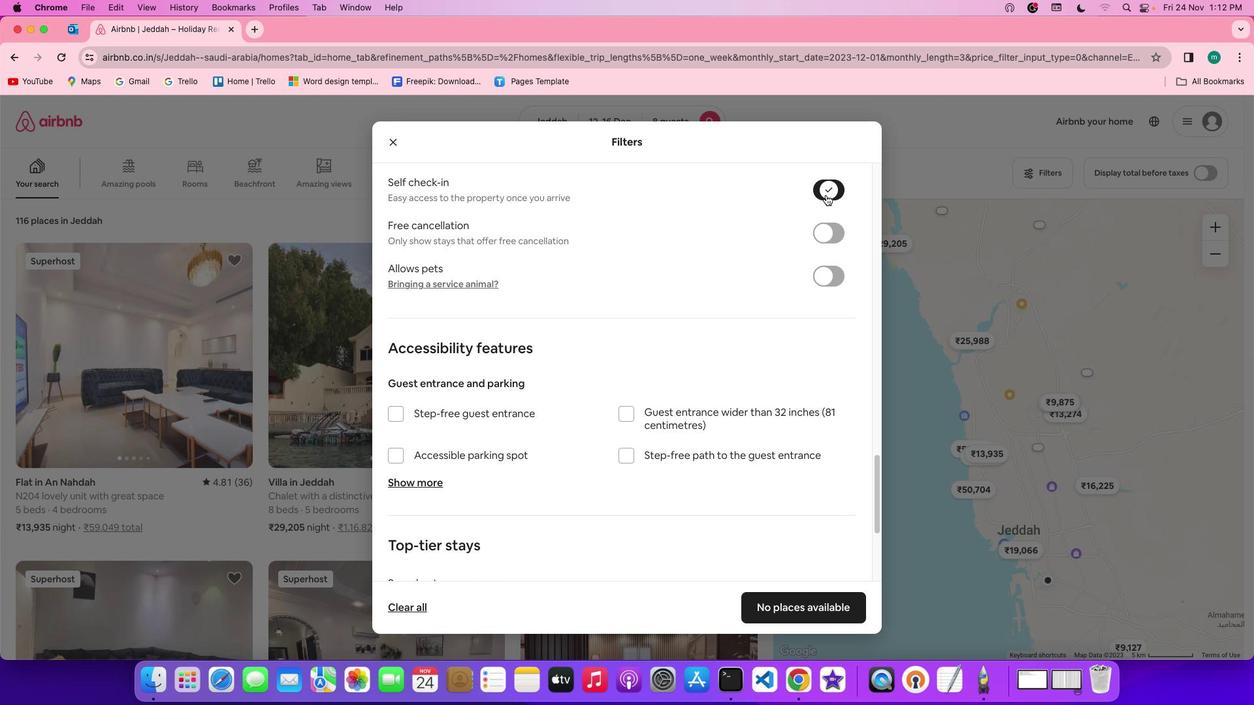 
Action: Mouse pressed left at (826, 195)
Screenshot: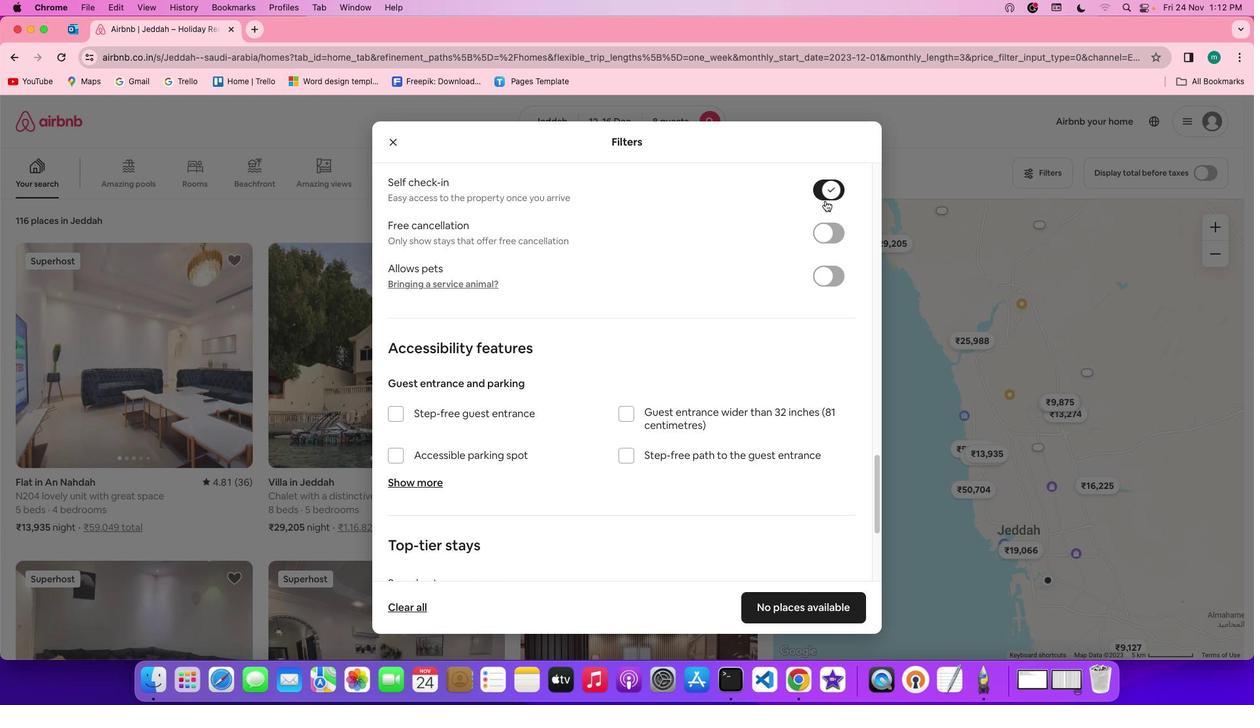 
Action: Mouse moved to (720, 455)
Screenshot: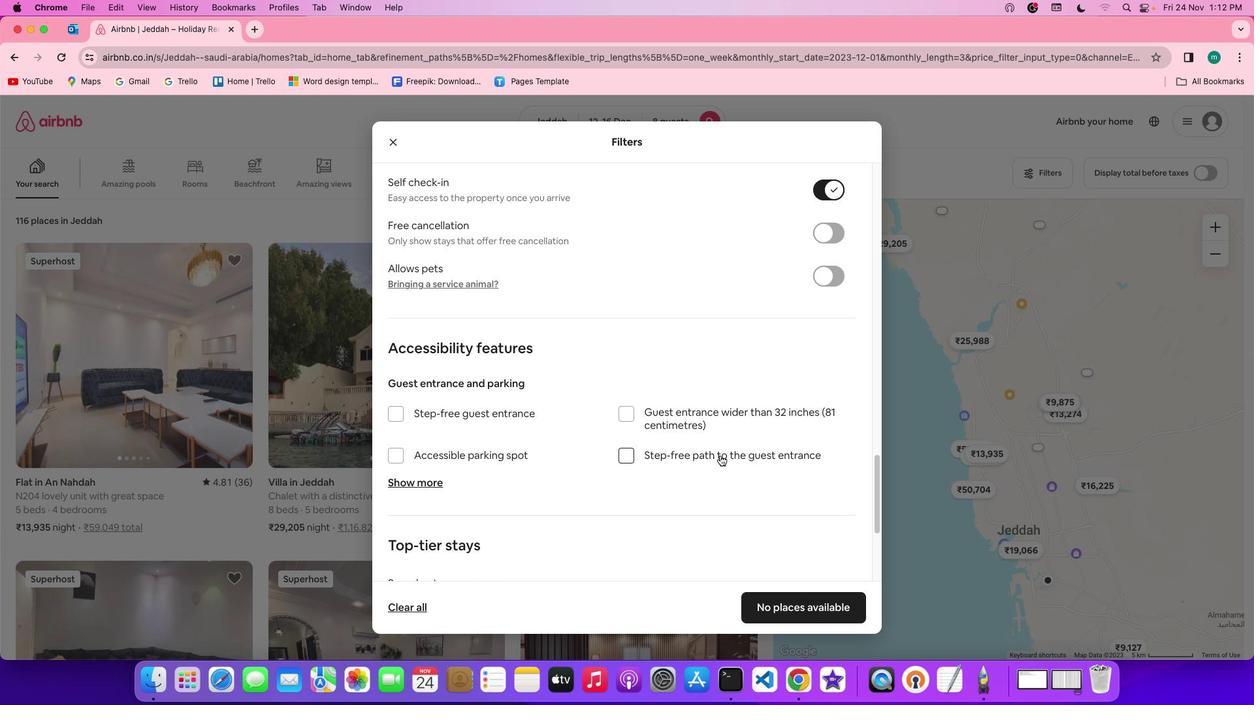 
Action: Mouse scrolled (720, 455) with delta (0, 0)
Screenshot: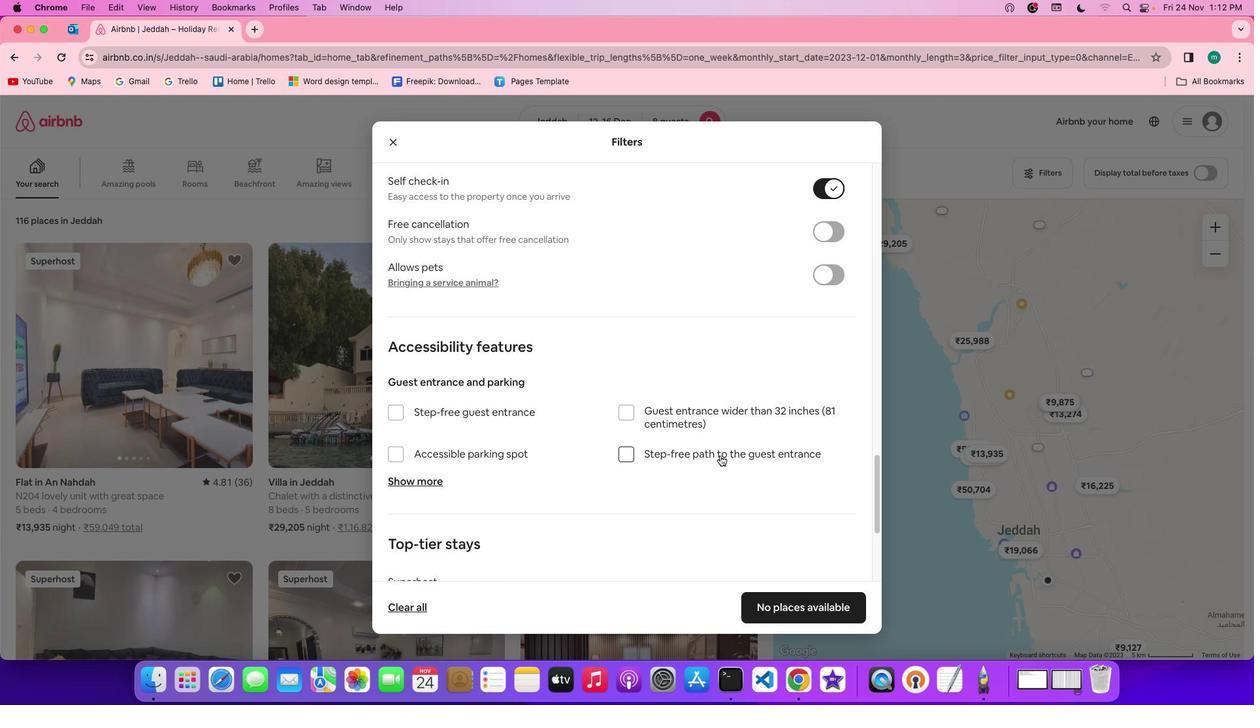 
Action: Mouse scrolled (720, 455) with delta (0, 0)
Screenshot: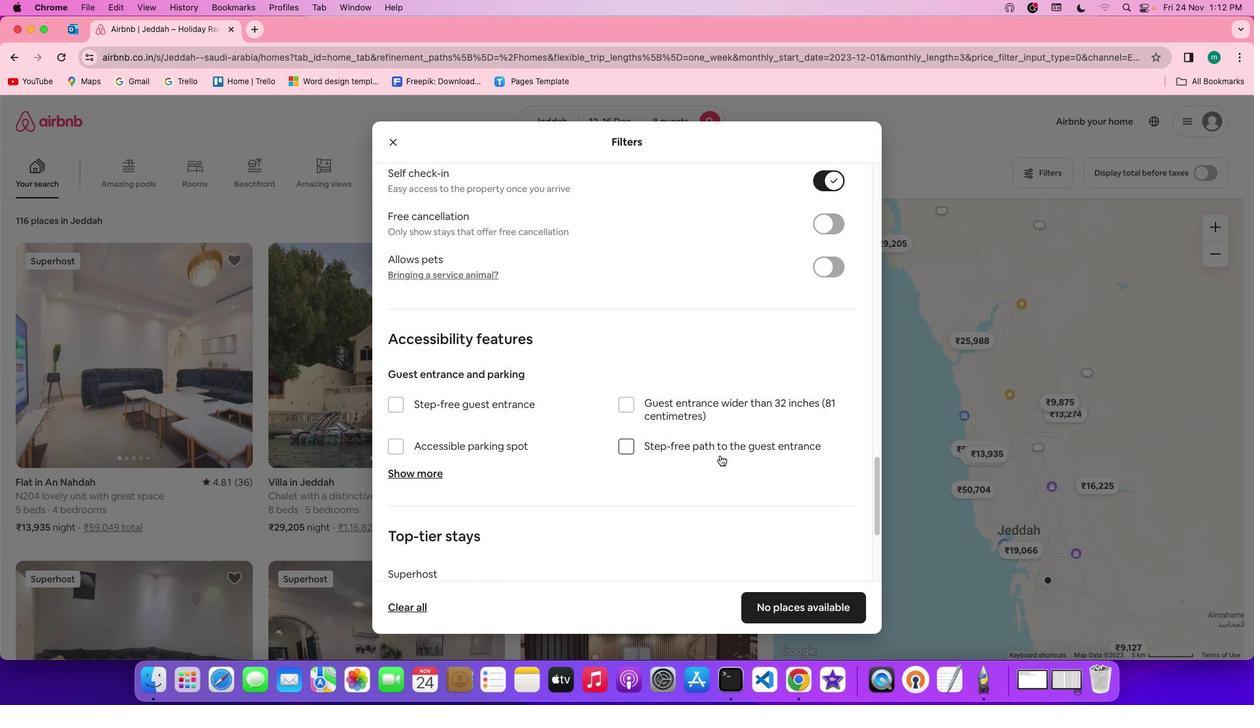 
Action: Mouse scrolled (720, 455) with delta (0, 0)
Screenshot: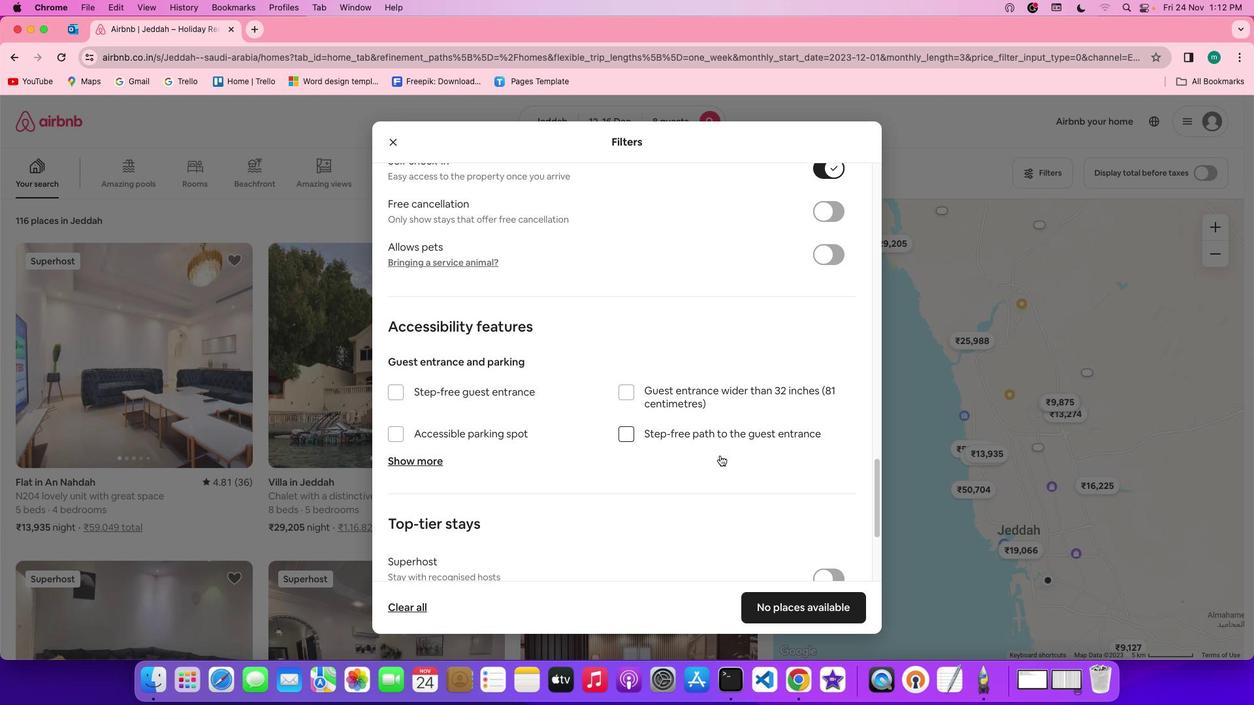 
Action: Mouse scrolled (720, 455) with delta (0, 0)
Screenshot: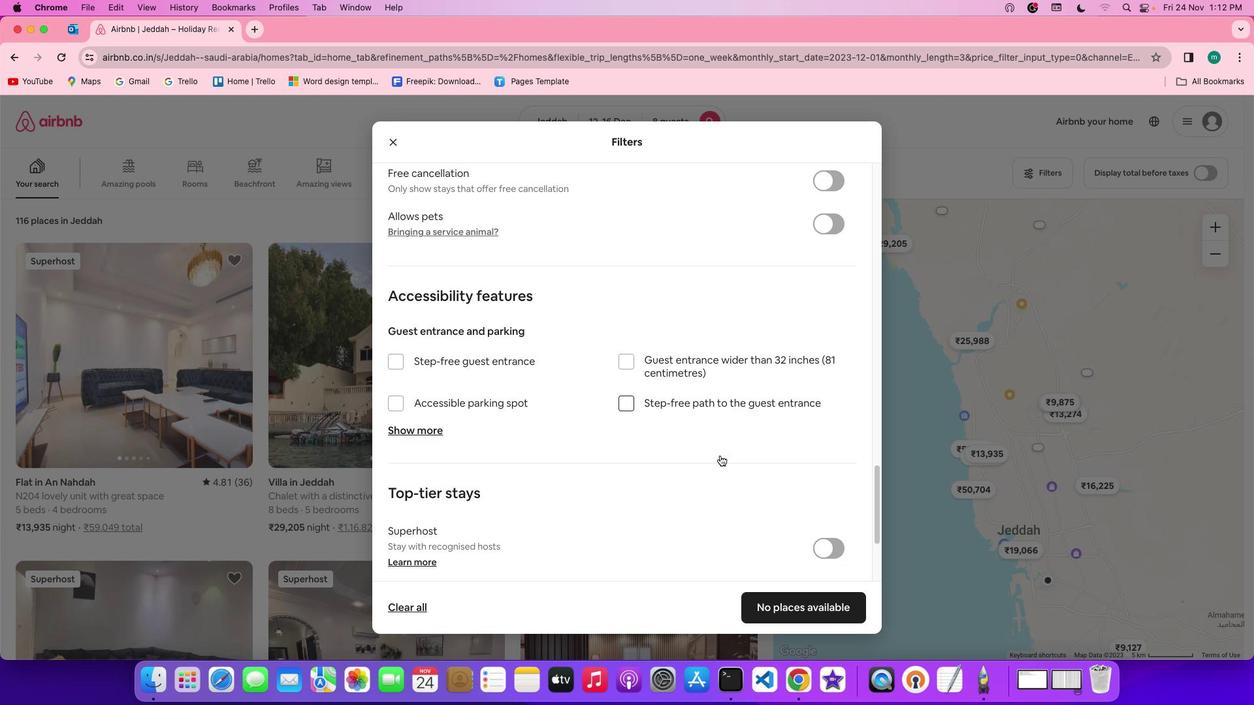 
Action: Mouse scrolled (720, 455) with delta (0, 0)
Screenshot: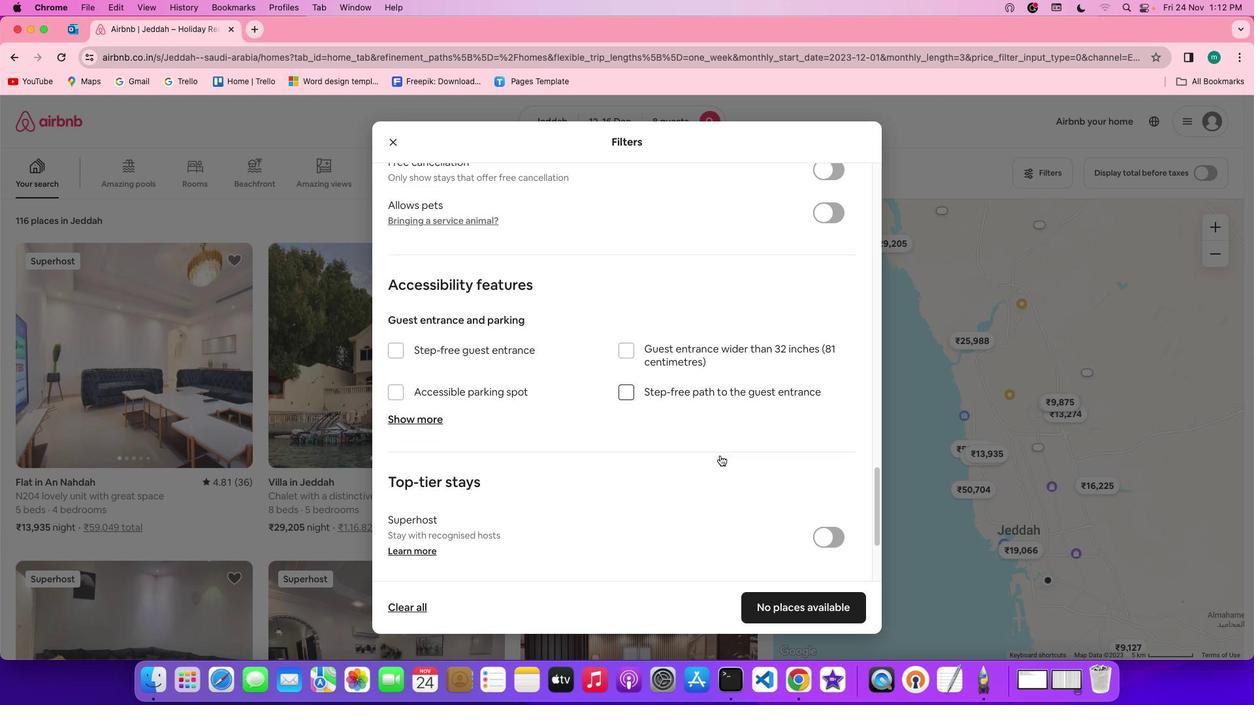
Action: Mouse scrolled (720, 455) with delta (0, -1)
Screenshot: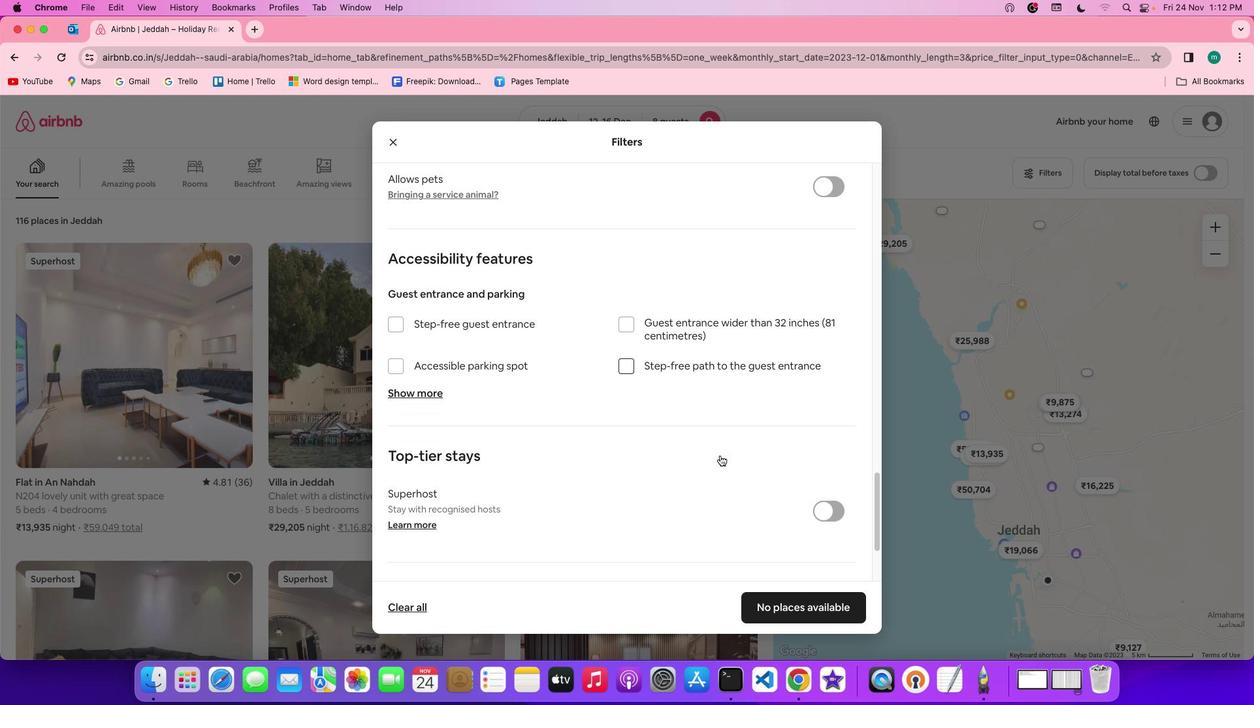 
Action: Mouse scrolled (720, 455) with delta (0, -1)
Screenshot: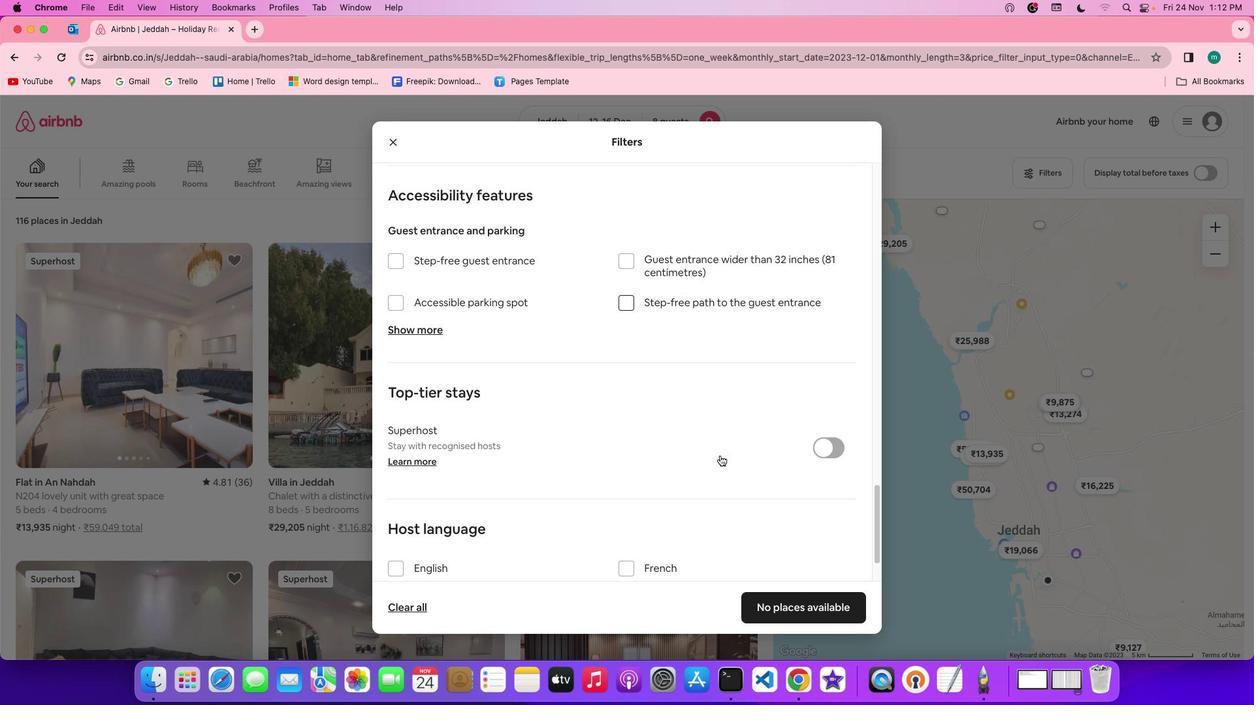 
Action: Mouse scrolled (720, 455) with delta (0, 0)
Screenshot: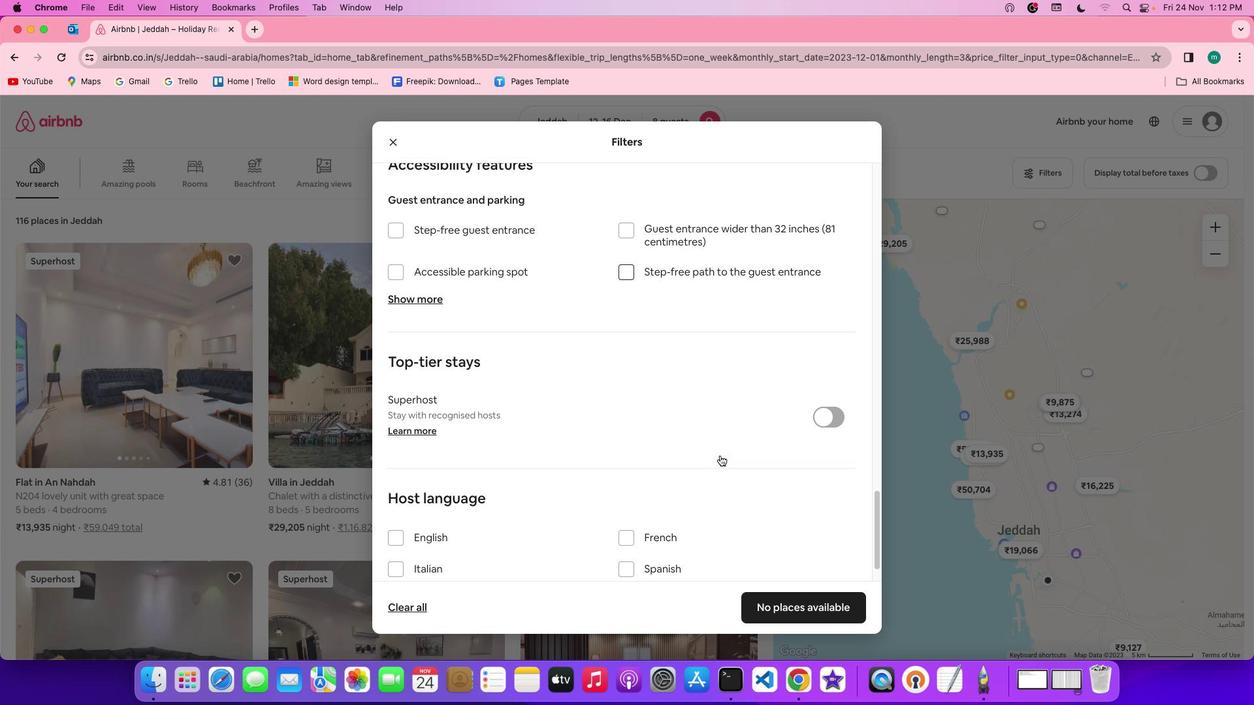 
Action: Mouse scrolled (720, 455) with delta (0, 0)
Screenshot: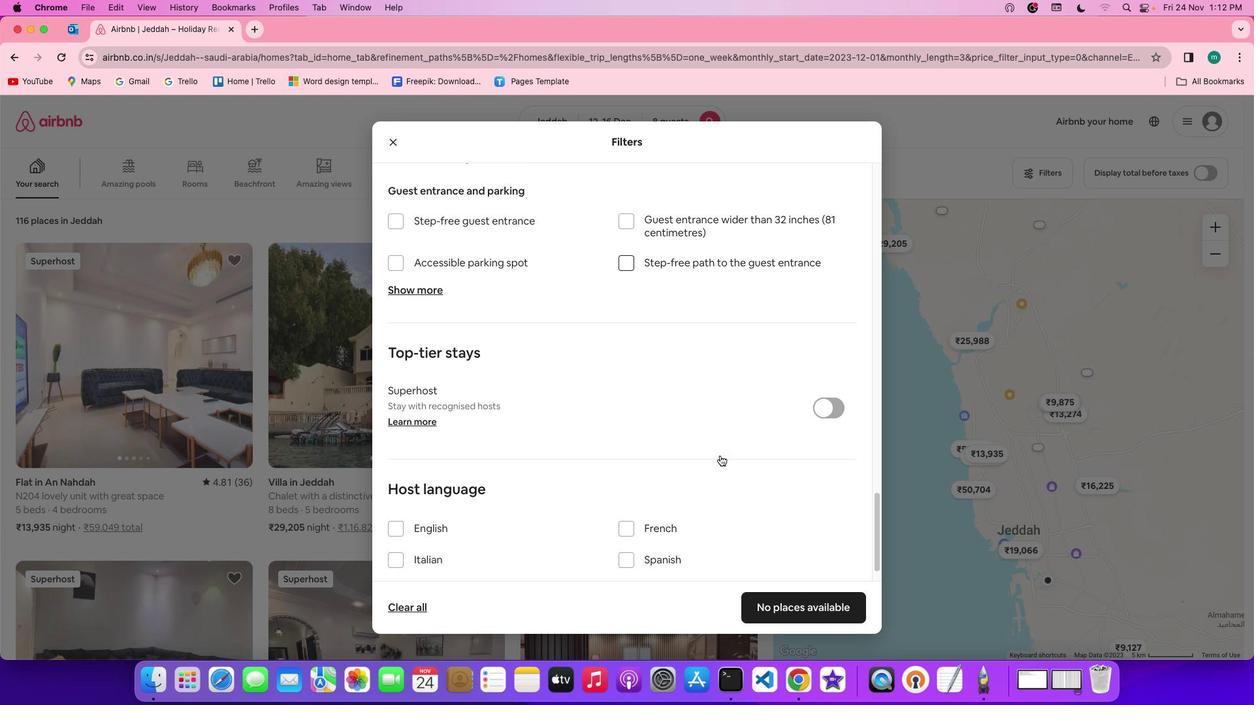
Action: Mouse scrolled (720, 455) with delta (0, -1)
Screenshot: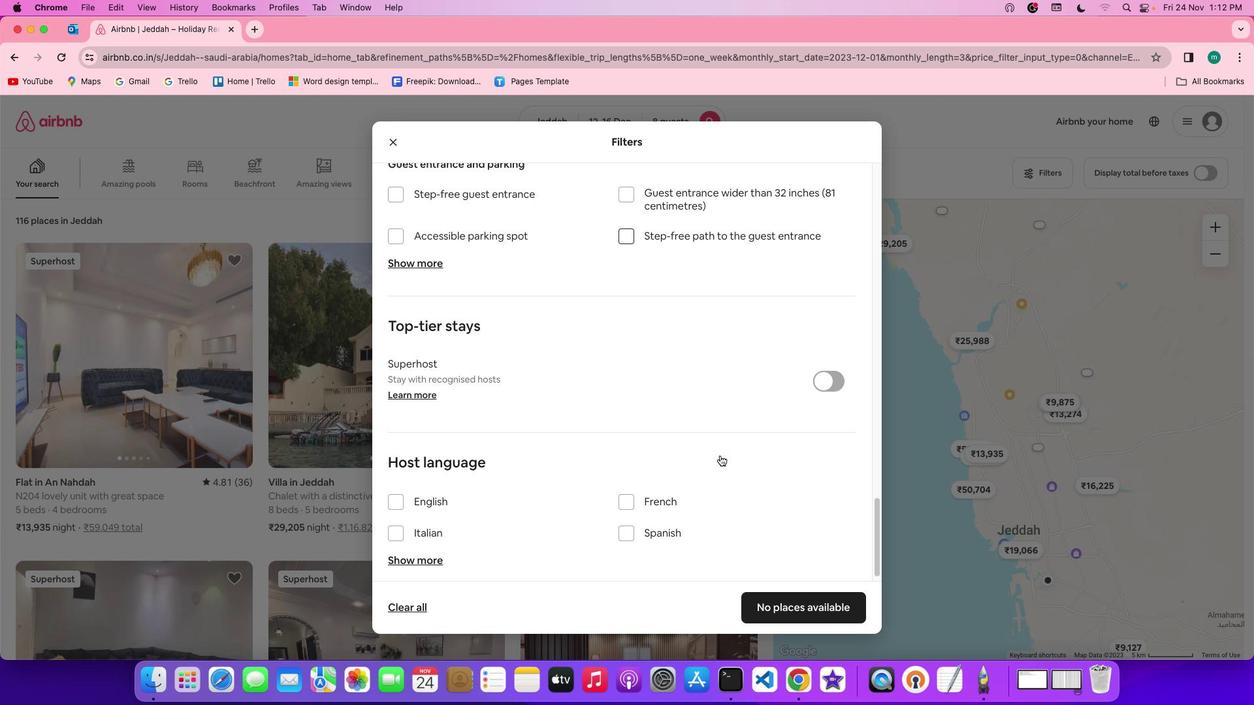 
Action: Mouse scrolled (720, 455) with delta (0, 0)
Screenshot: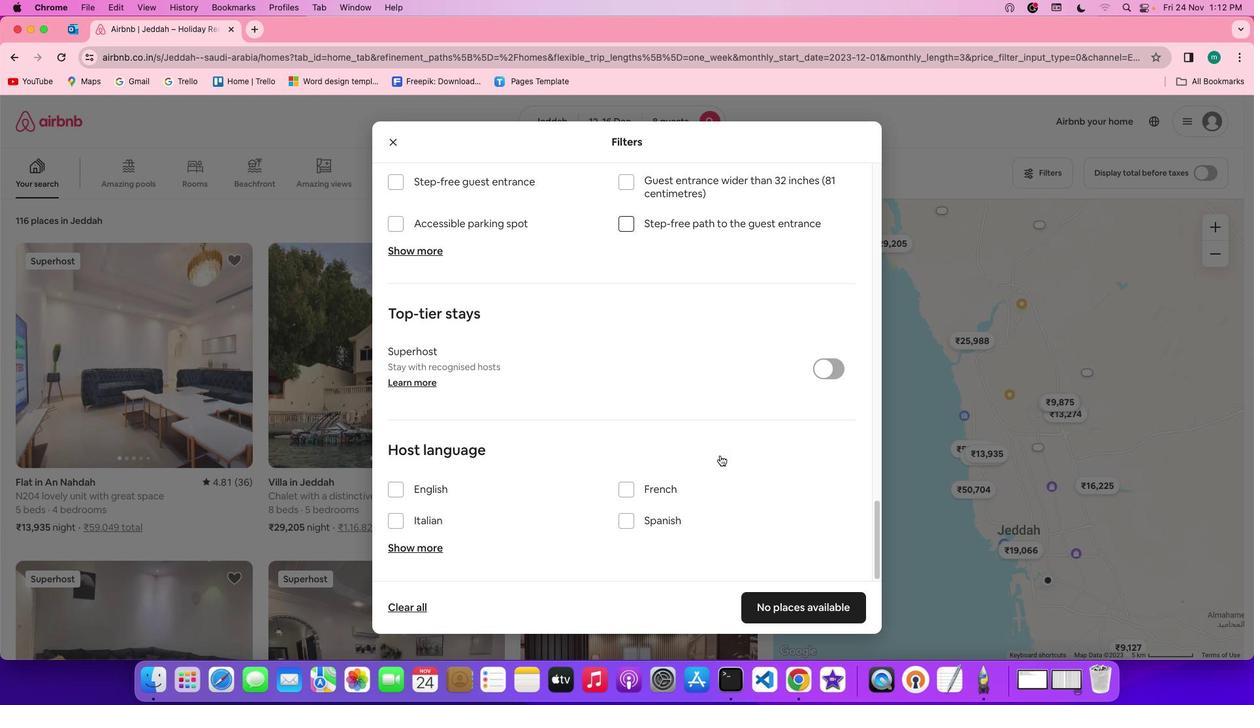 
Action: Mouse scrolled (720, 455) with delta (0, 0)
Screenshot: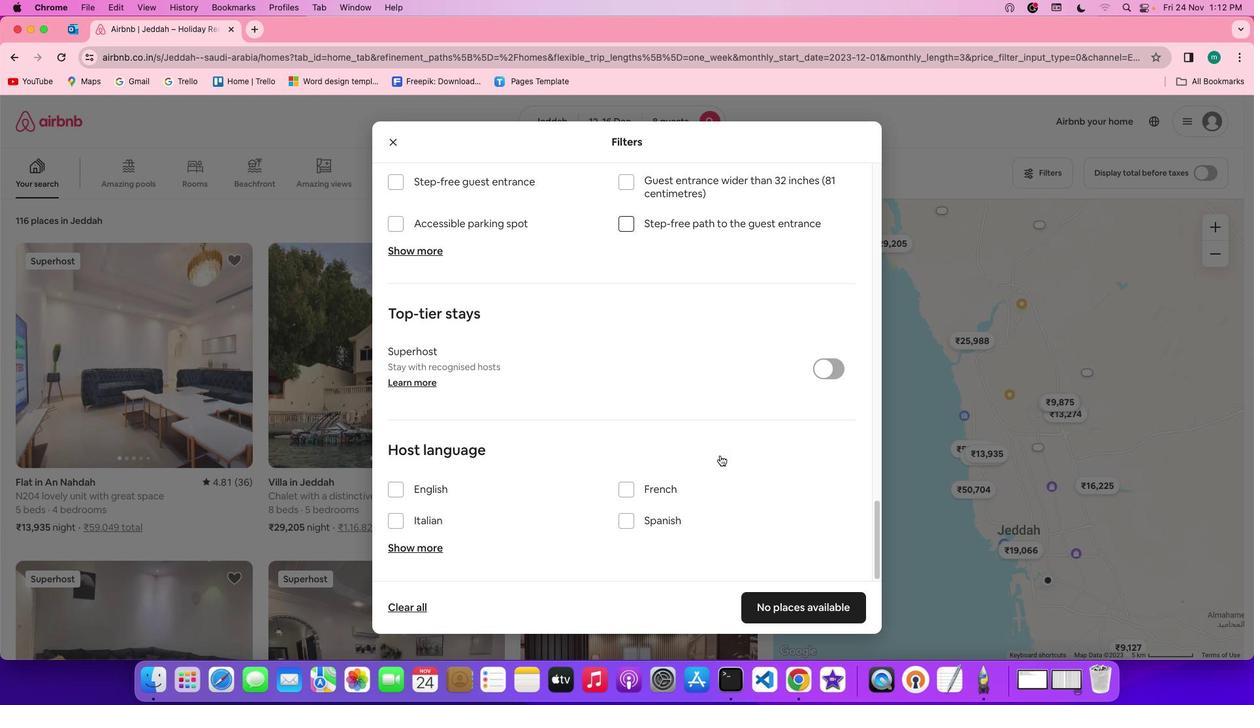 
Action: Mouse scrolled (720, 455) with delta (0, -1)
Screenshot: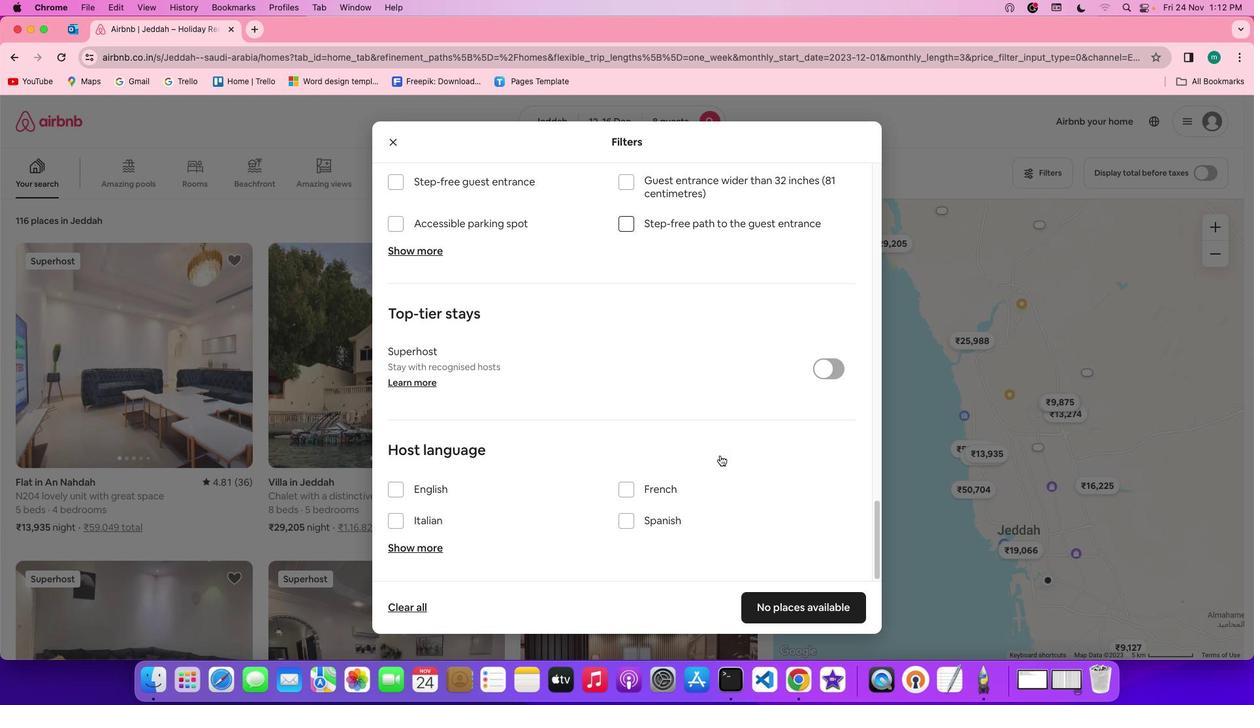 
Action: Mouse scrolled (720, 455) with delta (0, -1)
Screenshot: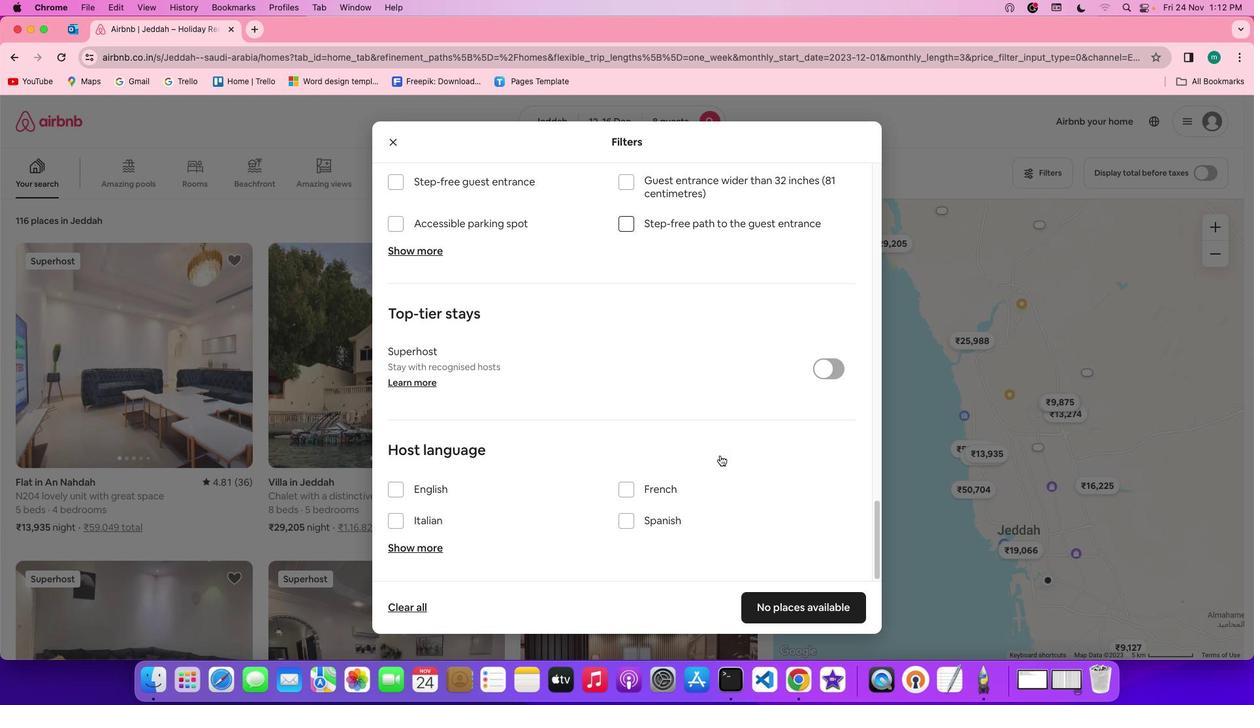 
Action: Mouse scrolled (720, 455) with delta (0, 0)
Screenshot: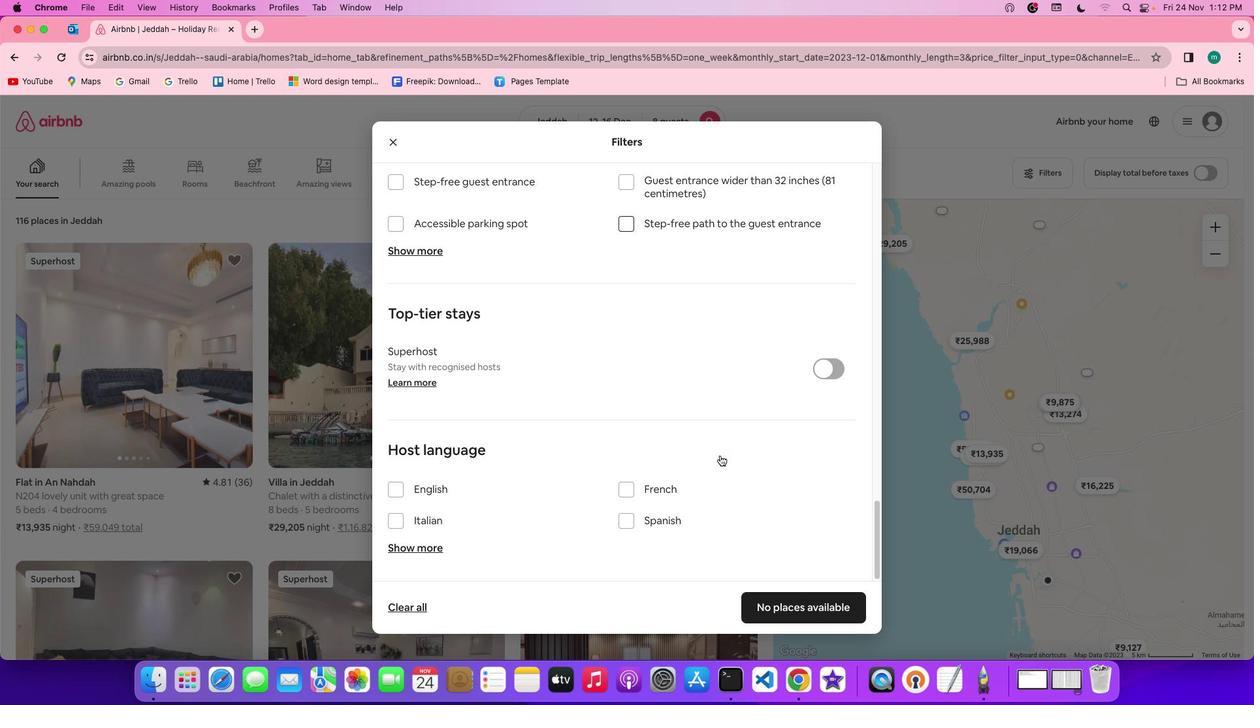 
Action: Mouse scrolled (720, 455) with delta (0, 0)
Screenshot: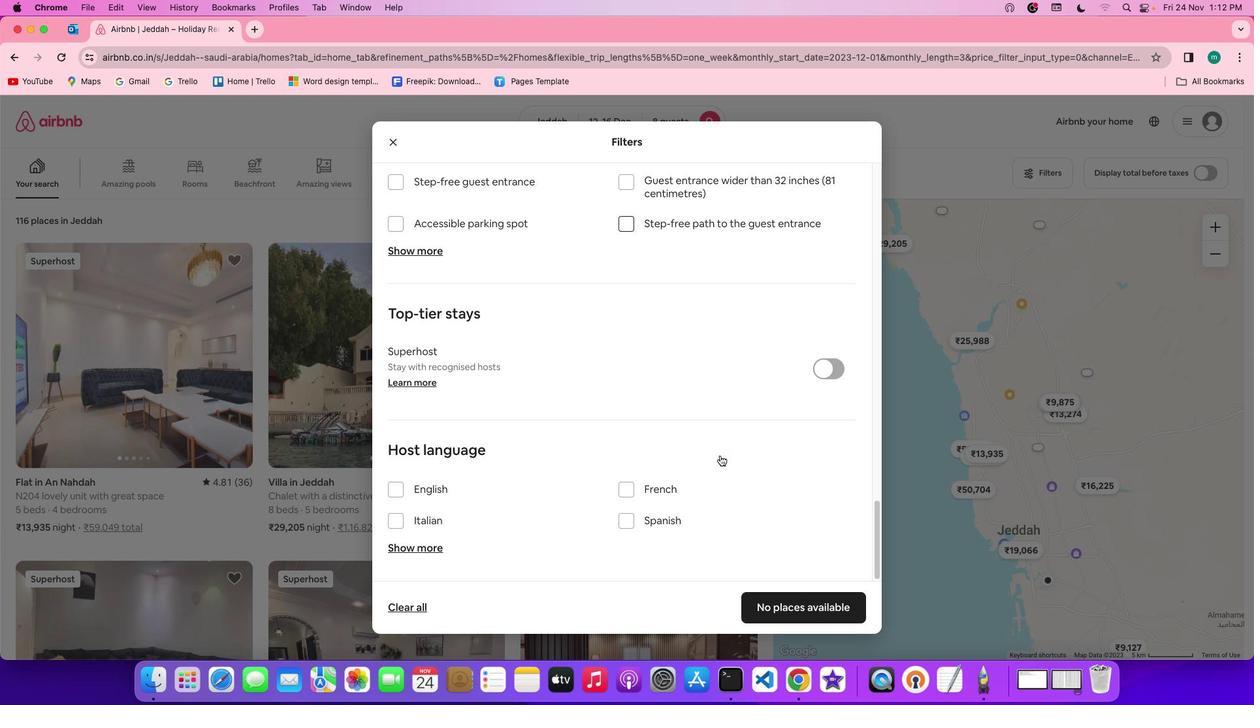 
Action: Mouse scrolled (720, 455) with delta (0, -1)
Screenshot: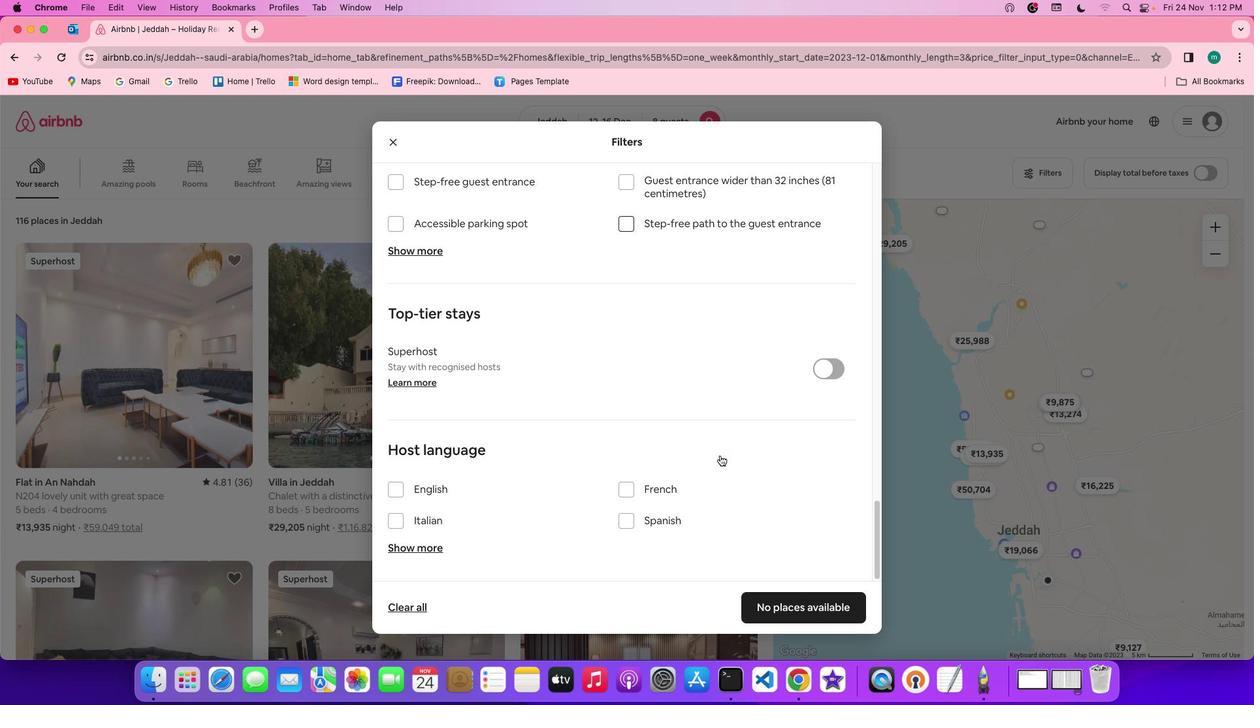 
Action: Mouse scrolled (720, 455) with delta (0, -3)
Screenshot: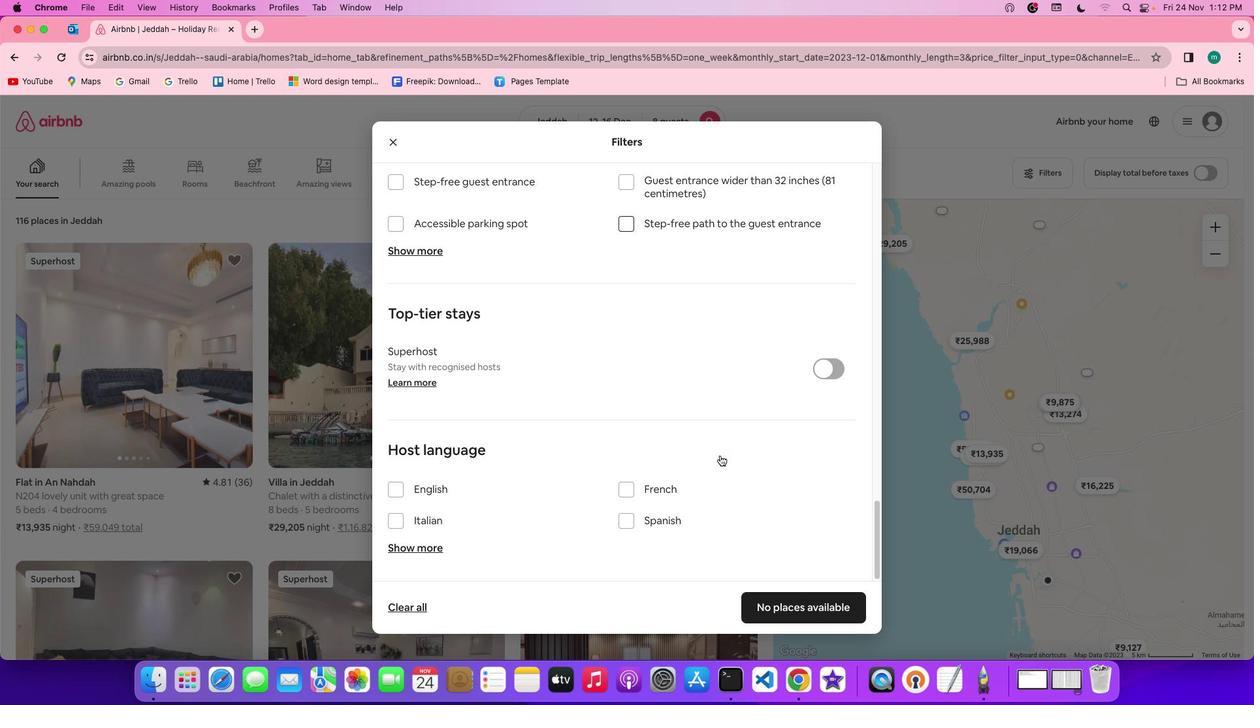 
Action: Mouse scrolled (720, 455) with delta (0, -3)
Screenshot: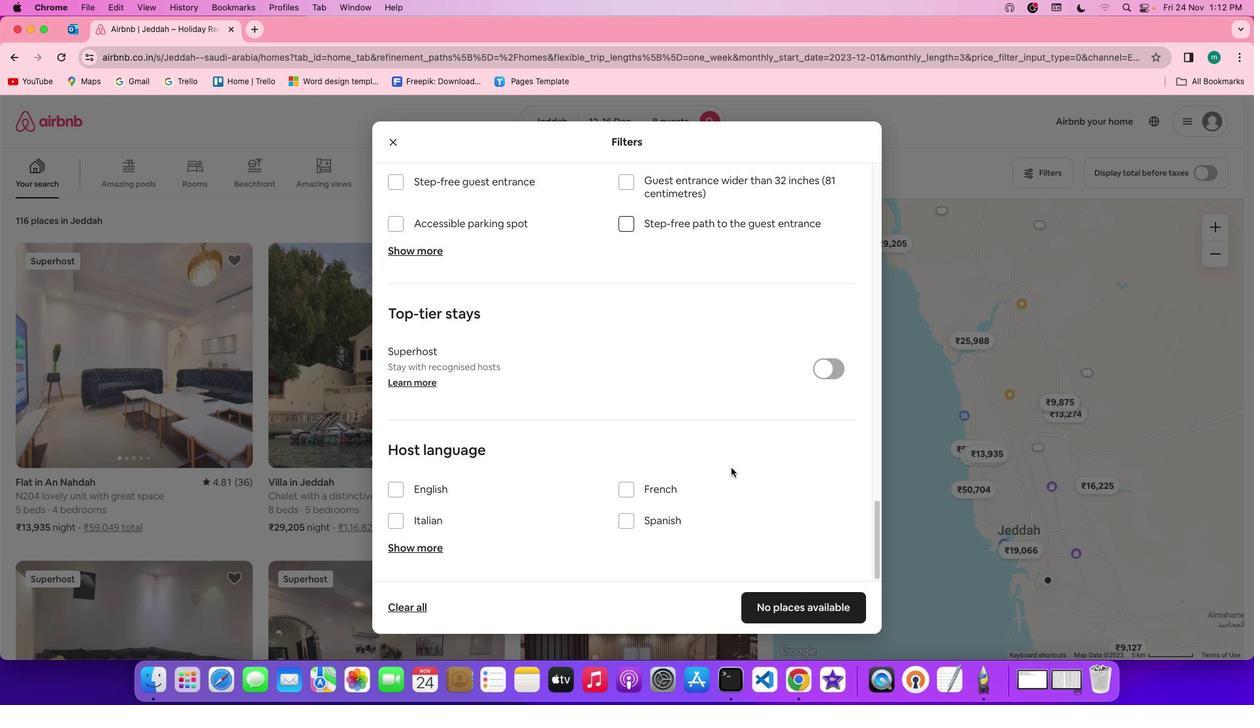 
Action: Mouse moved to (811, 616)
Screenshot: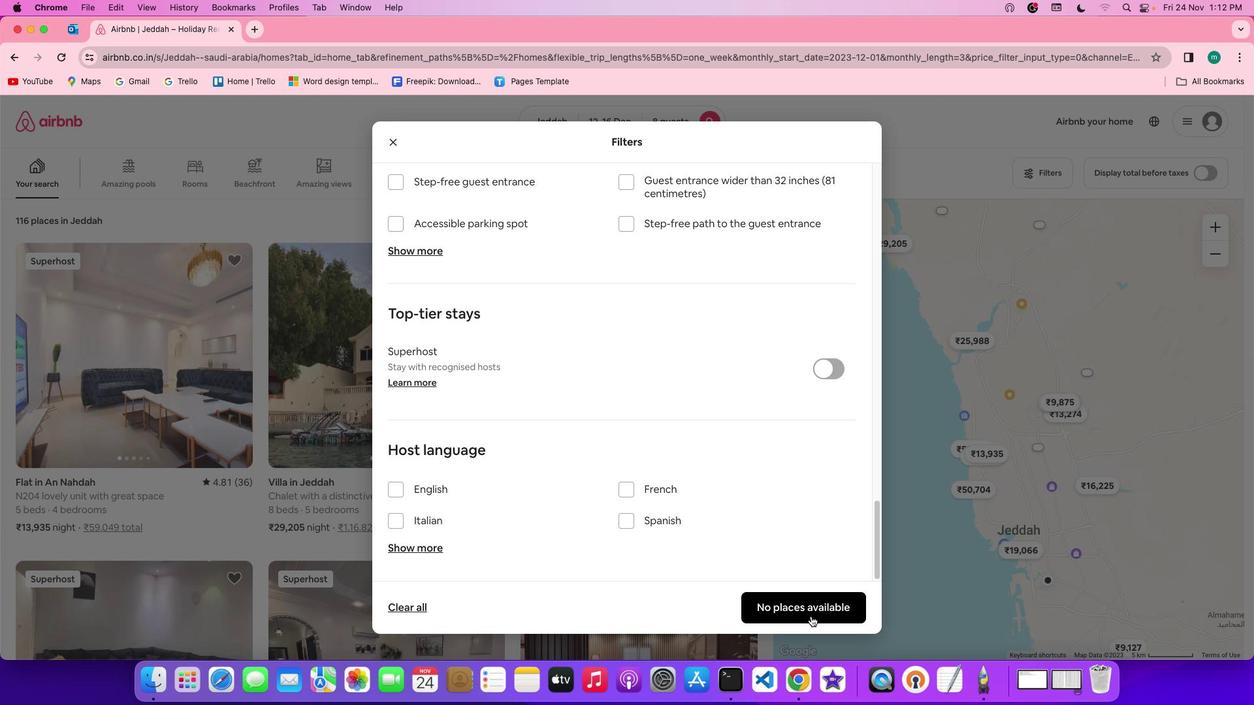 
Action: Mouse pressed left at (811, 616)
Screenshot: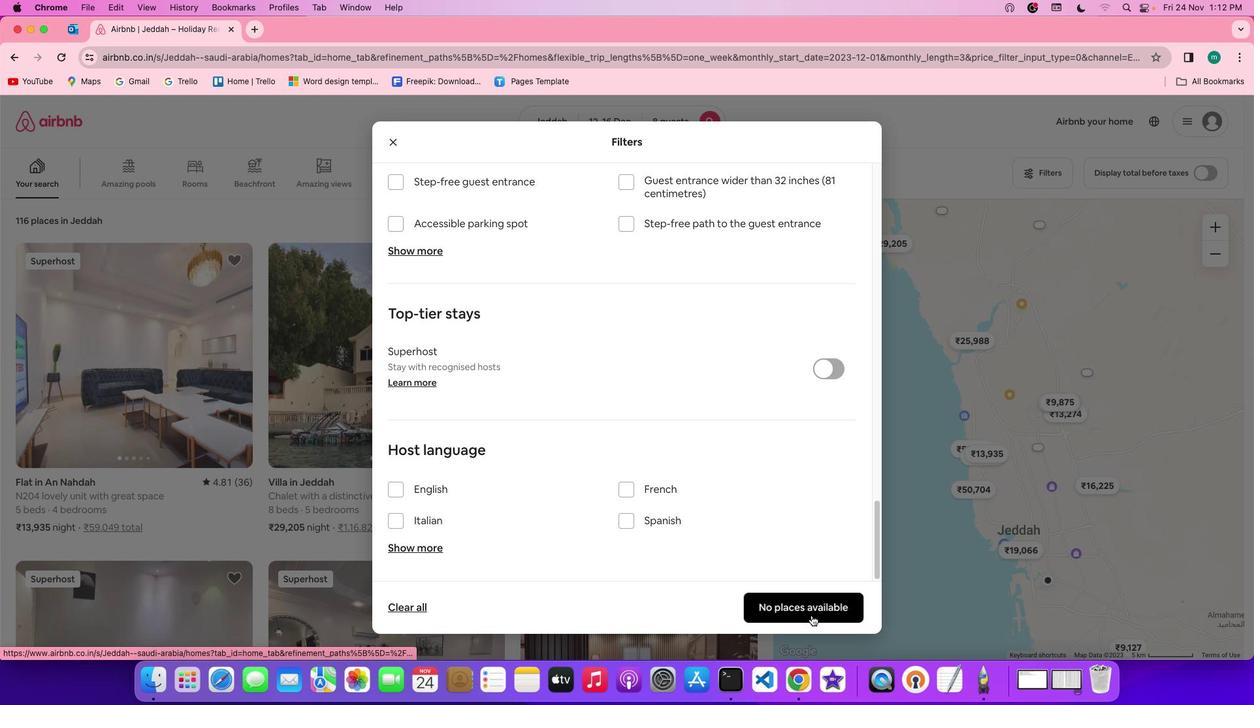 
Action: Mouse moved to (386, 396)
Screenshot: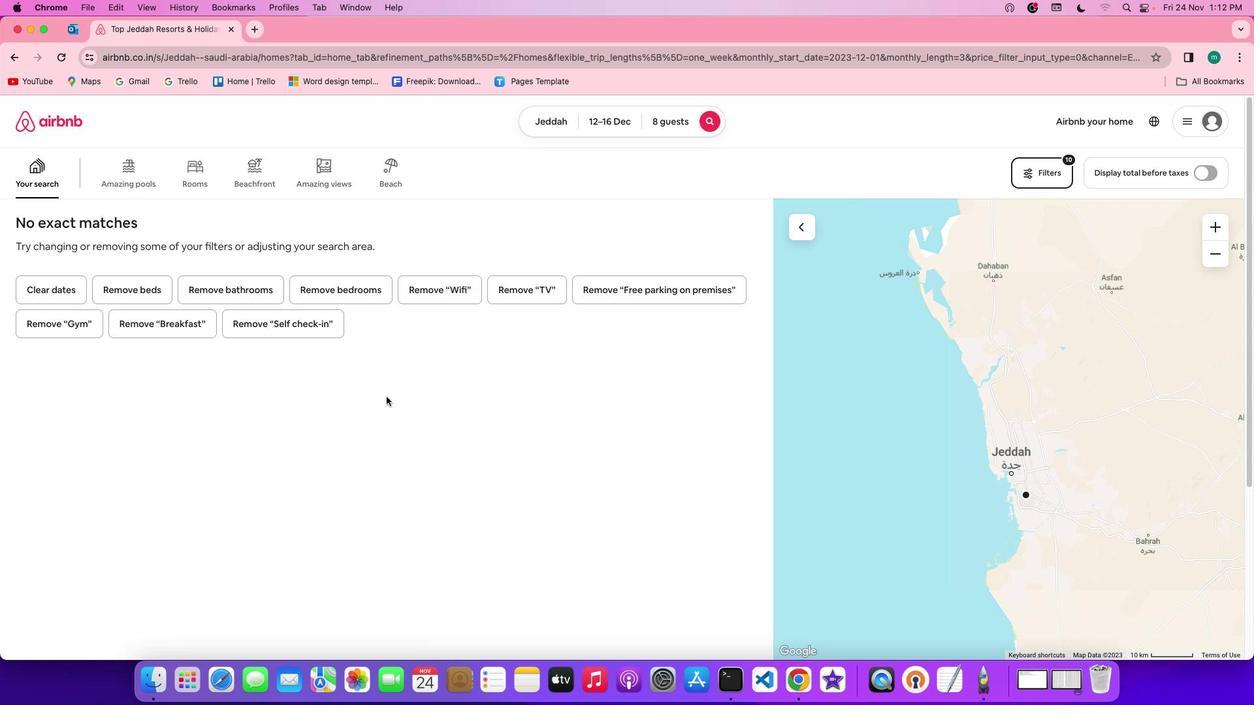 
